 Task: Slide 10 - Estimated Delivey.
Action: Mouse moved to (45, 110)
Screenshot: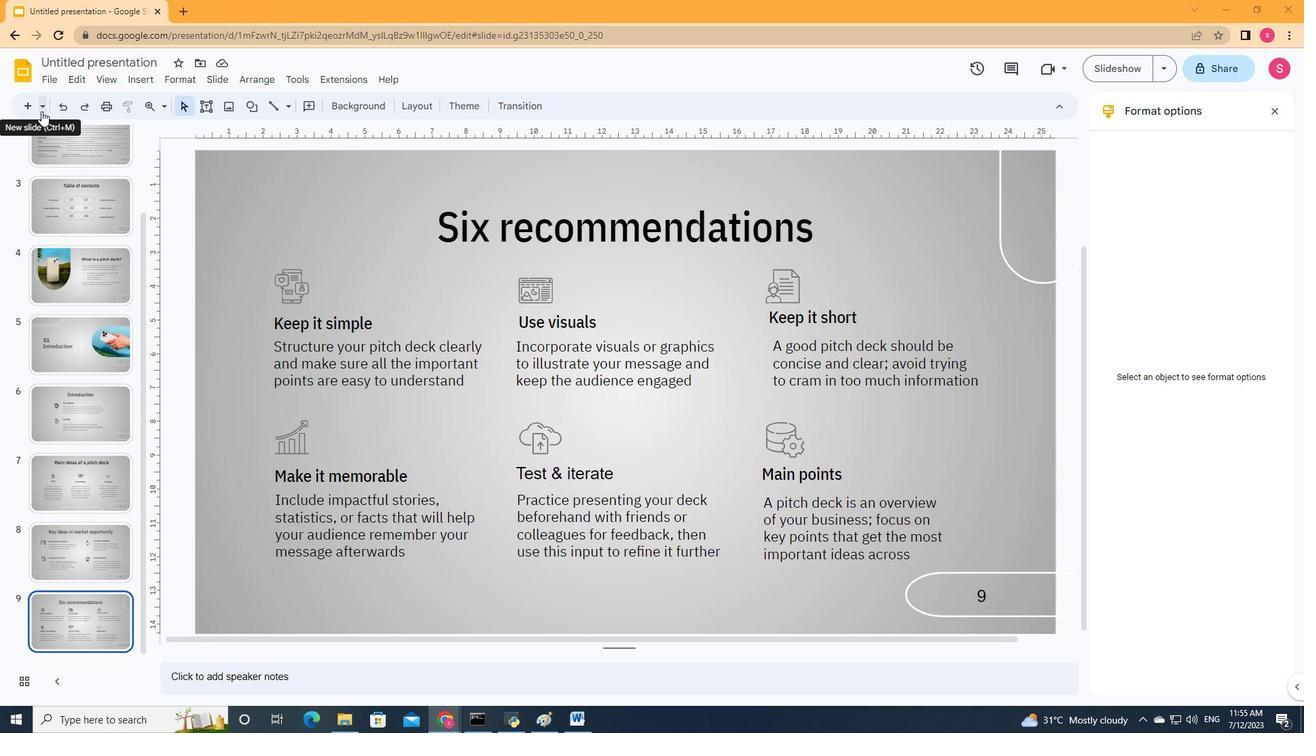 
Action: Mouse pressed left at (45, 110)
Screenshot: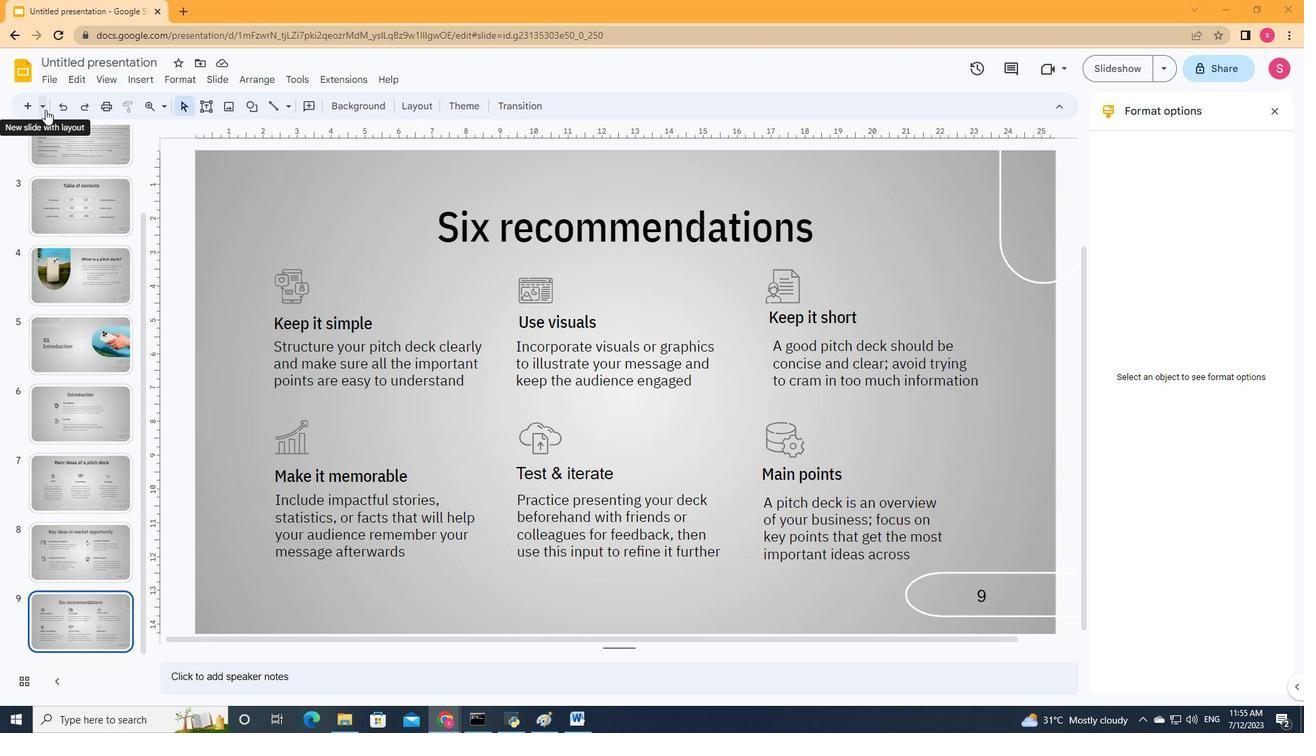 
Action: Mouse moved to (155, 375)
Screenshot: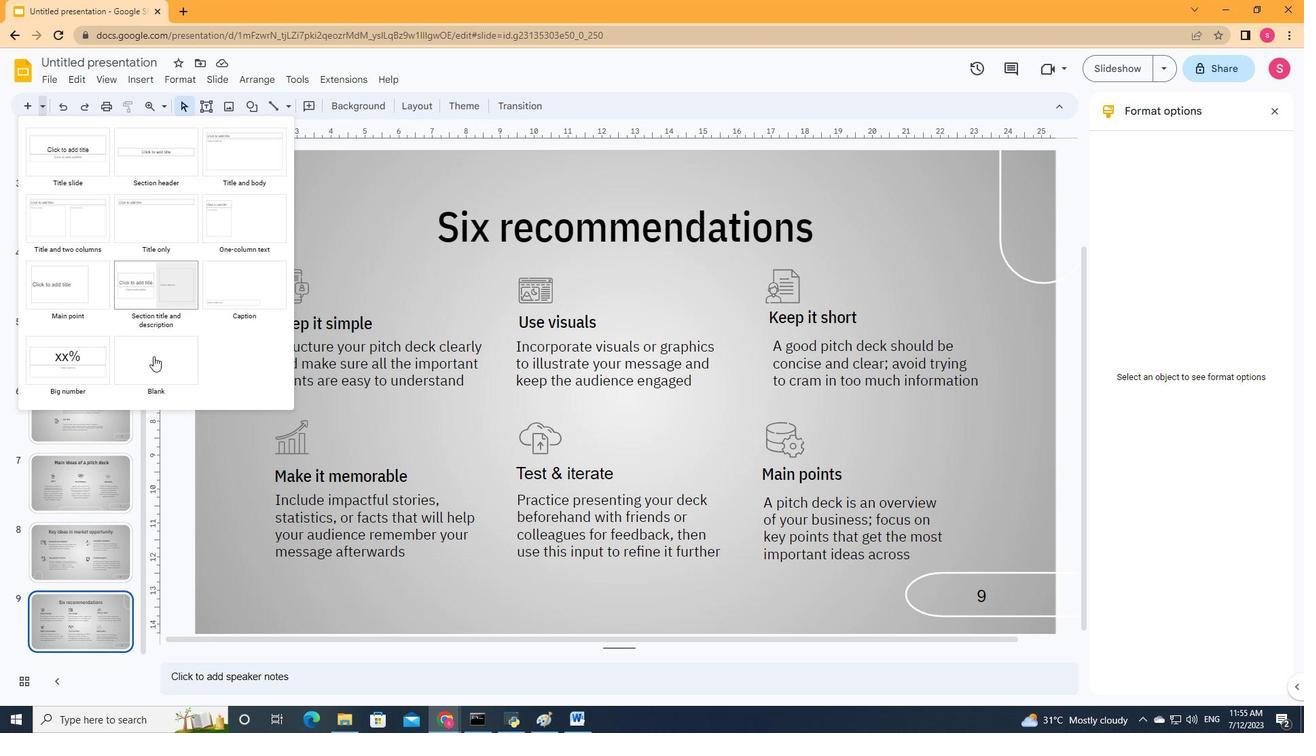 
Action: Mouse pressed left at (155, 375)
Screenshot: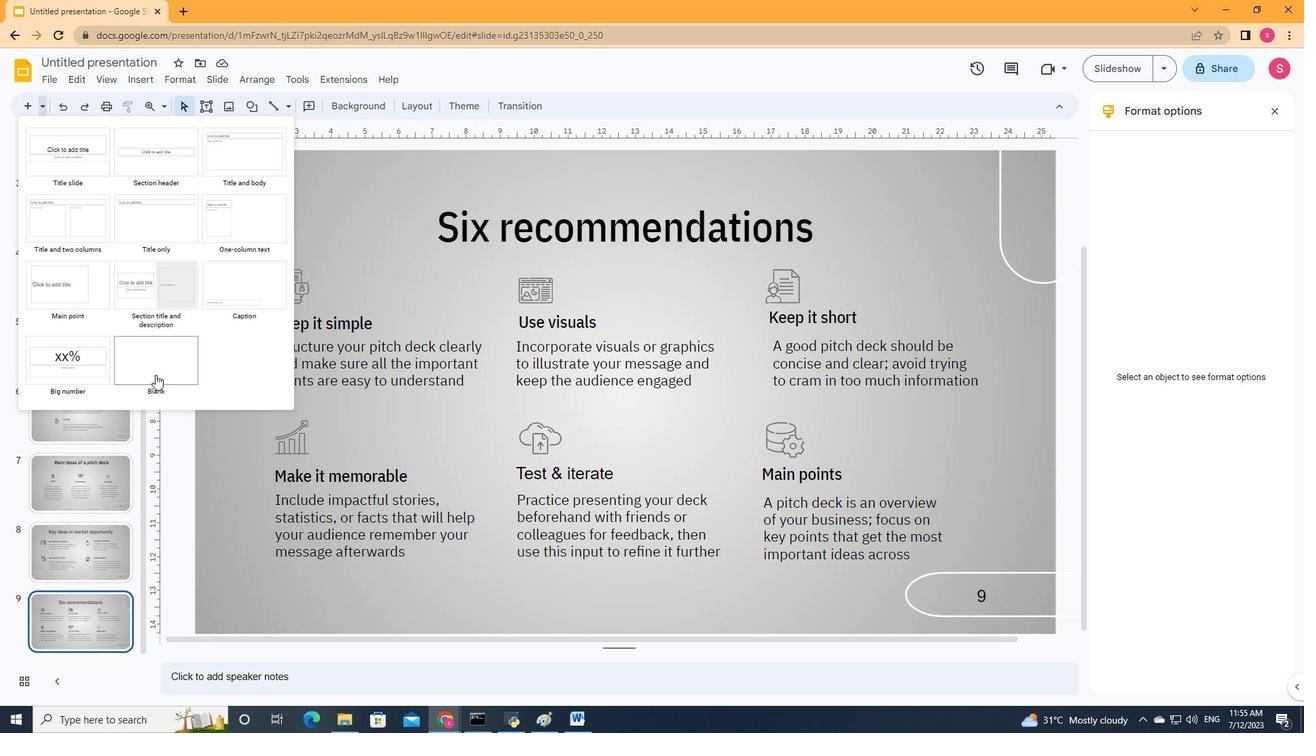 
Action: Mouse moved to (207, 108)
Screenshot: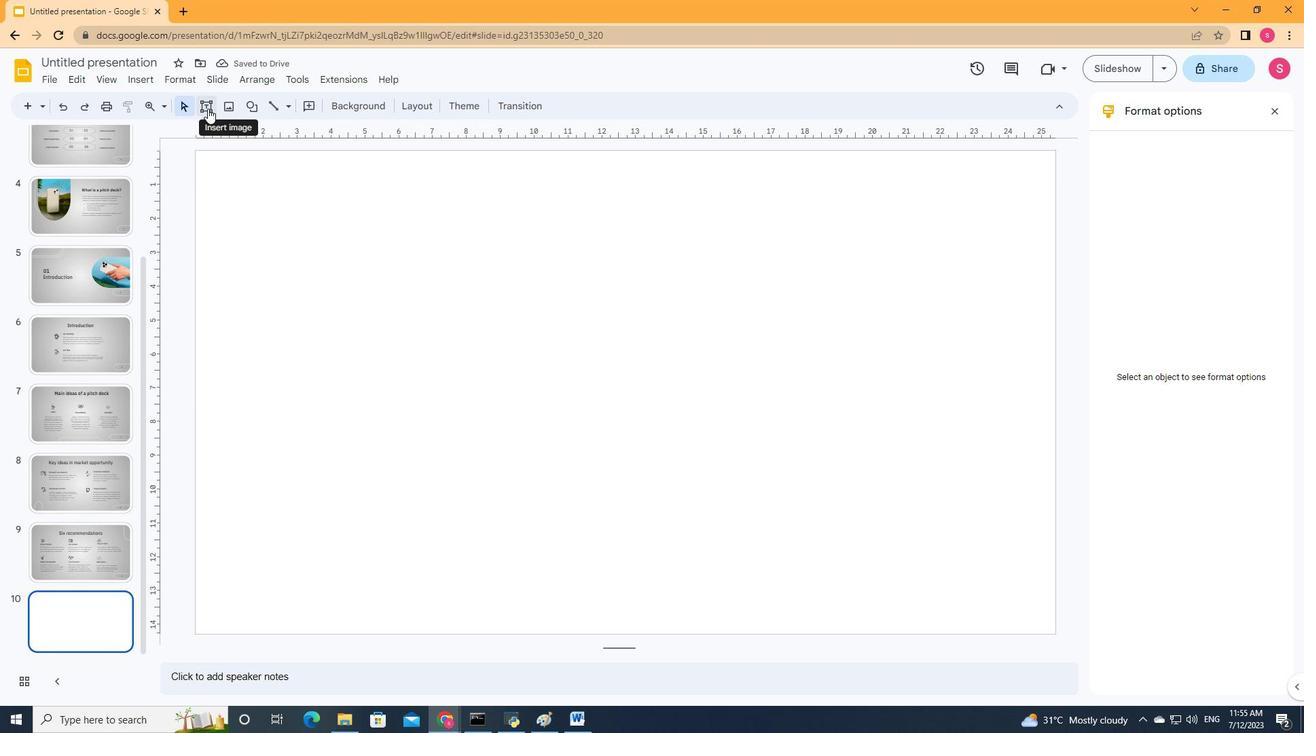 
Action: Mouse pressed left at (207, 108)
Screenshot: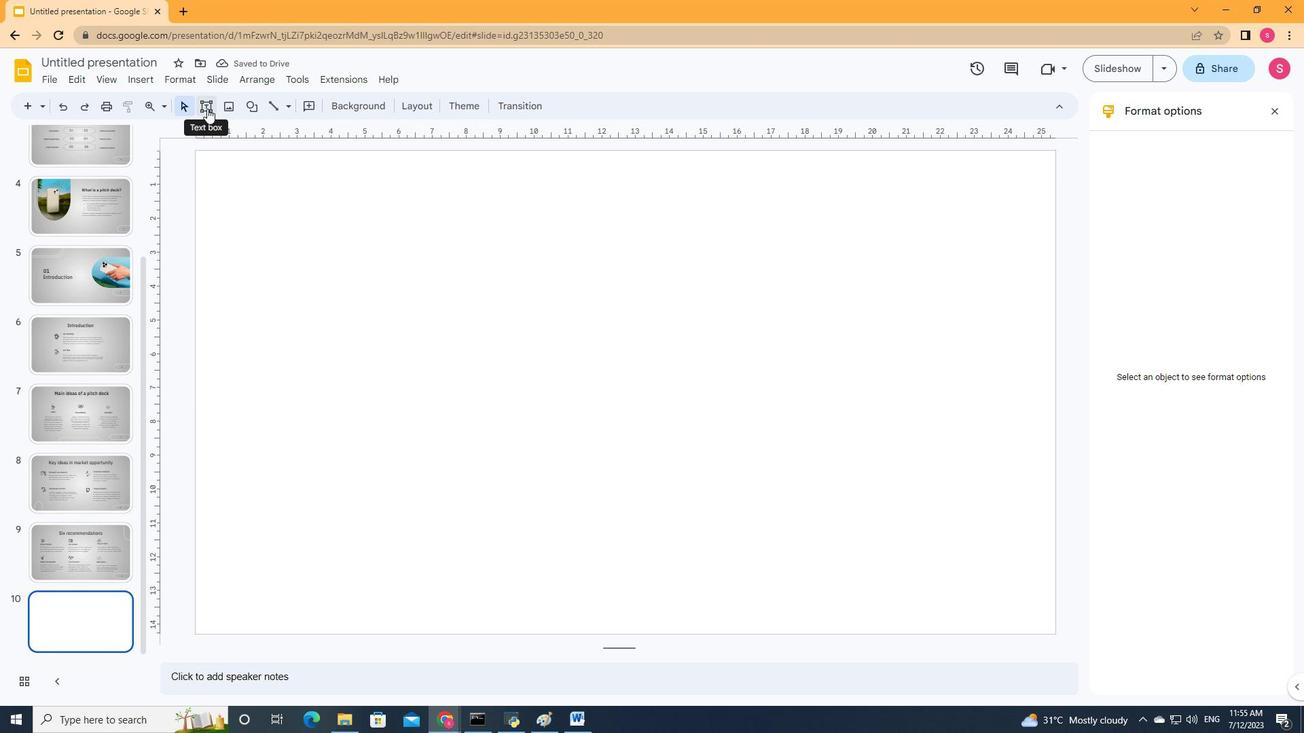 
Action: Mouse moved to (306, 262)
Screenshot: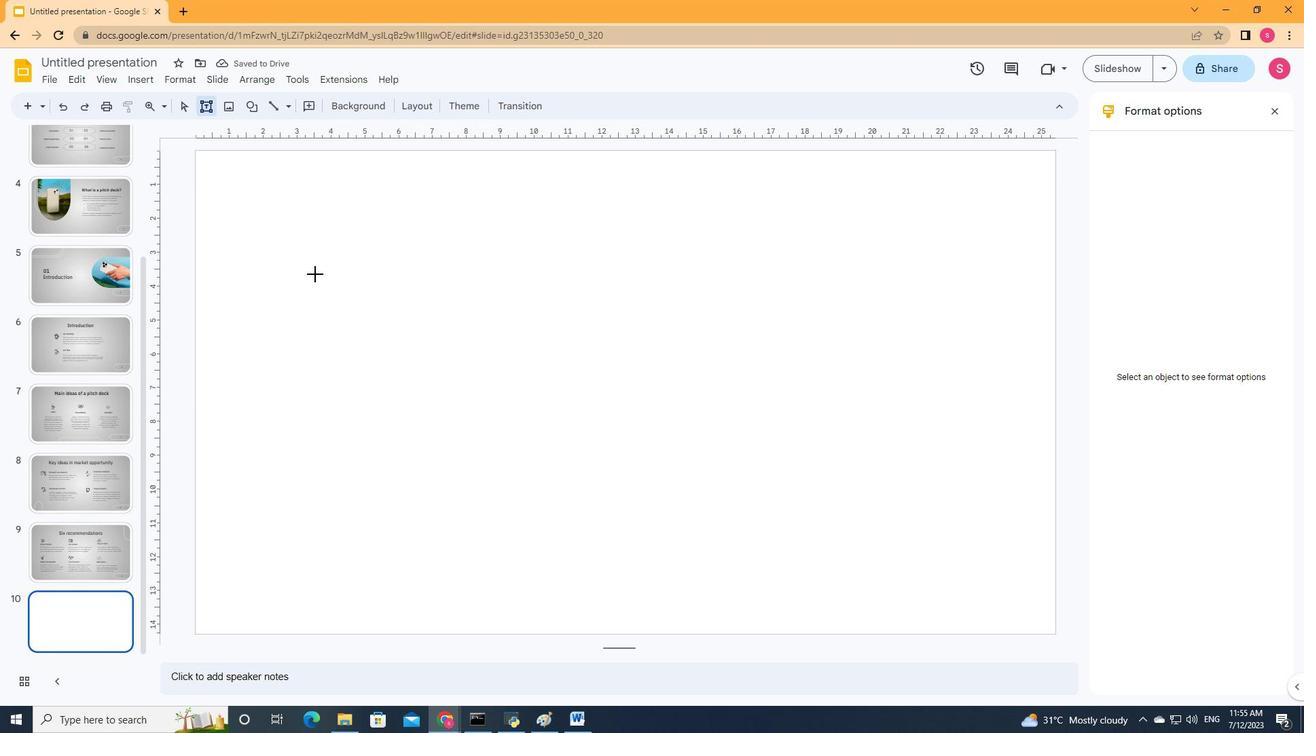 
Action: Mouse pressed left at (306, 262)
Screenshot: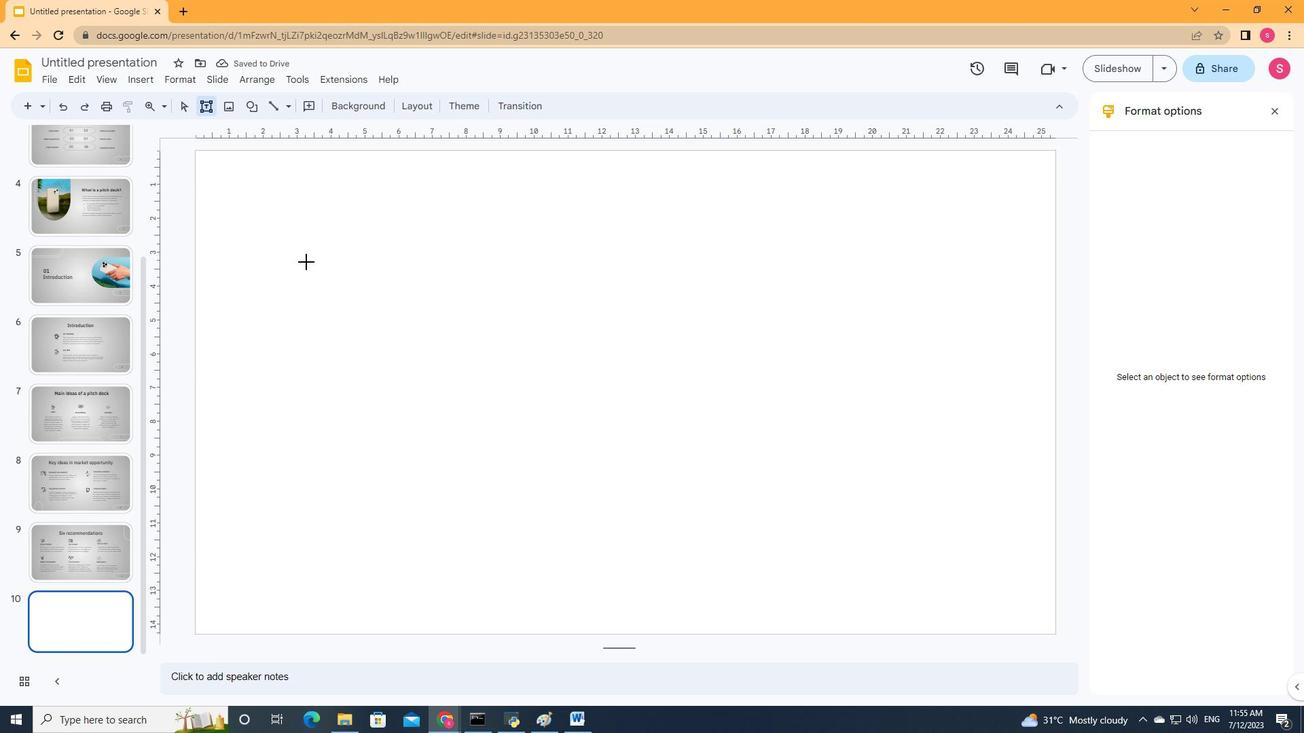 
Action: Mouse moved to (528, 327)
Screenshot: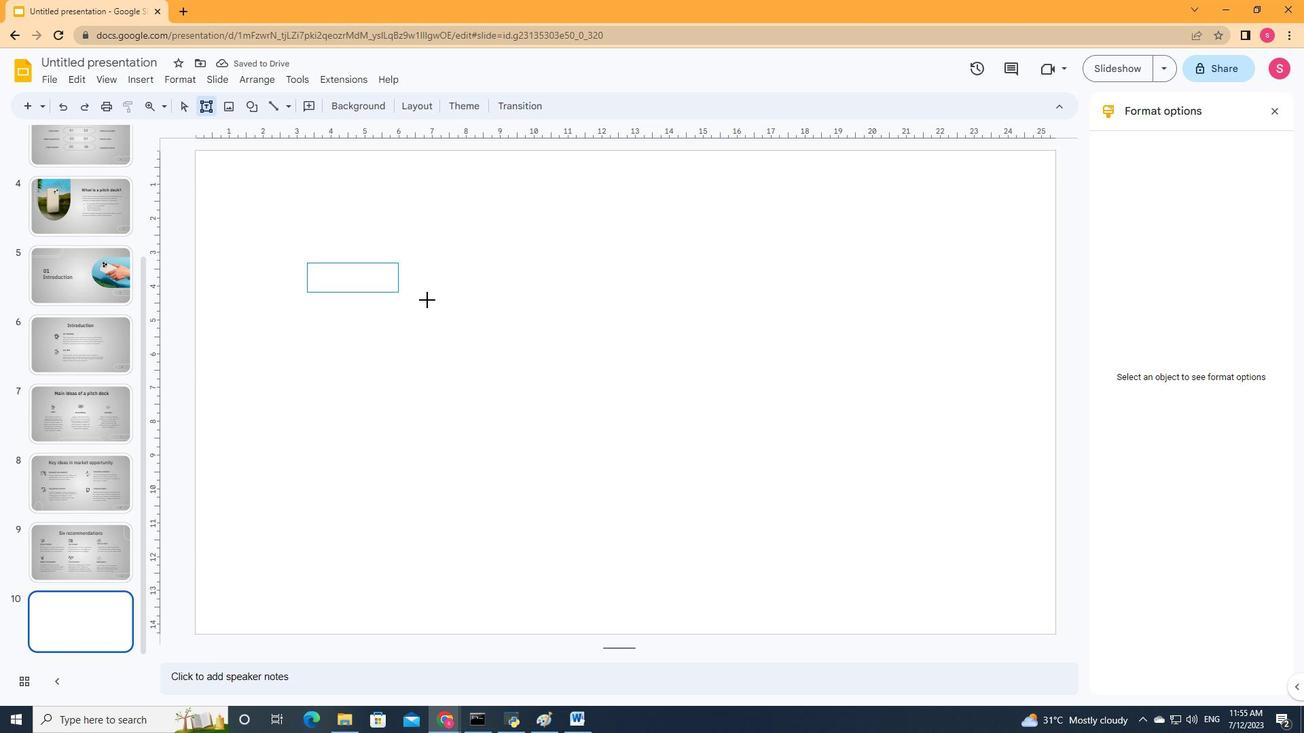 
Action: Key pressed 9h<Key.space>55m<Key.space>23sctrl+A
Screenshot: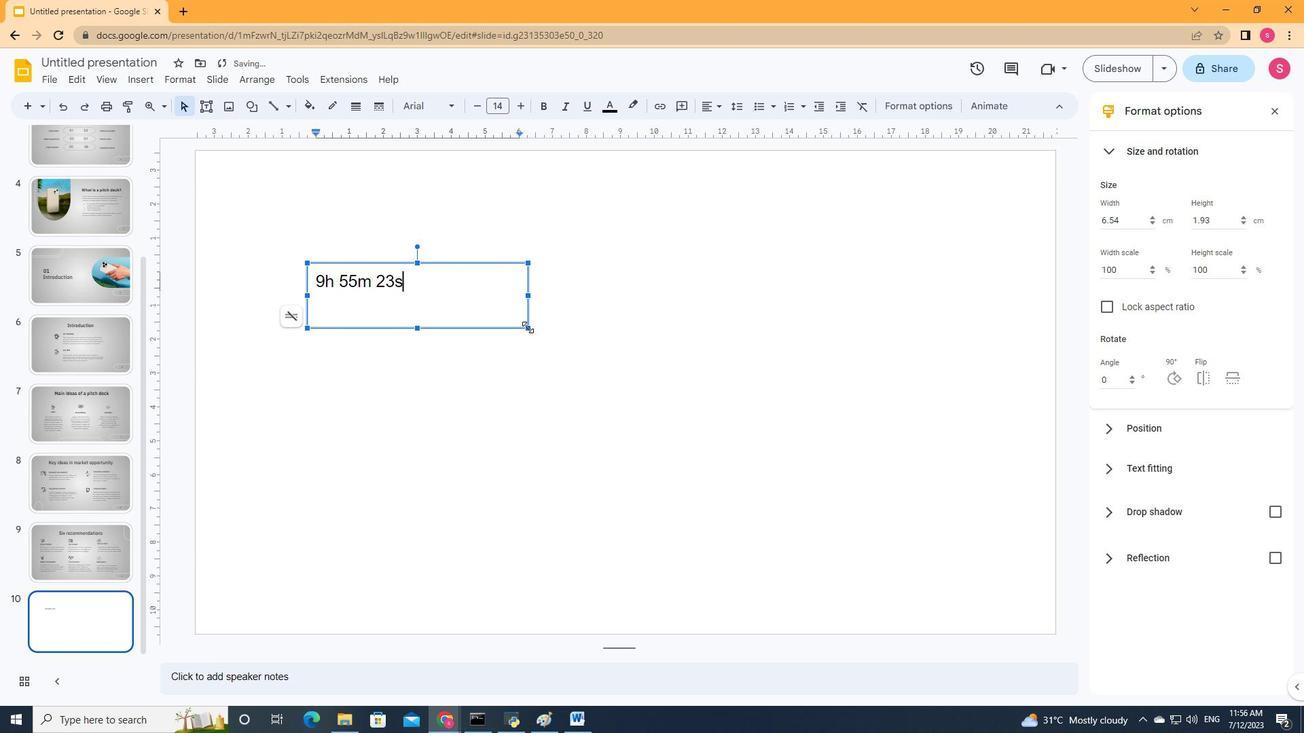 
Action: Mouse moved to (520, 103)
Screenshot: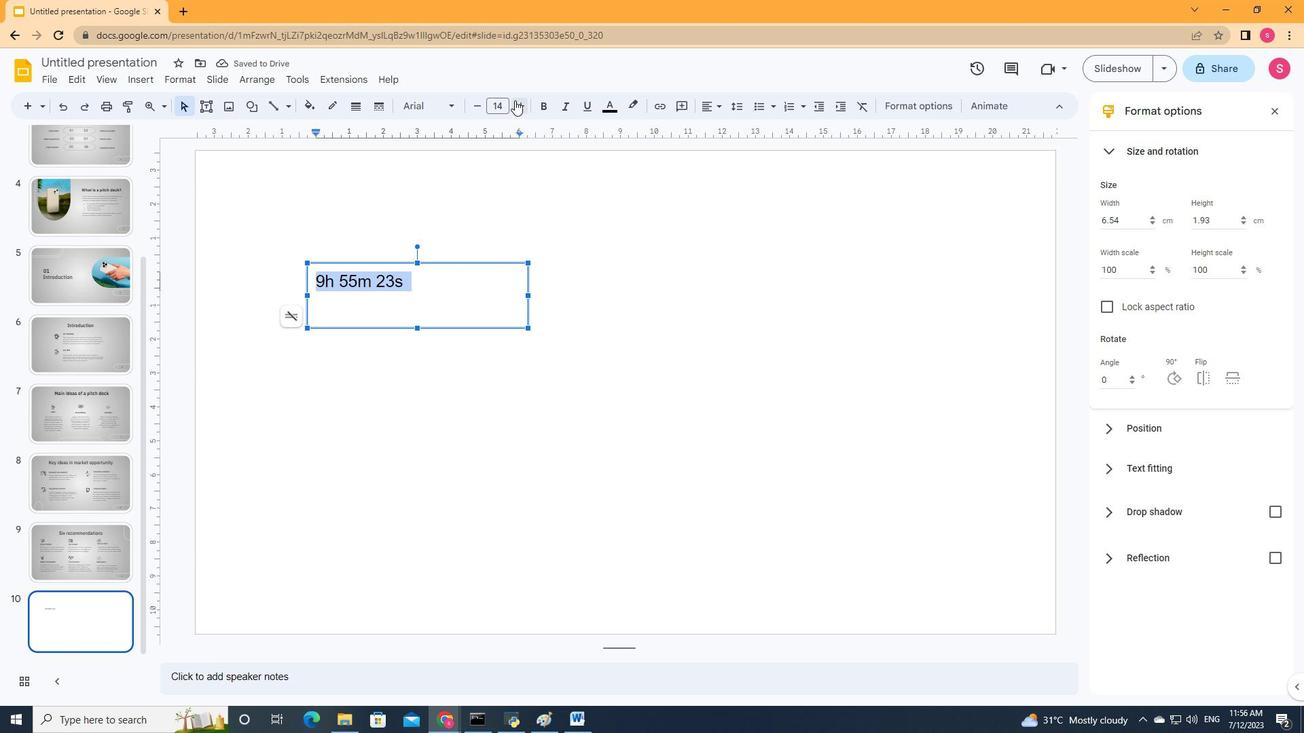 
Action: Mouse pressed left at (520, 103)
Screenshot: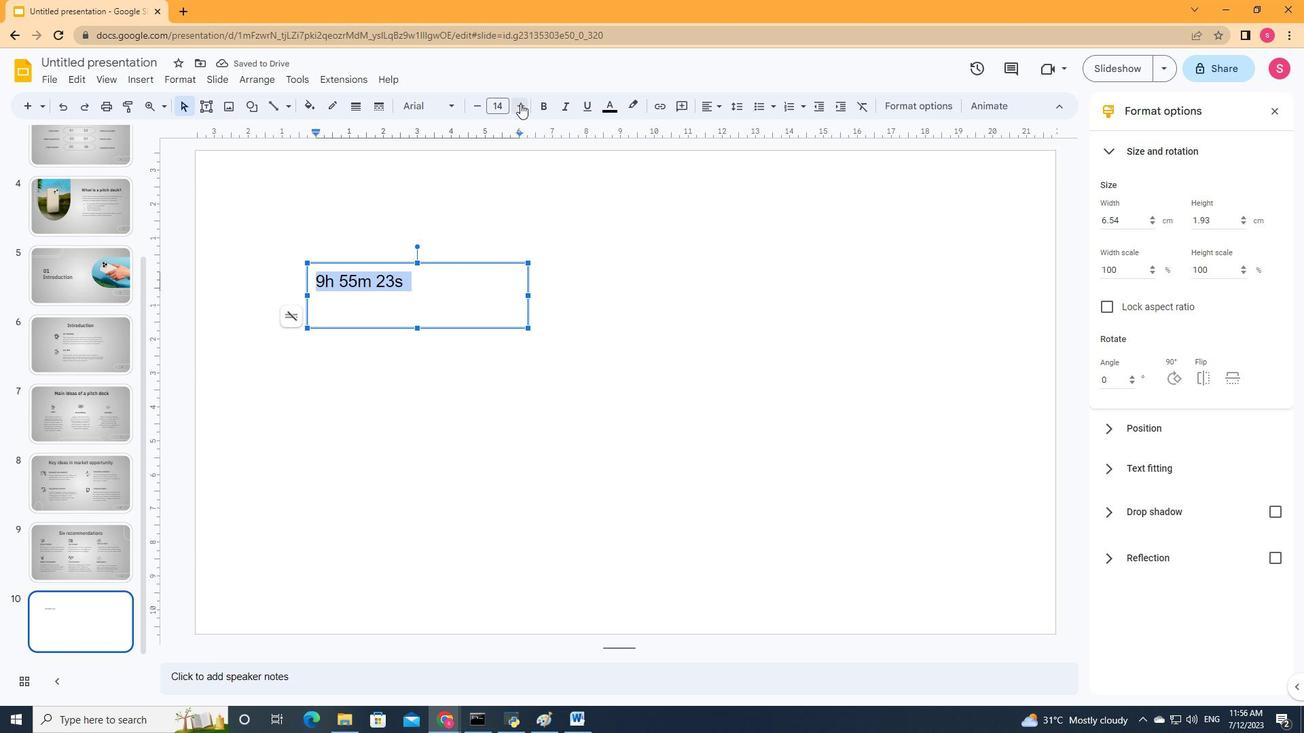 
Action: Mouse pressed left at (520, 103)
Screenshot: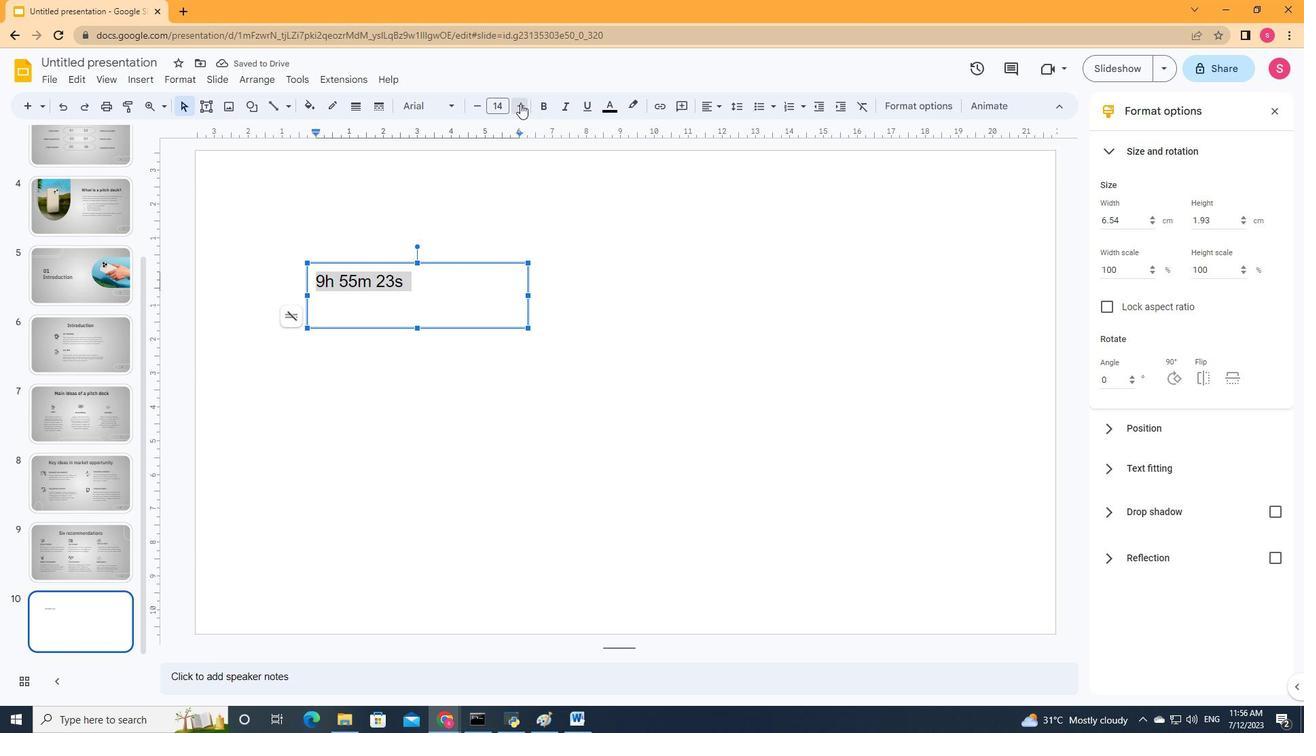 
Action: Mouse pressed left at (520, 103)
Screenshot: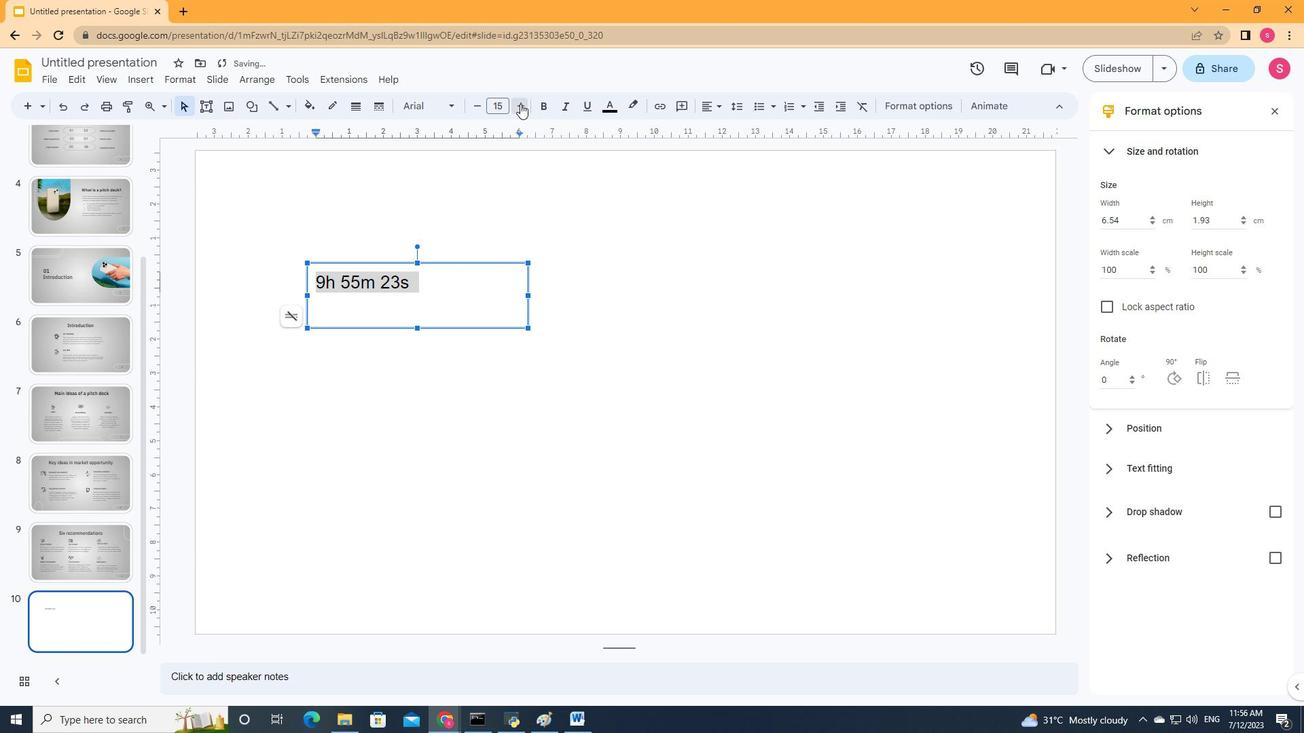 
Action: Mouse pressed left at (520, 103)
Screenshot: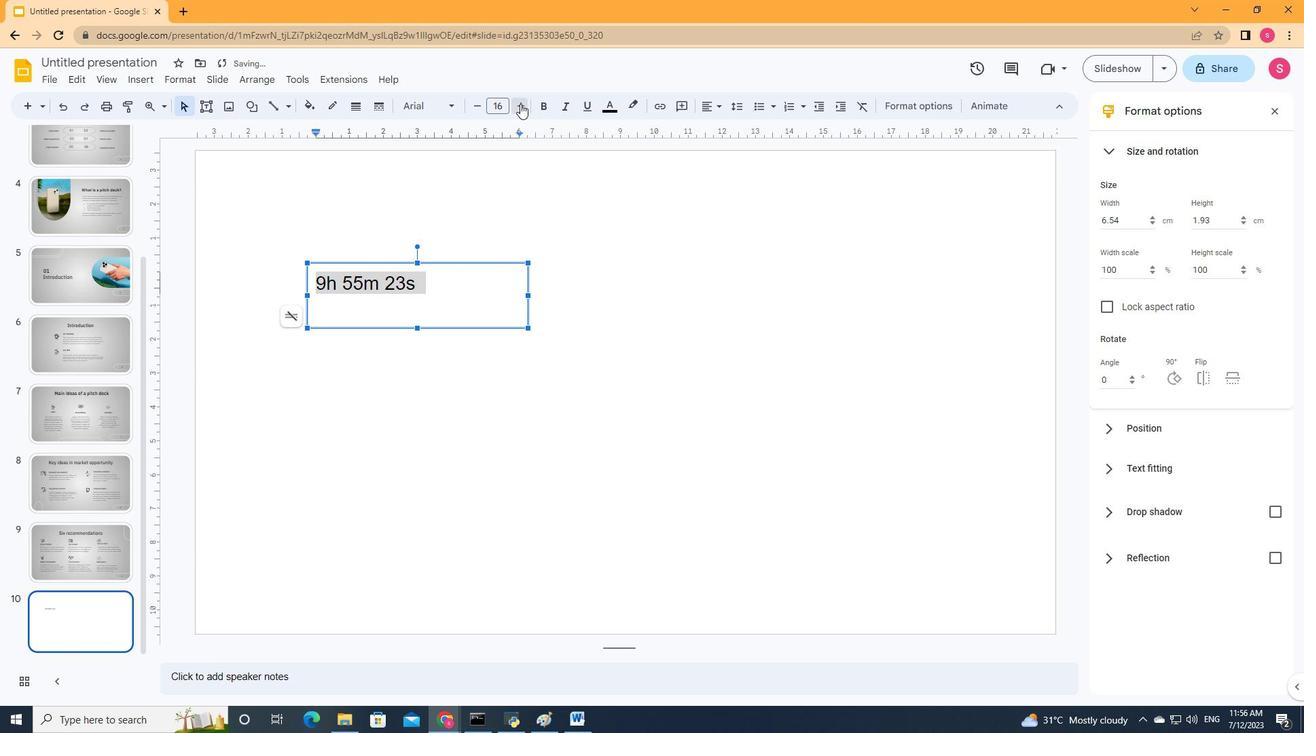 
Action: Mouse pressed left at (520, 103)
Screenshot: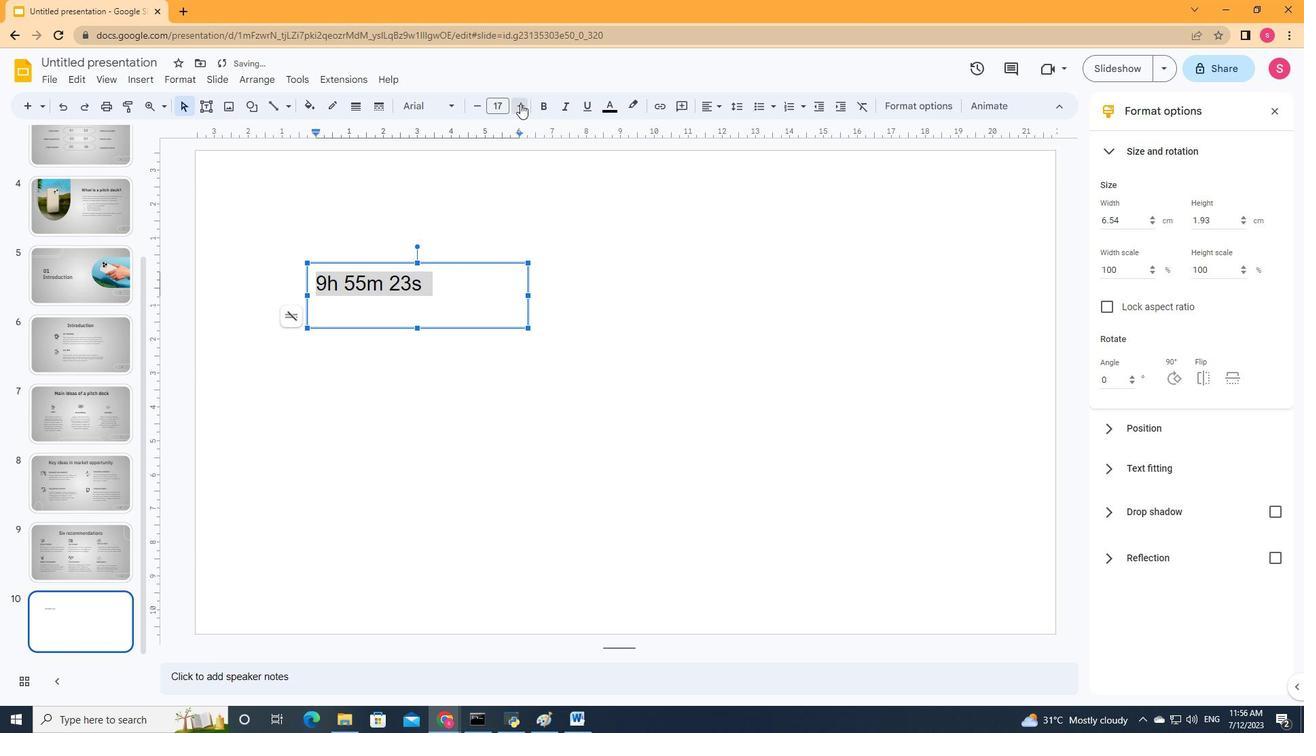 
Action: Mouse pressed left at (520, 103)
Screenshot: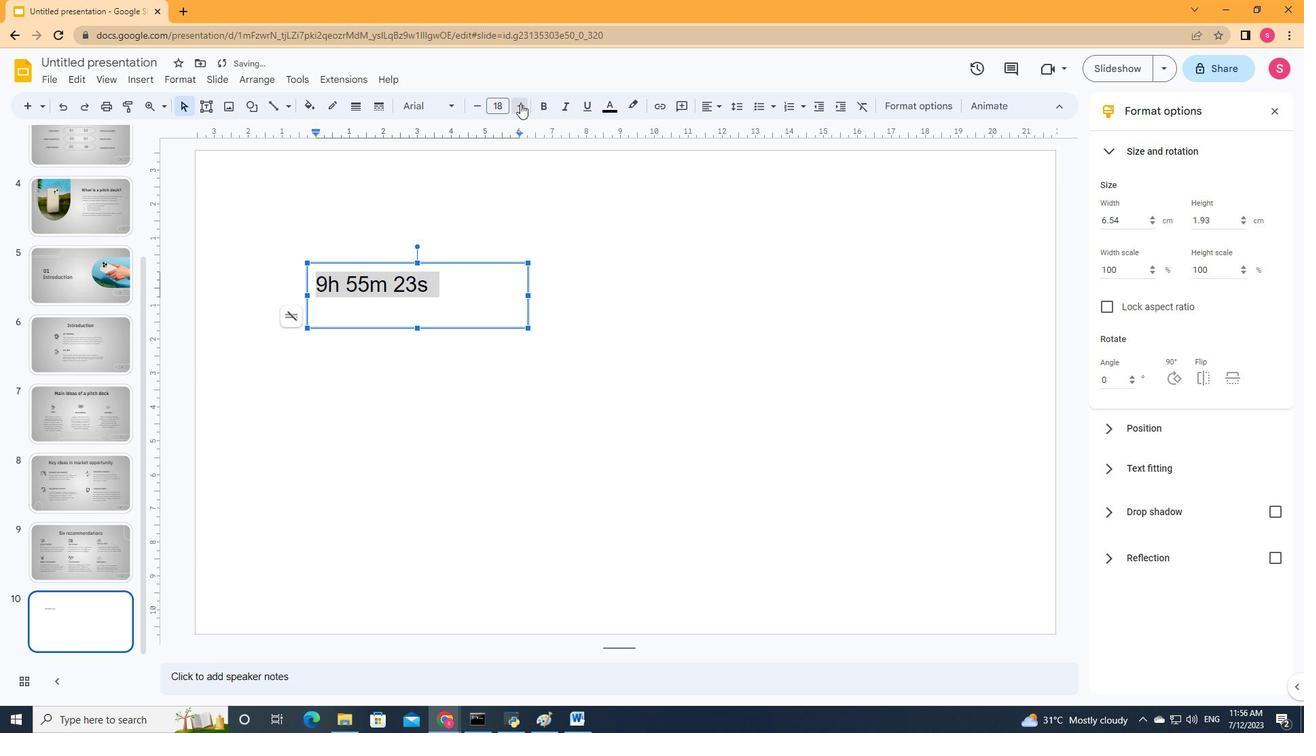 
Action: Mouse pressed left at (520, 103)
Screenshot: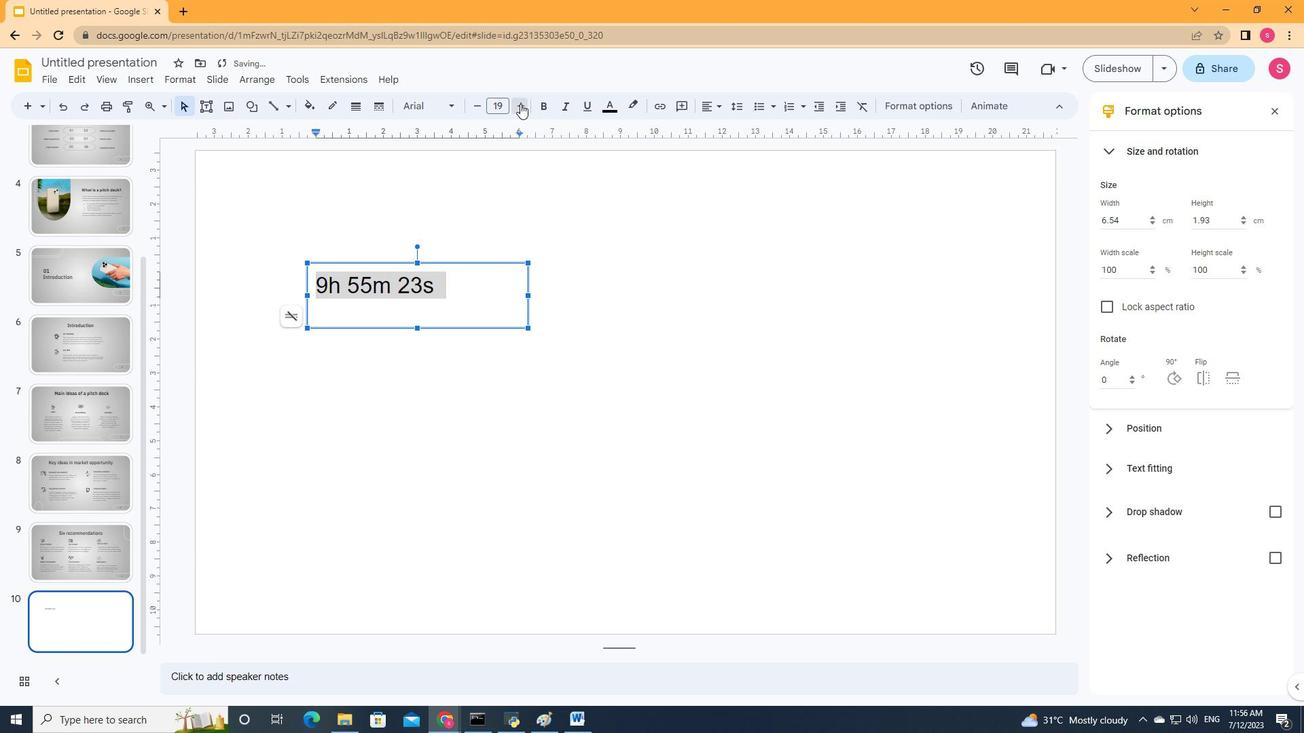 
Action: Mouse moved to (521, 104)
Screenshot: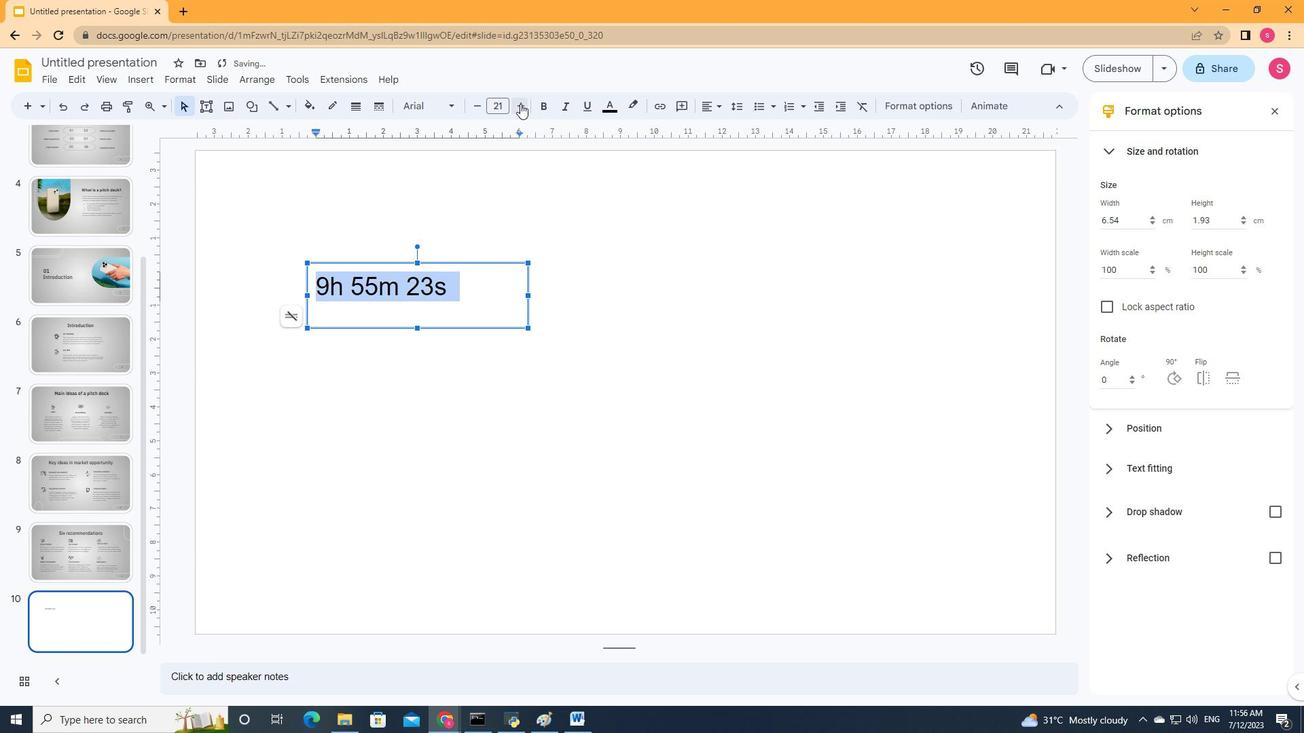 
Action: Mouse pressed left at (521, 104)
Screenshot: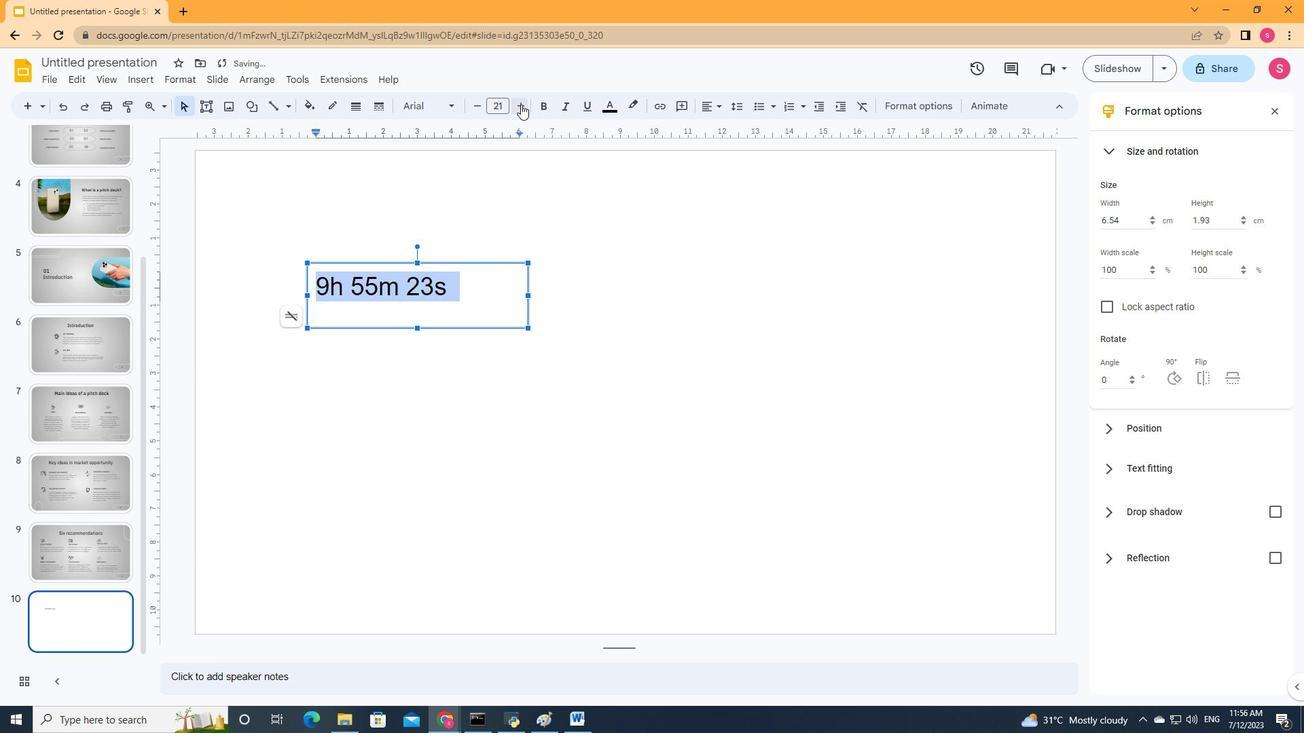 
Action: Mouse pressed left at (521, 104)
Screenshot: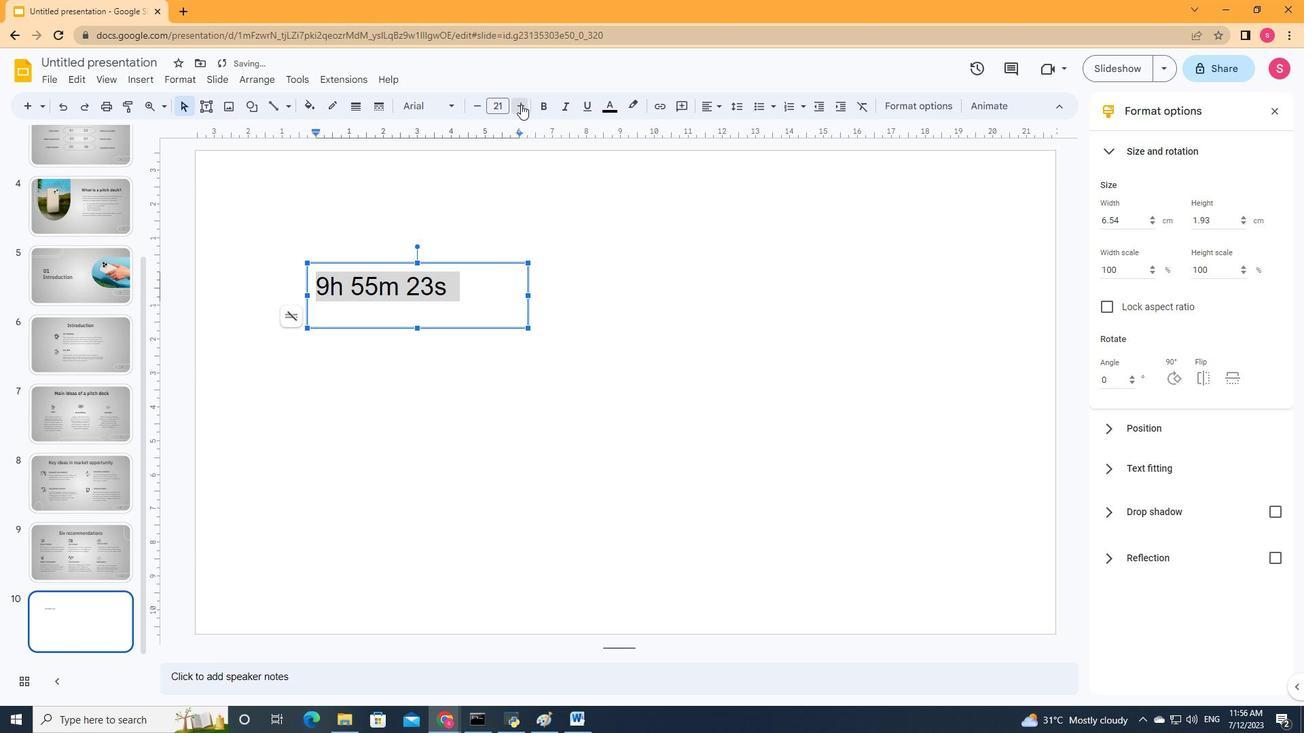 
Action: Mouse pressed left at (521, 104)
Screenshot: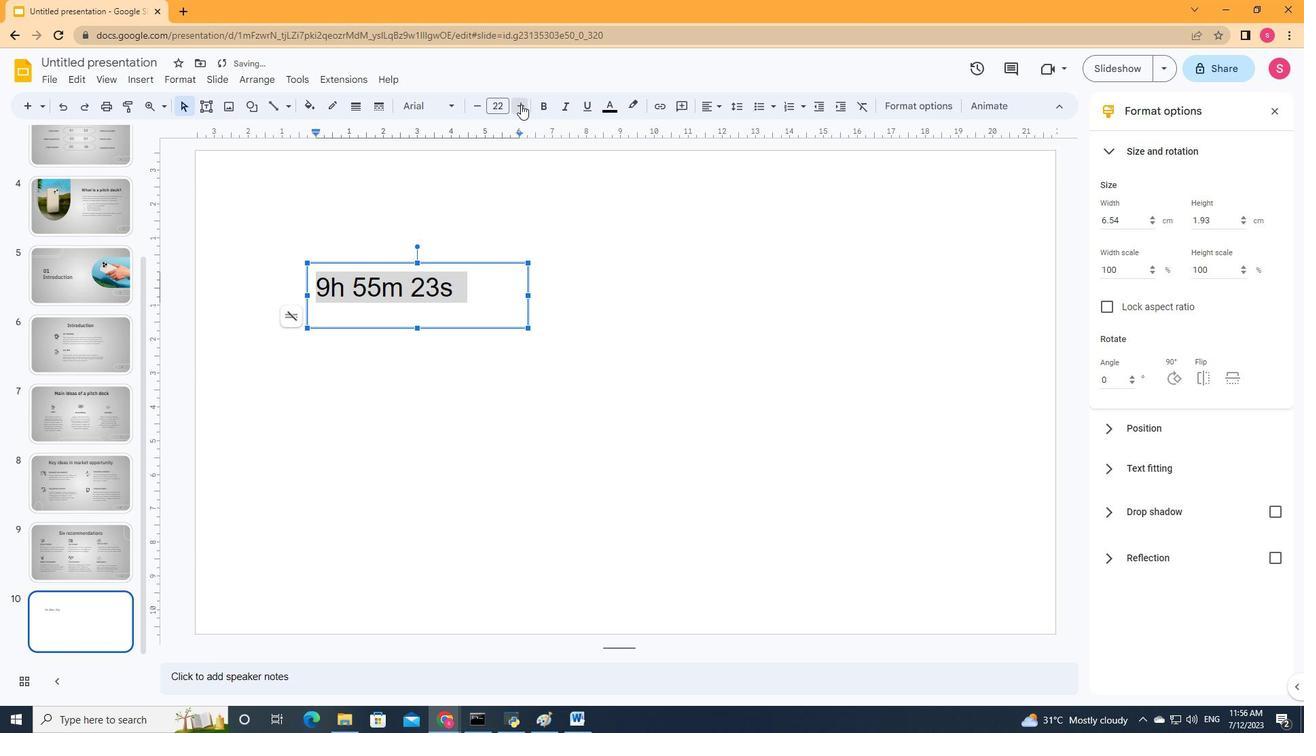 
Action: Mouse moved to (455, 108)
Screenshot: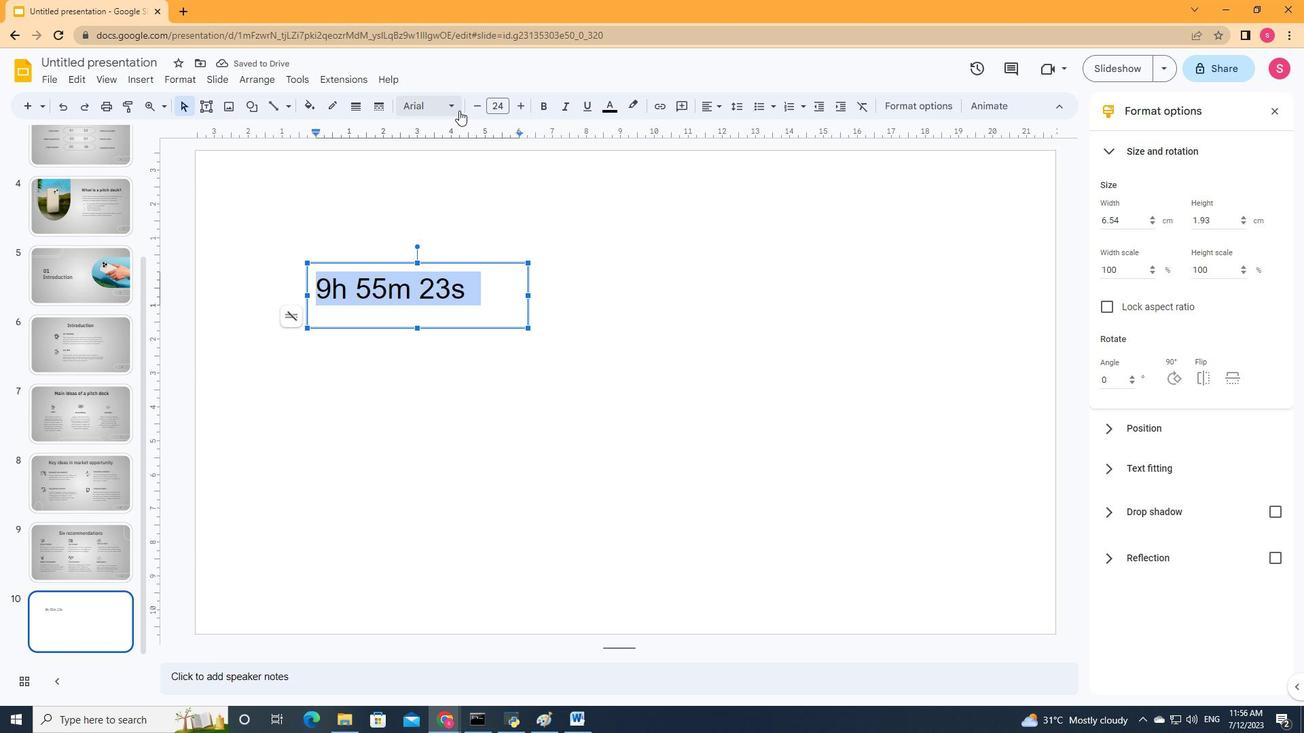 
Action: Mouse pressed left at (455, 108)
Screenshot: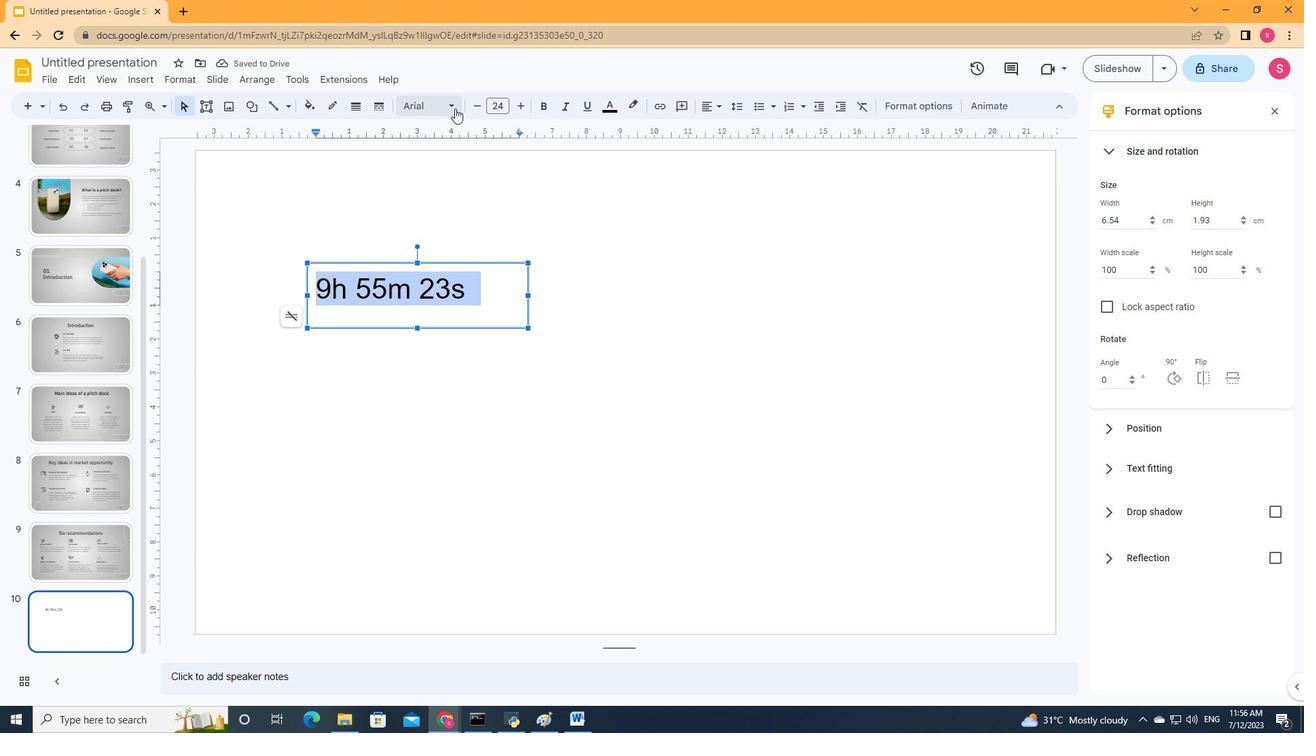
Action: Mouse moved to (627, 356)
Screenshot: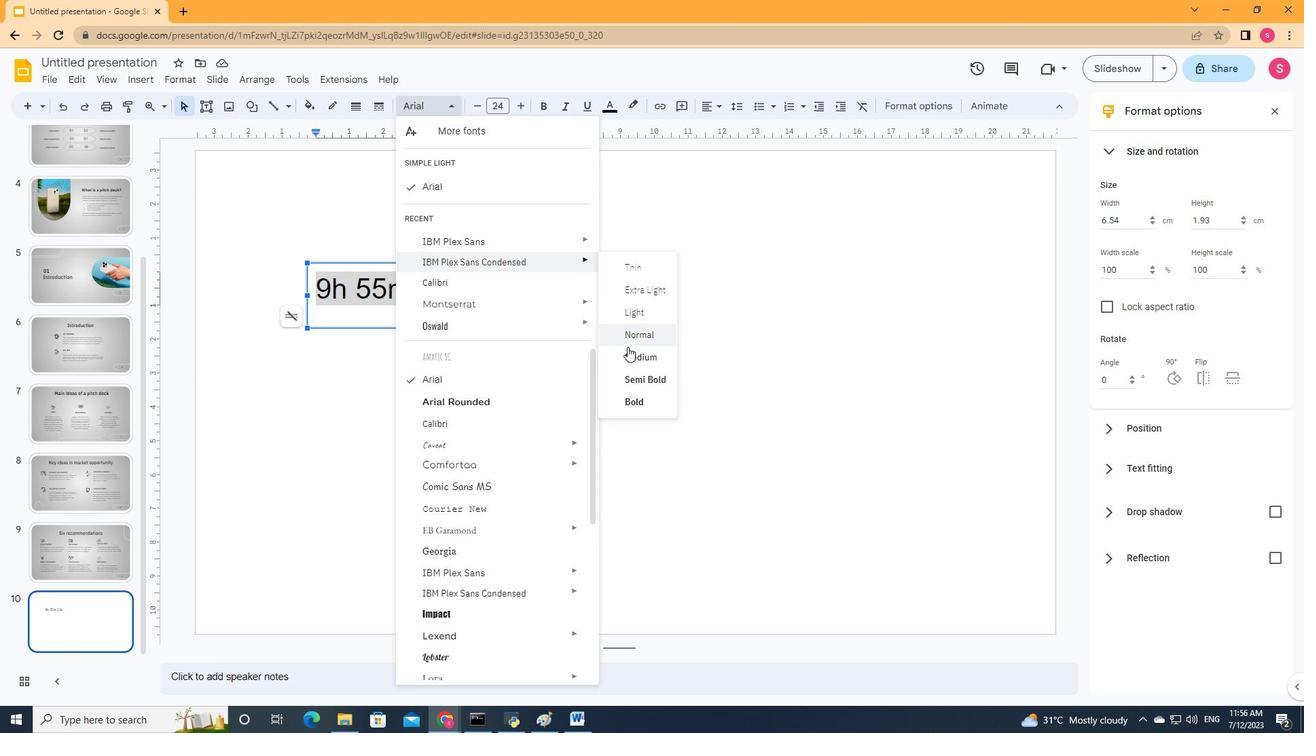 
Action: Mouse pressed left at (627, 356)
Screenshot: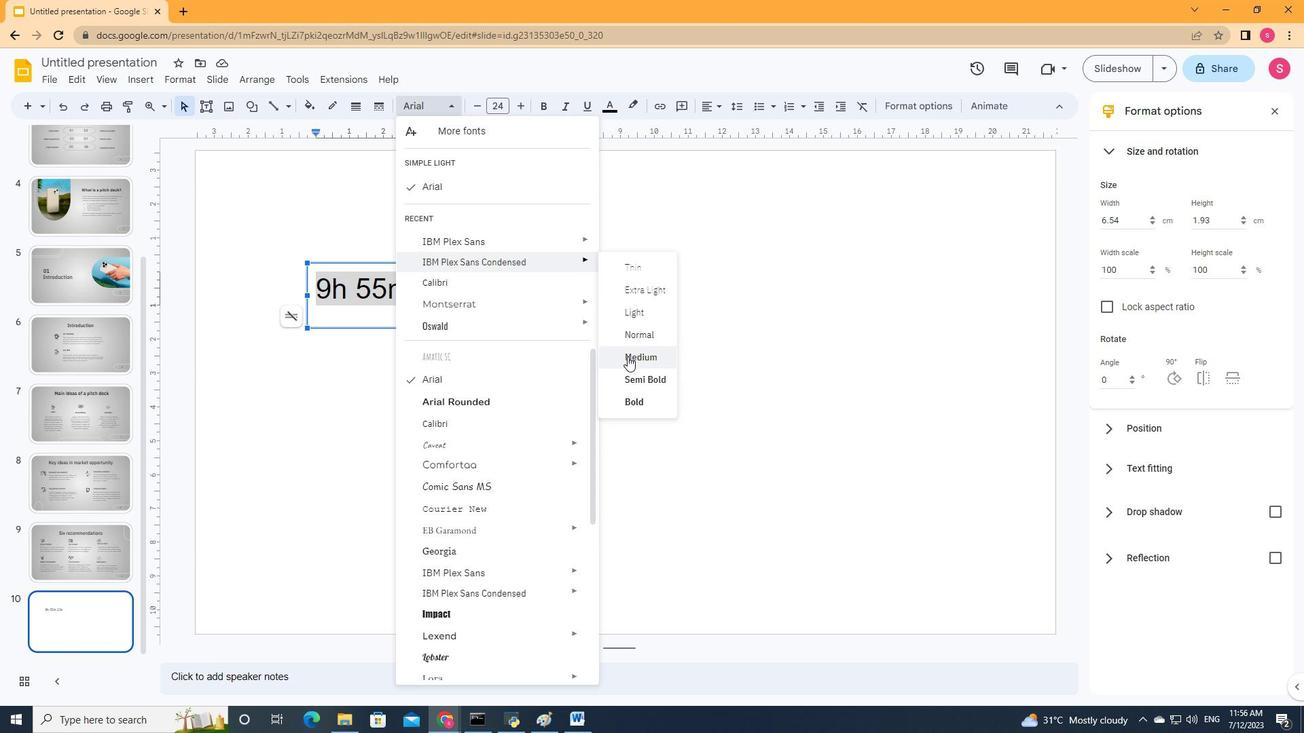 
Action: Mouse moved to (583, 328)
Screenshot: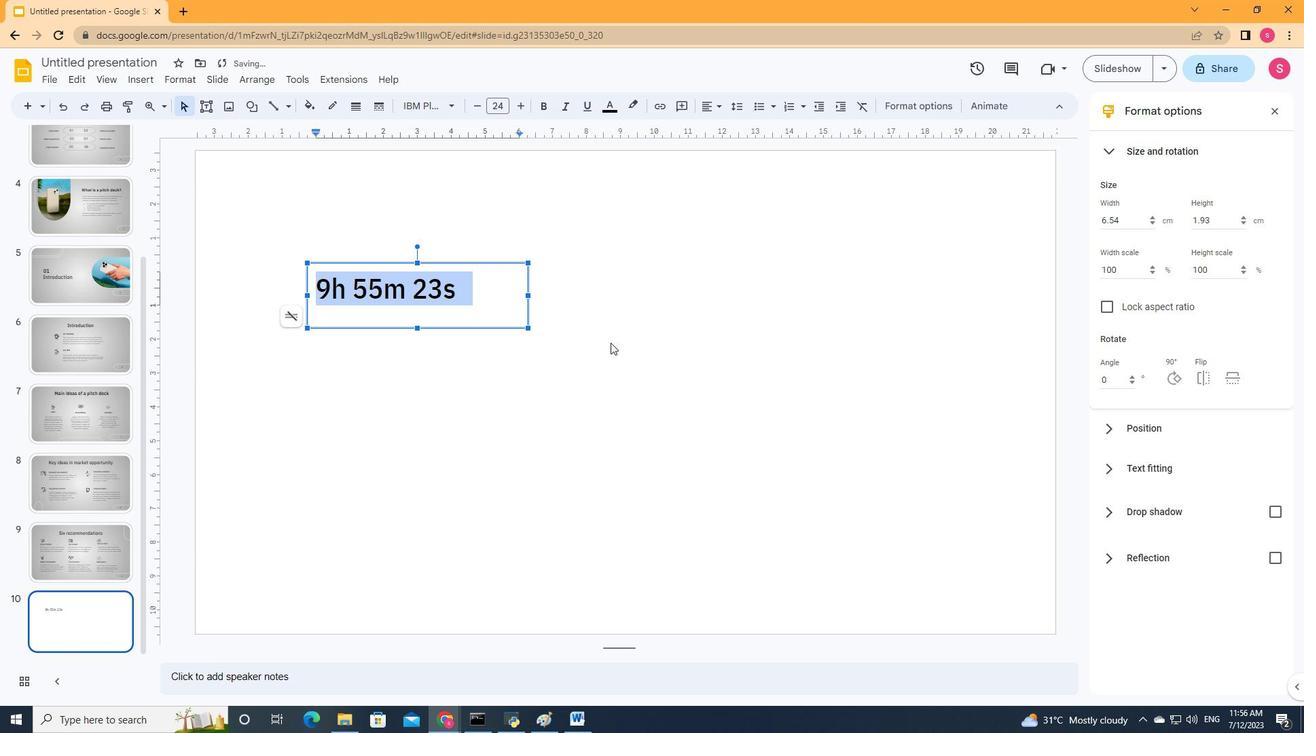 
Action: Mouse pressed left at (583, 328)
Screenshot: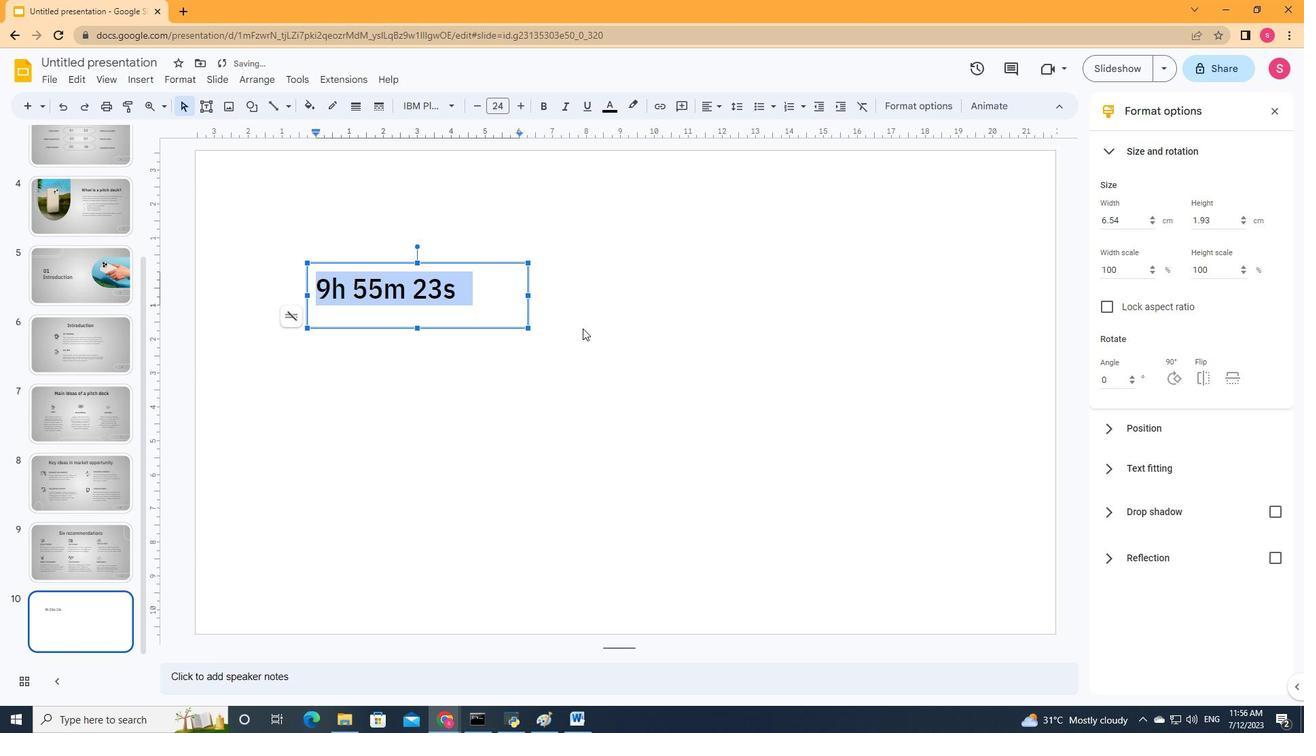 
Action: Mouse moved to (210, 105)
Screenshot: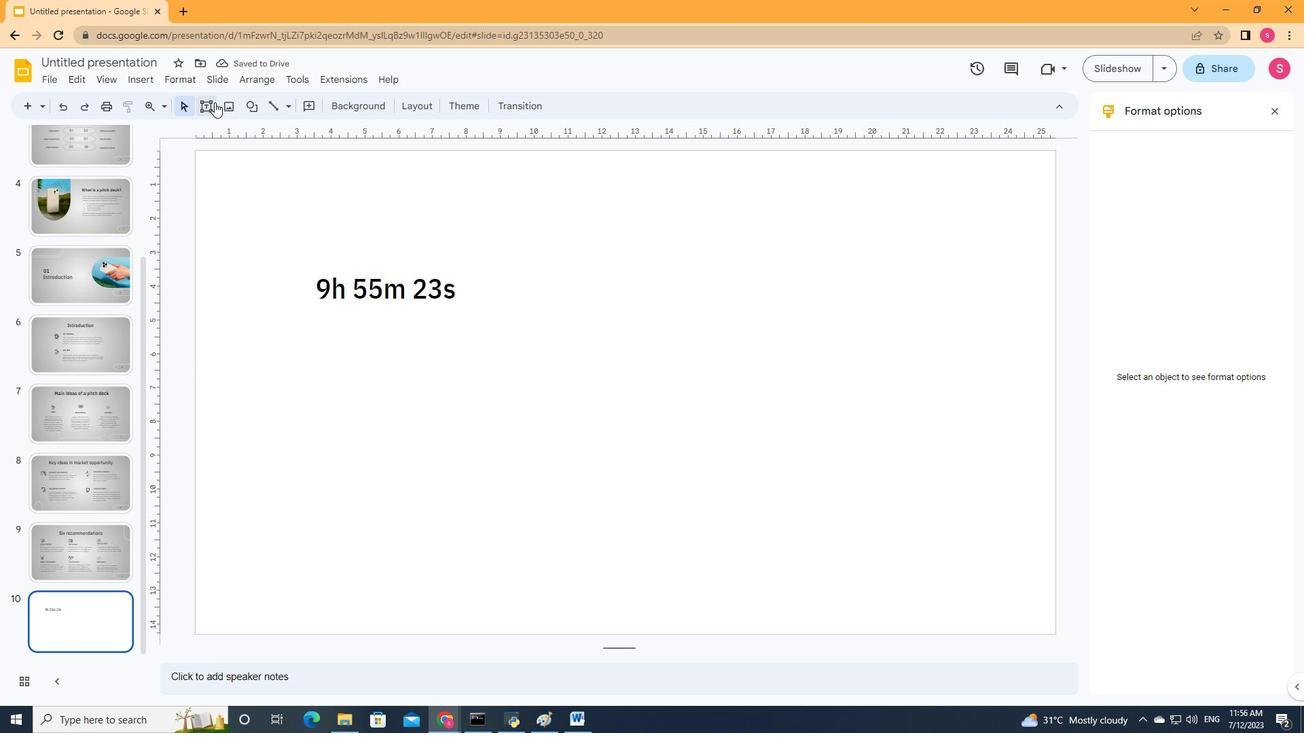 
Action: Mouse pressed left at (210, 105)
Screenshot: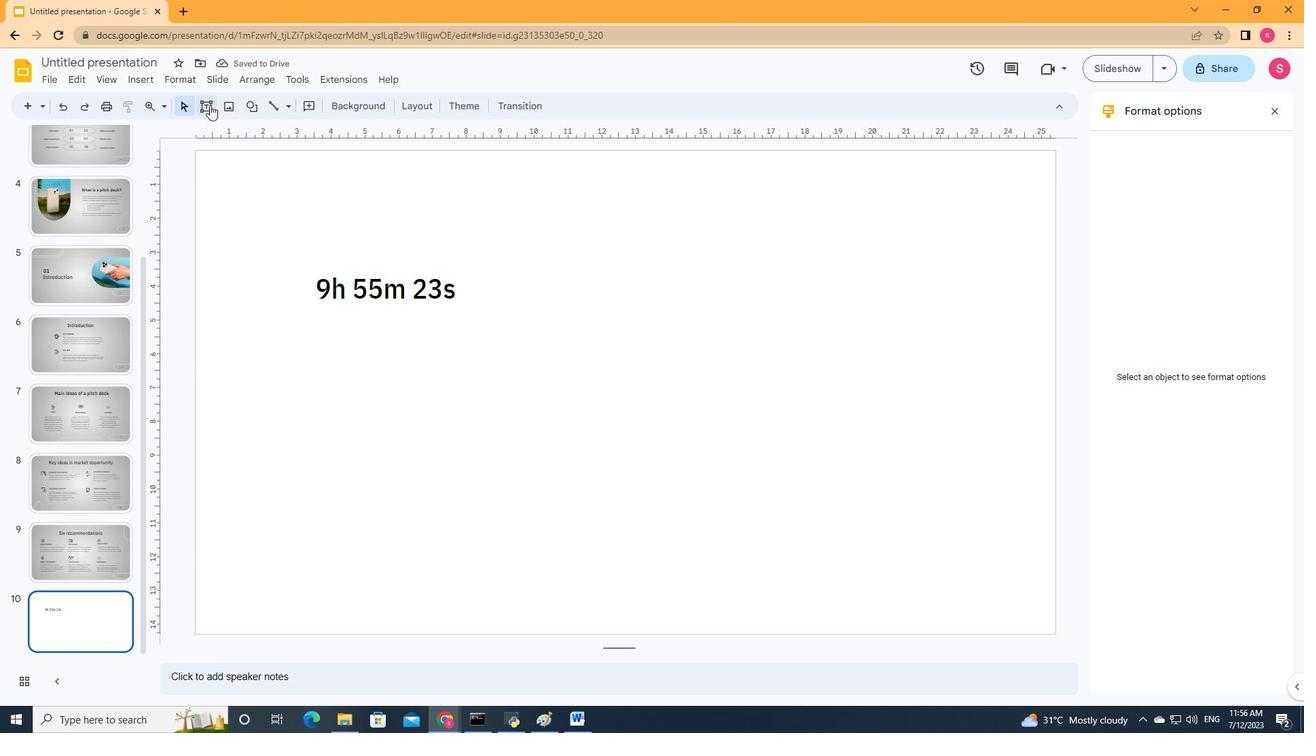 
Action: Mouse moved to (294, 316)
Screenshot: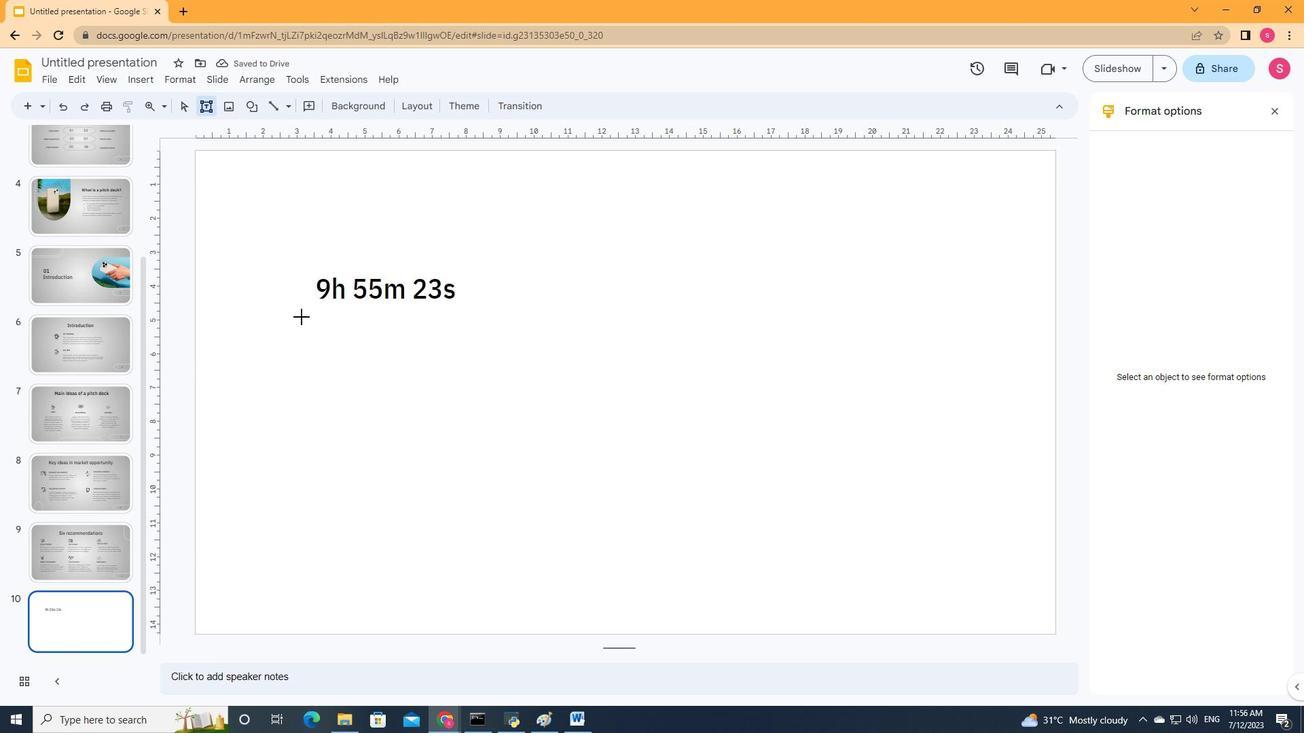 
Action: Mouse pressed left at (294, 316)
Screenshot: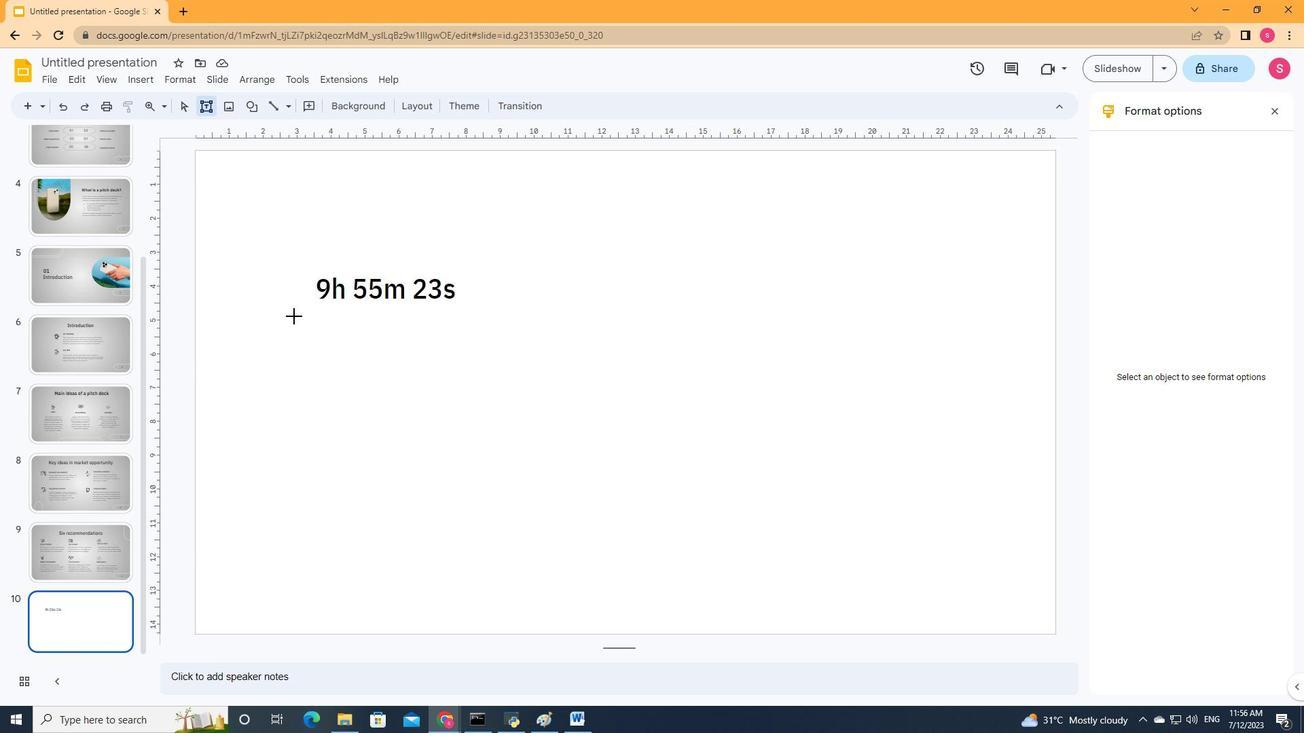 
Action: Mouse moved to (551, 352)
Screenshot: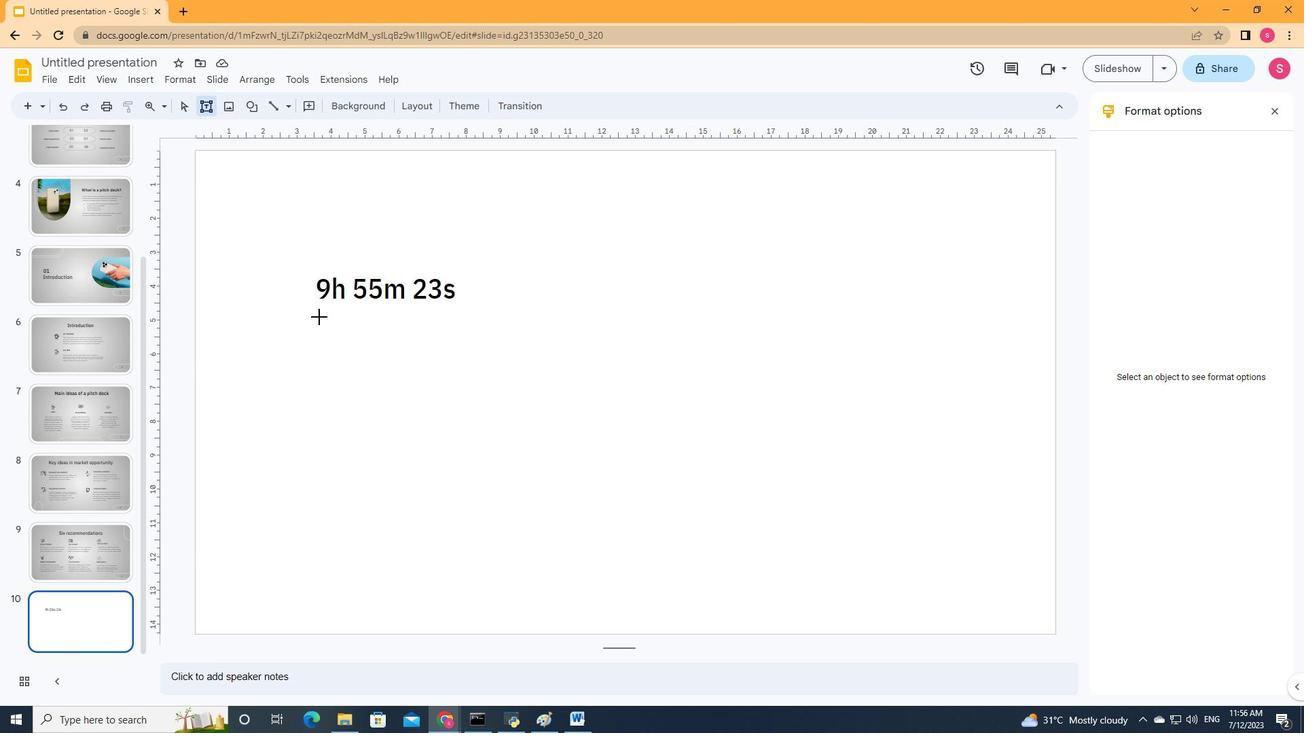 
Action: Key pressed <Key.shift>estimated<Key.space>delivery<Key.space>time<Key.space>per<Key.space>unitctrl+A
Screenshot: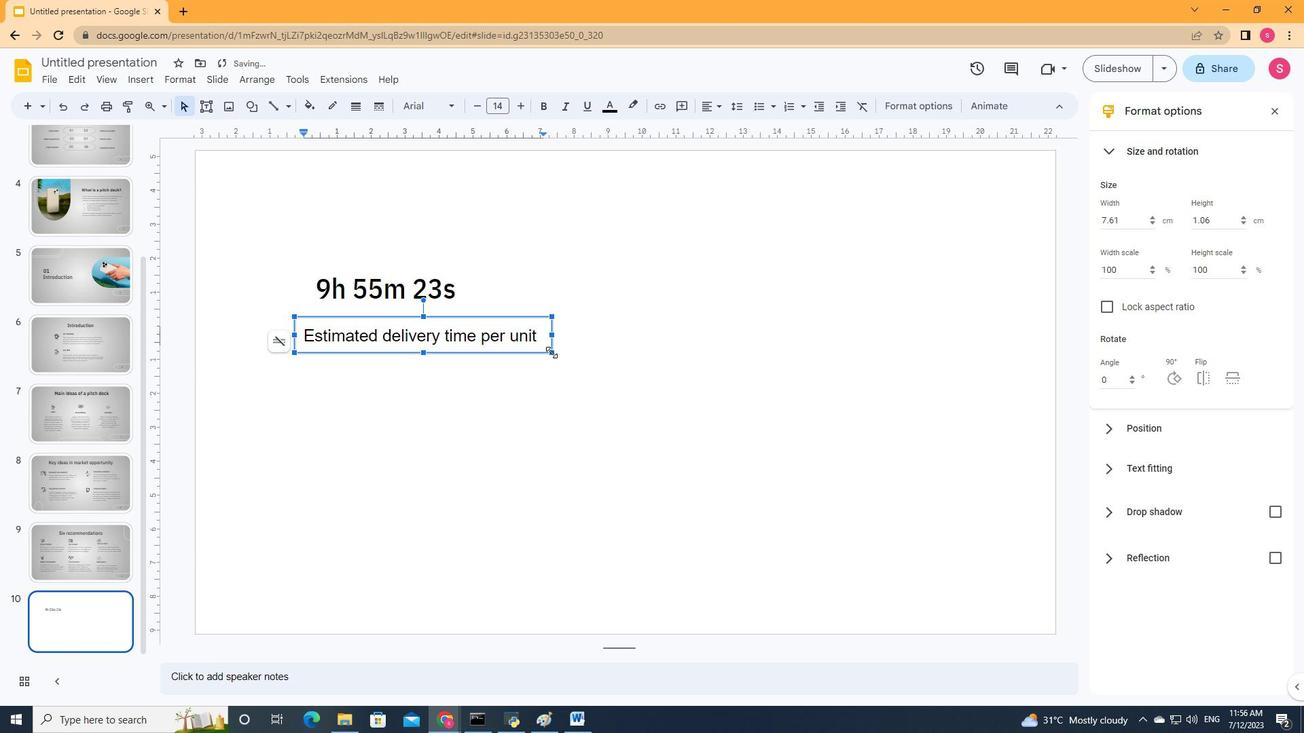 
Action: Mouse moved to (470, 108)
Screenshot: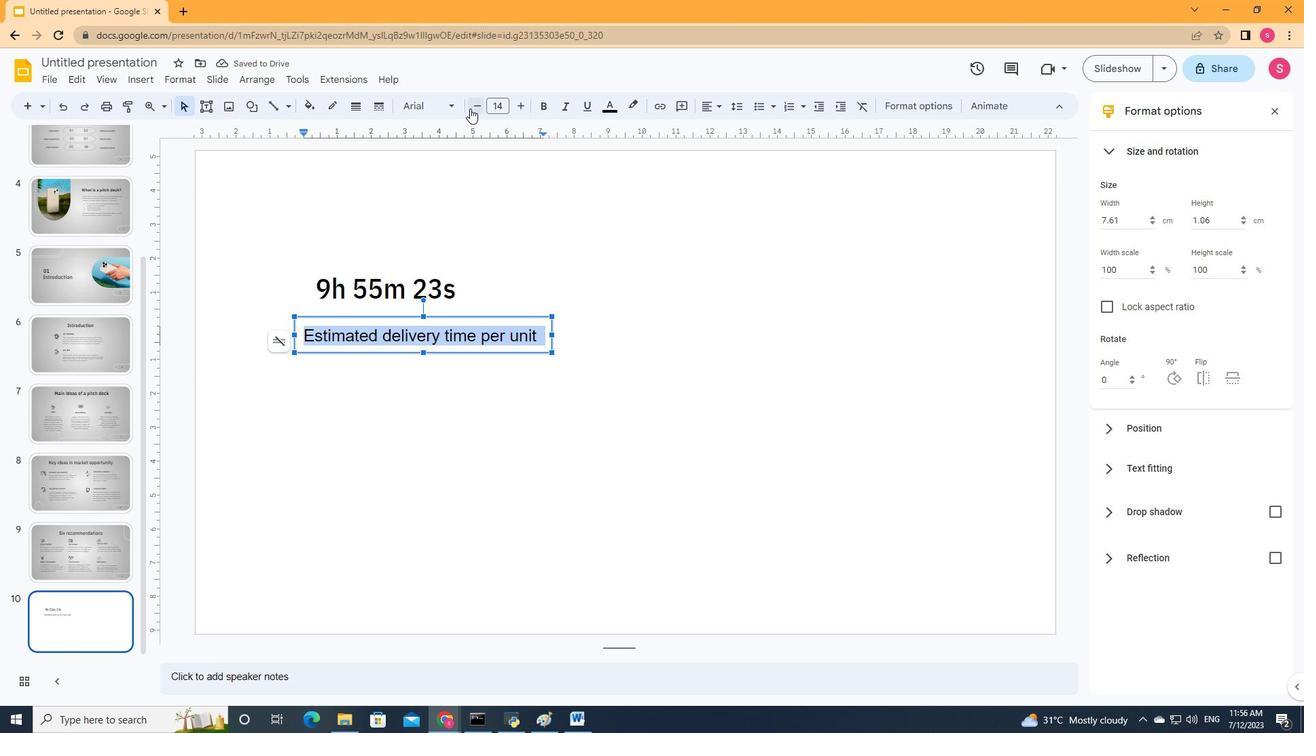 
Action: Mouse pressed left at (470, 108)
Screenshot: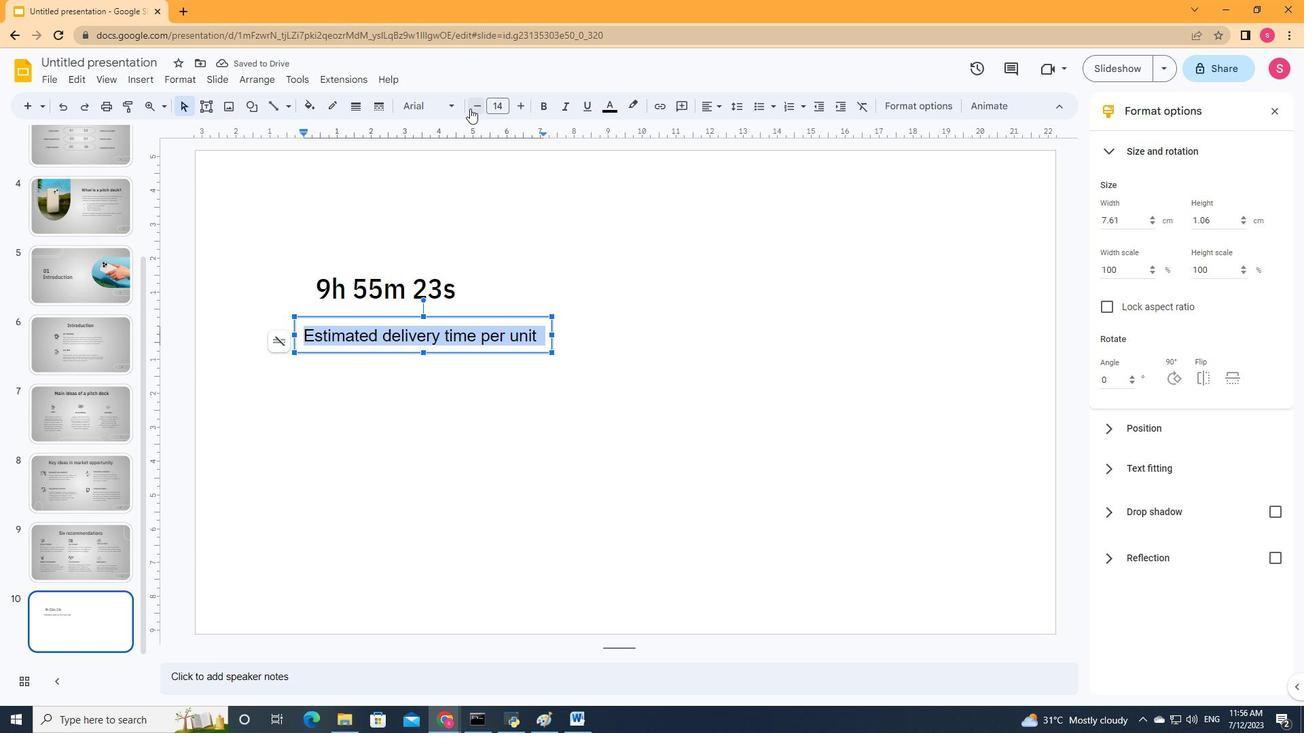 
Action: Mouse pressed left at (470, 108)
Screenshot: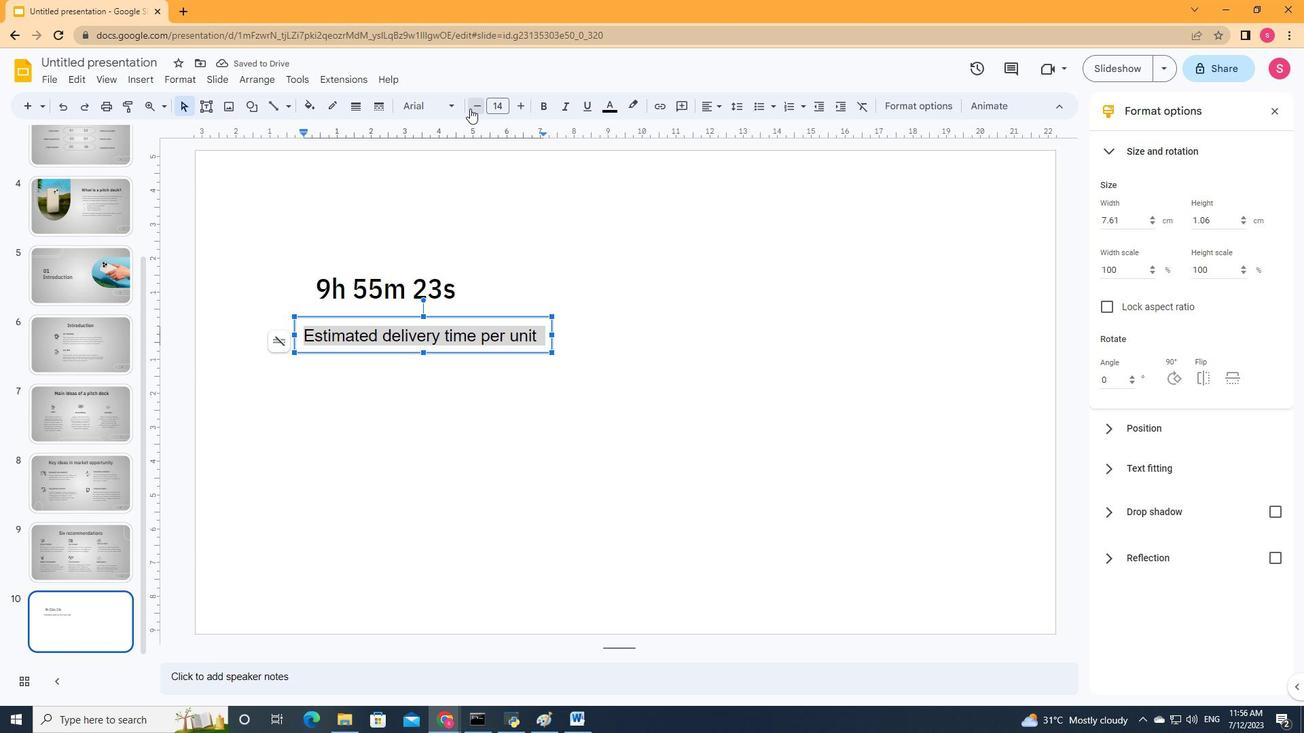 
Action: Mouse moved to (445, 108)
Screenshot: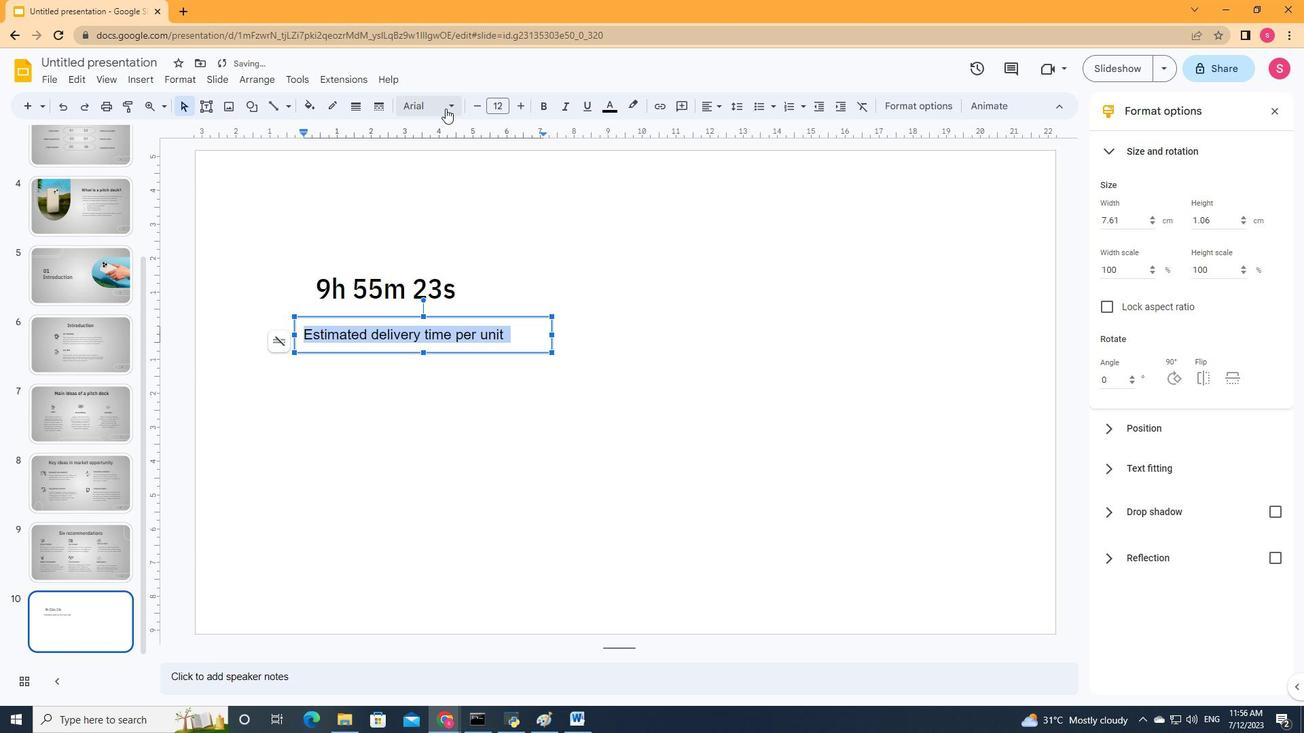 
Action: Mouse pressed left at (445, 108)
Screenshot: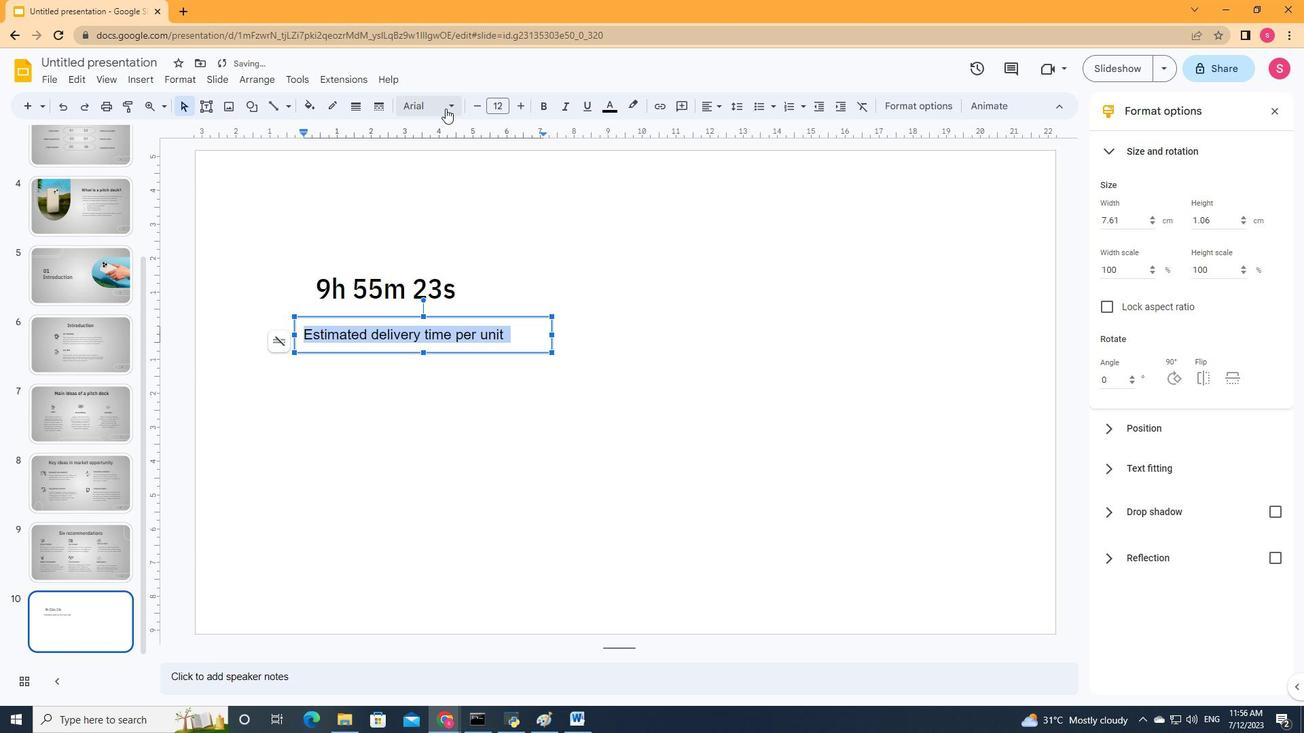 
Action: Mouse moved to (443, 258)
Screenshot: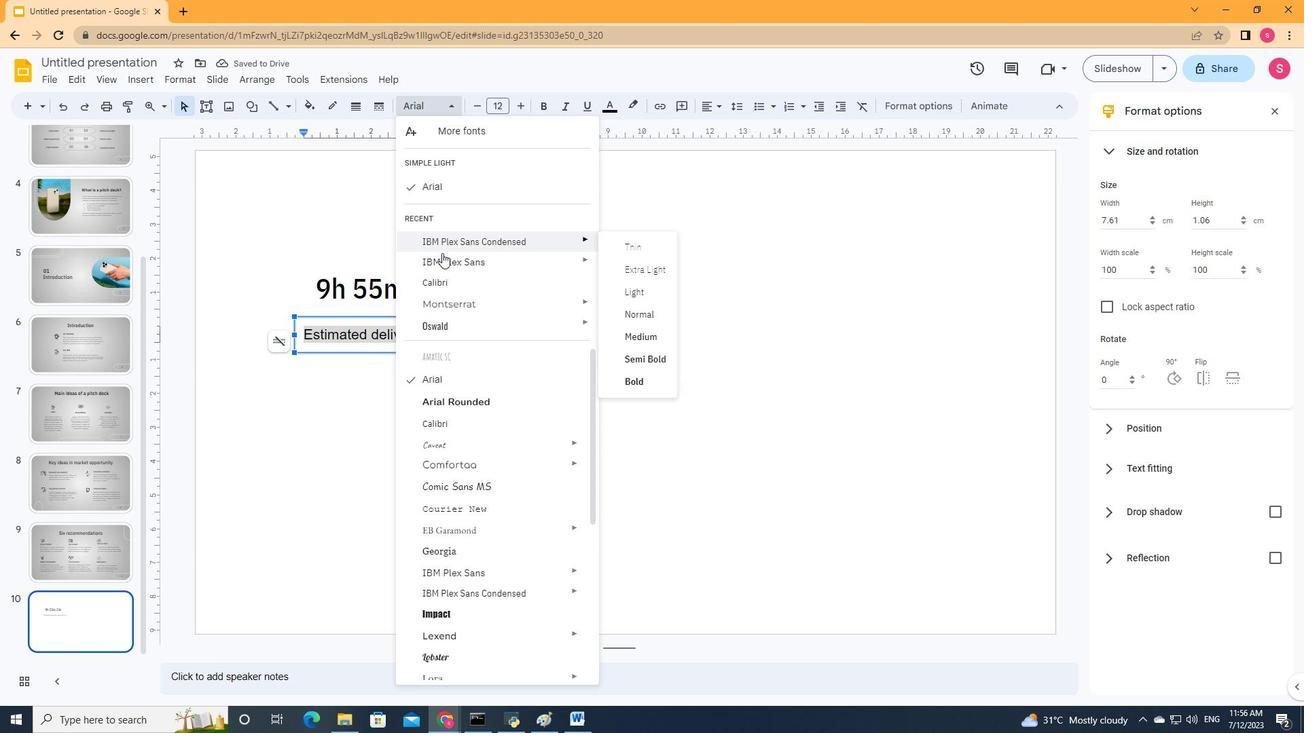 
Action: Mouse pressed left at (443, 258)
Screenshot: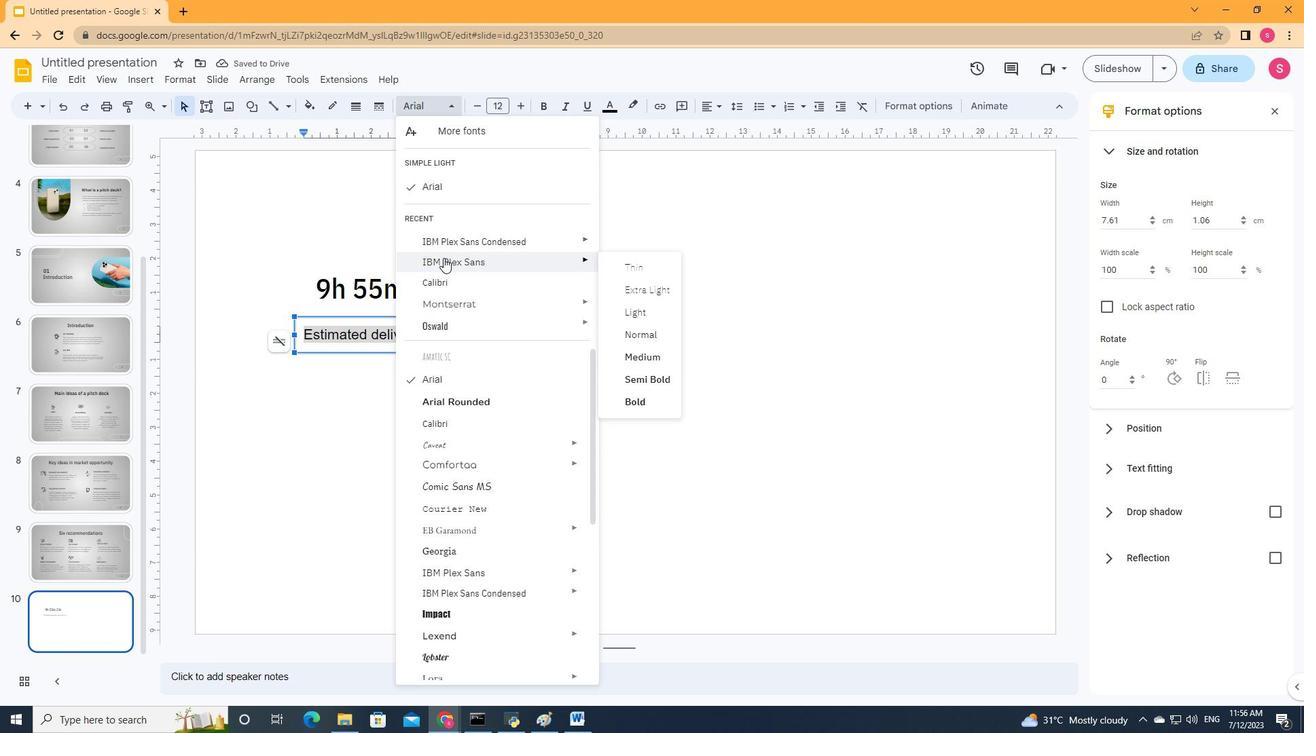 
Action: Mouse moved to (453, 317)
Screenshot: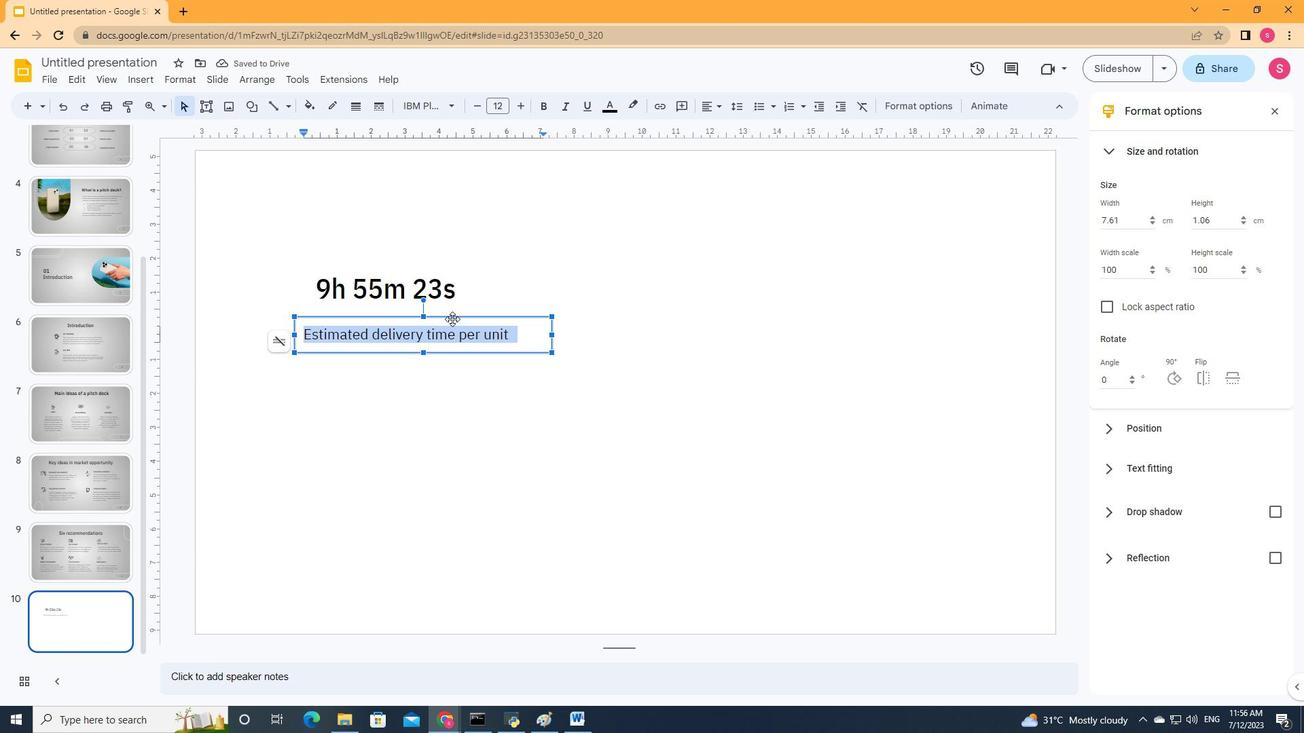
Action: Mouse pressed left at (453, 317)
Screenshot: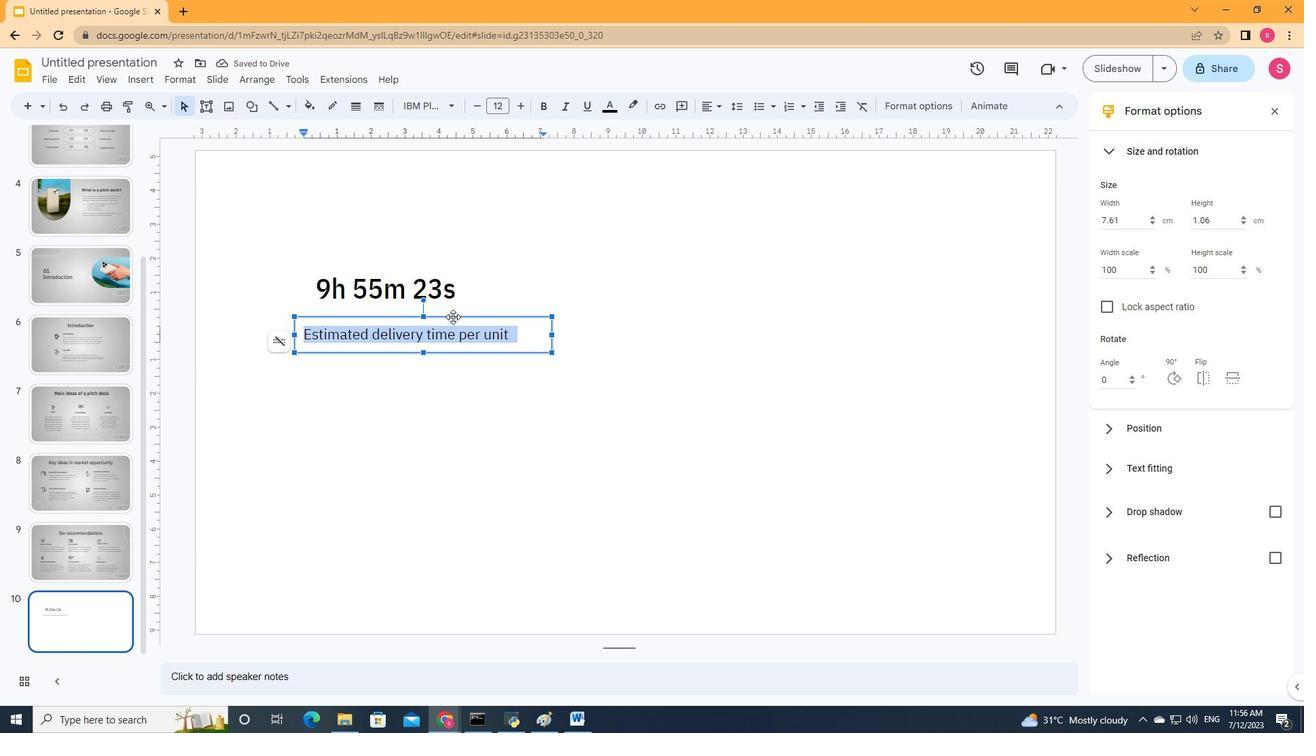 
Action: Key pressed <Key.up><Key.up><Key.left><Key.left>
Screenshot: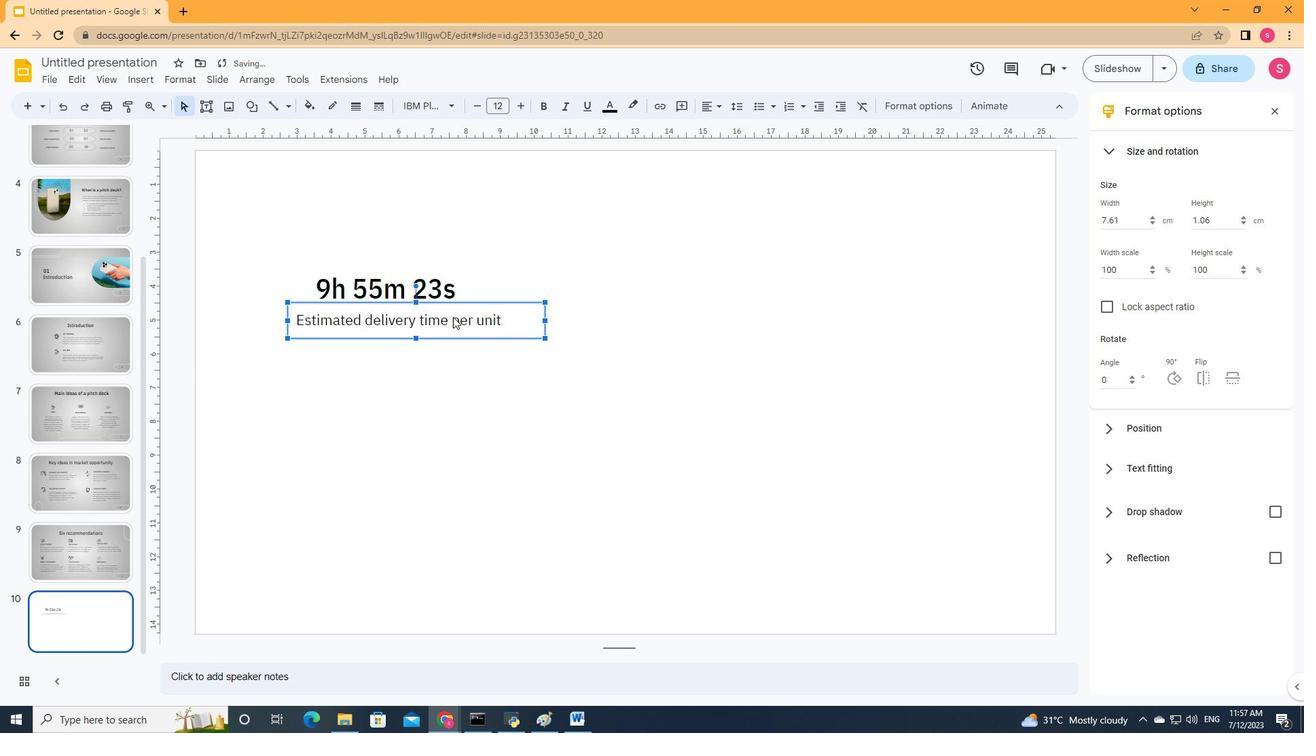 
Action: Mouse moved to (152, 79)
Screenshot: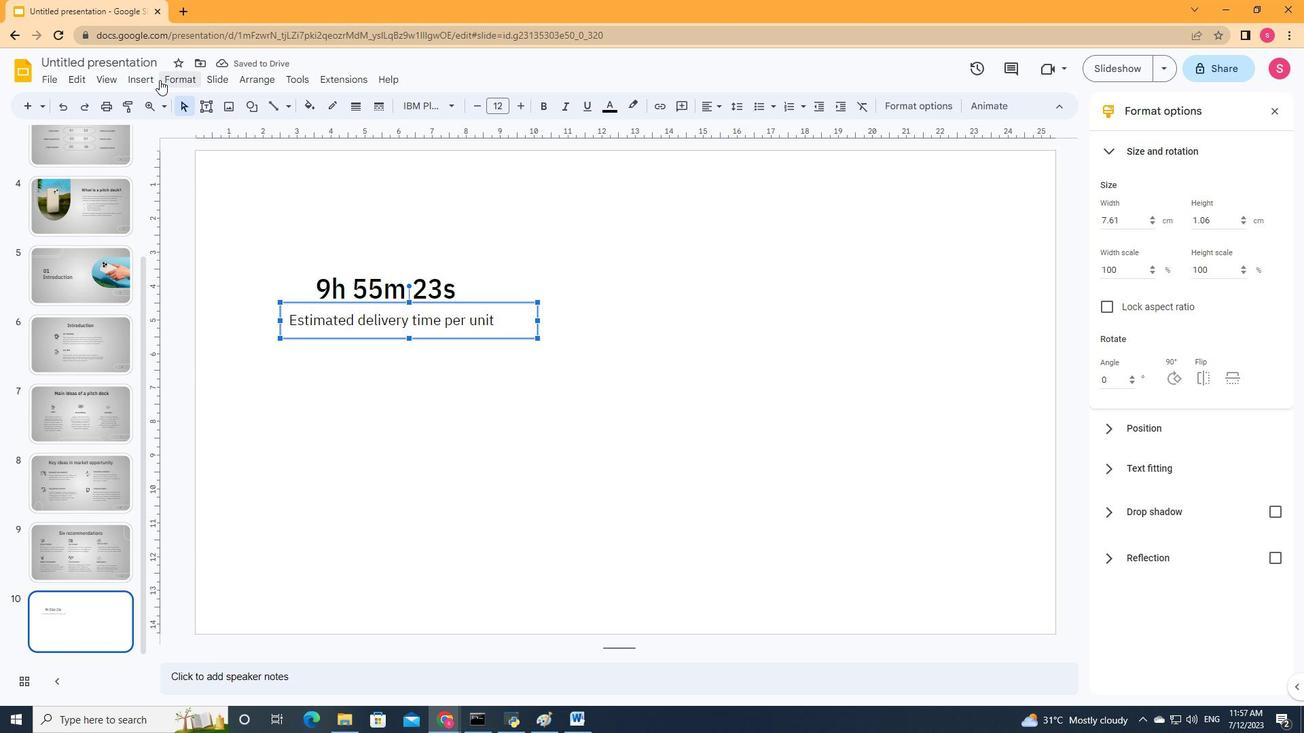 
Action: Mouse pressed left at (152, 79)
Screenshot: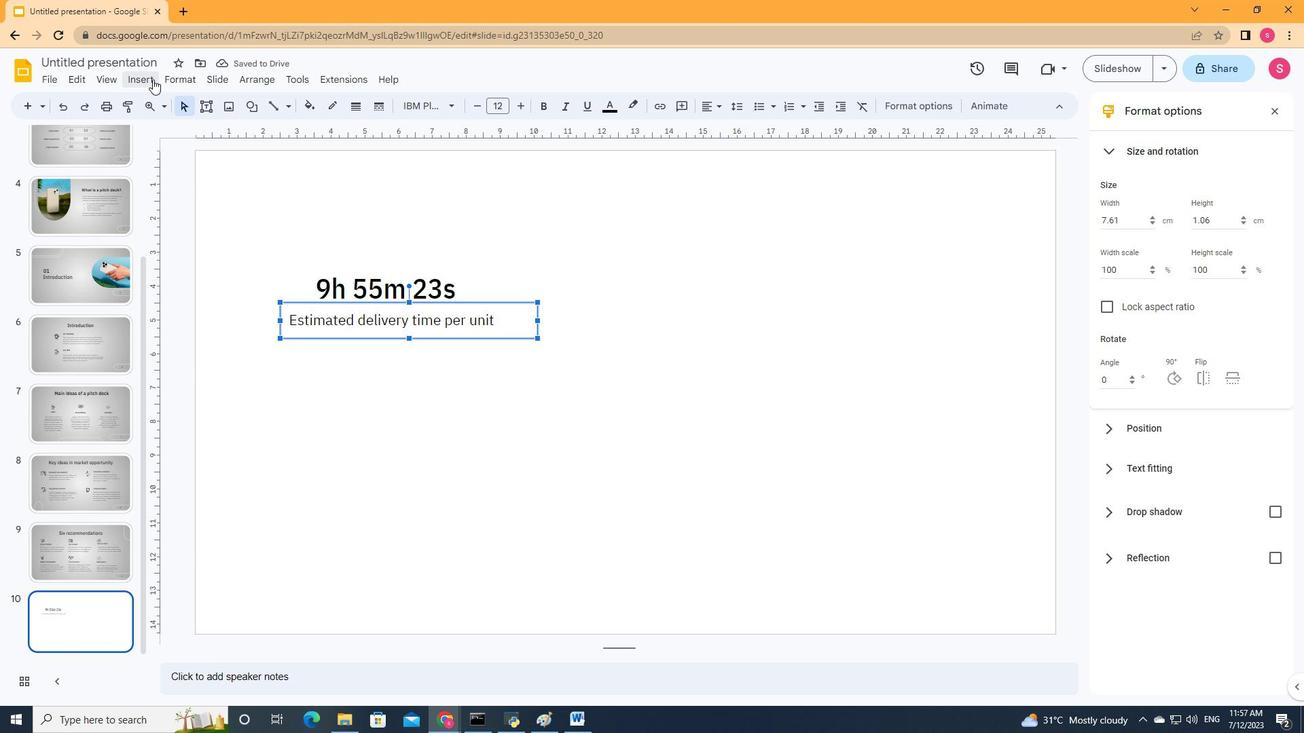 
Action: Mouse moved to (149, 101)
Screenshot: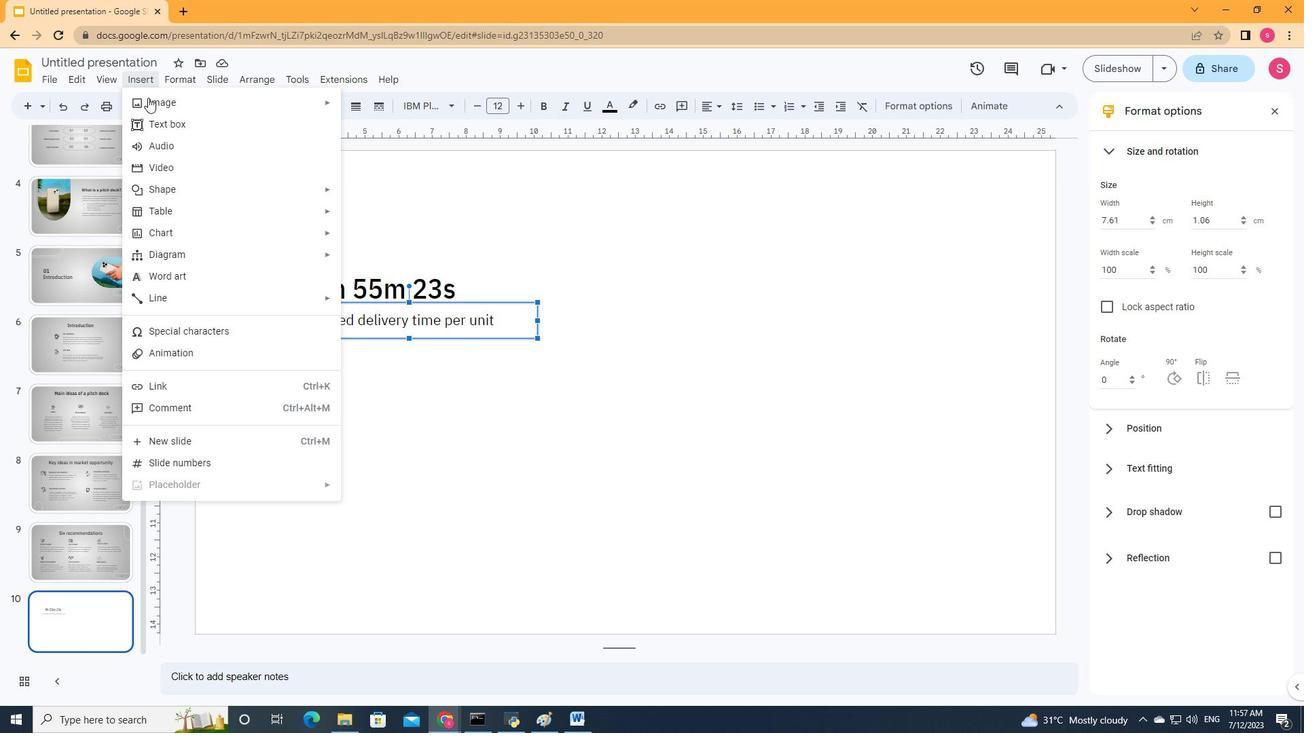 
Action: Mouse pressed left at (149, 101)
Screenshot: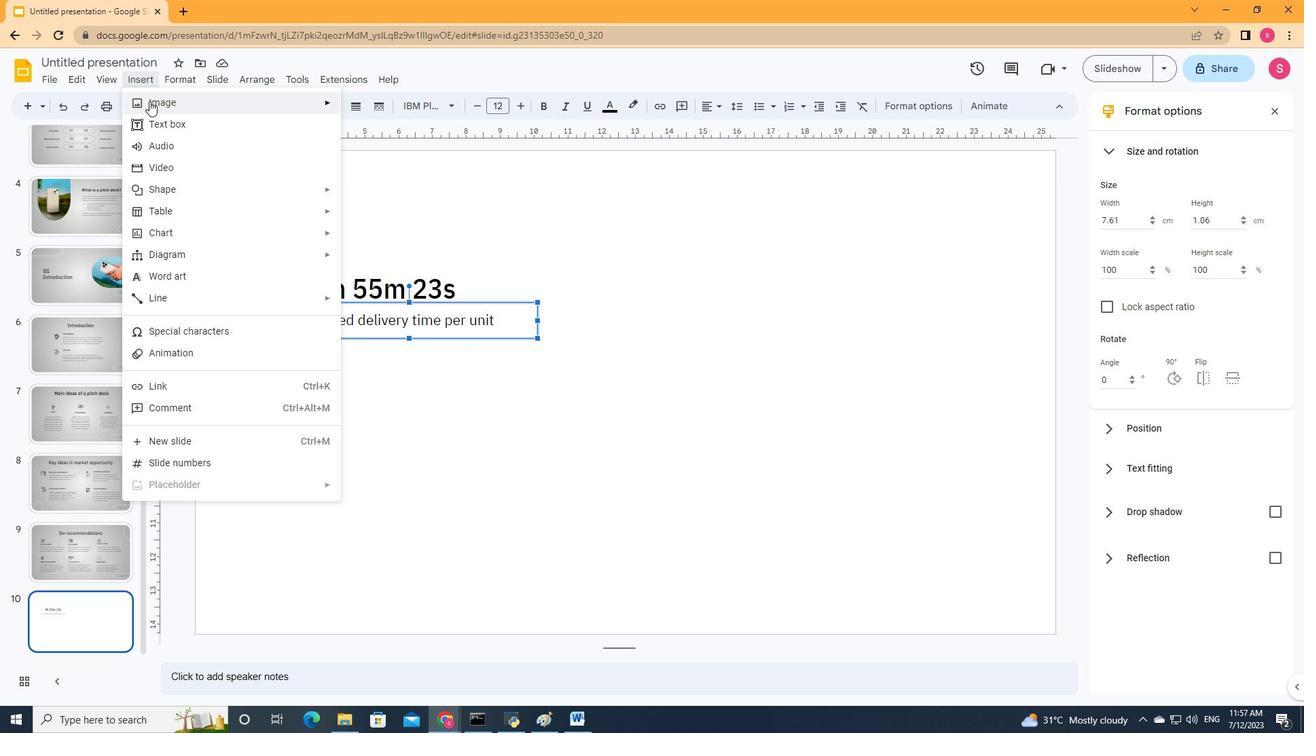 
Action: Mouse moved to (423, 111)
Screenshot: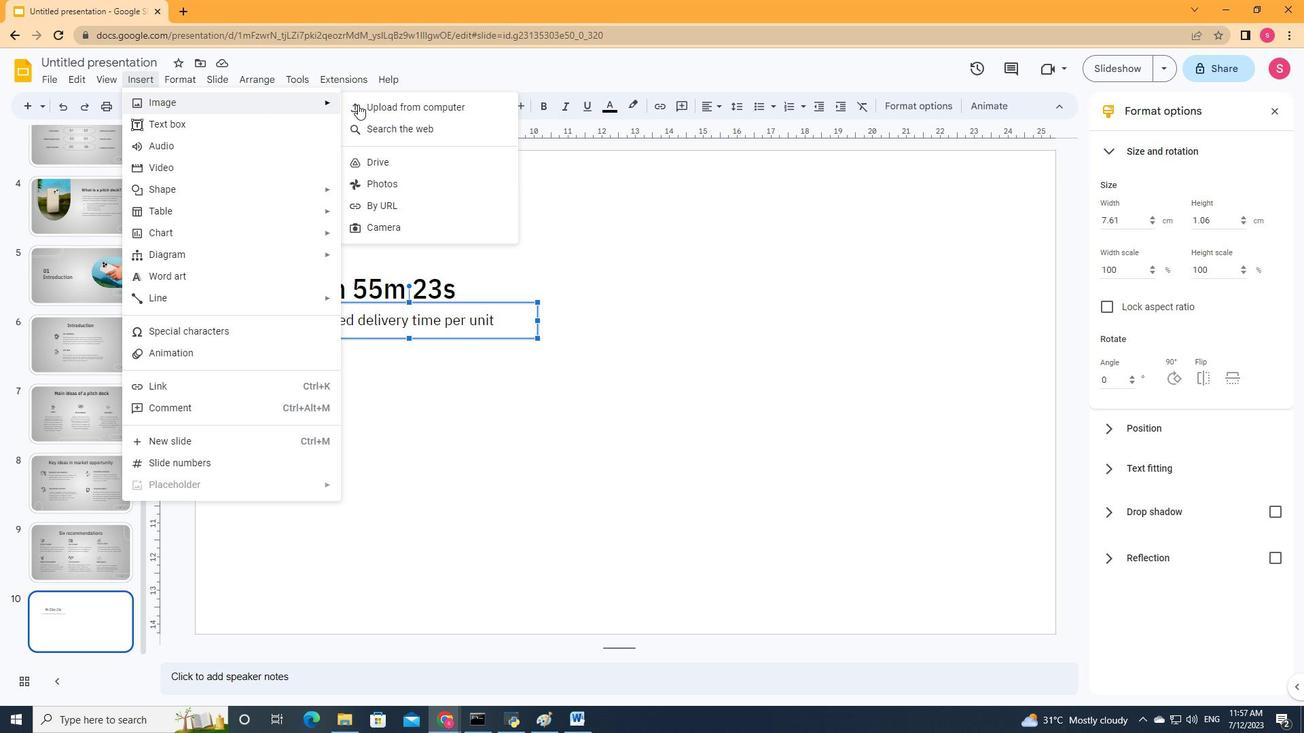 
Action: Mouse pressed left at (423, 111)
Screenshot: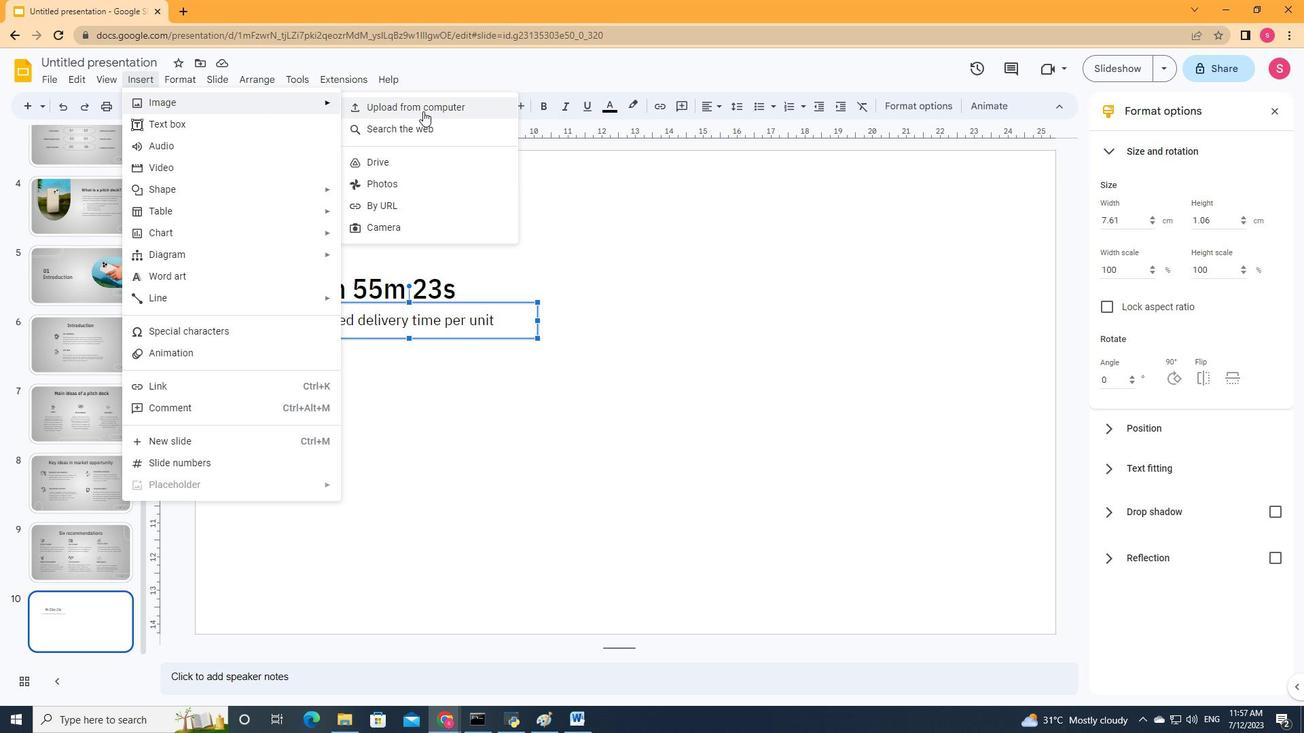 
Action: Mouse moved to (530, 258)
Screenshot: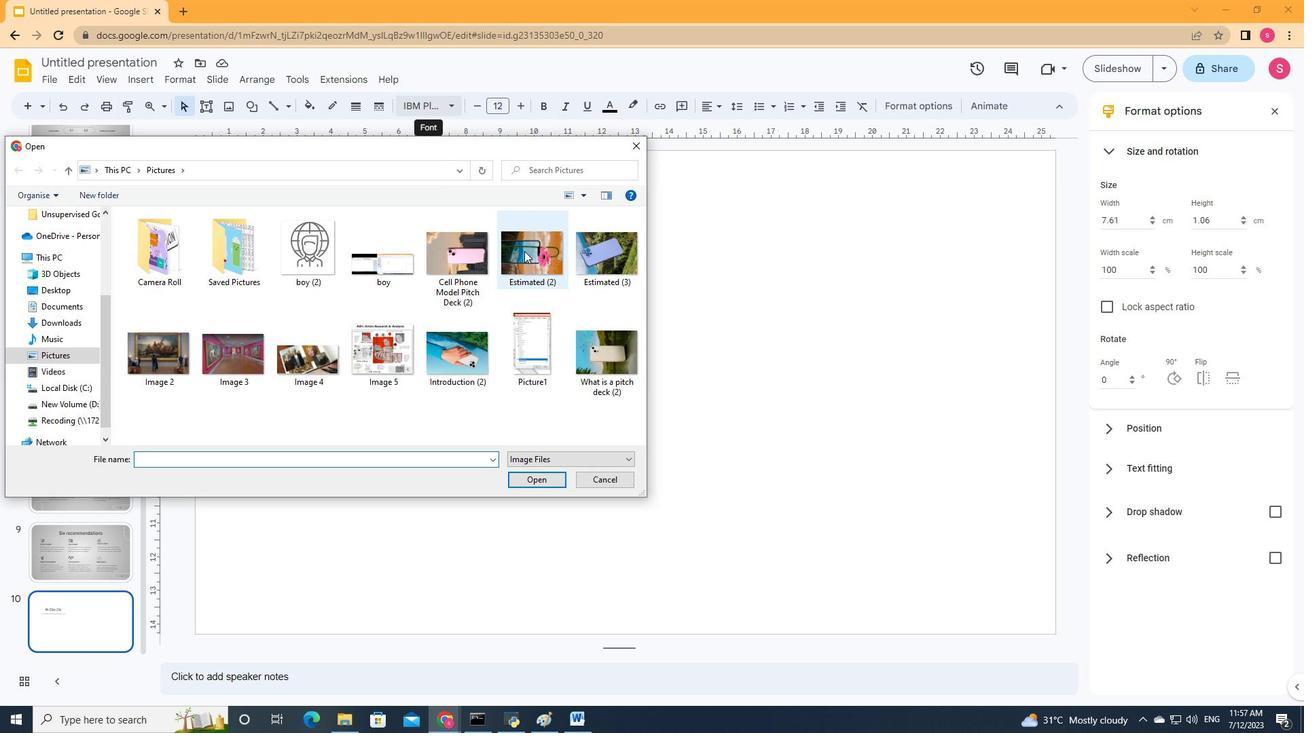 
Action: Mouse pressed left at (530, 258)
Screenshot: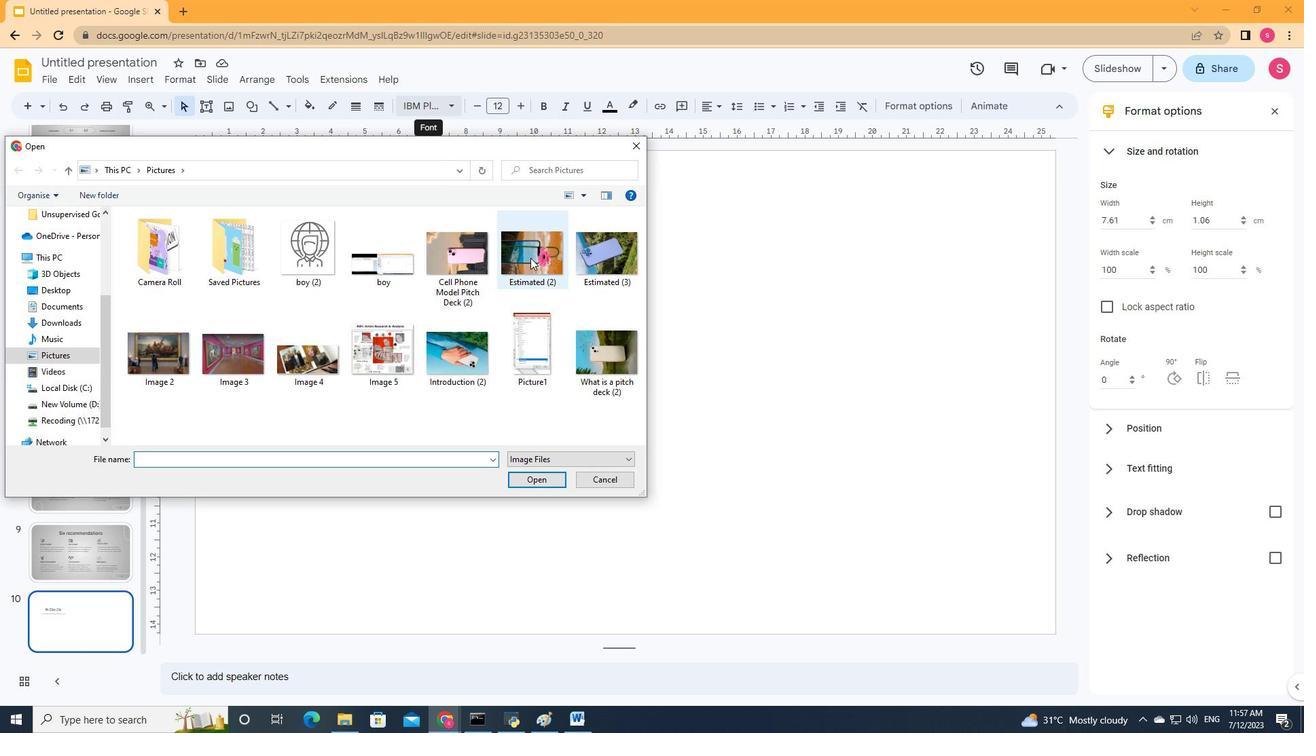 
Action: Mouse moved to (538, 486)
Screenshot: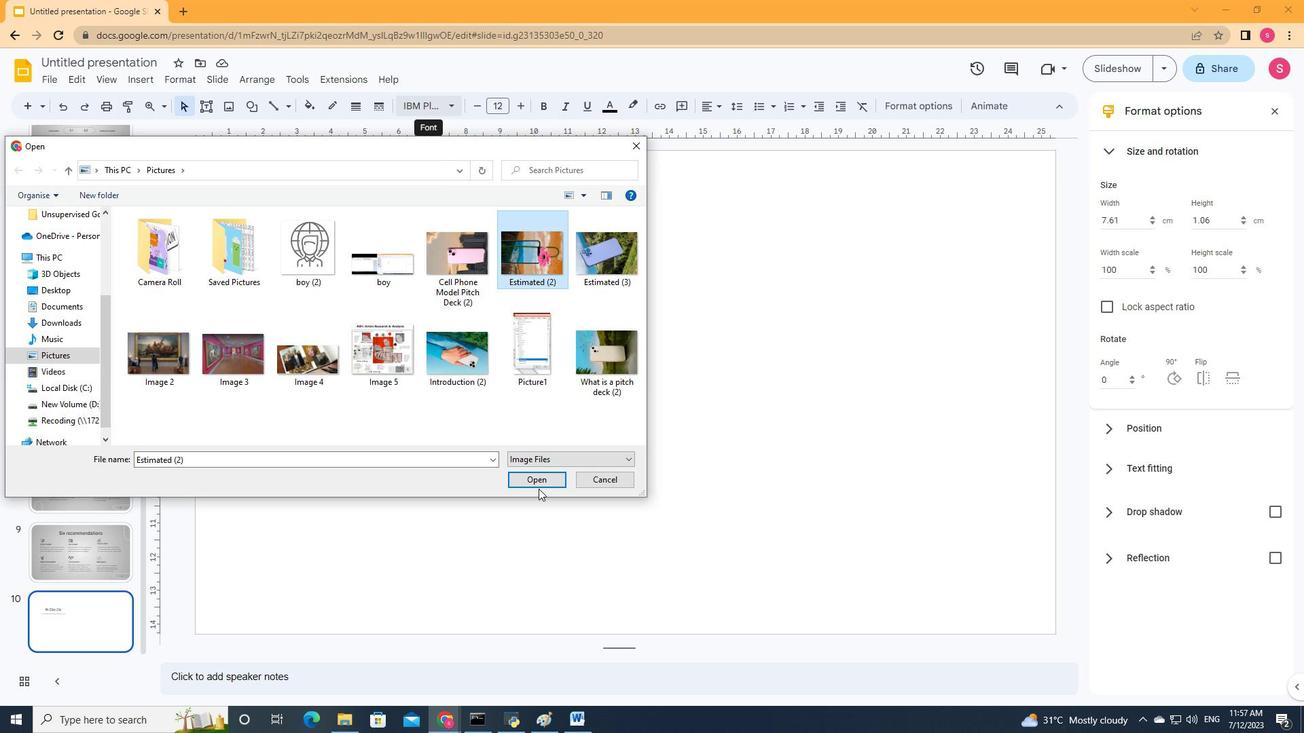 
Action: Mouse pressed left at (538, 486)
Screenshot: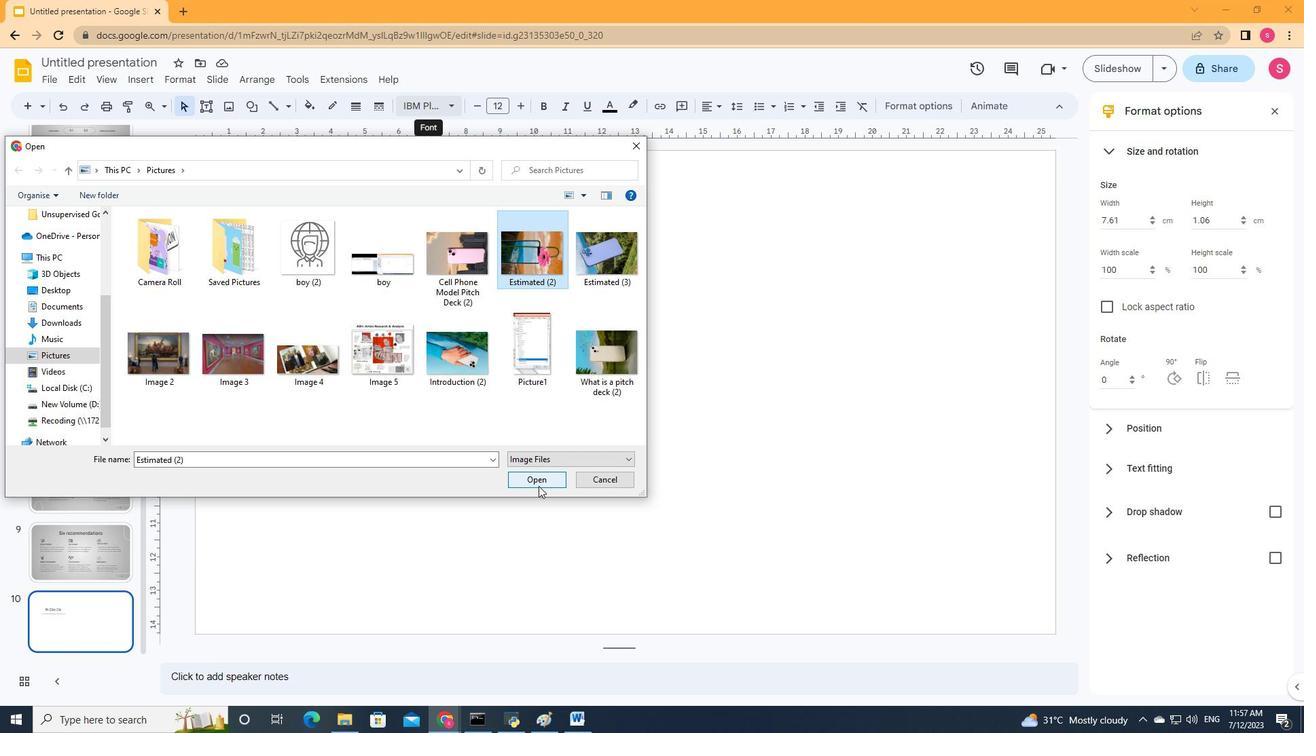 
Action: Mouse moved to (441, 107)
Screenshot: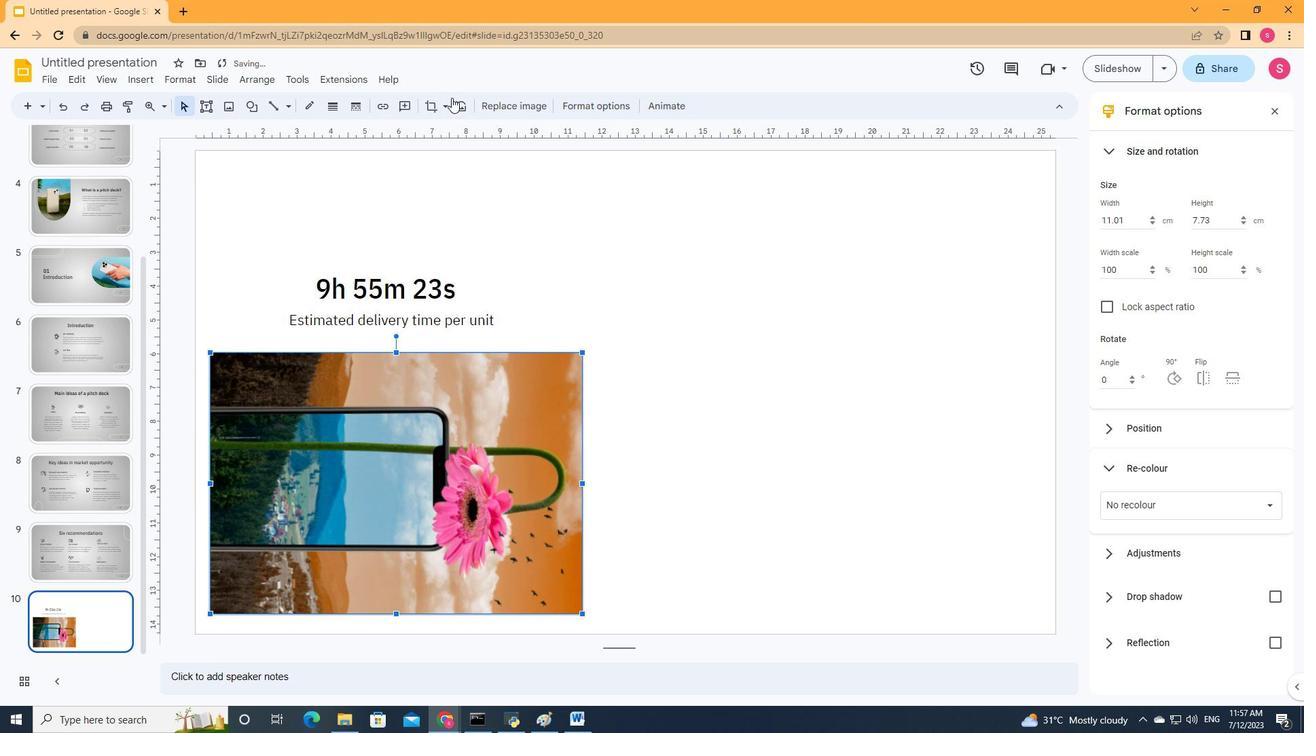 
Action: Mouse pressed left at (441, 107)
Screenshot: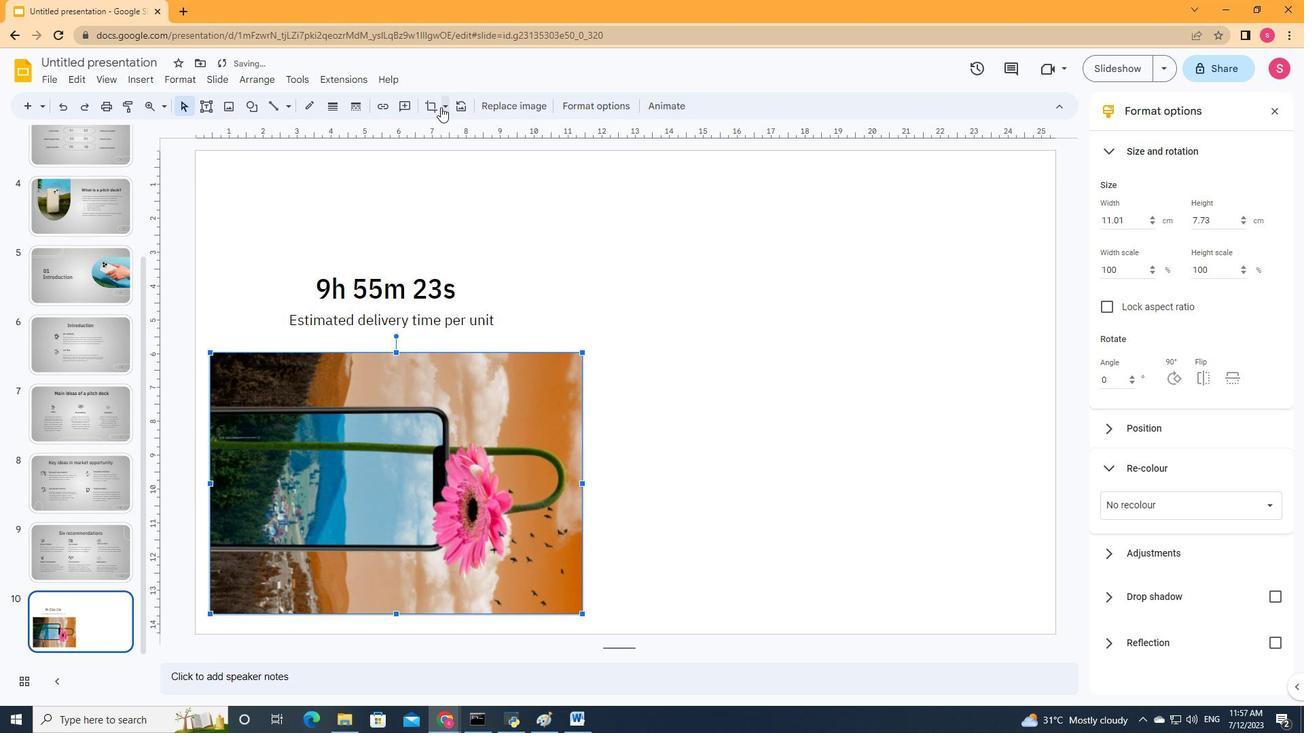 
Action: Mouse moved to (705, 239)
Screenshot: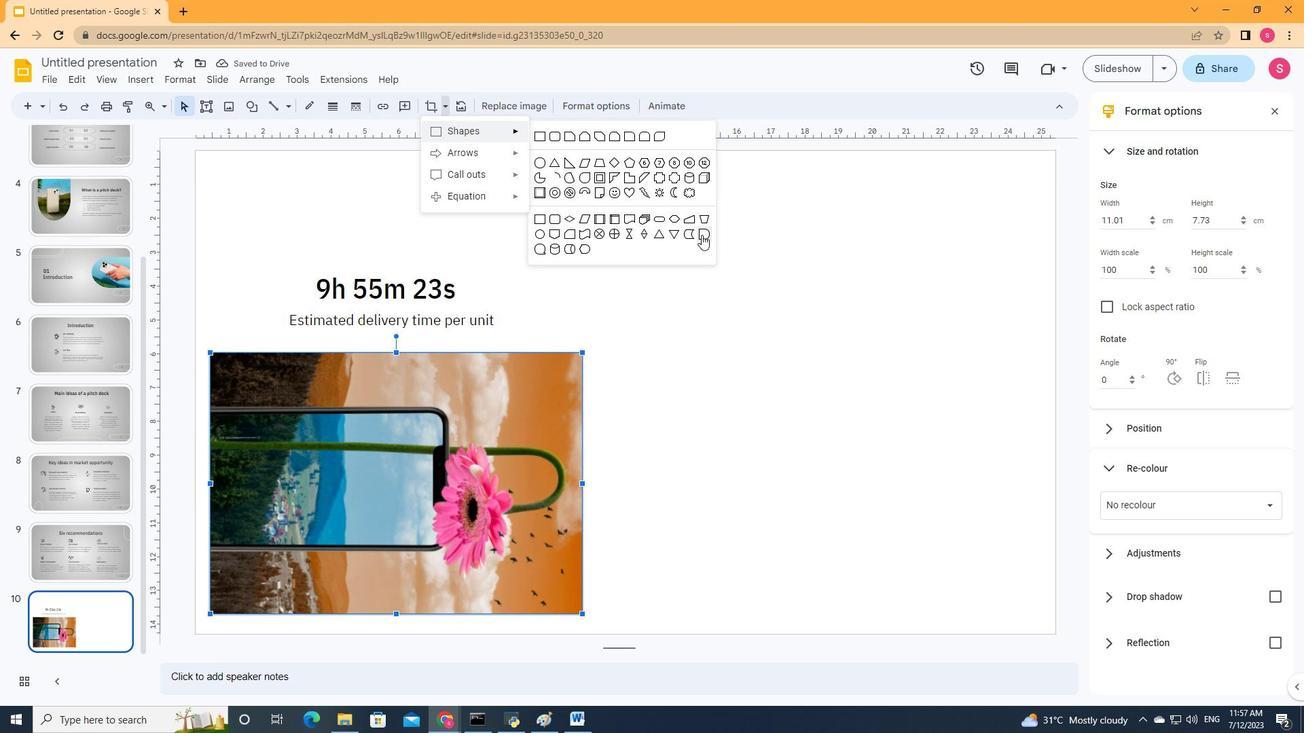
Action: Mouse pressed left at (705, 239)
Screenshot: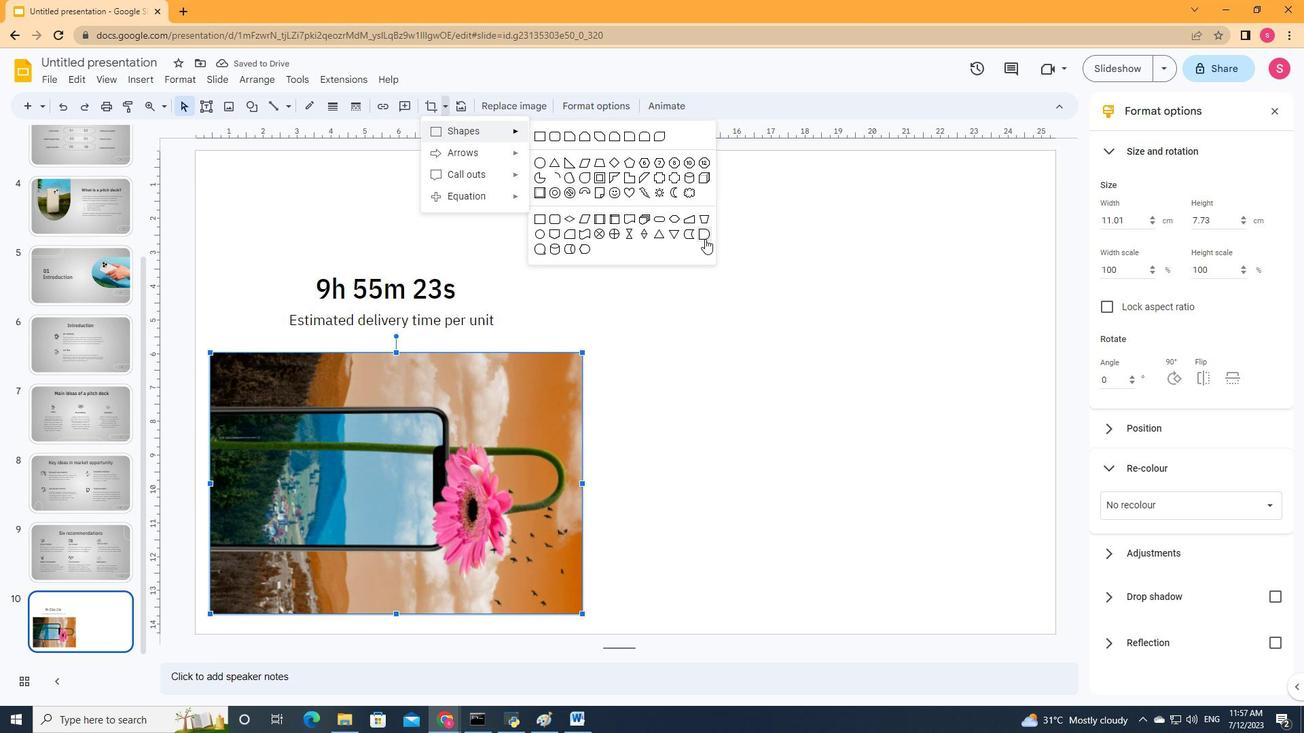
Action: Mouse moved to (1183, 377)
Screenshot: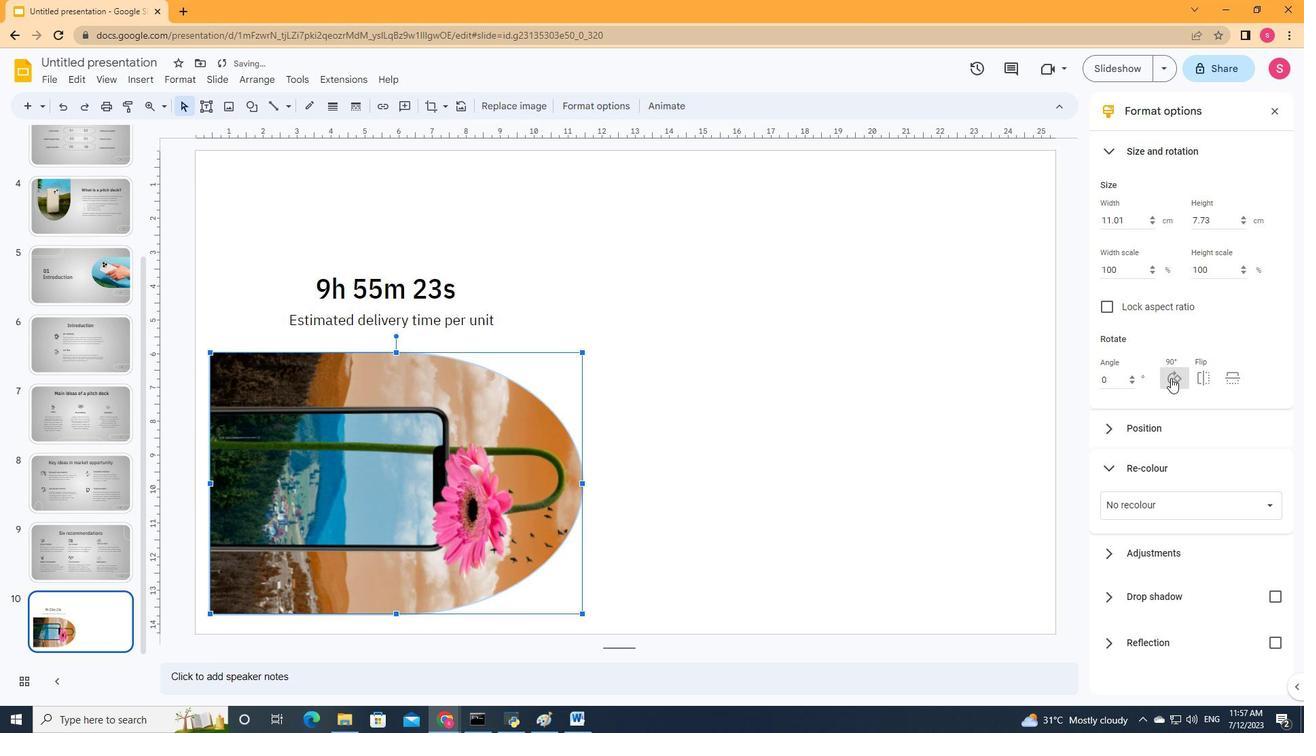 
Action: Mouse pressed left at (1183, 377)
Screenshot: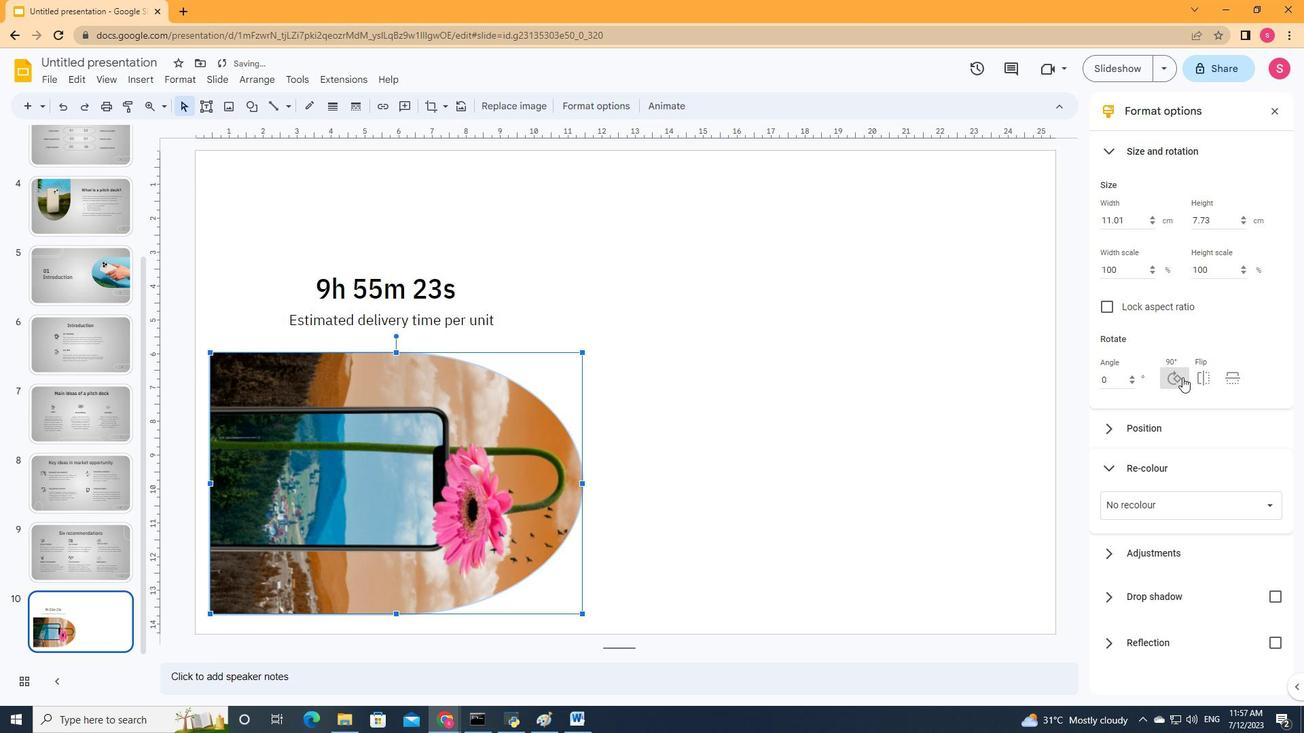 
Action: Mouse pressed left at (1183, 377)
Screenshot: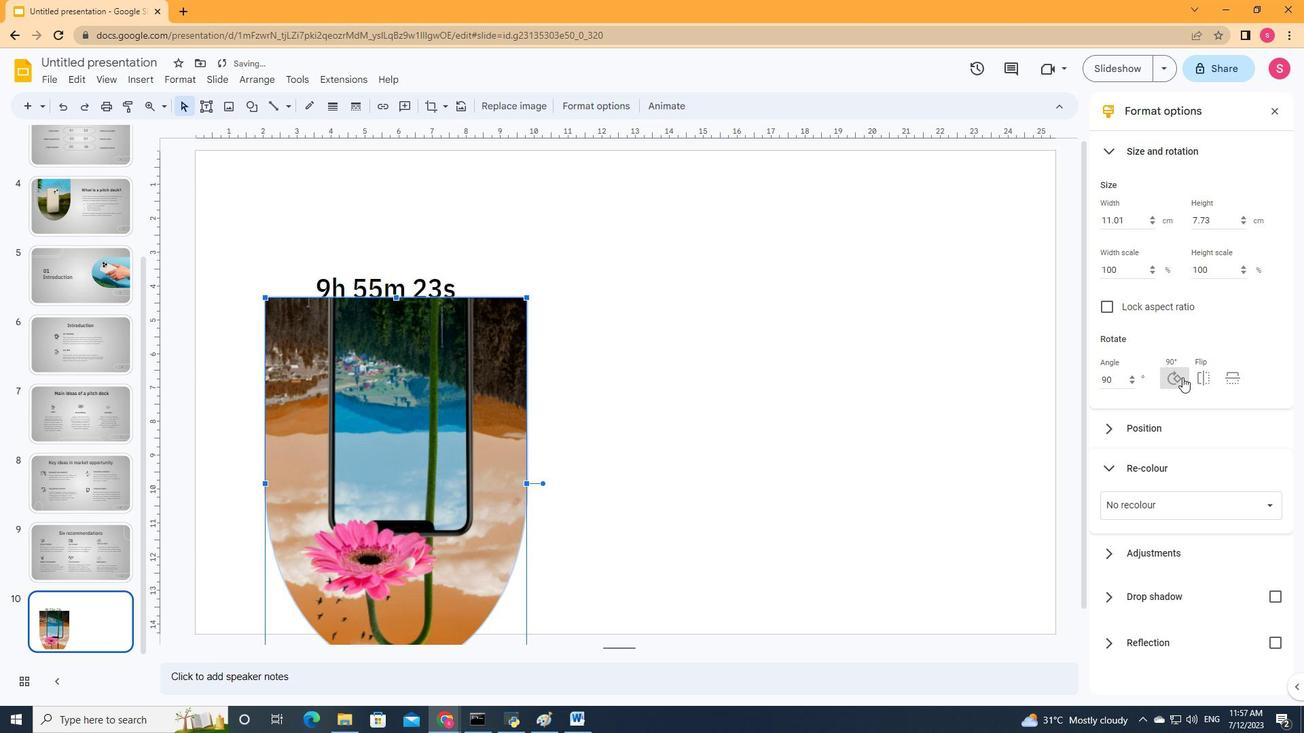 
Action: Mouse pressed left at (1183, 377)
Screenshot: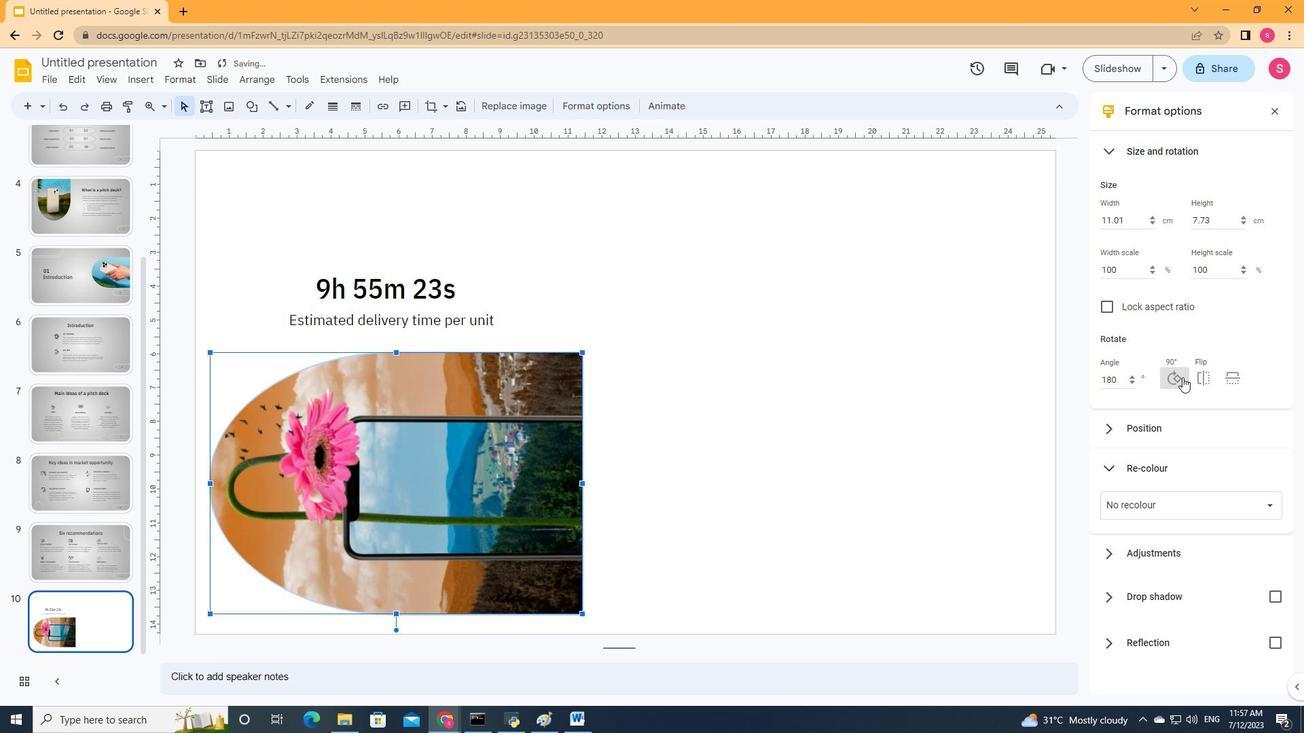
Action: Mouse moved to (264, 483)
Screenshot: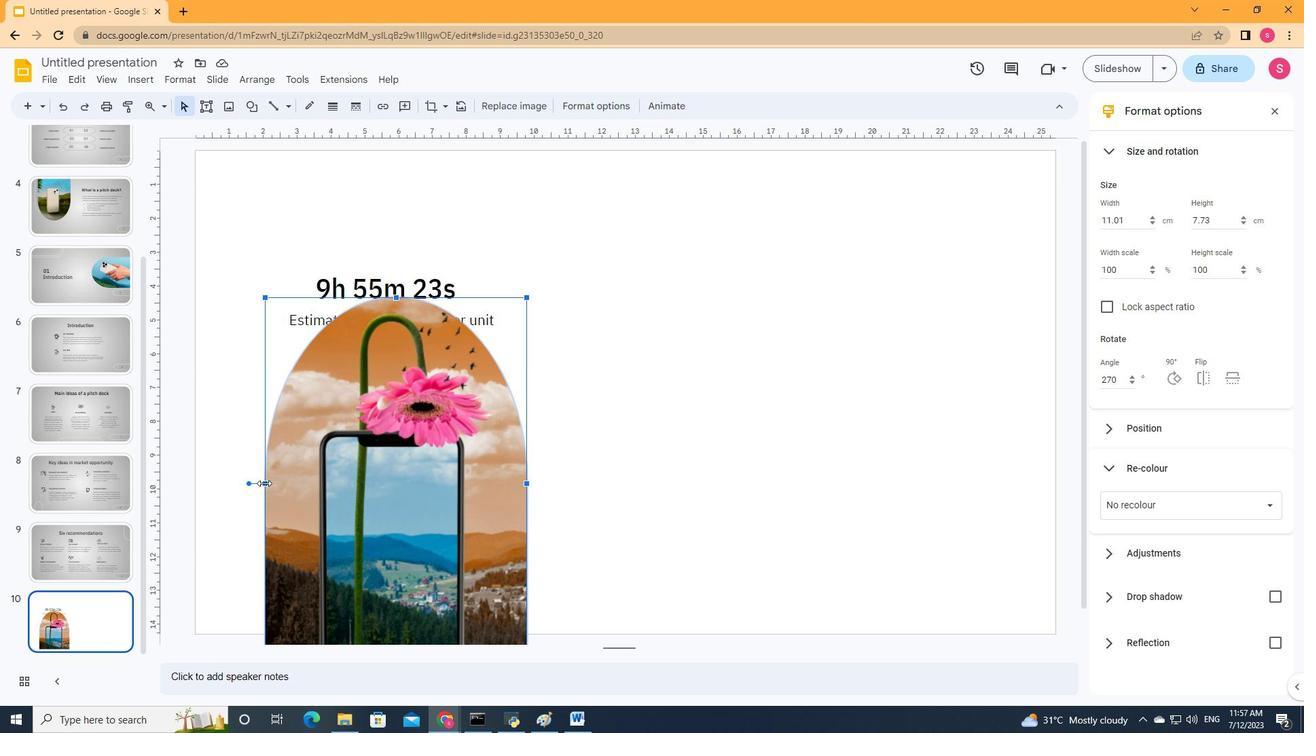 
Action: Mouse pressed left at (264, 483)
Screenshot: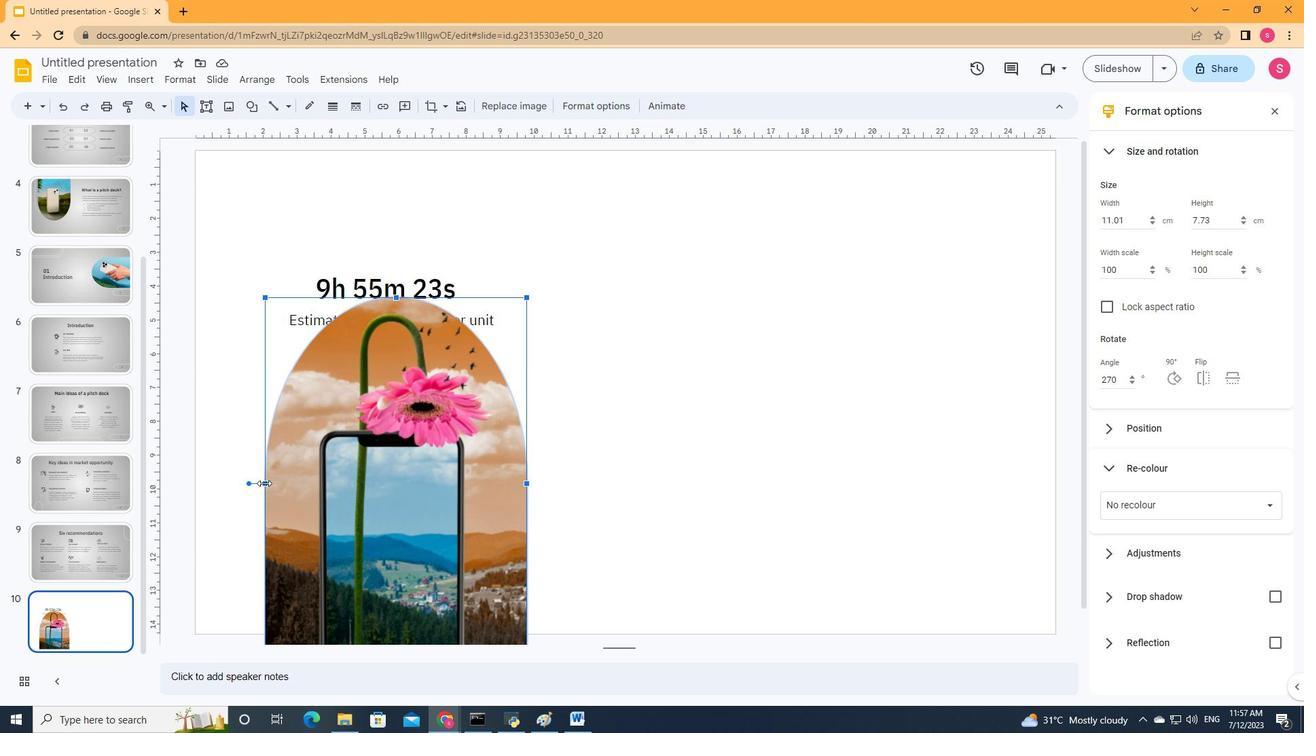 
Action: Mouse moved to (307, 485)
Screenshot: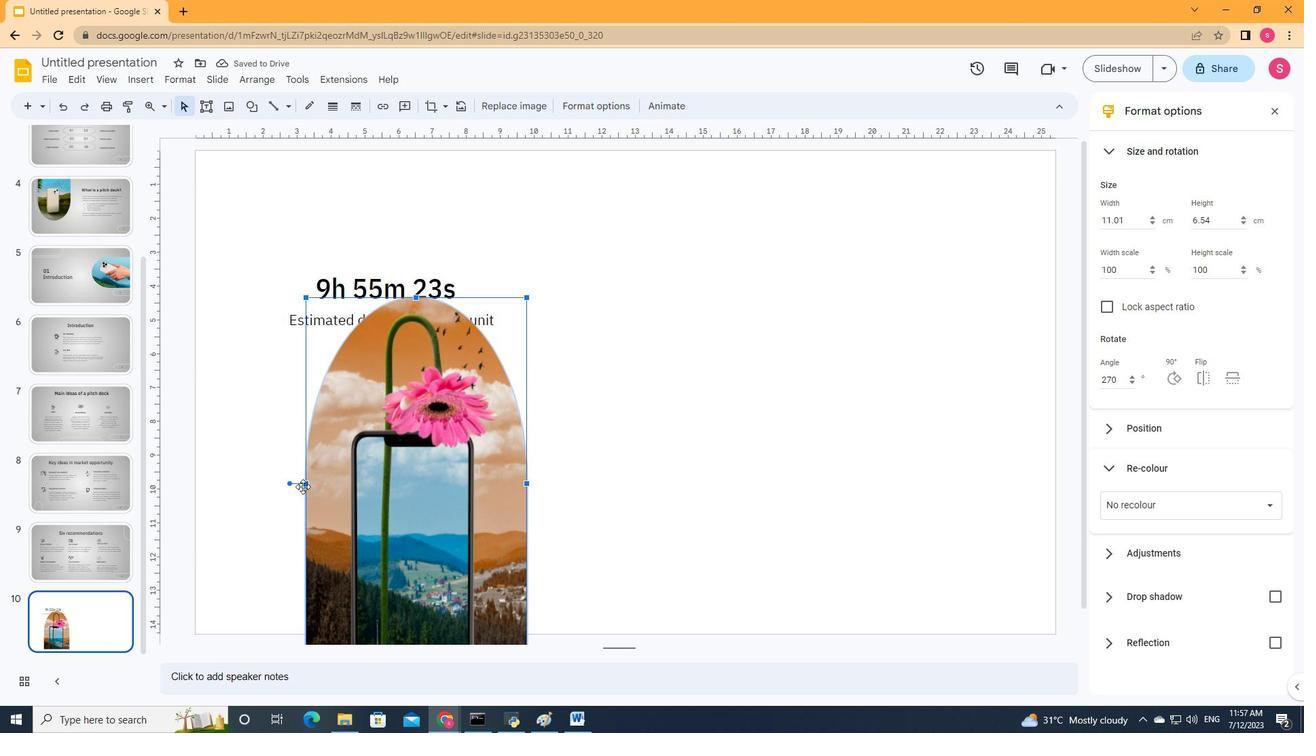 
Action: Mouse pressed left at (307, 485)
Screenshot: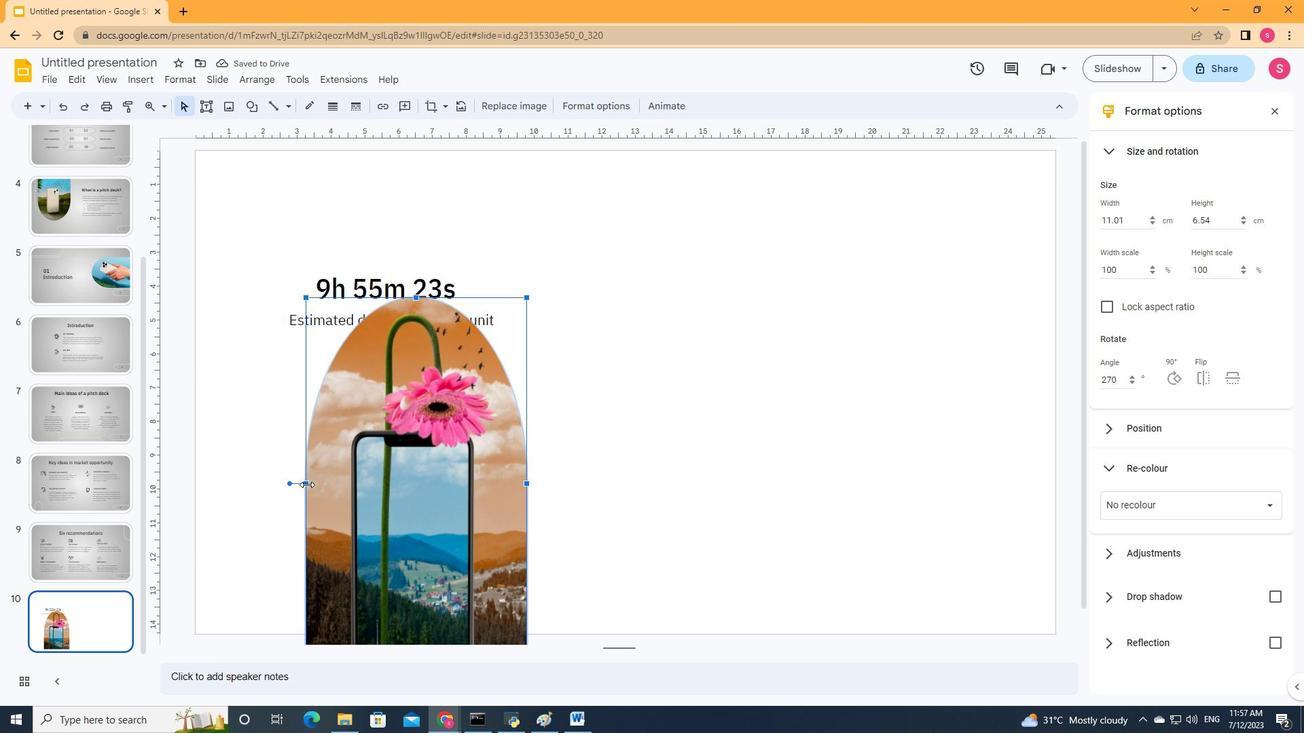 
Action: Mouse moved to (528, 481)
Screenshot: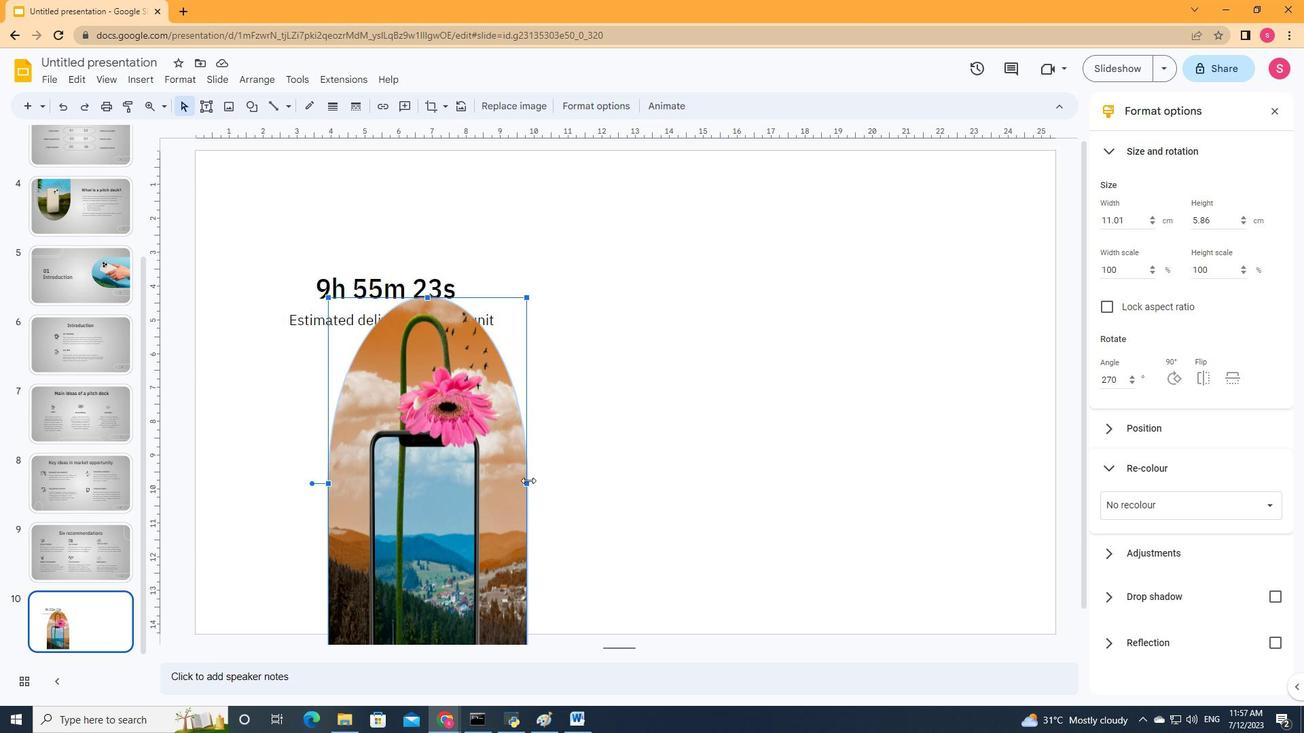 
Action: Mouse pressed left at (528, 481)
Screenshot: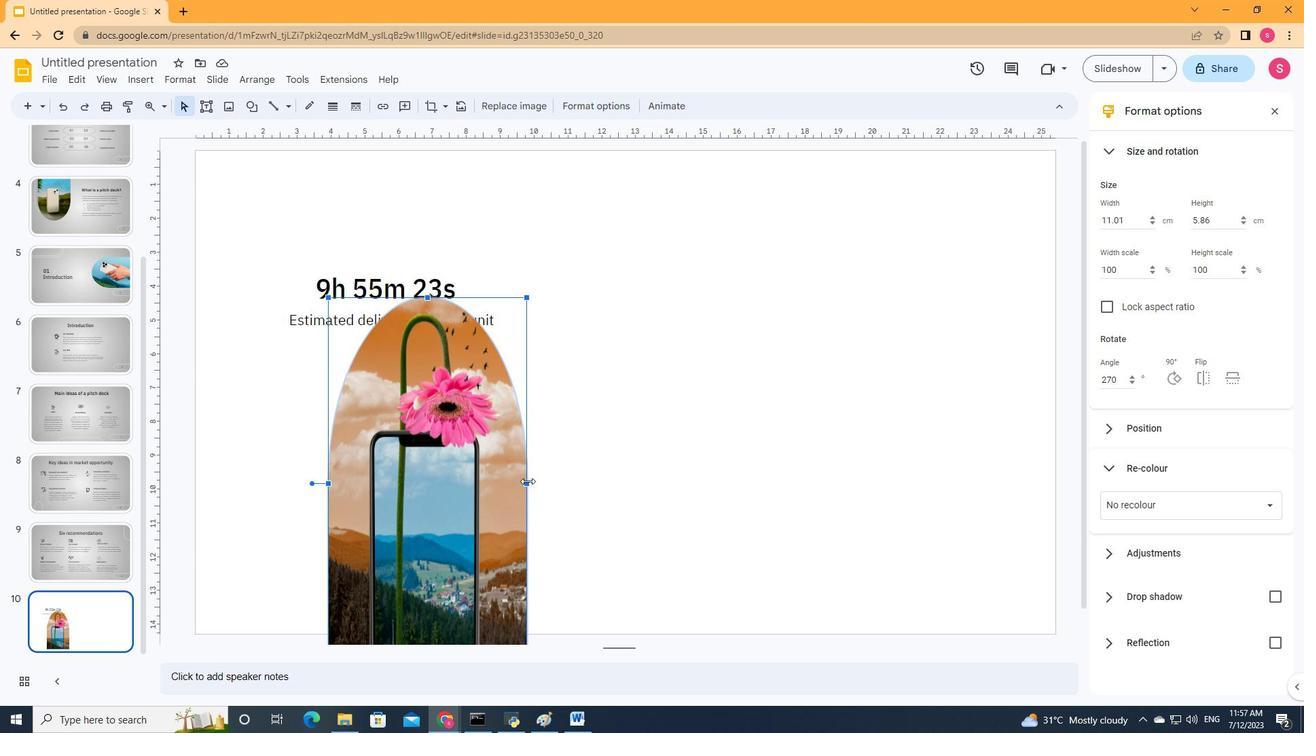 
Action: Mouse moved to (579, 485)
Screenshot: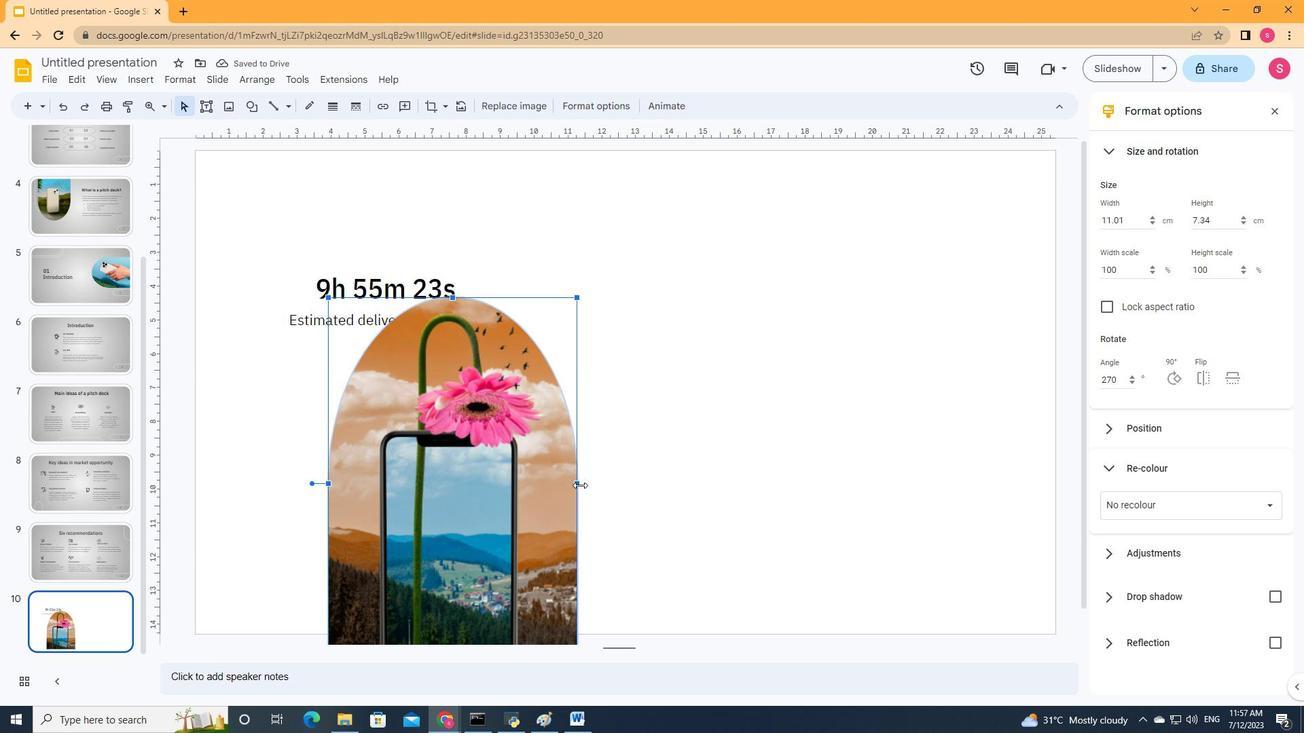 
Action: Mouse pressed left at (579, 485)
Screenshot: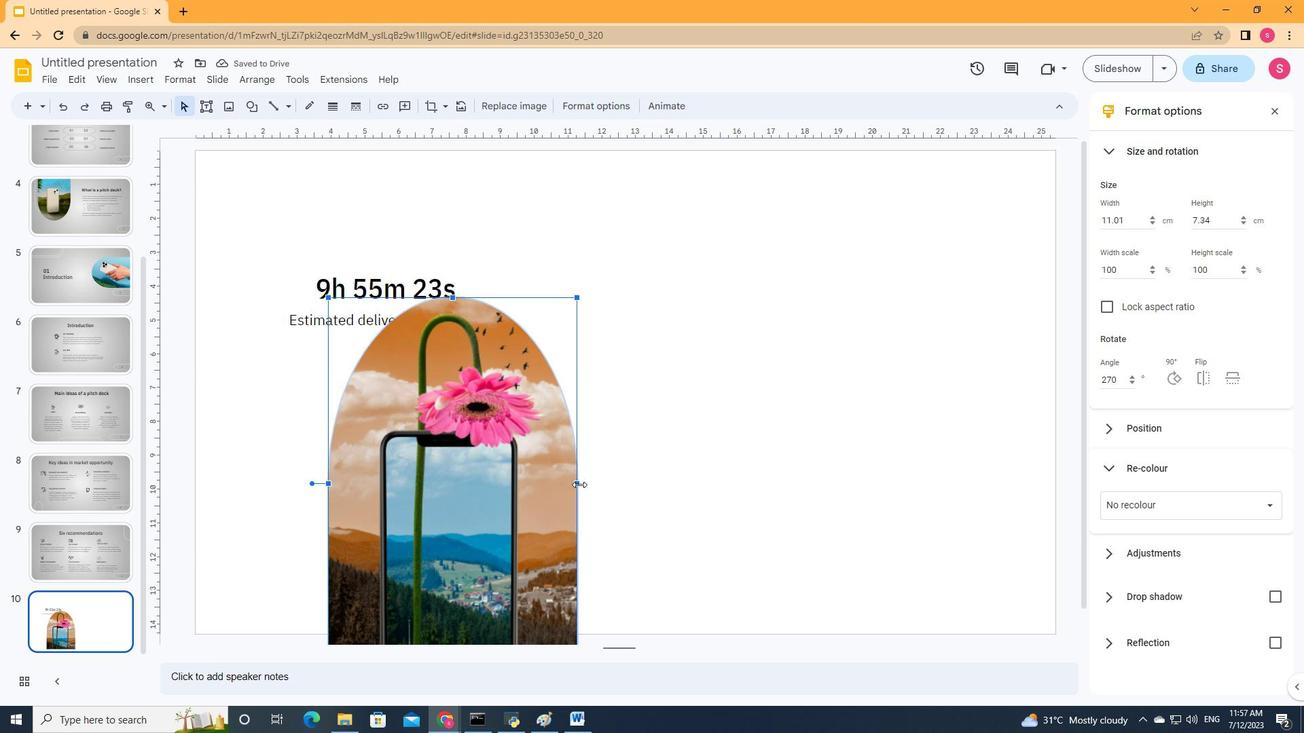 
Action: Mouse moved to (322, 283)
Screenshot: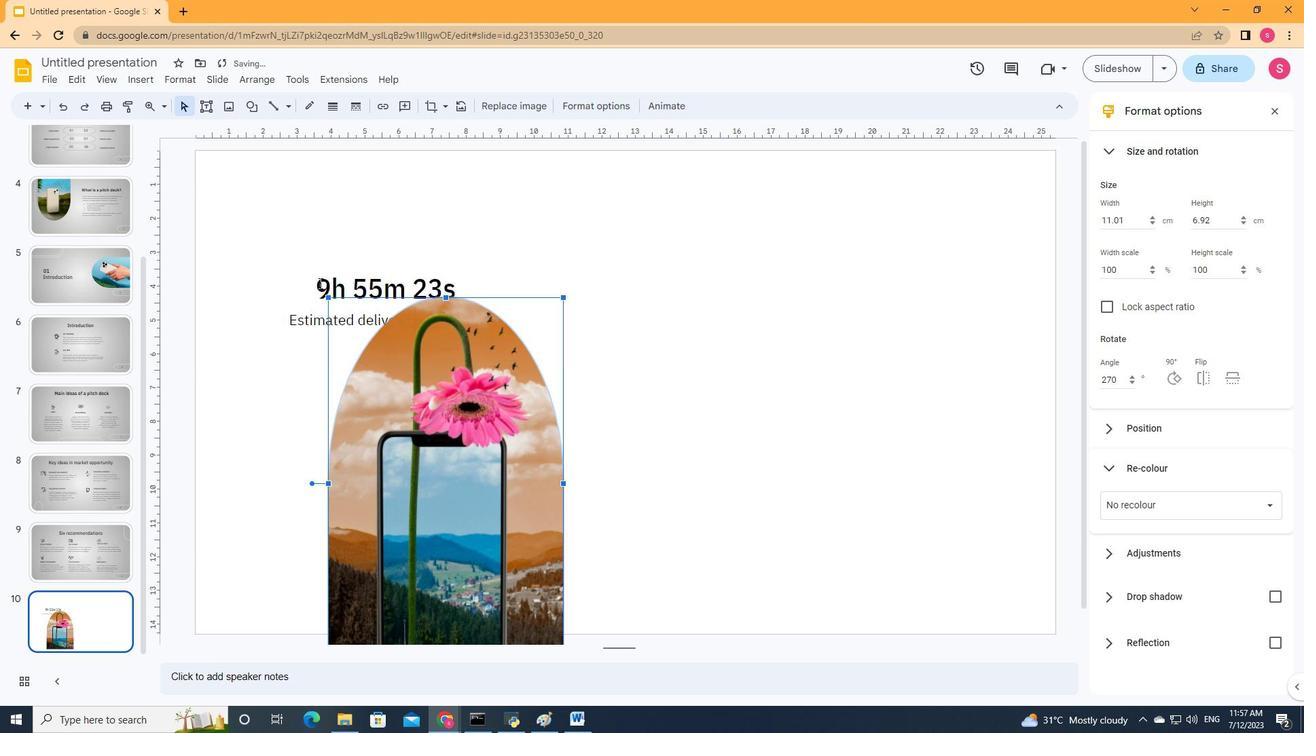 
Action: Mouse pressed left at (322, 283)
Screenshot: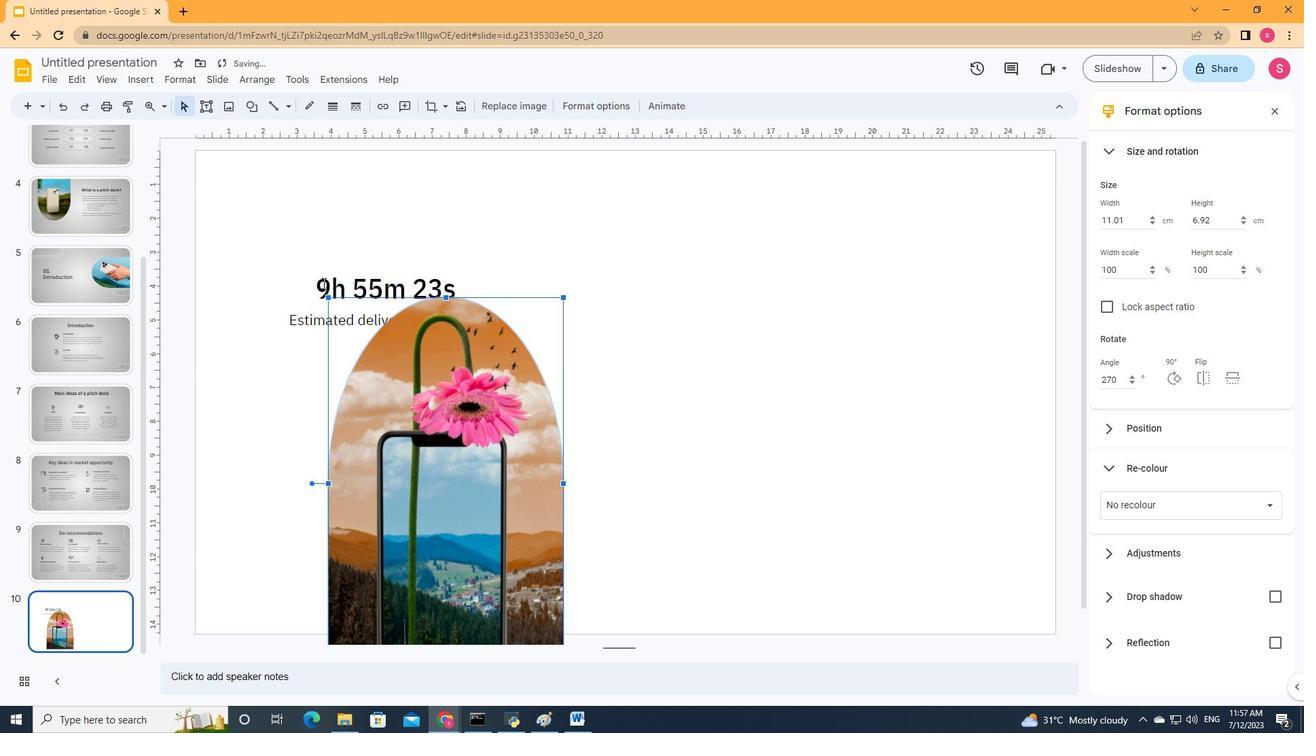
Action: Mouse moved to (333, 292)
Screenshot: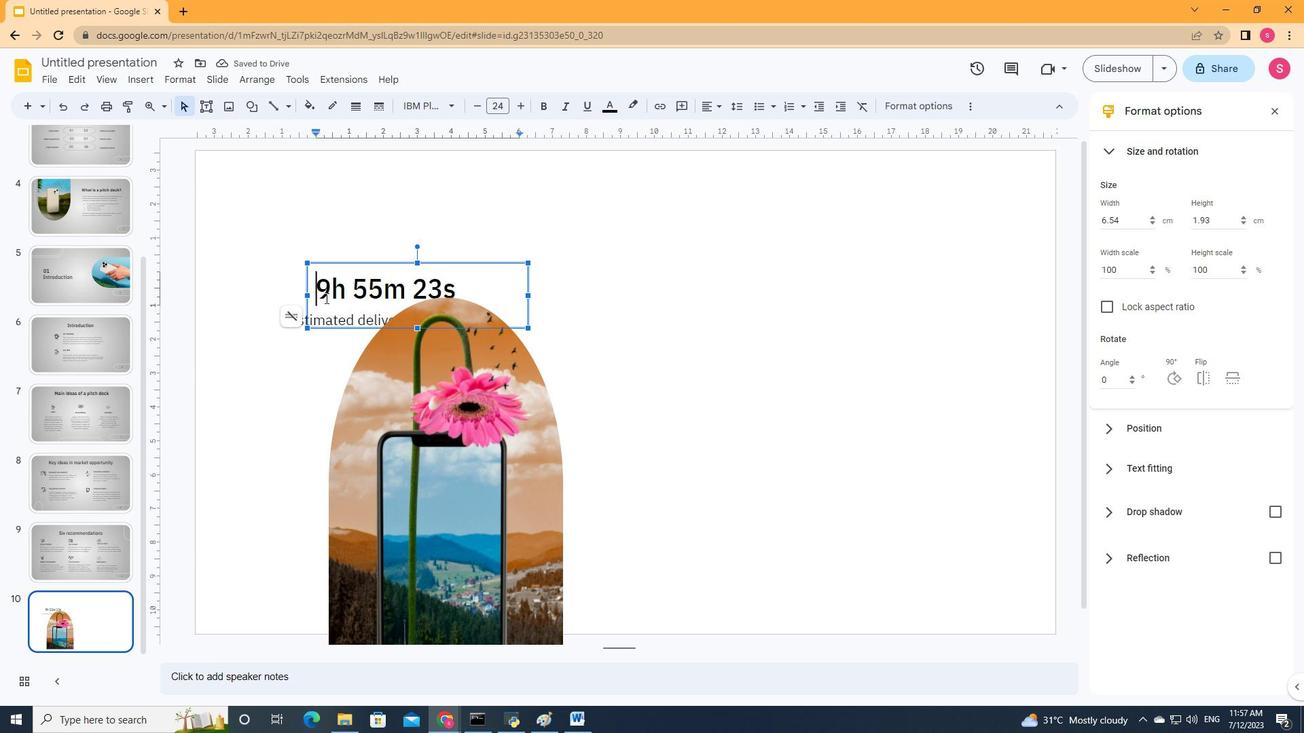 
Action: Mouse pressed left at (333, 292)
Screenshot: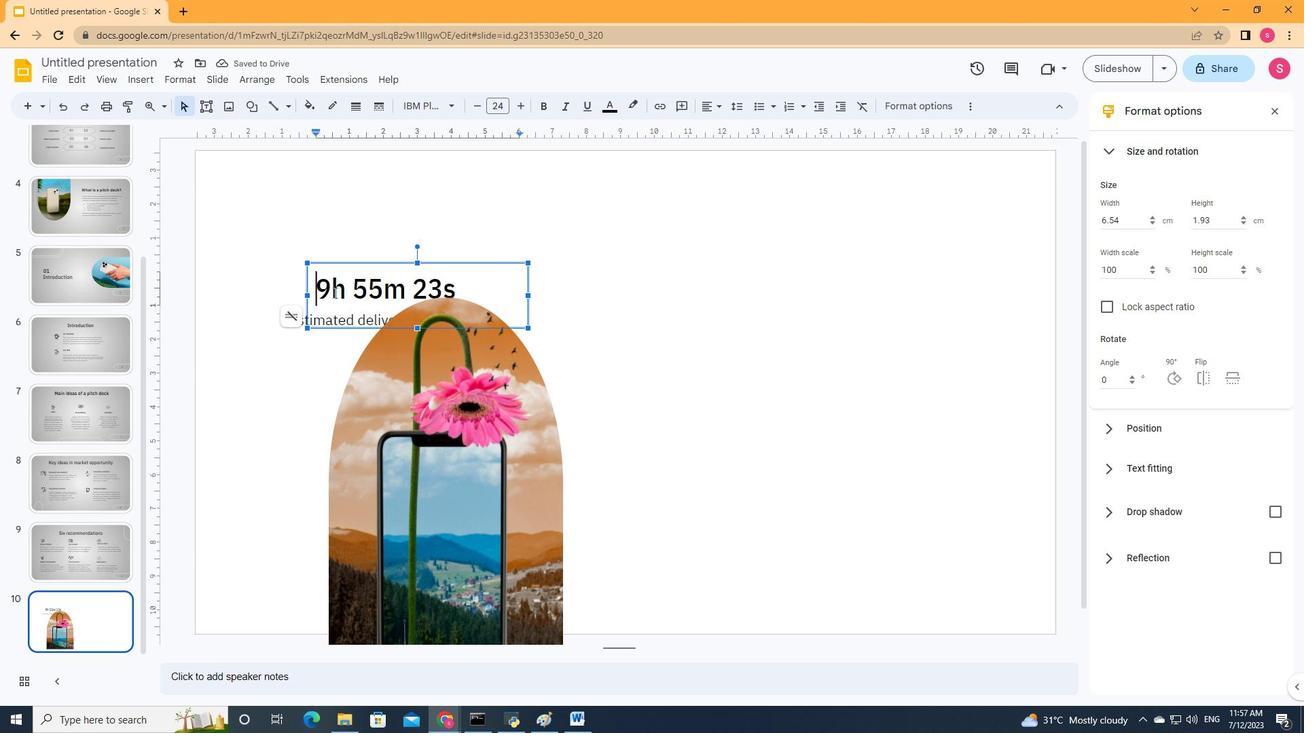 
Action: Mouse moved to (335, 320)
Screenshot: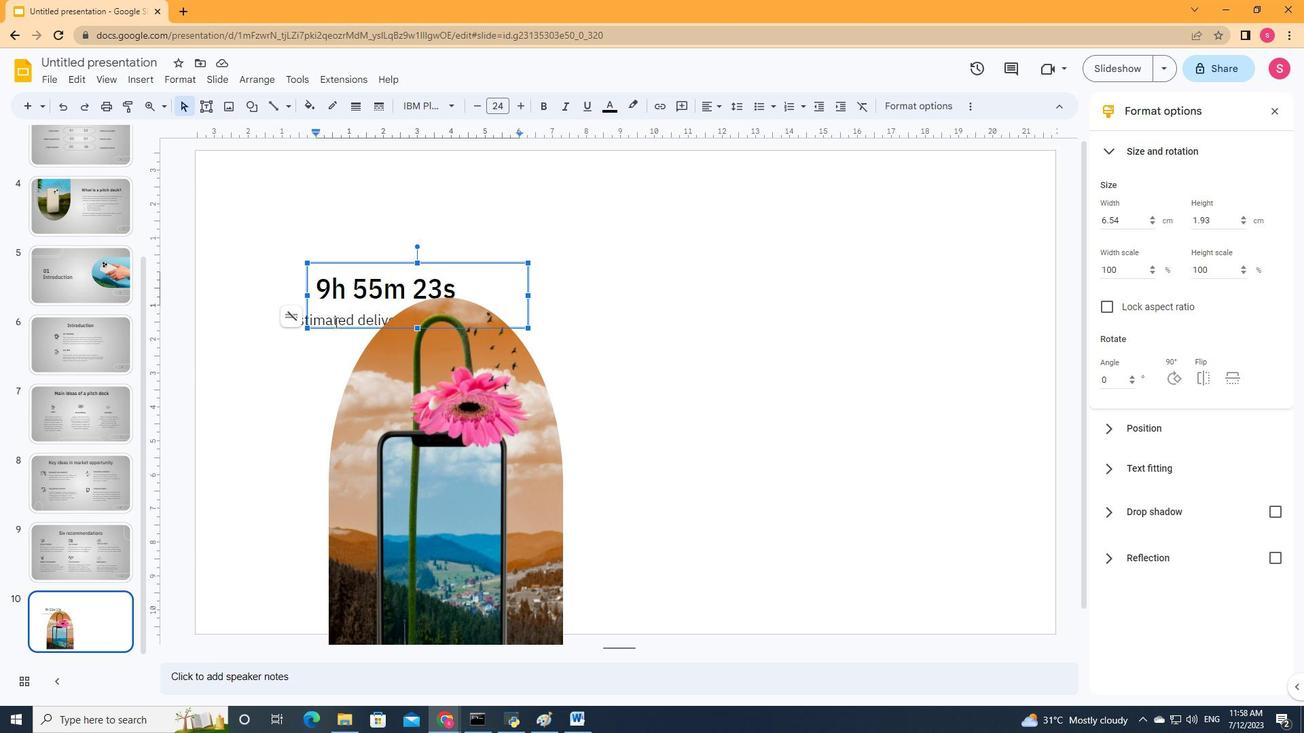 
Action: Mouse pressed left at (335, 320)
Screenshot: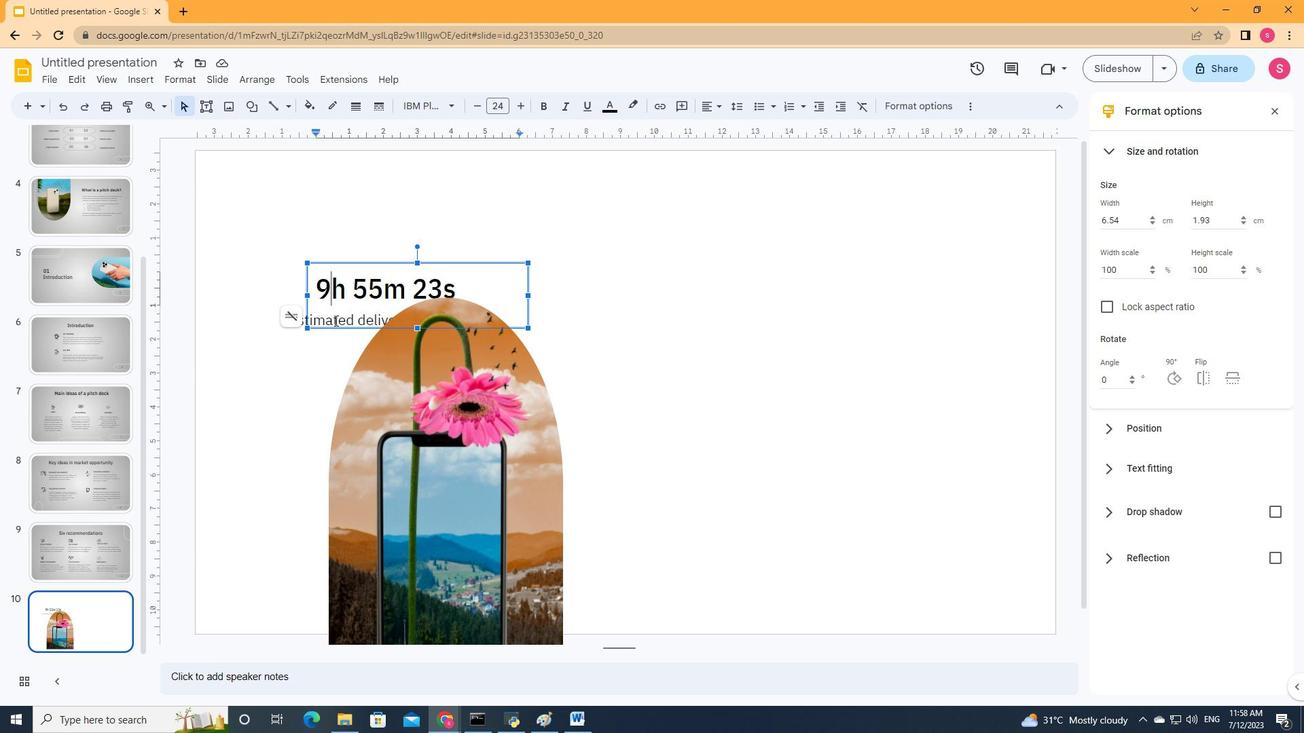 
Action: Mouse moved to (332, 283)
Screenshot: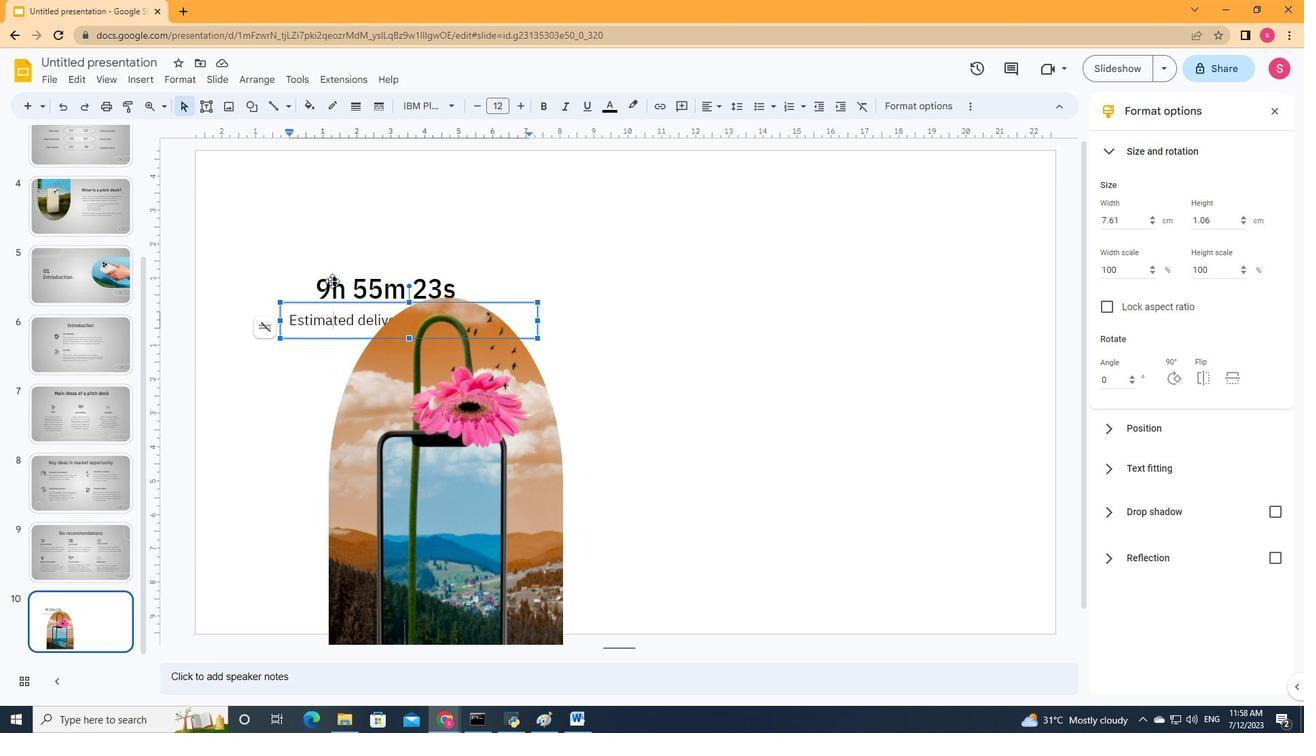 
Action: Mouse pressed left at (332, 283)
Screenshot: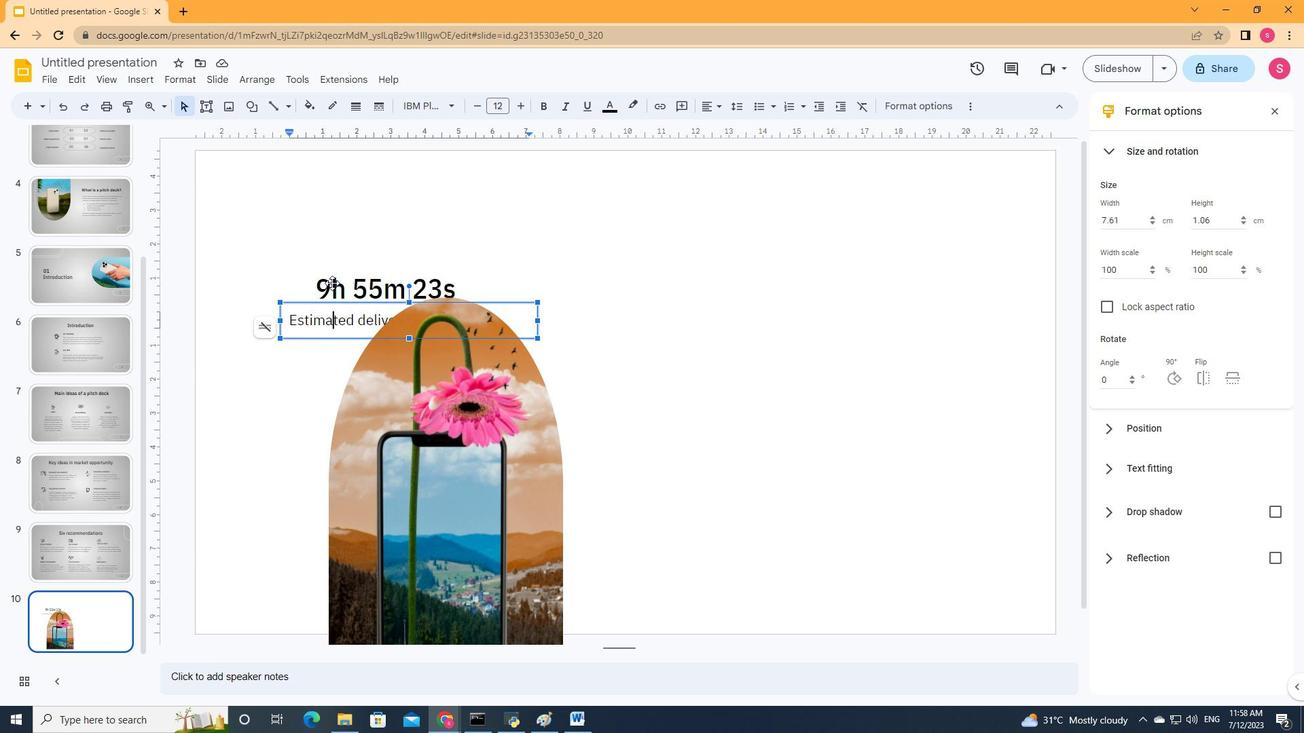 
Action: Mouse moved to (329, 282)
Screenshot: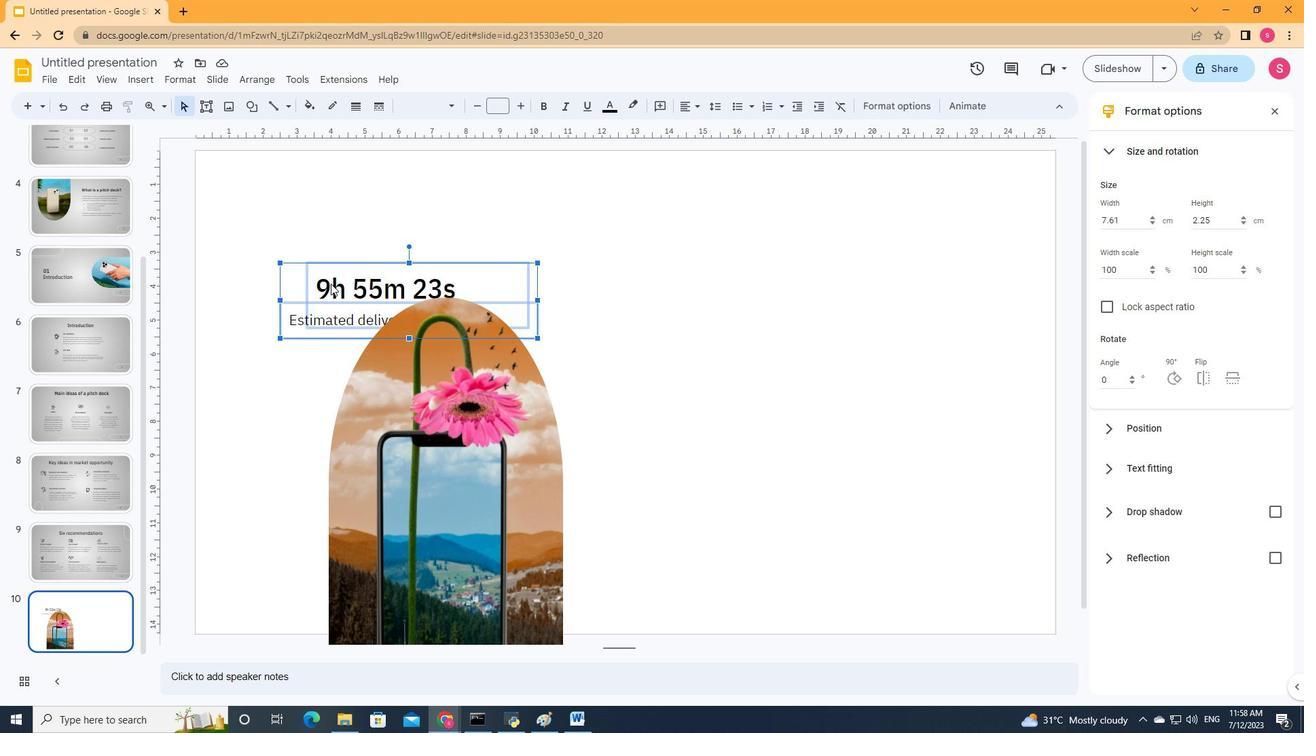 
Action: Key pressed <Key.up><Key.up><Key.up><Key.up><Key.up><Key.up><Key.up><Key.up><Key.up><Key.right><Key.right><Key.right><Key.right><Key.right><Key.right><Key.down><Key.left>
Screenshot: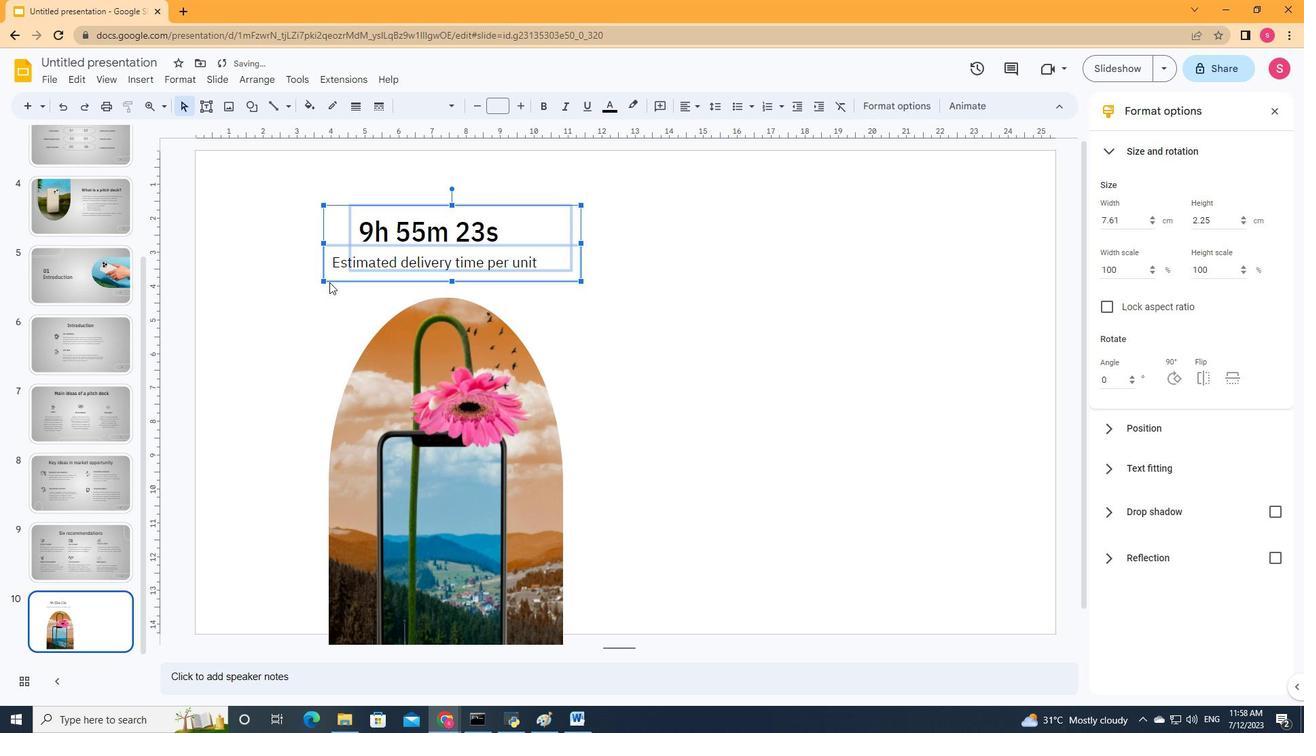 
Action: Mouse moved to (650, 371)
Screenshot: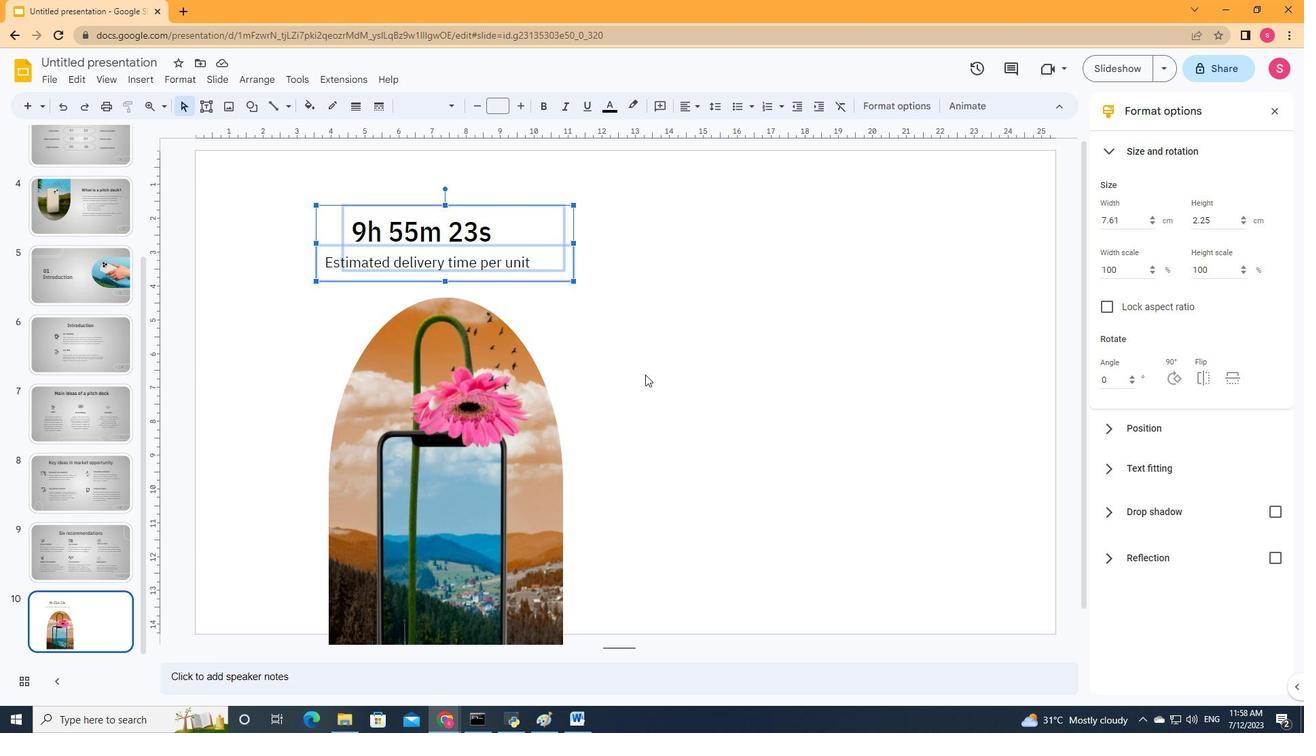 
Action: Mouse pressed left at (650, 371)
Screenshot: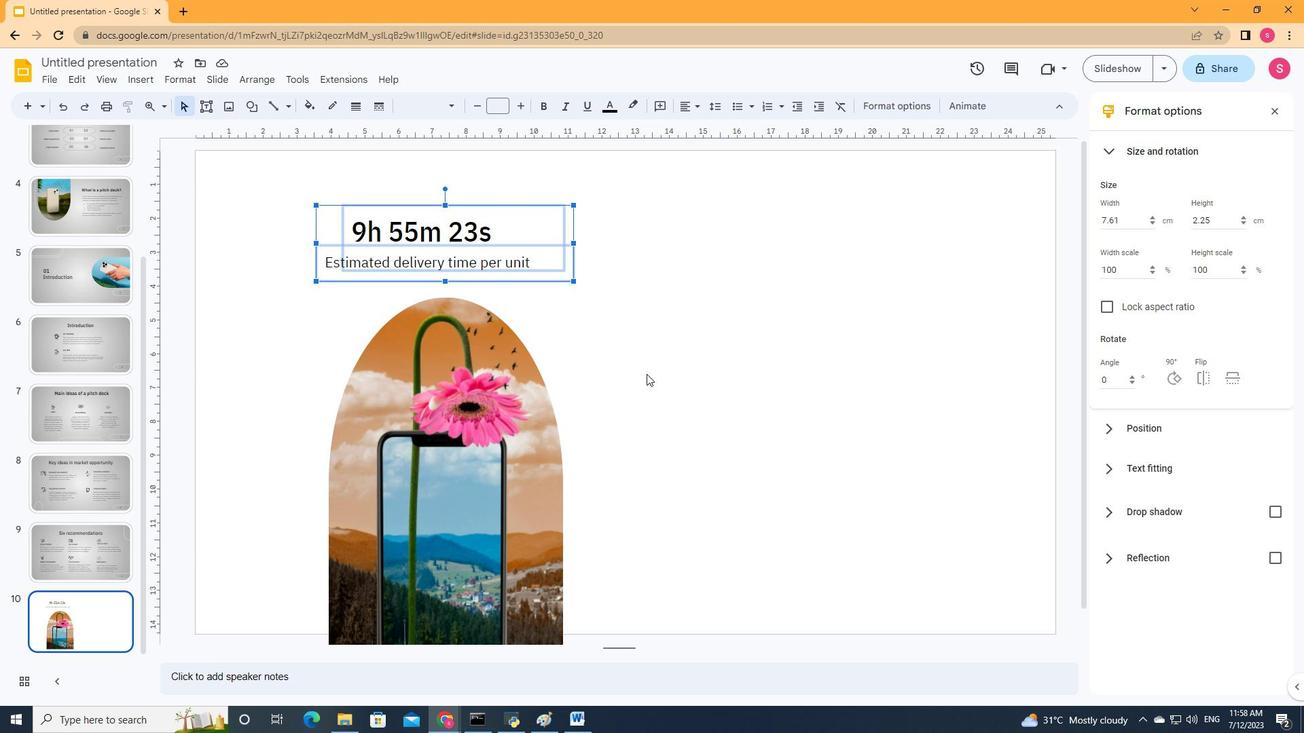 
Action: Mouse moved to (207, 106)
Screenshot: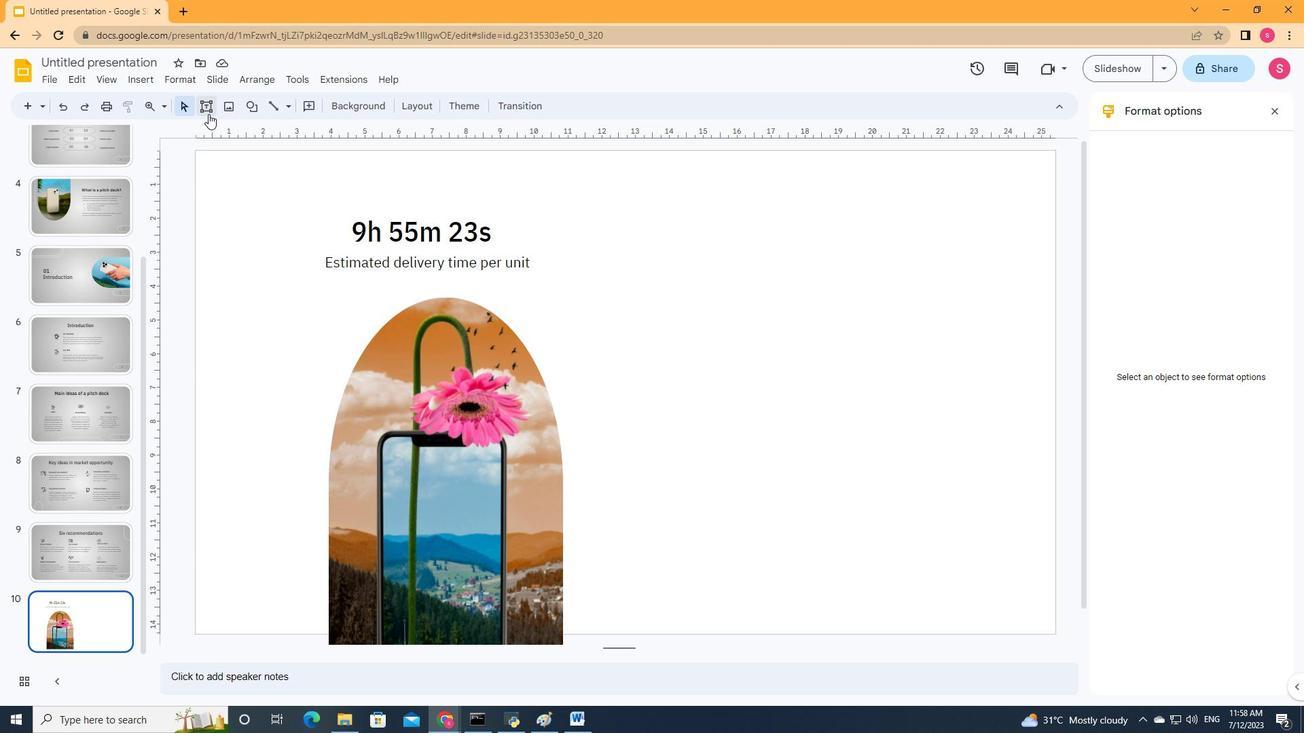 
Action: Mouse pressed left at (207, 106)
Screenshot: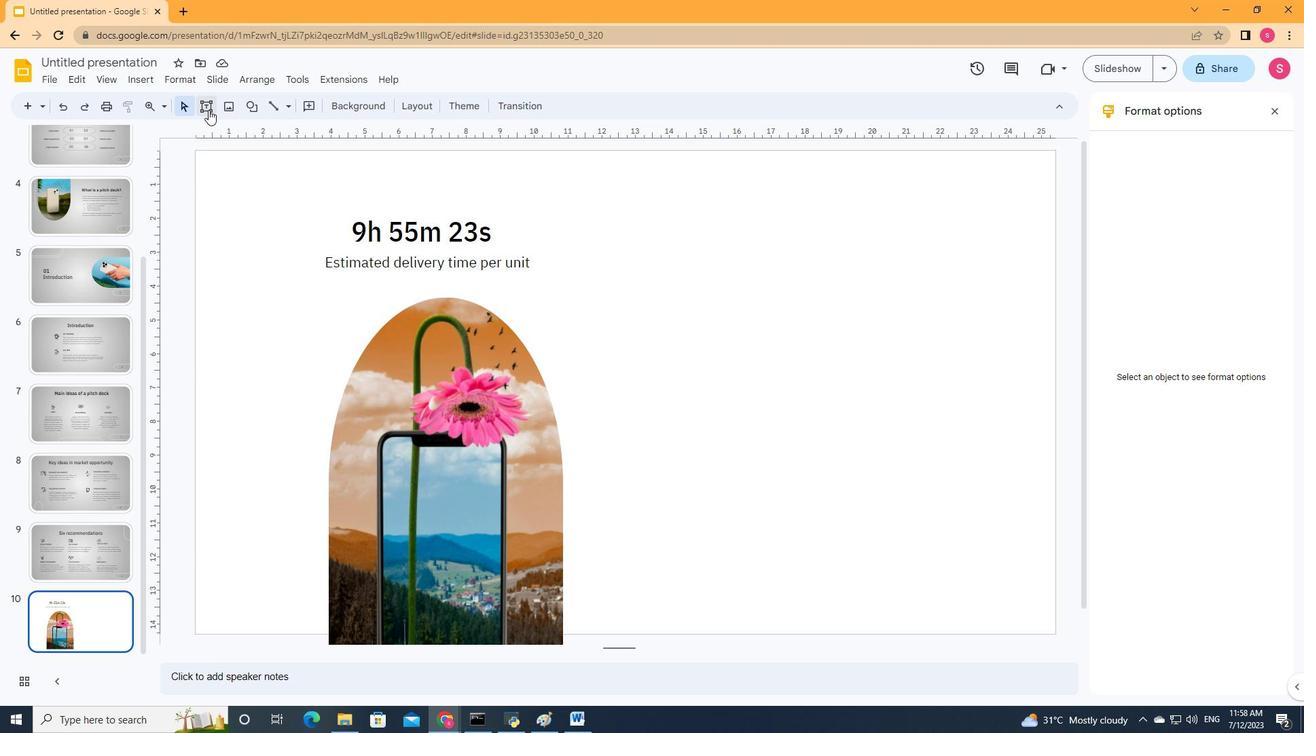
Action: Mouse moved to (763, 518)
Screenshot: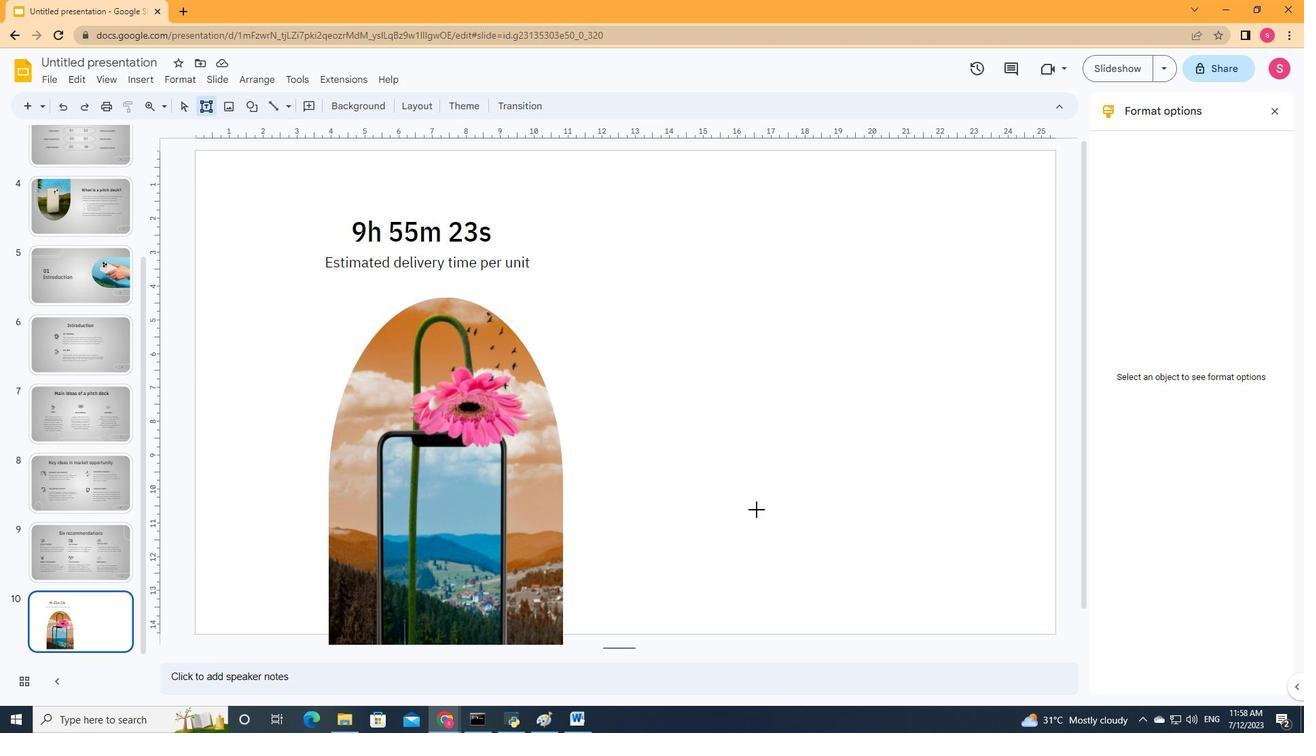 
Action: Mouse pressed left at (763, 518)
Screenshot: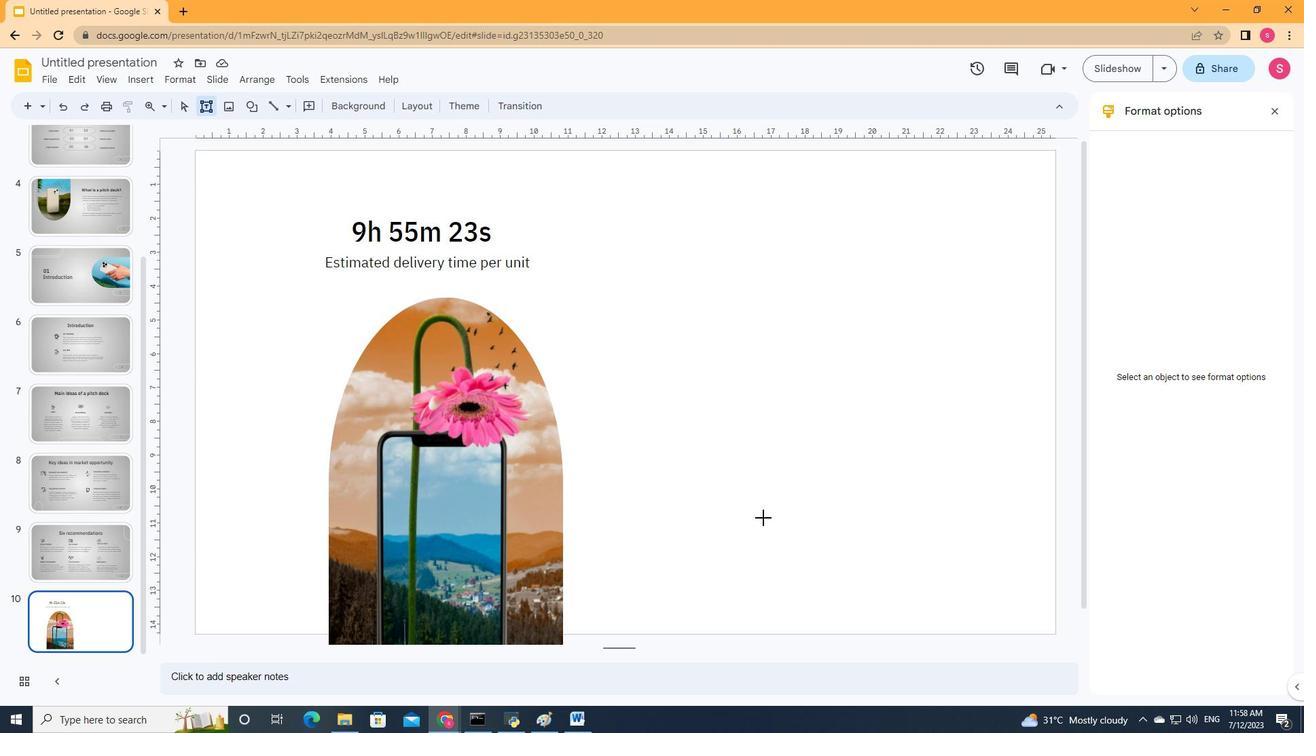 
Action: Mouse moved to (1037, 553)
Screenshot: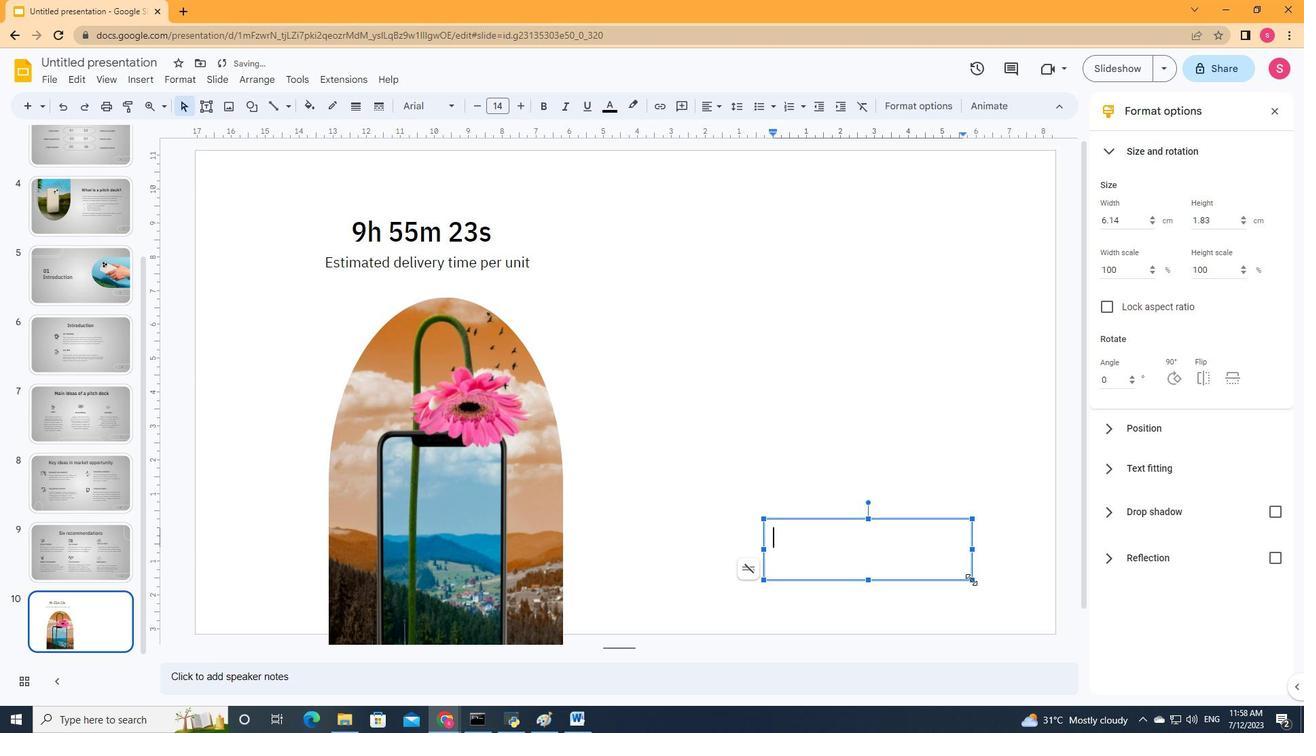 
Action: Key pressed 386,000<Key.space>kmctrl+A
Screenshot: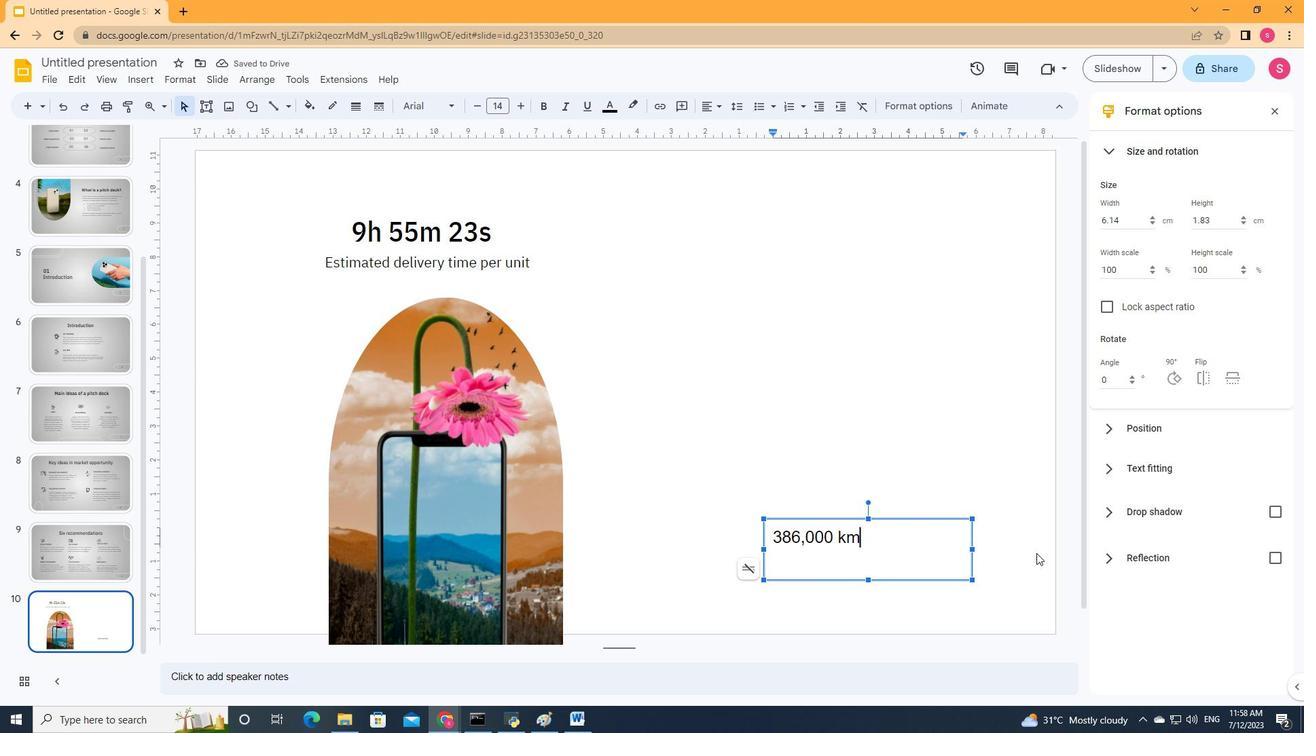 
Action: Mouse moved to (517, 108)
Screenshot: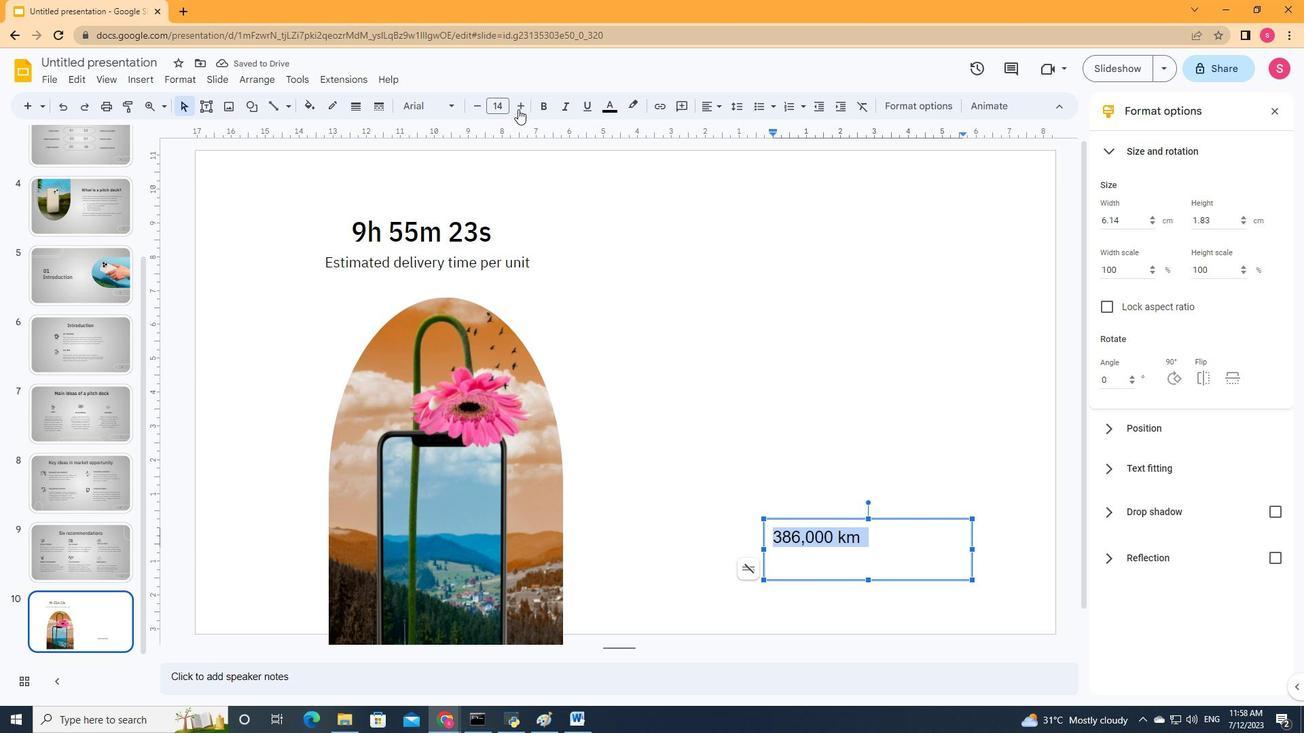 
Action: Mouse pressed left at (517, 108)
Screenshot: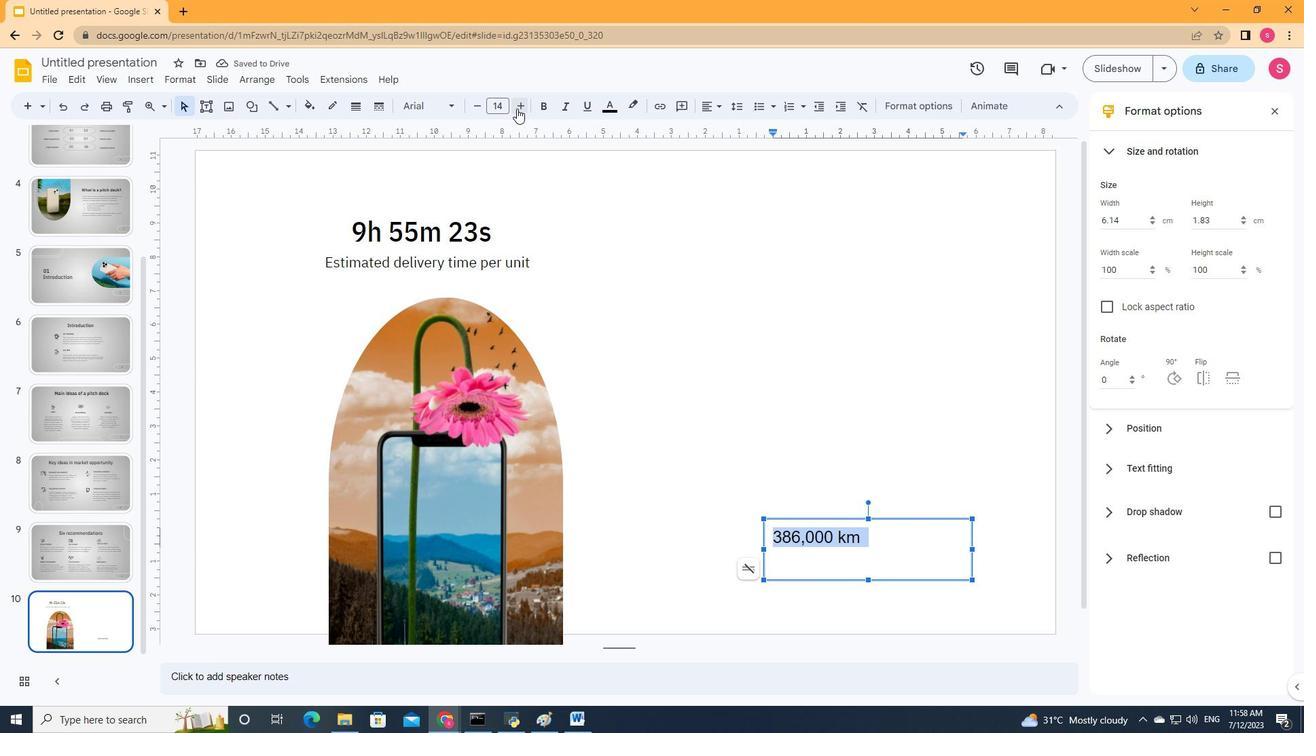 
Action: Mouse pressed left at (517, 108)
Screenshot: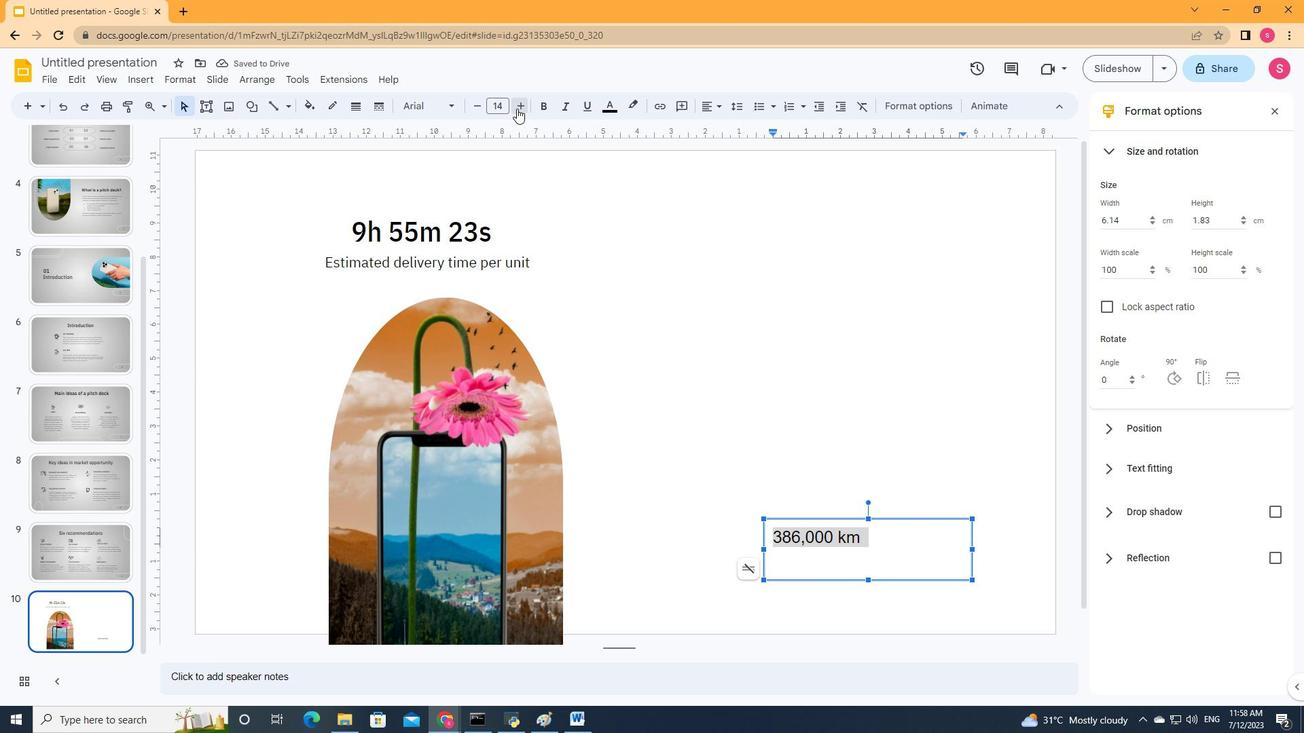 
Action: Mouse pressed left at (517, 108)
Screenshot: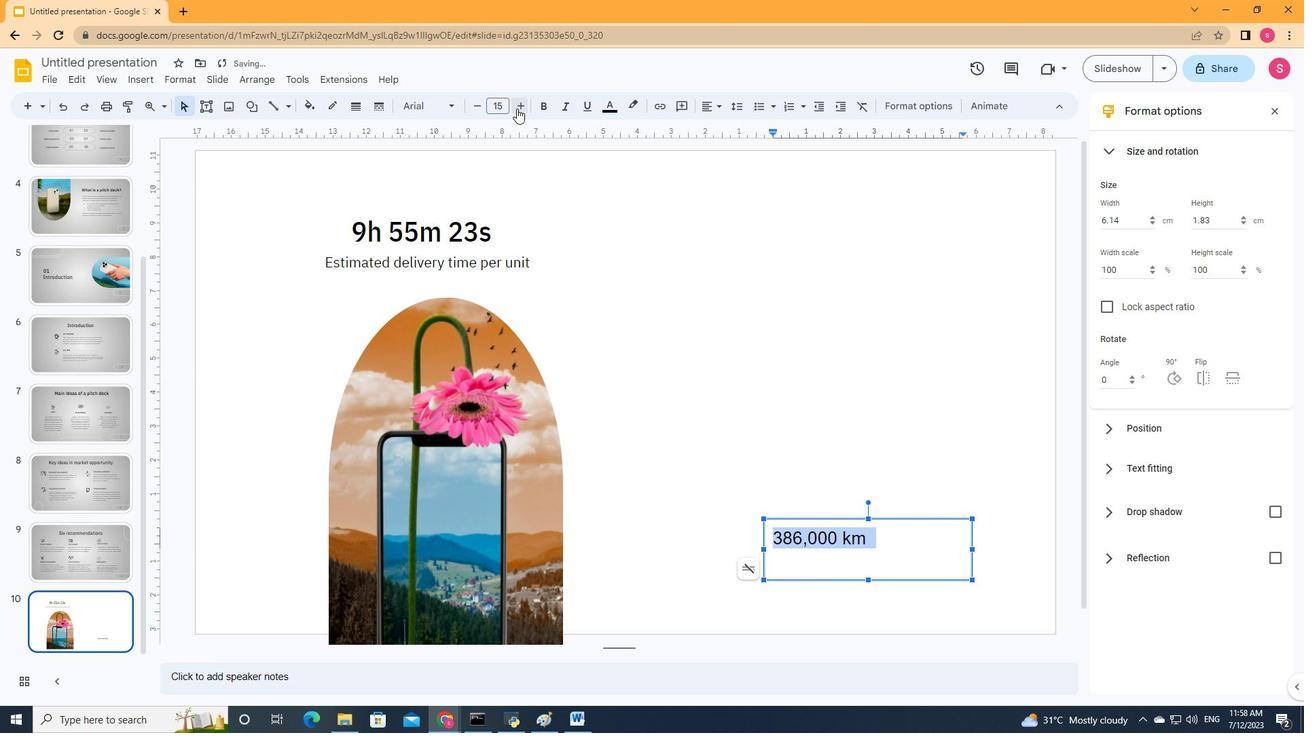 
Action: Mouse pressed left at (517, 108)
Screenshot: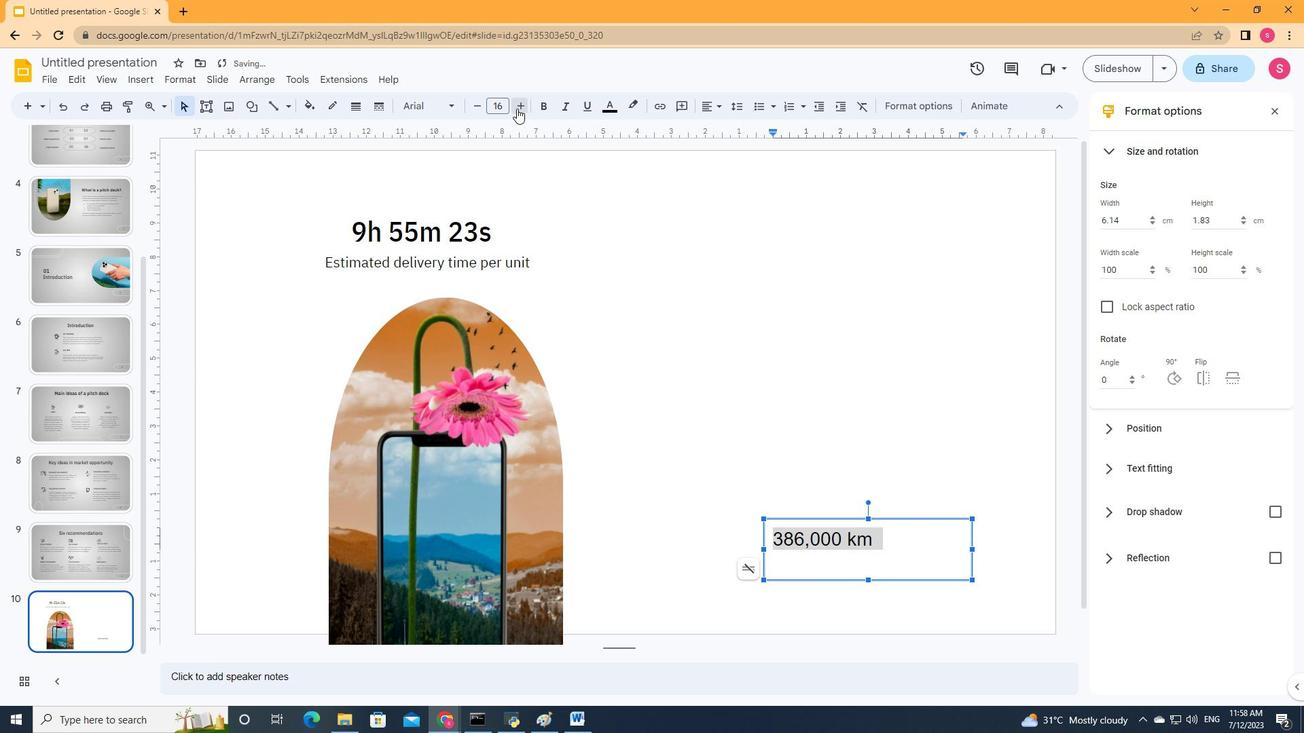 
Action: Mouse pressed left at (517, 108)
Screenshot: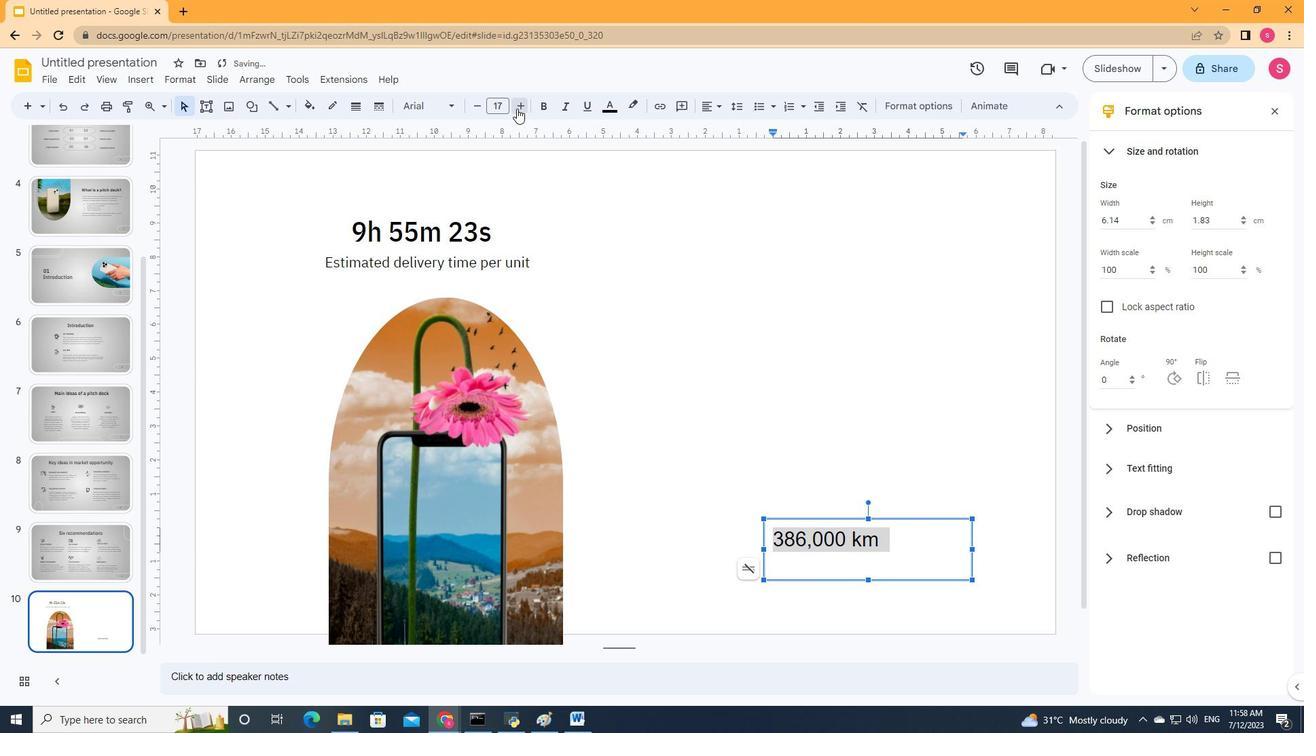 
Action: Mouse pressed left at (517, 108)
Screenshot: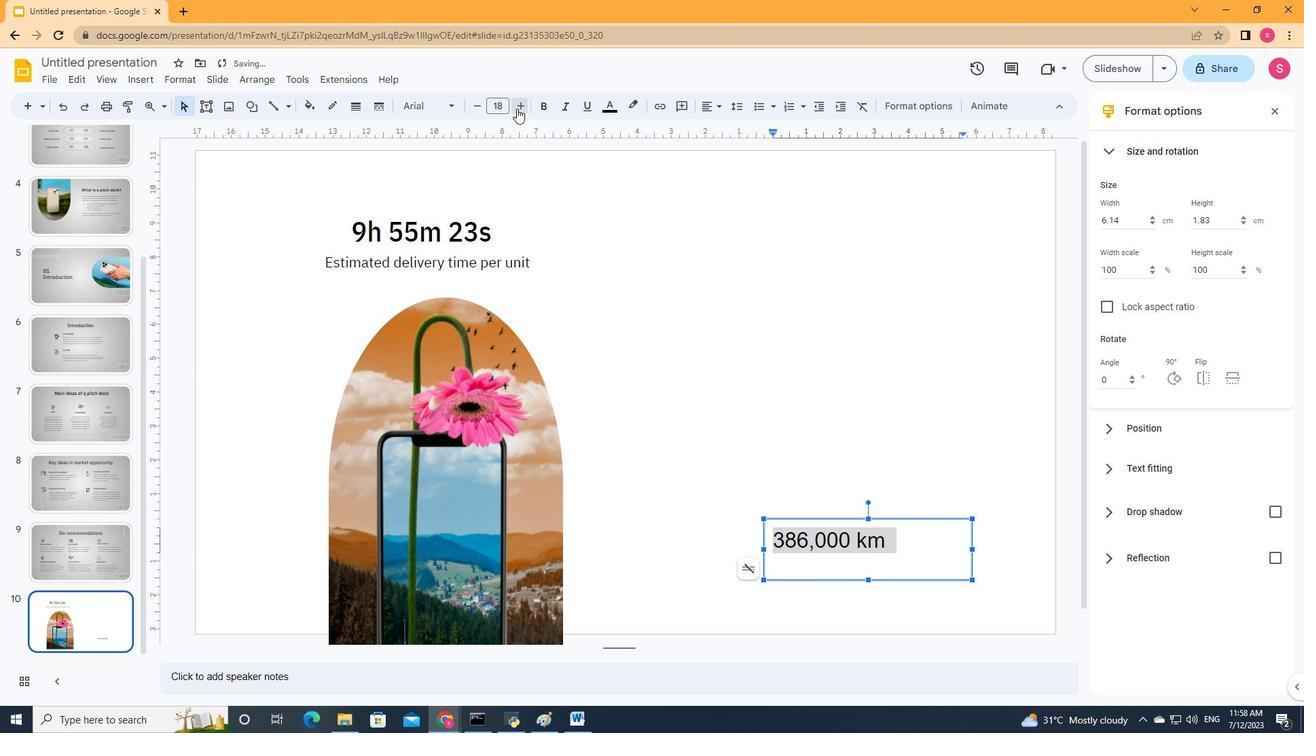 
Action: Mouse pressed left at (517, 108)
Screenshot: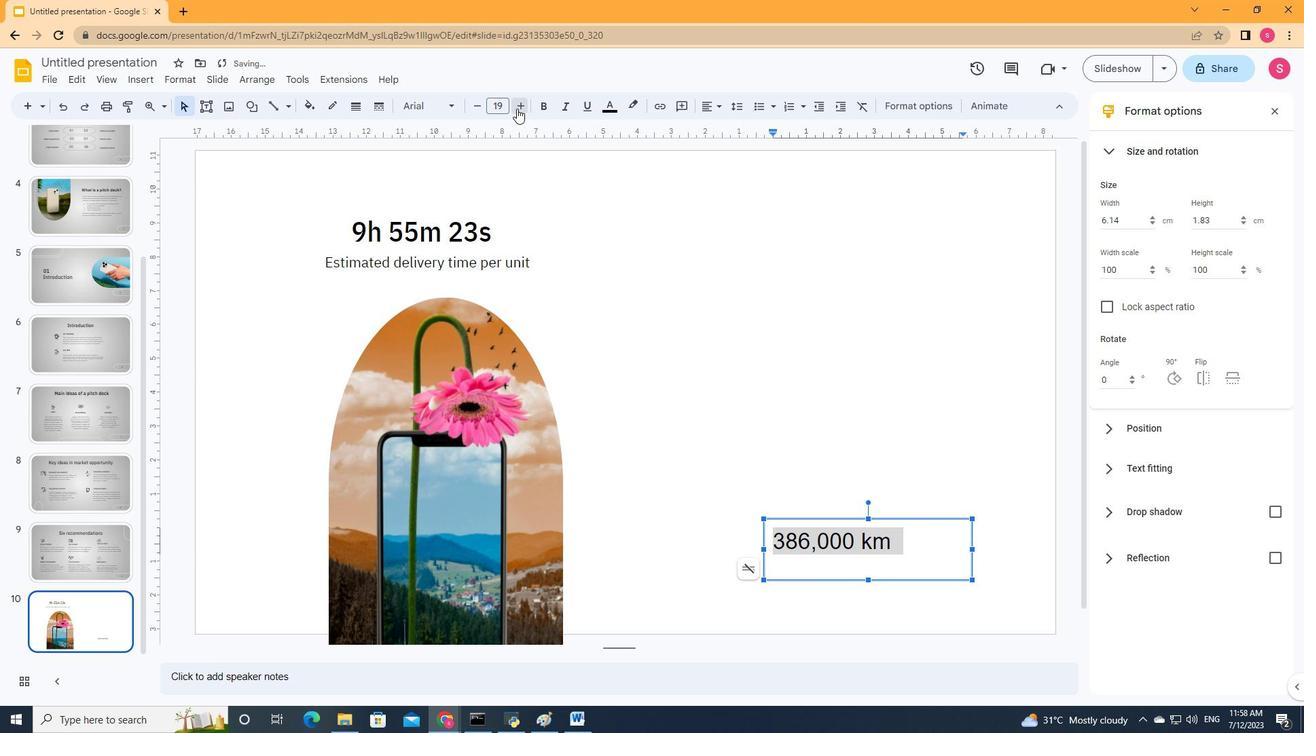 
Action: Mouse pressed left at (517, 108)
Screenshot: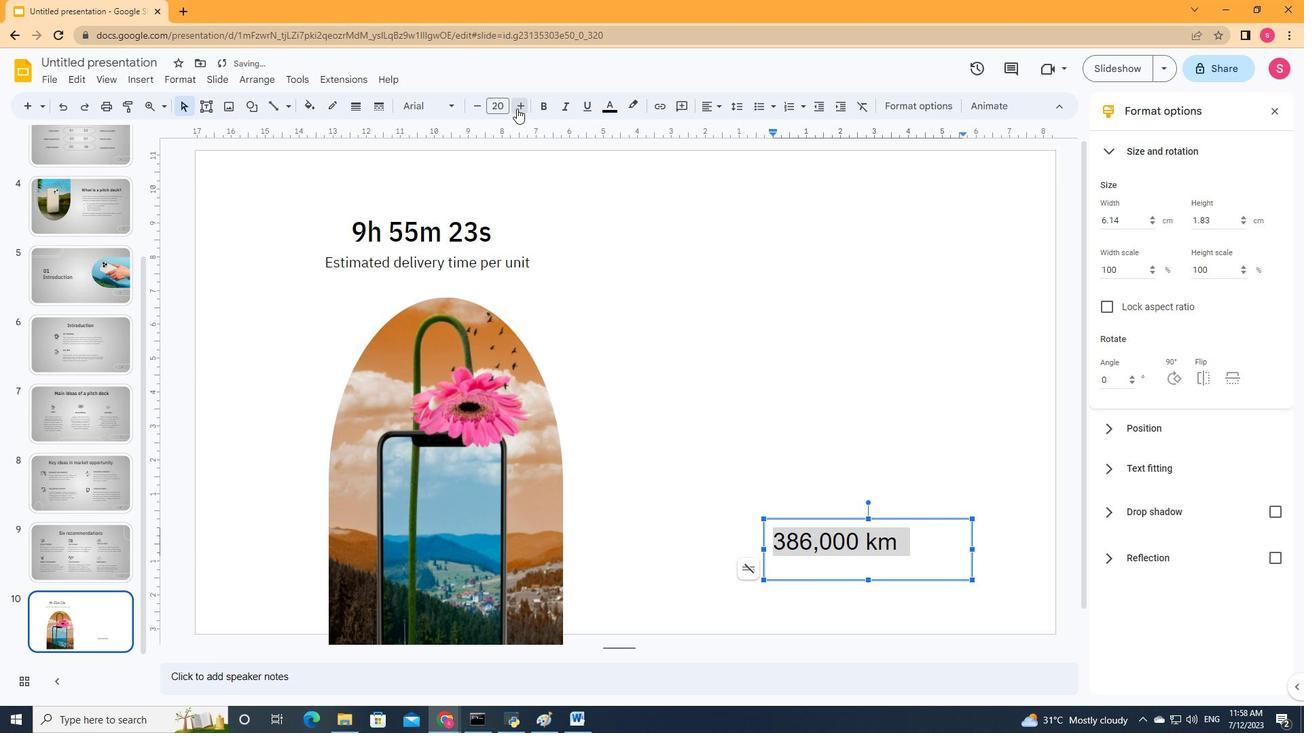 
Action: Mouse pressed left at (517, 108)
Screenshot: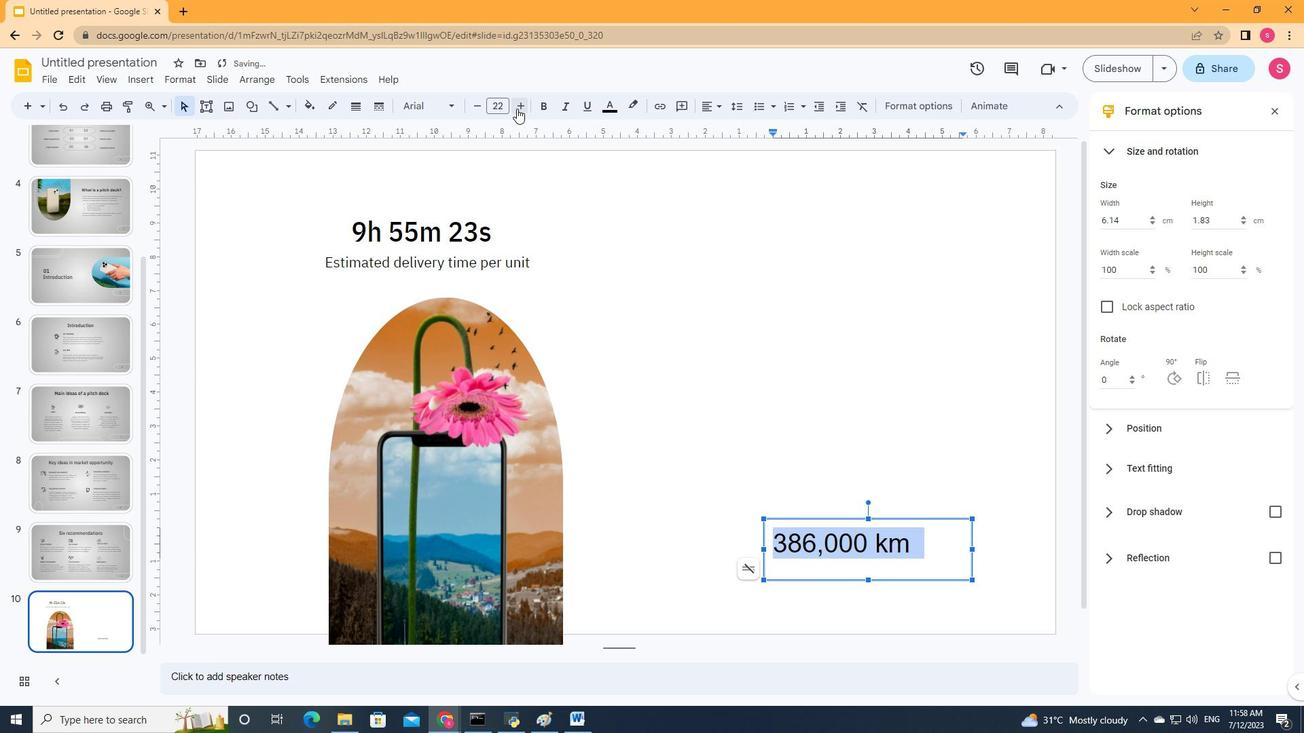 
Action: Mouse pressed left at (517, 108)
Screenshot: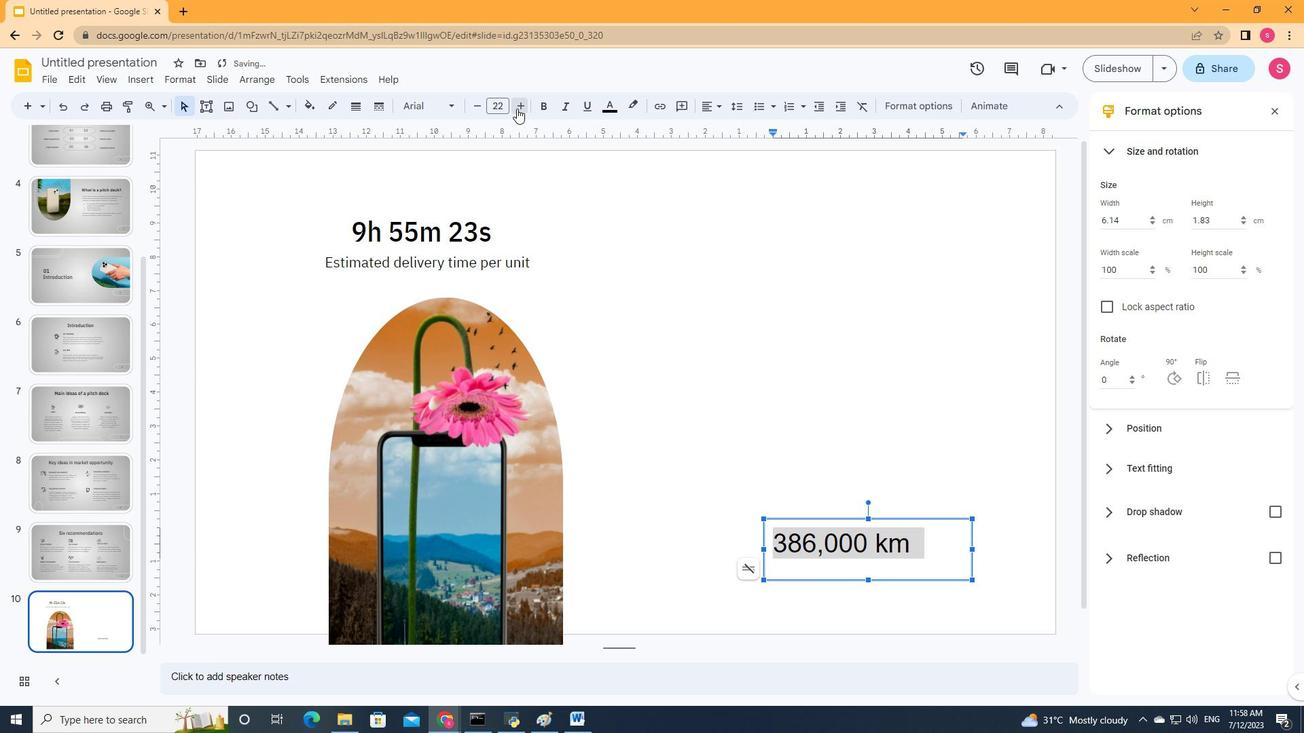 
Action: Mouse pressed left at (517, 108)
Screenshot: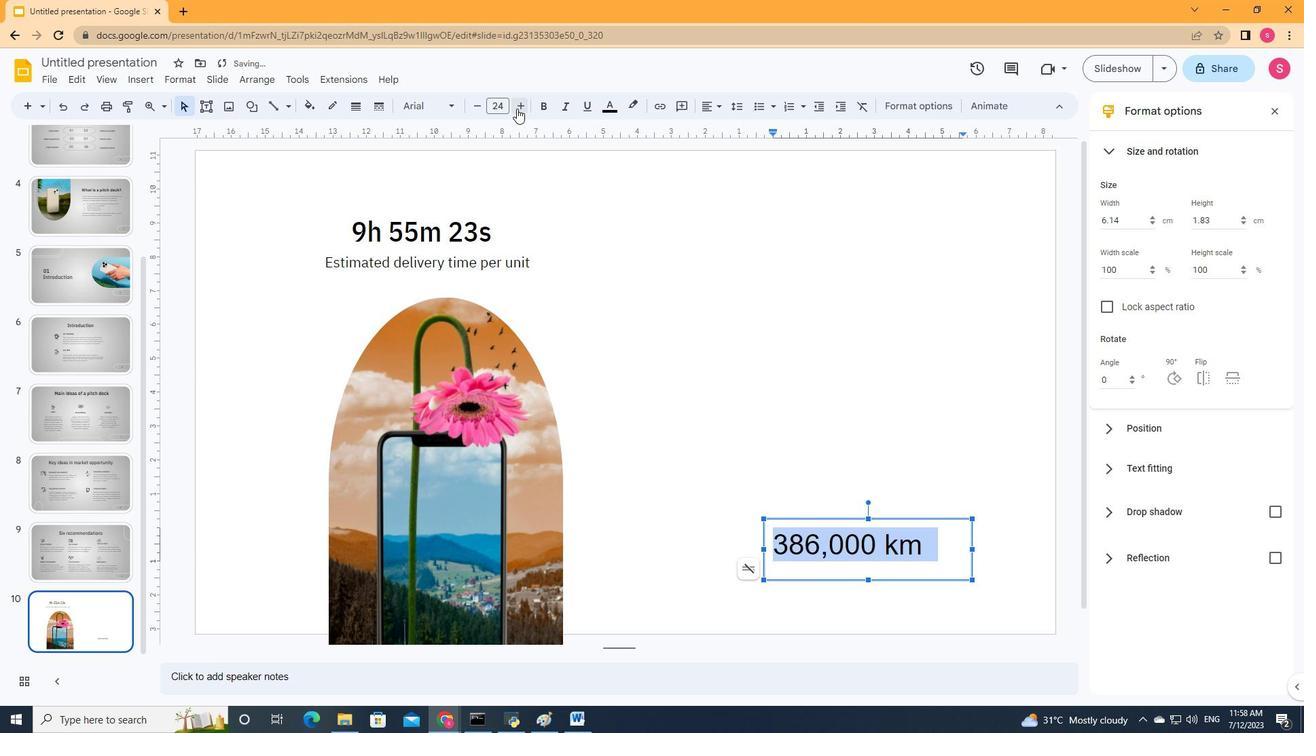 
Action: Mouse moved to (415, 221)
Screenshot: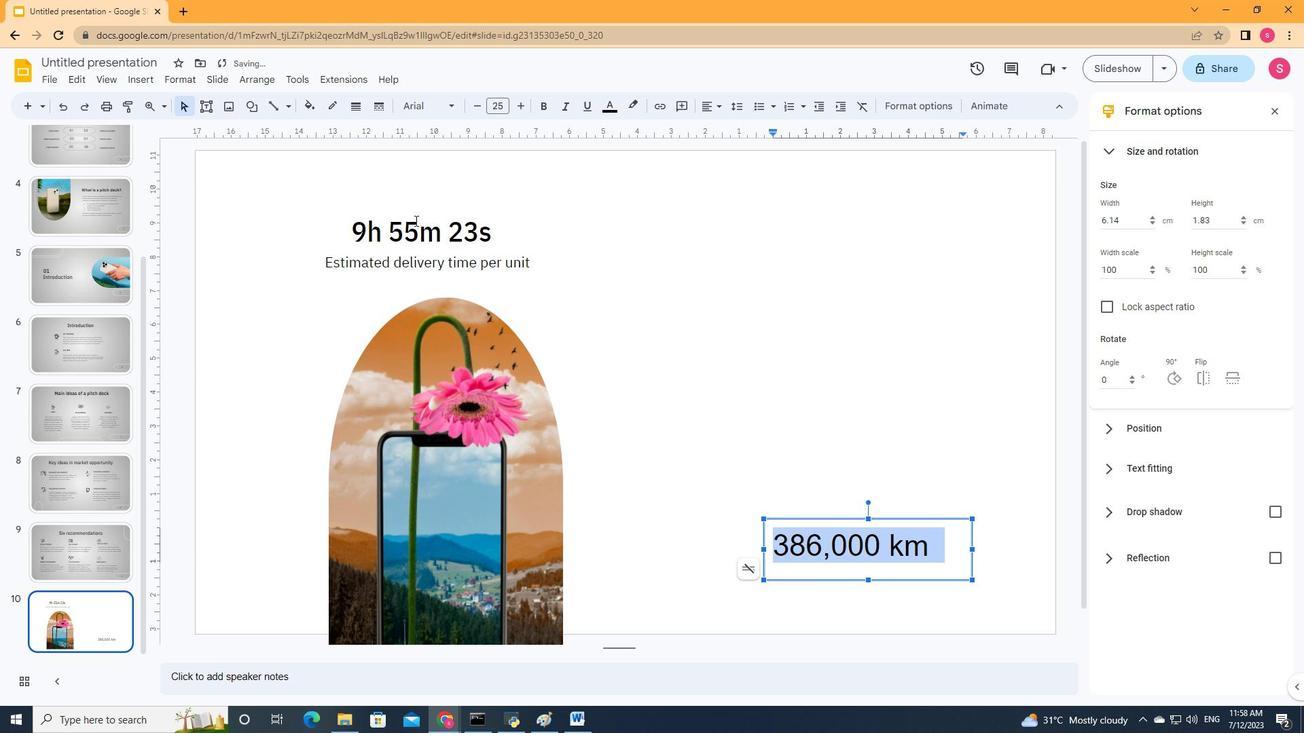 
Action: Mouse pressed left at (415, 221)
Screenshot: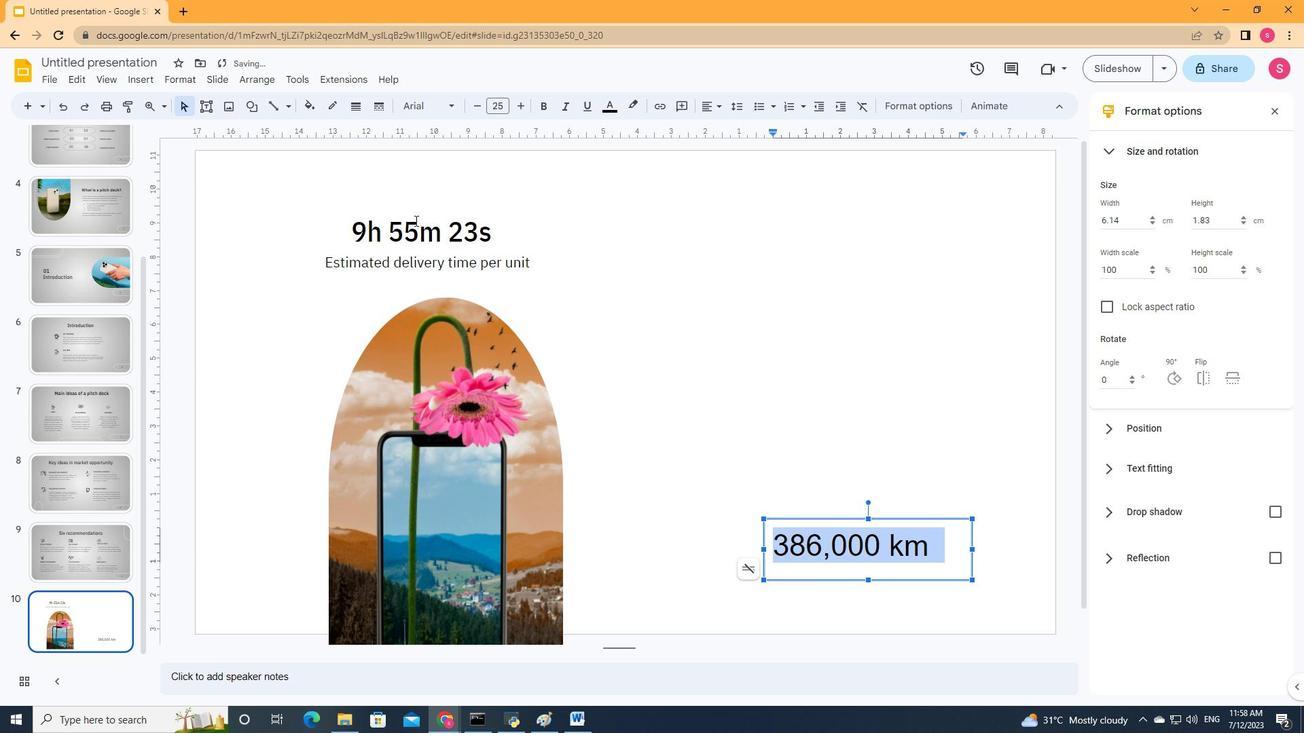 
Action: Mouse moved to (827, 545)
Screenshot: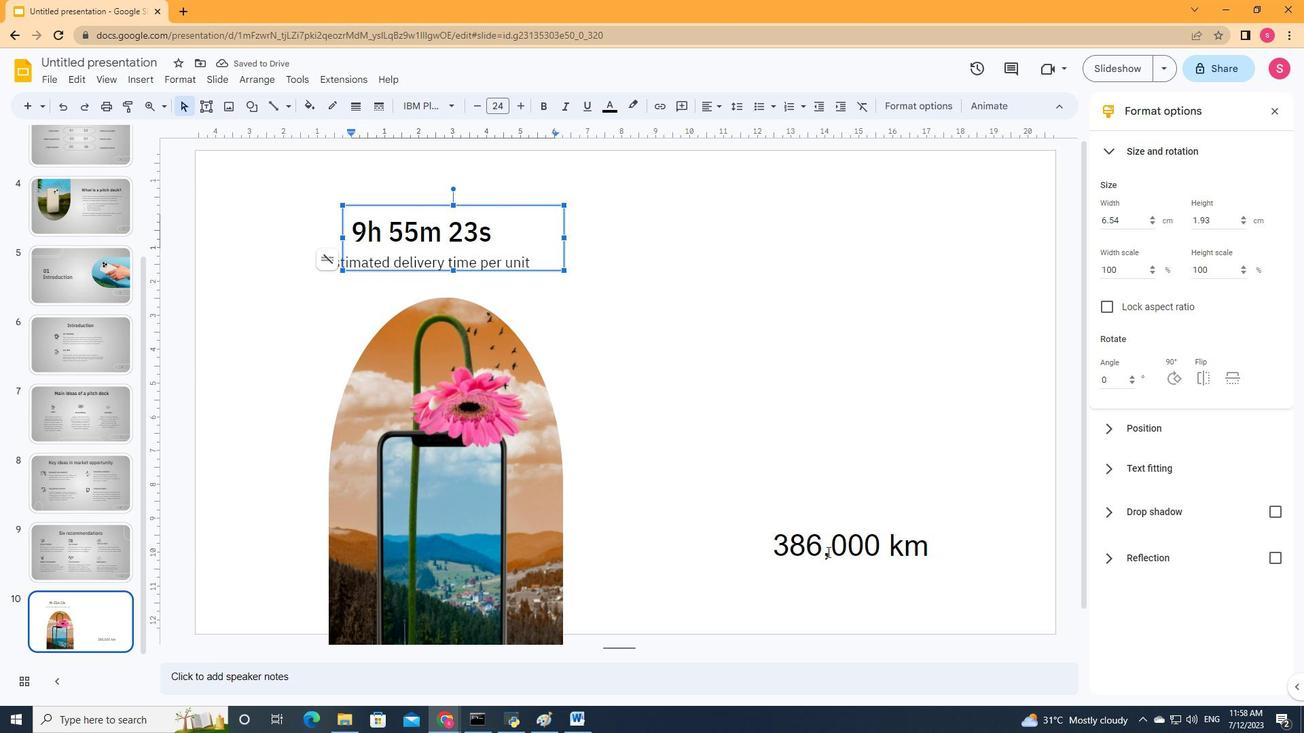 
Action: Mouse pressed left at (827, 545)
Screenshot: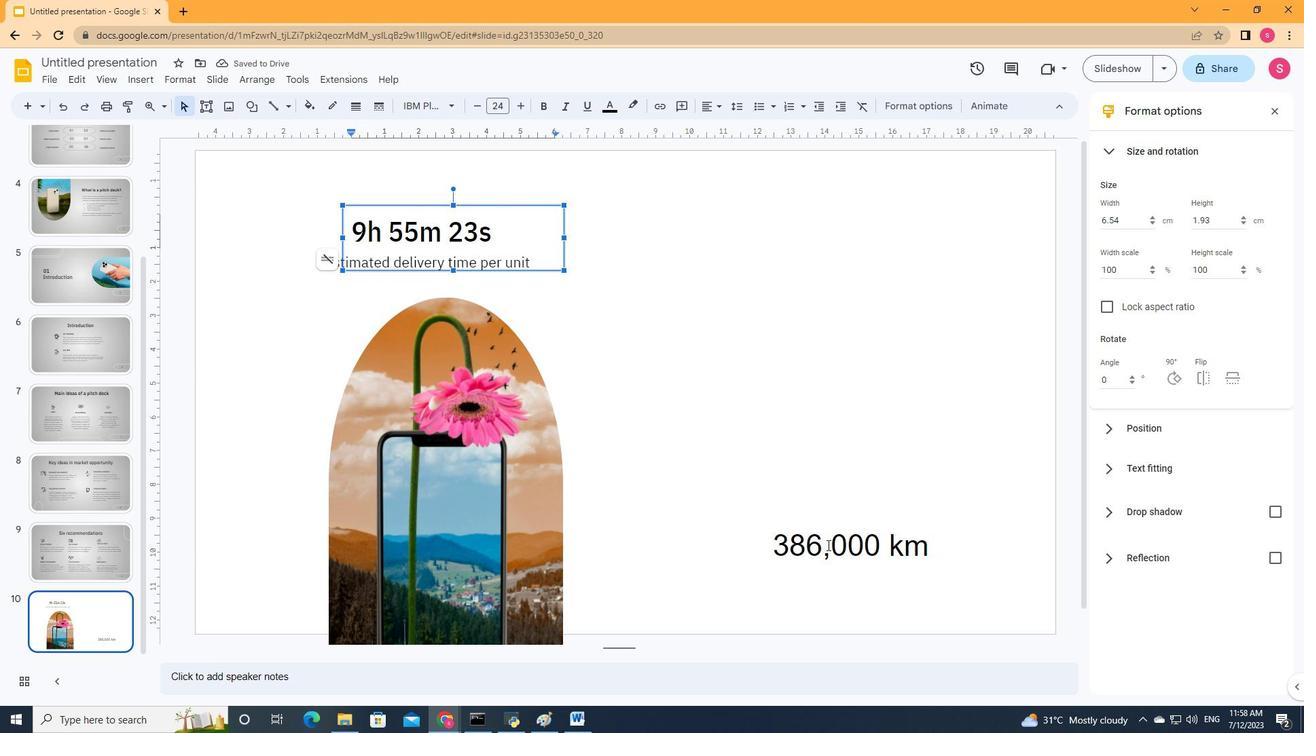 
Action: Mouse moved to (479, 103)
Screenshot: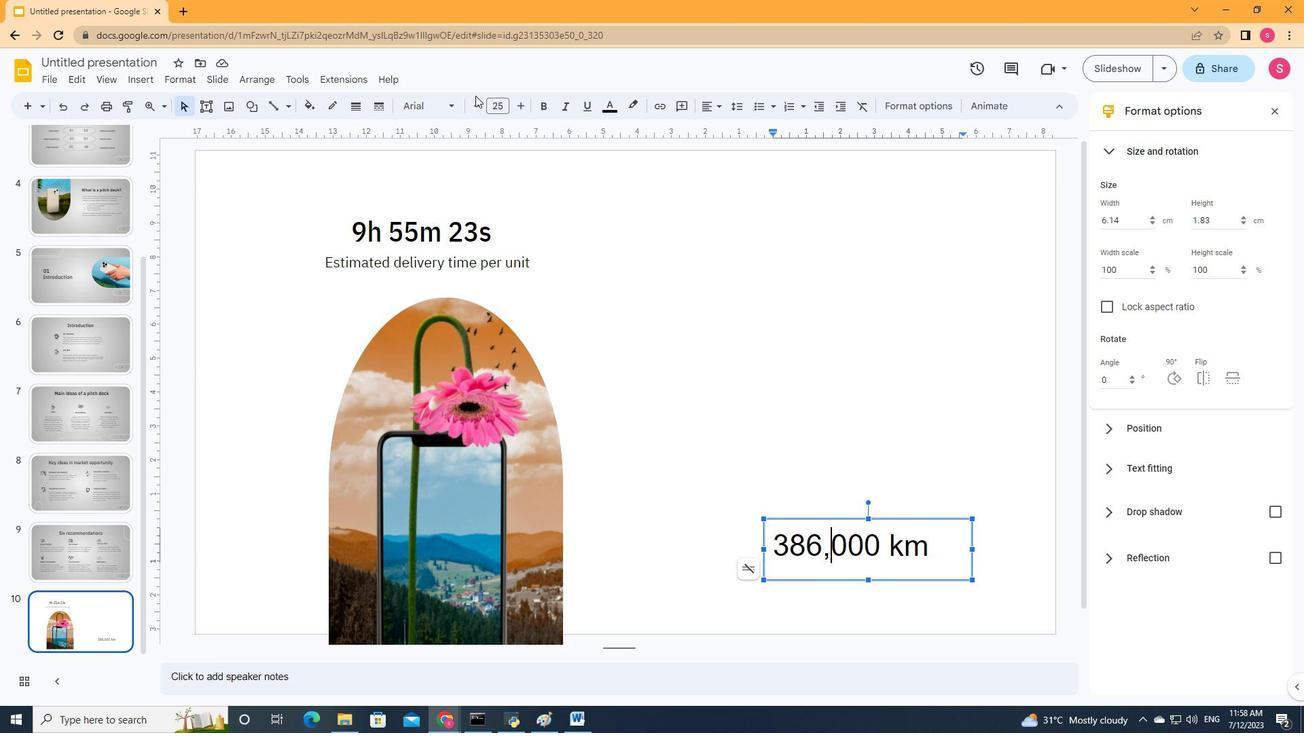 
Action: Mouse pressed left at (479, 103)
Screenshot: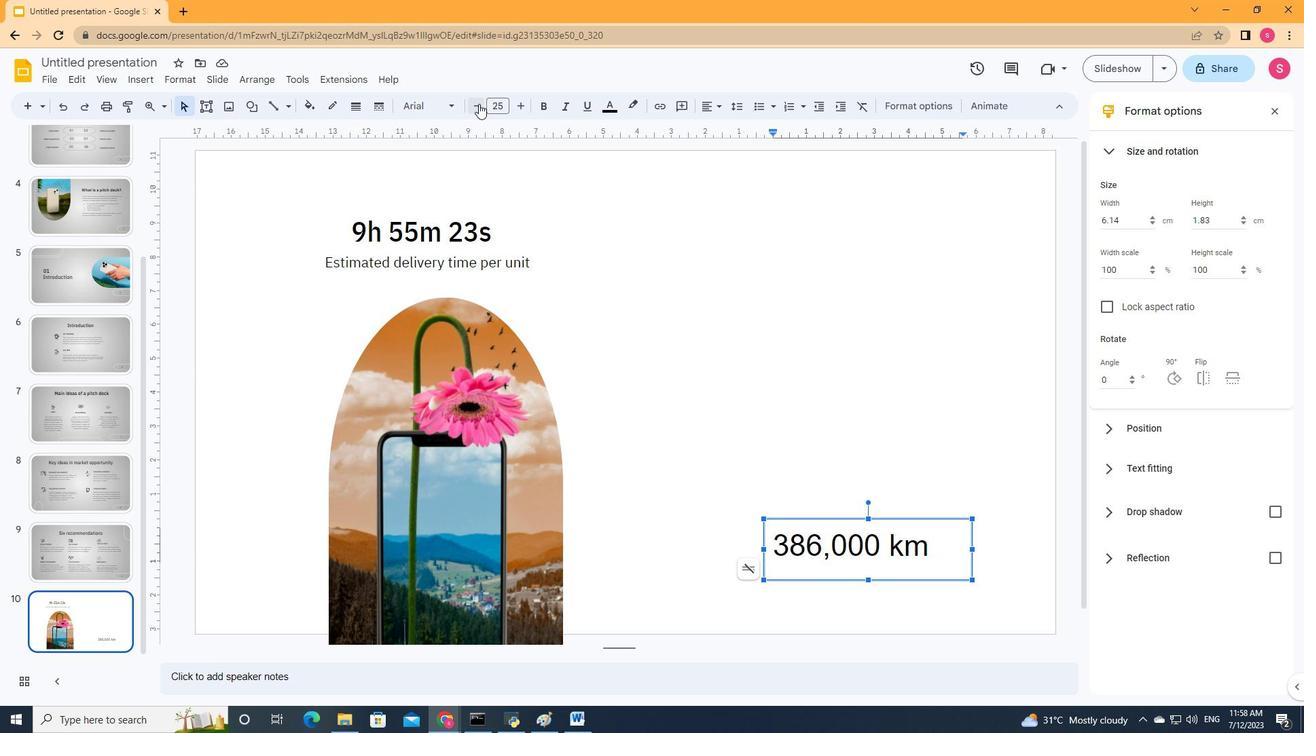 
Action: Mouse moved to (451, 103)
Screenshot: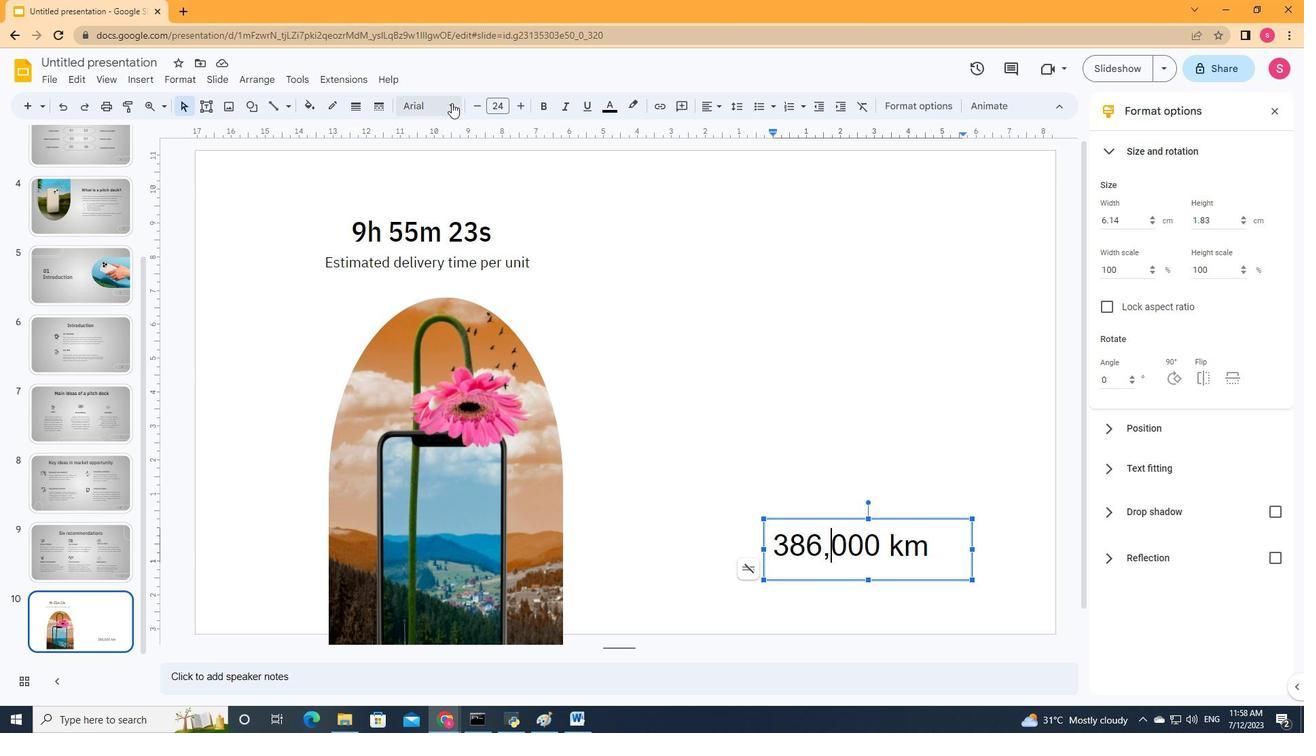 
Action: Mouse pressed left at (451, 103)
Screenshot: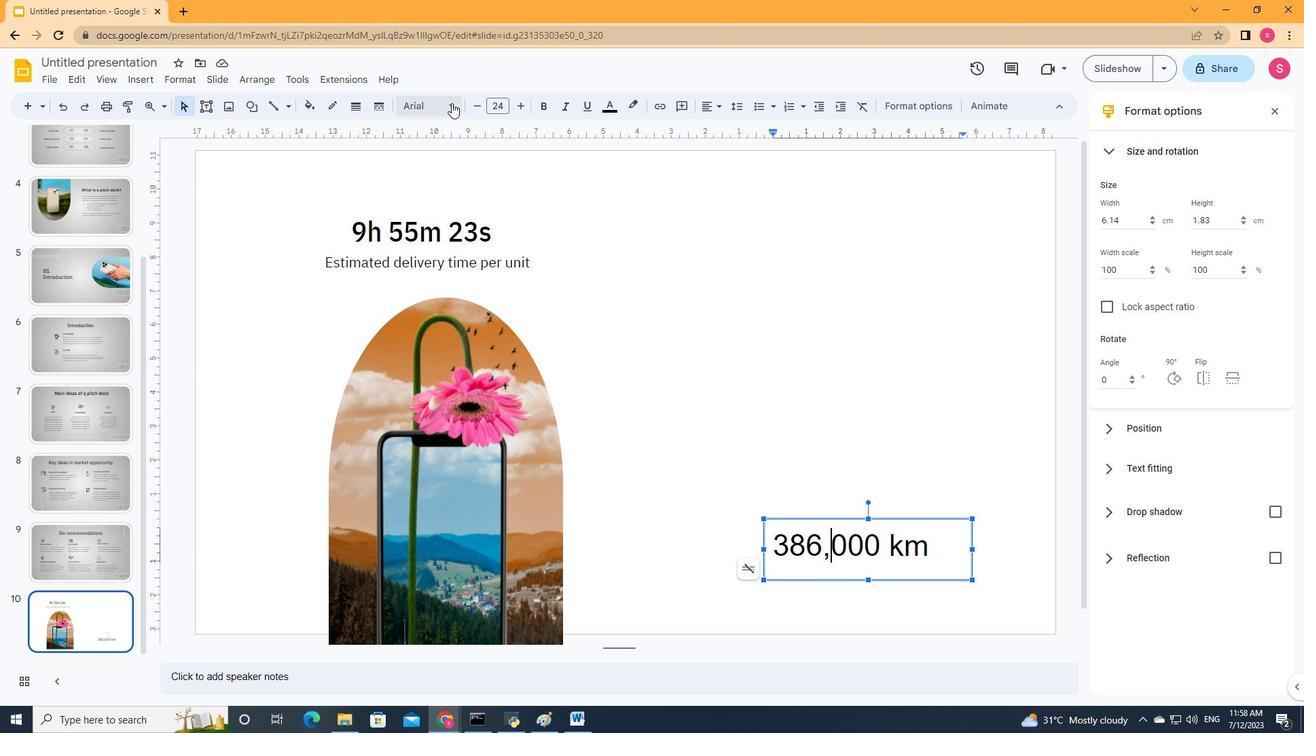 
Action: Mouse moved to (632, 354)
Screenshot: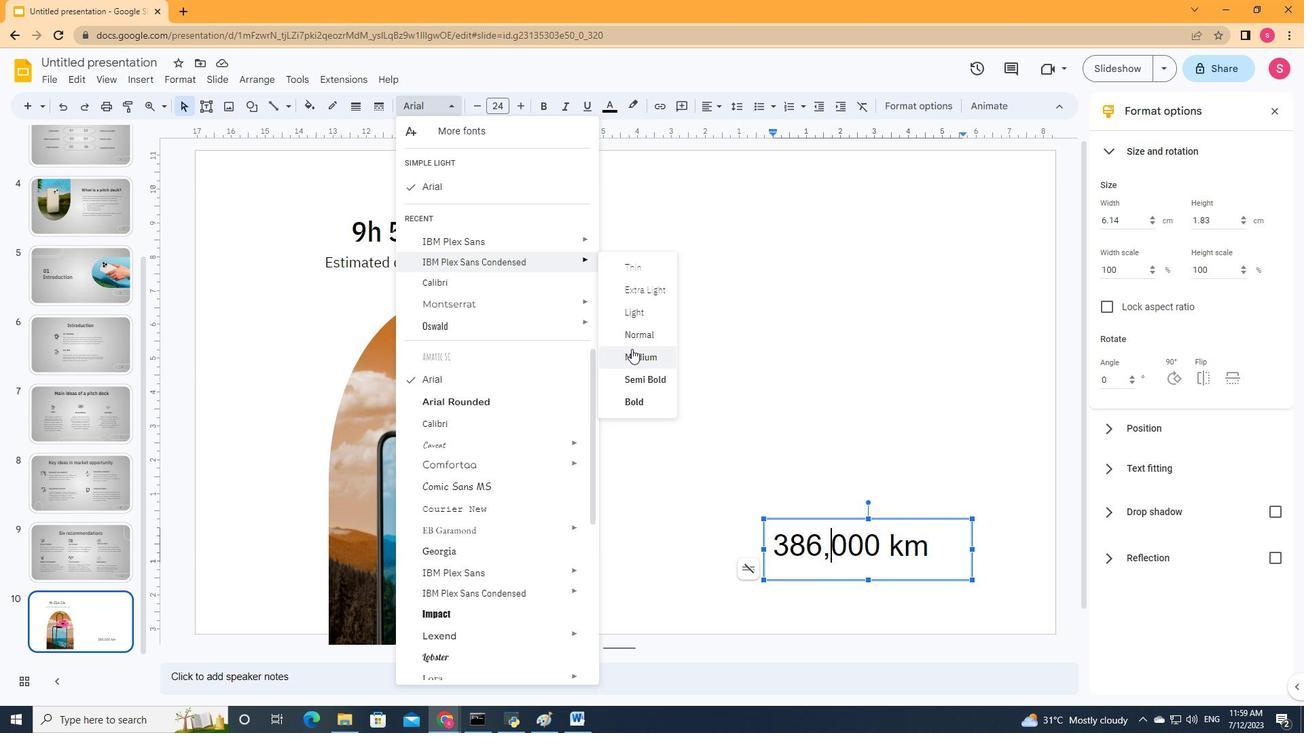 
Action: Mouse pressed left at (632, 354)
Screenshot: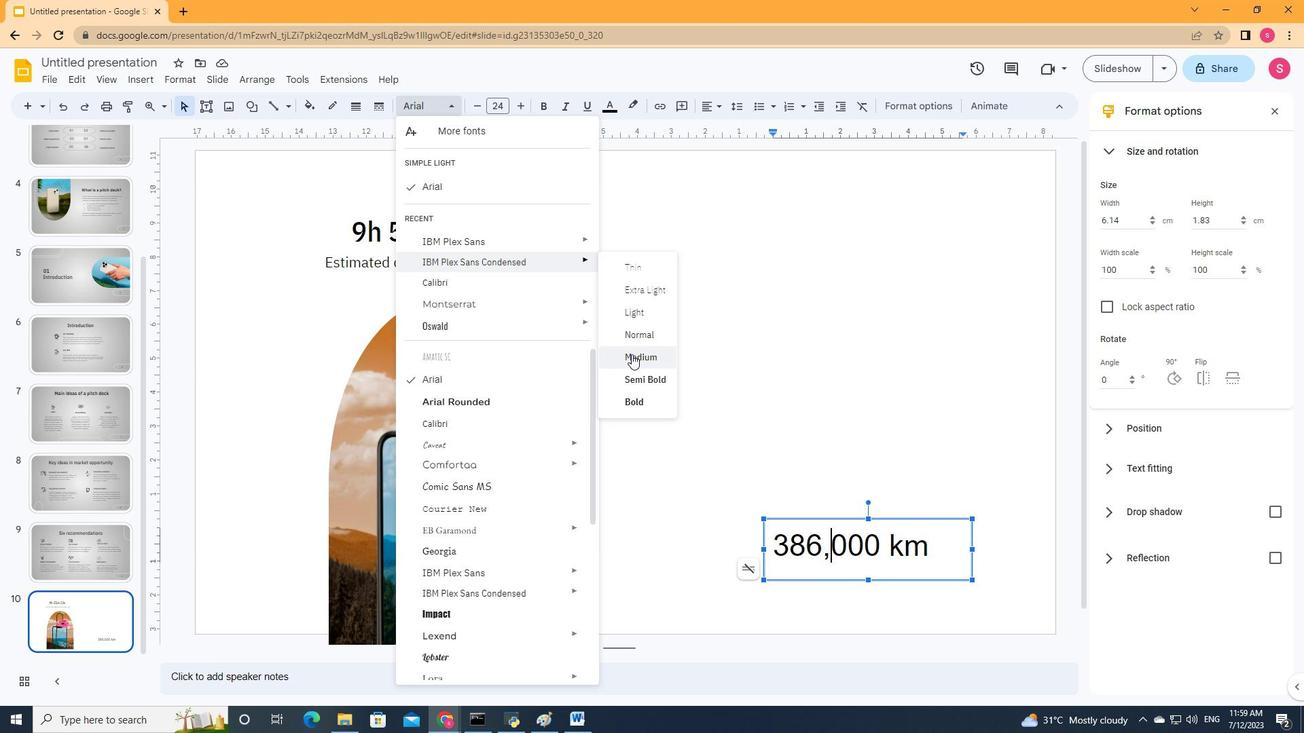 
Action: Mouse moved to (781, 522)
Screenshot: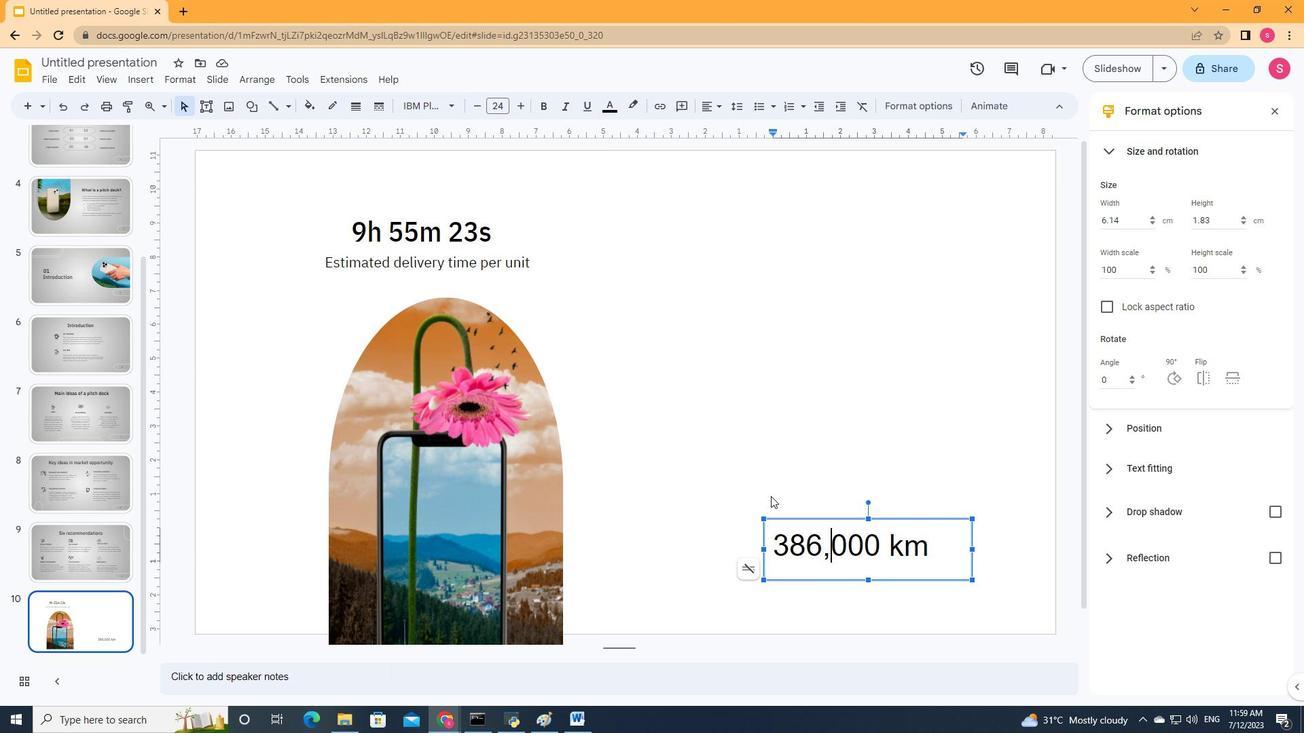 
Action: Mouse pressed left at (781, 522)
Screenshot: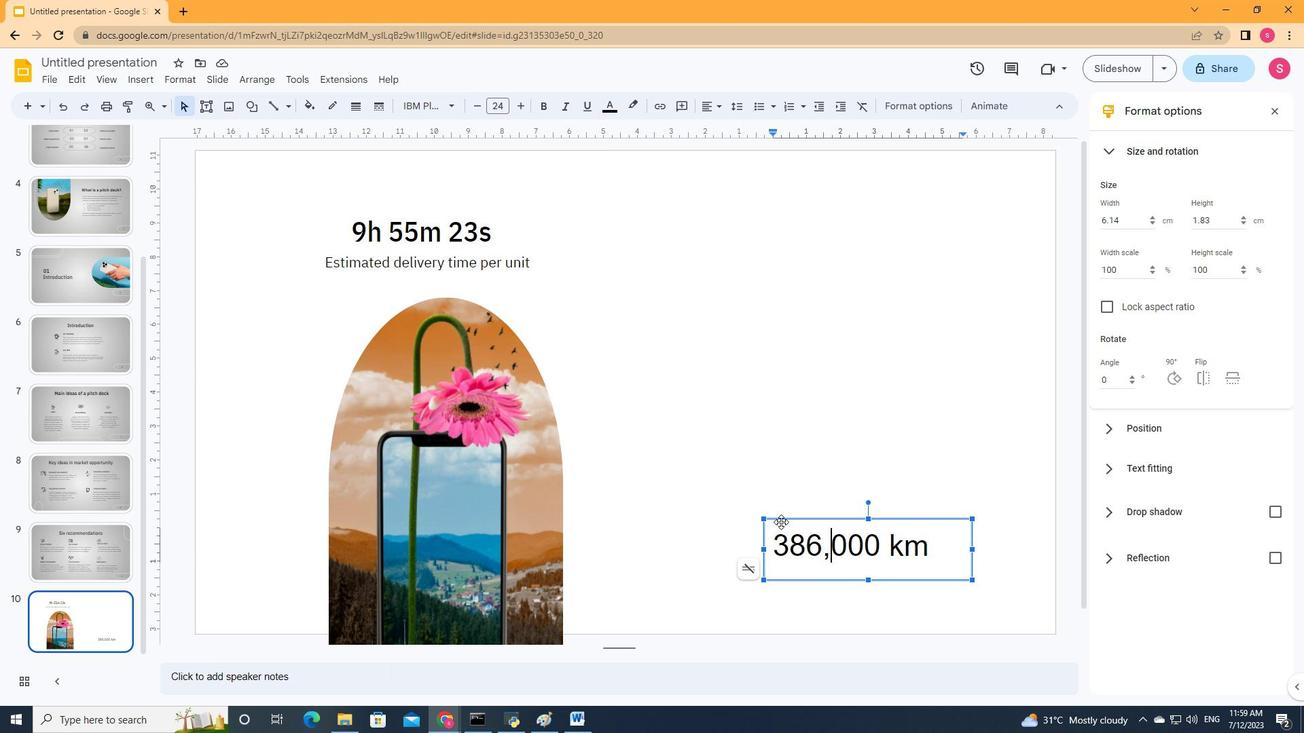 
Action: Mouse moved to (784, 519)
Screenshot: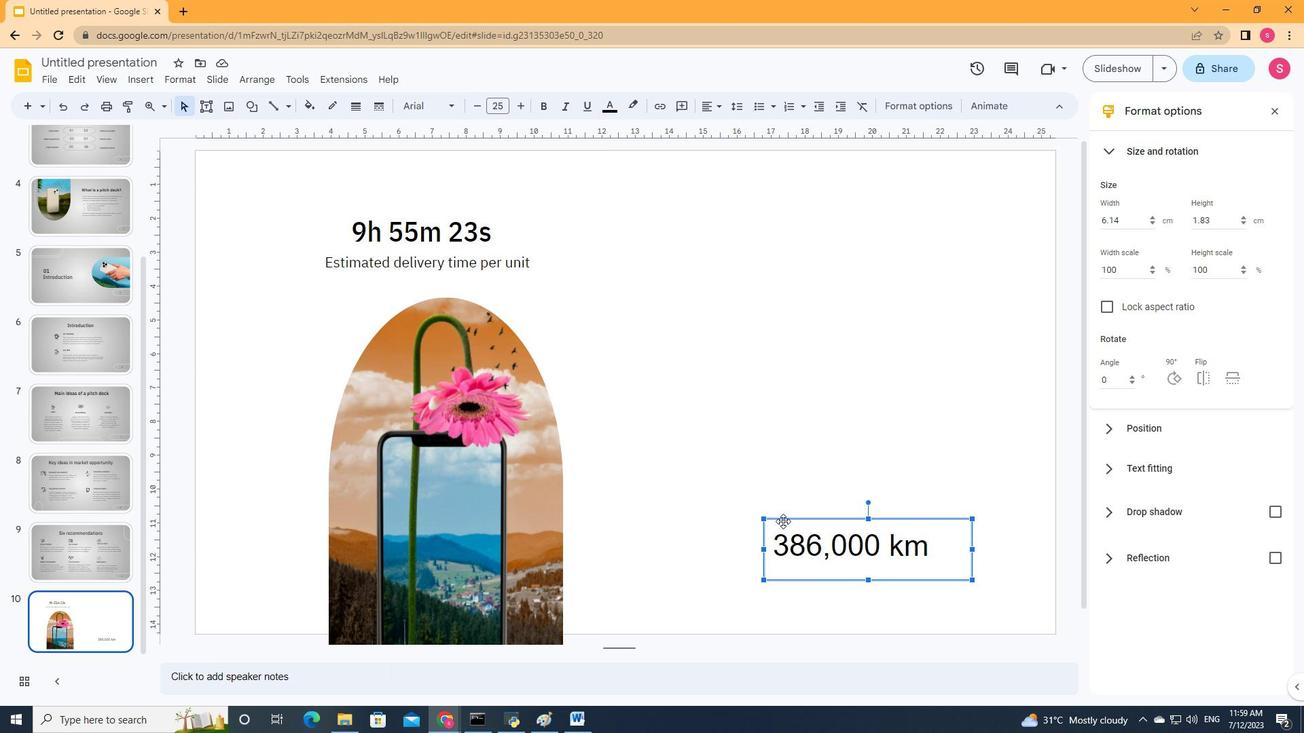 
Action: Mouse pressed left at (784, 519)
Screenshot: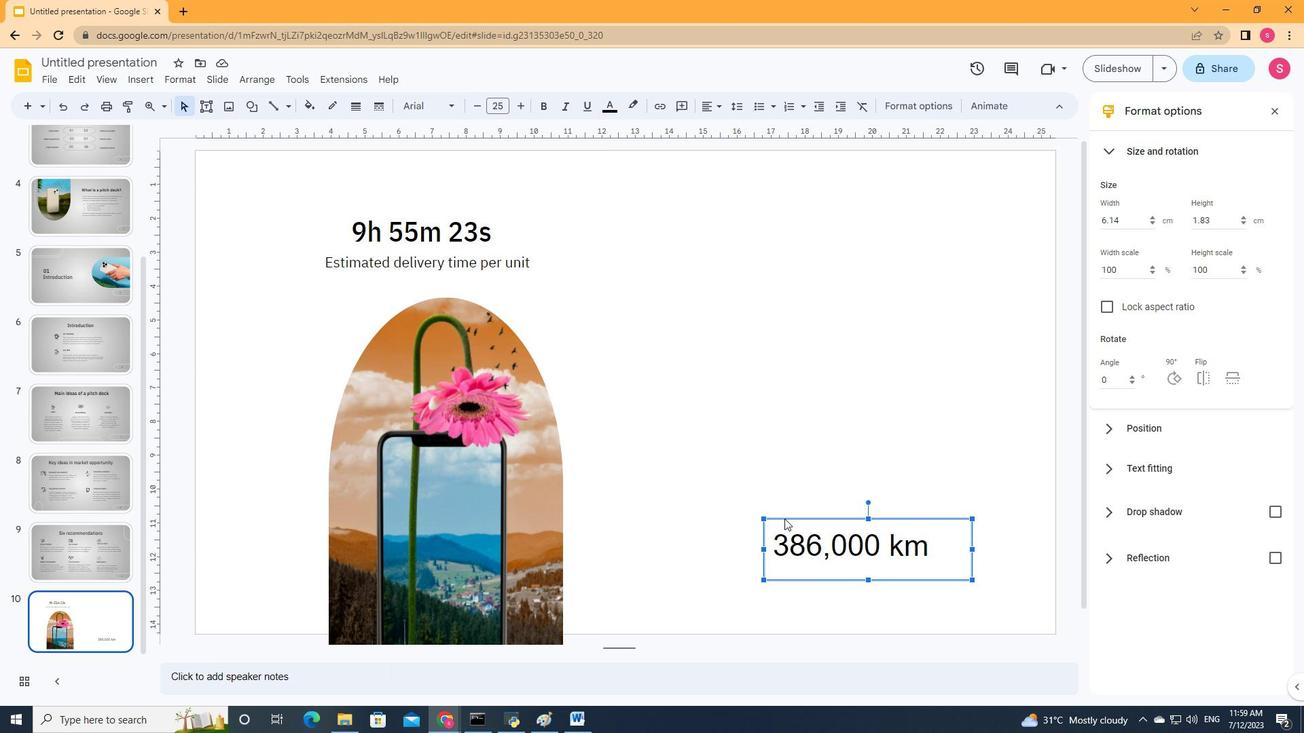 
Action: Mouse moved to (476, 107)
Screenshot: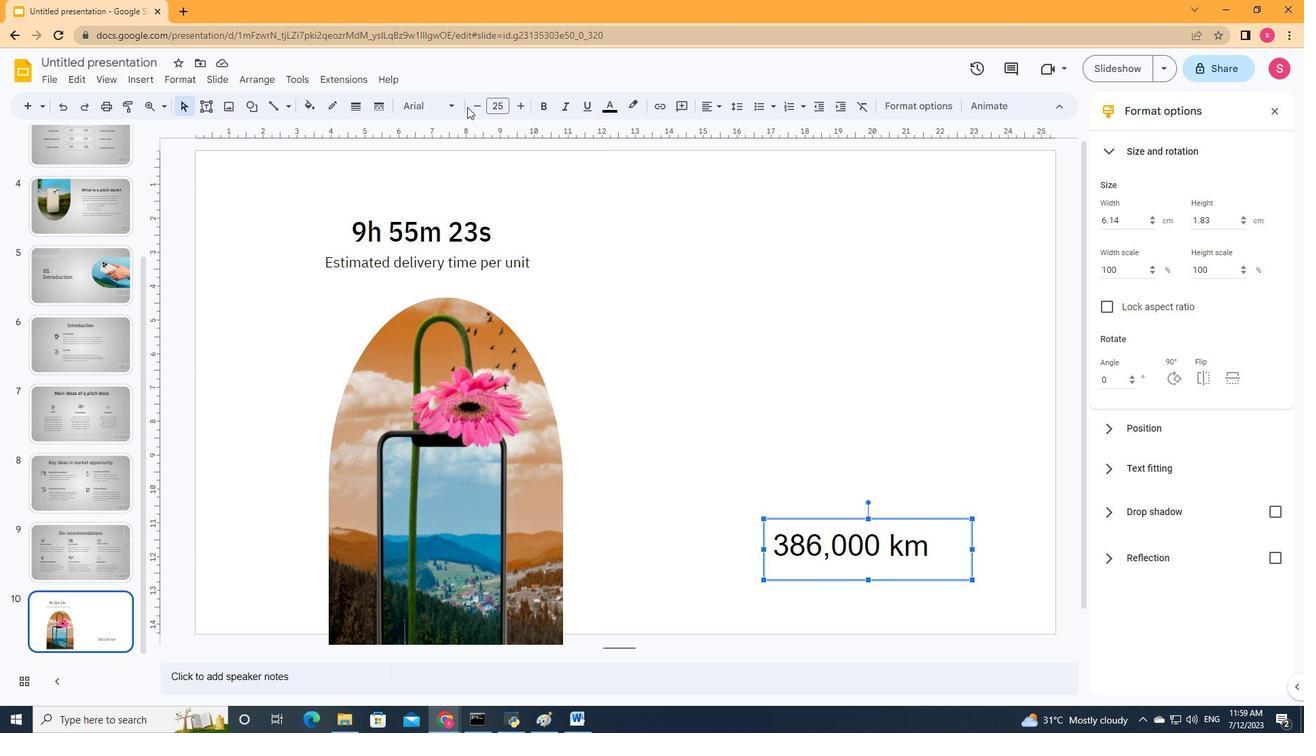 
Action: Mouse pressed left at (476, 107)
Screenshot: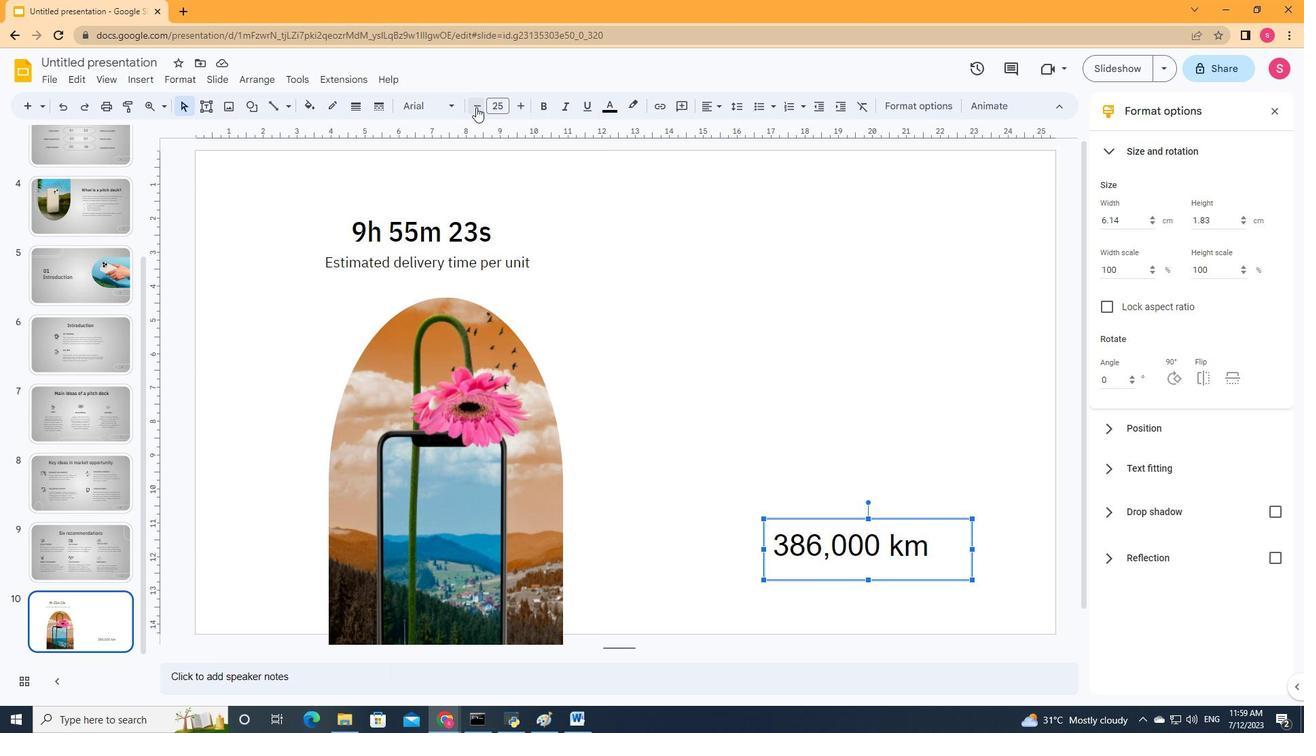 
Action: Mouse moved to (450, 106)
Screenshot: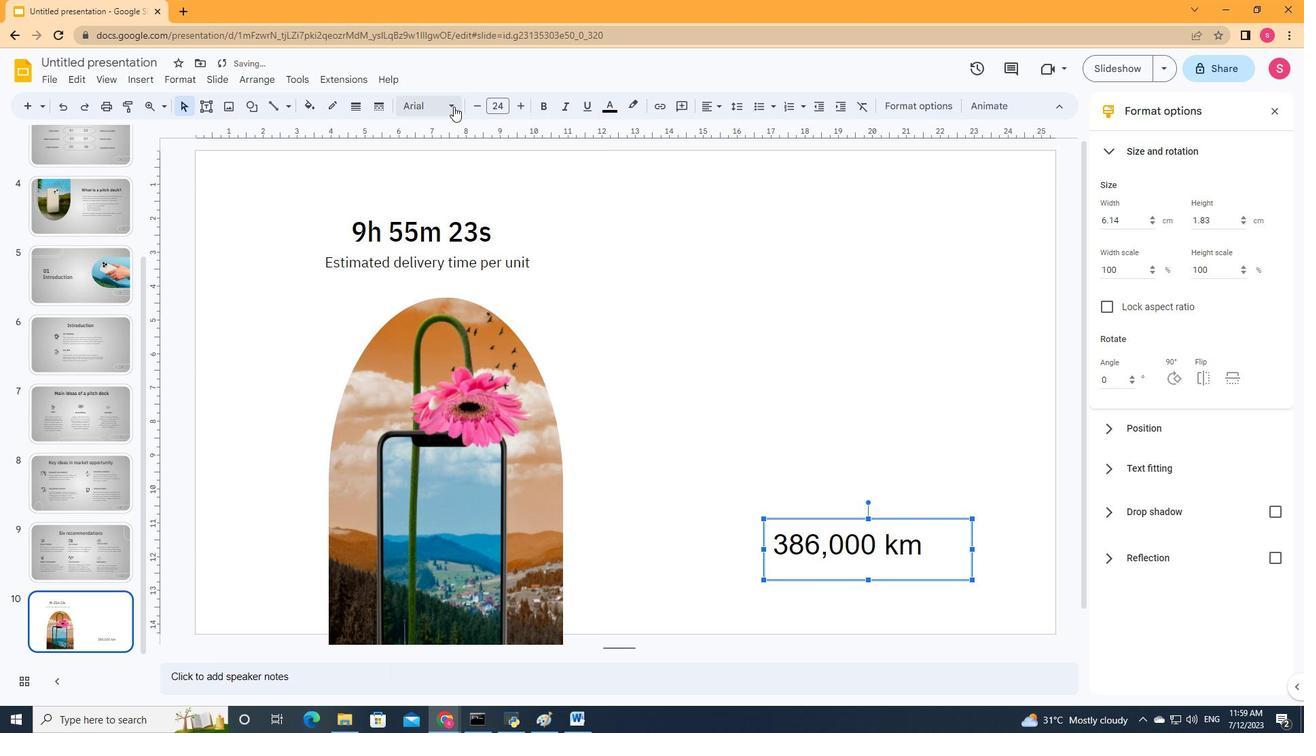 
Action: Mouse pressed left at (450, 106)
Screenshot: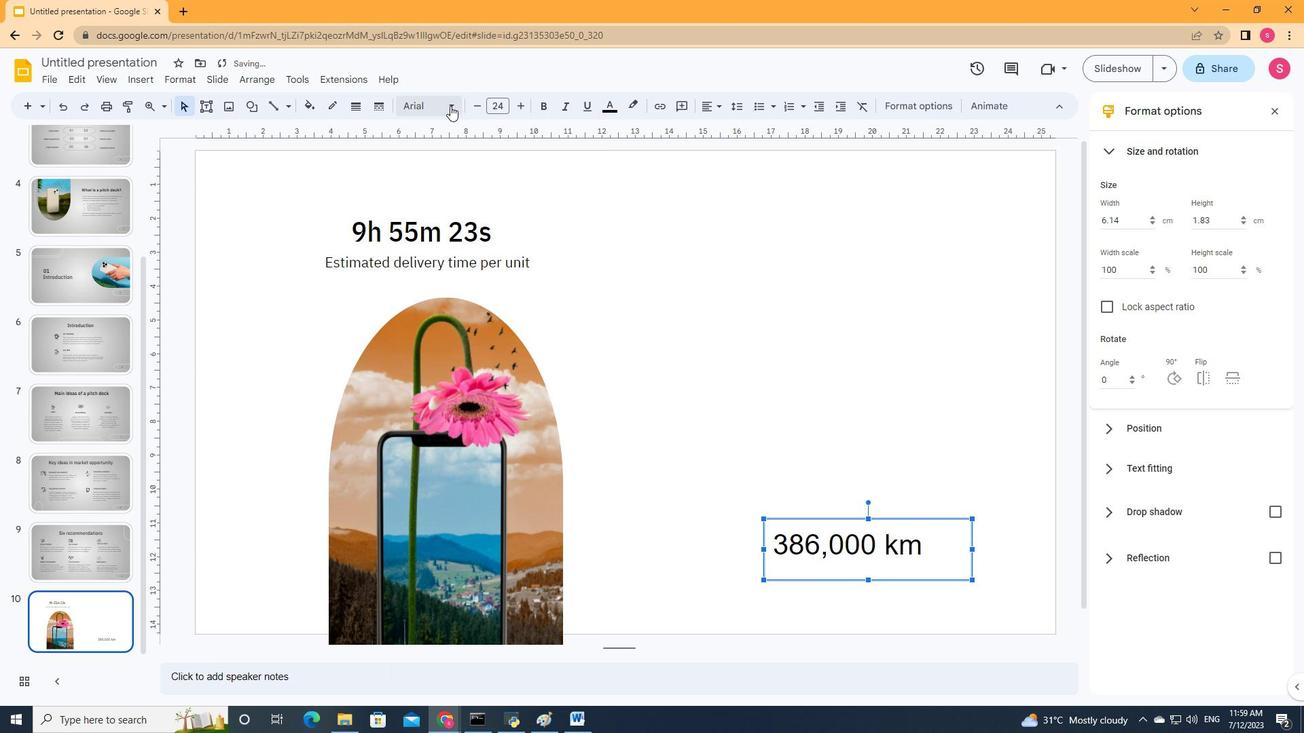 
Action: Mouse moved to (643, 332)
Screenshot: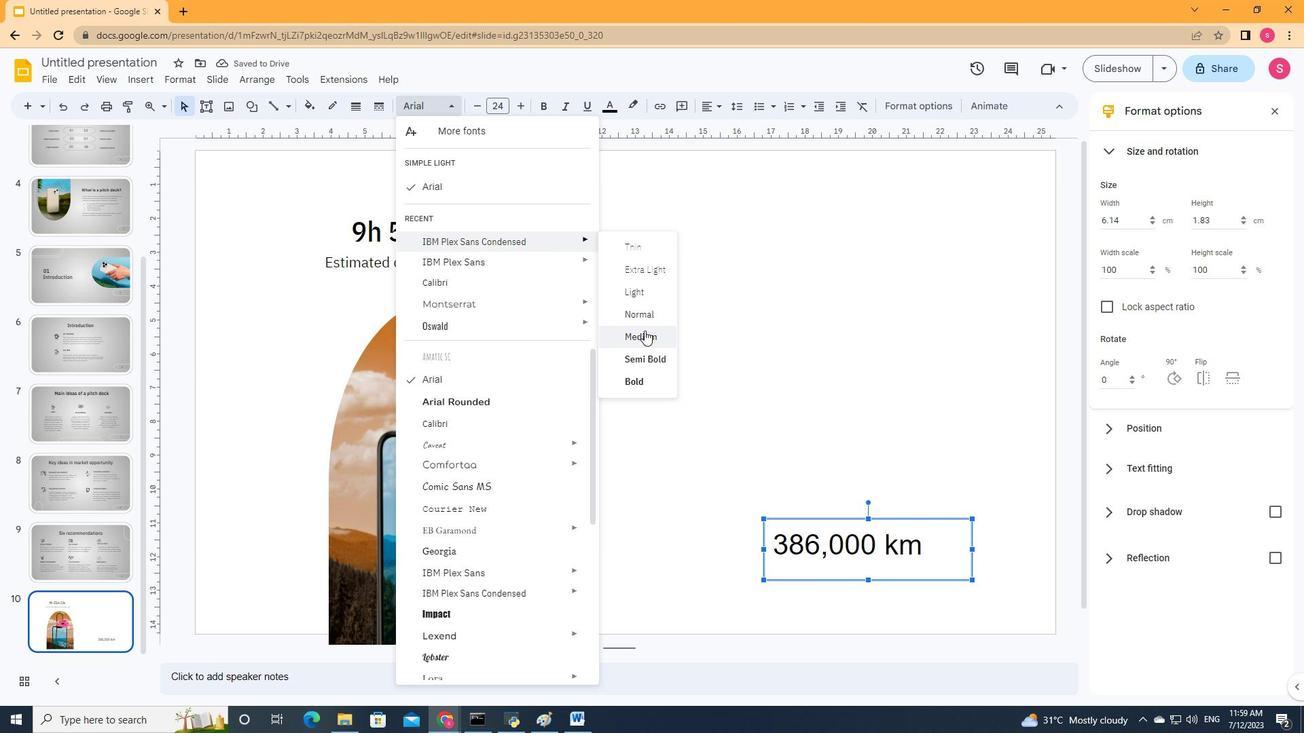
Action: Mouse pressed left at (643, 332)
Screenshot: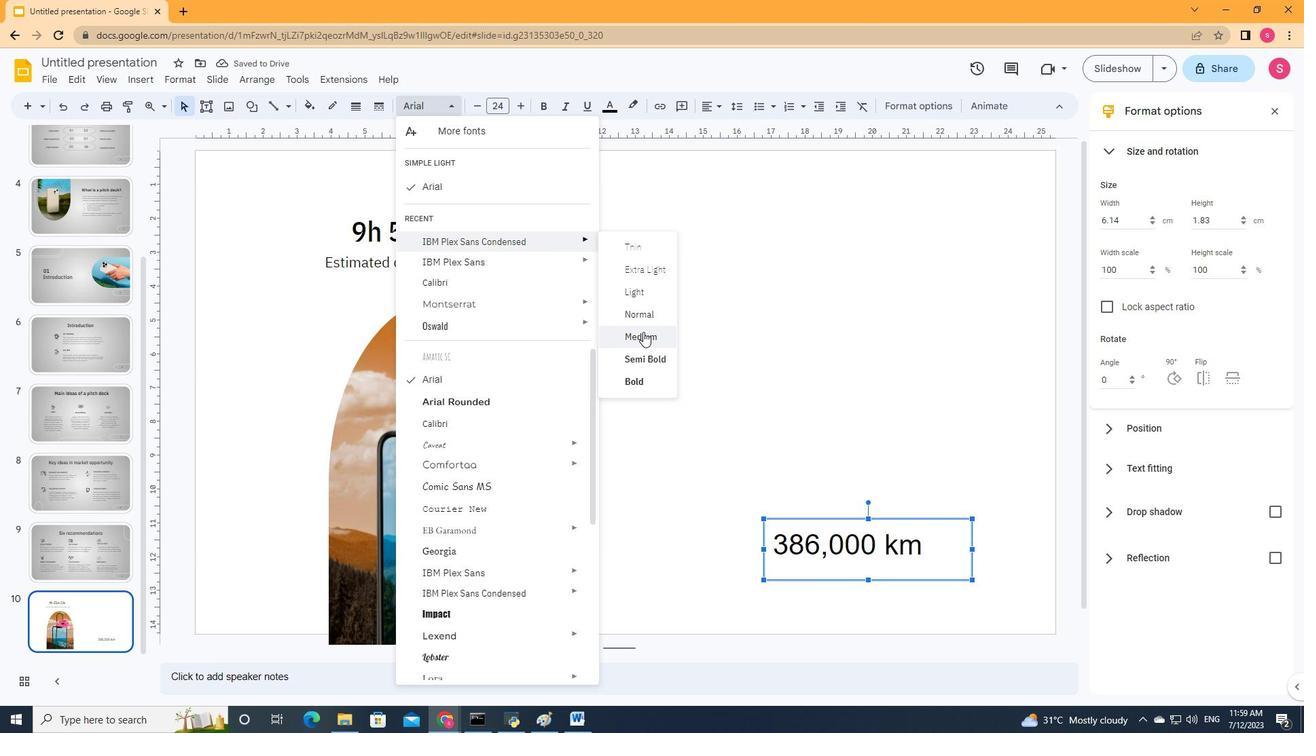 
Action: Mouse moved to (210, 112)
Screenshot: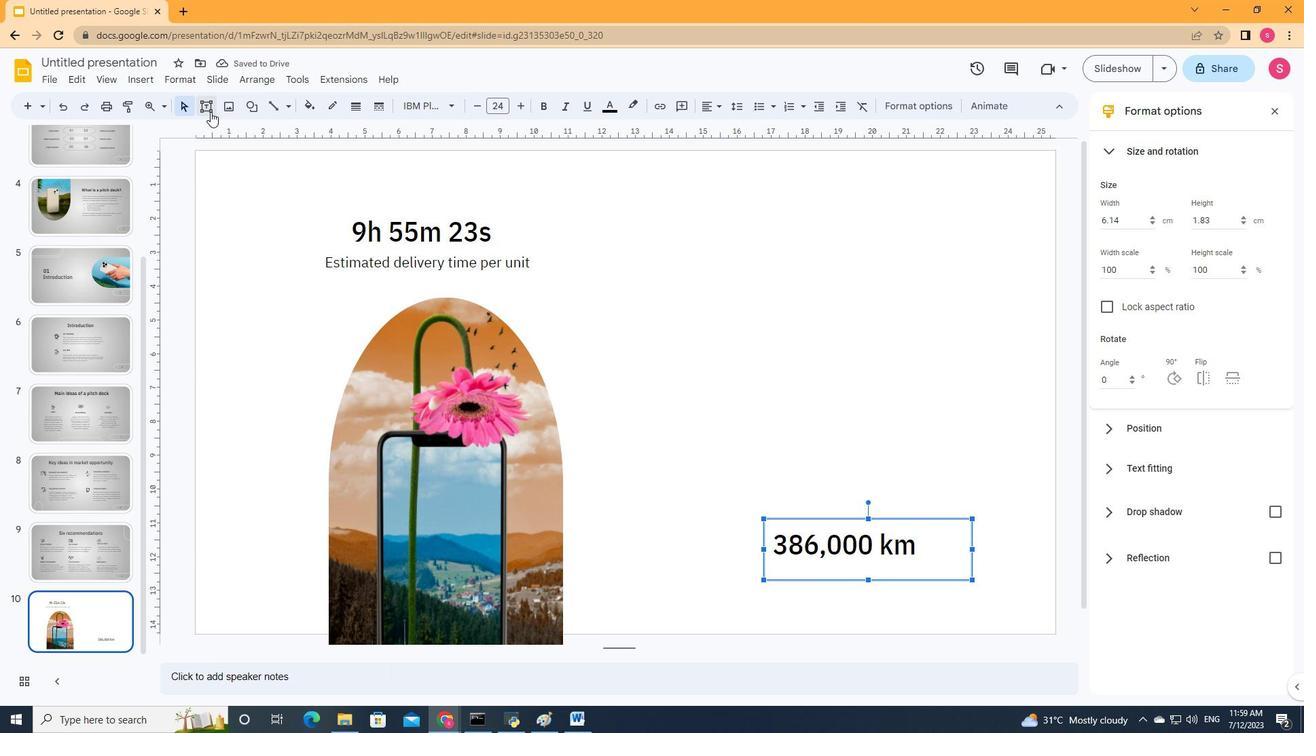 
Action: Mouse pressed left at (210, 112)
Screenshot: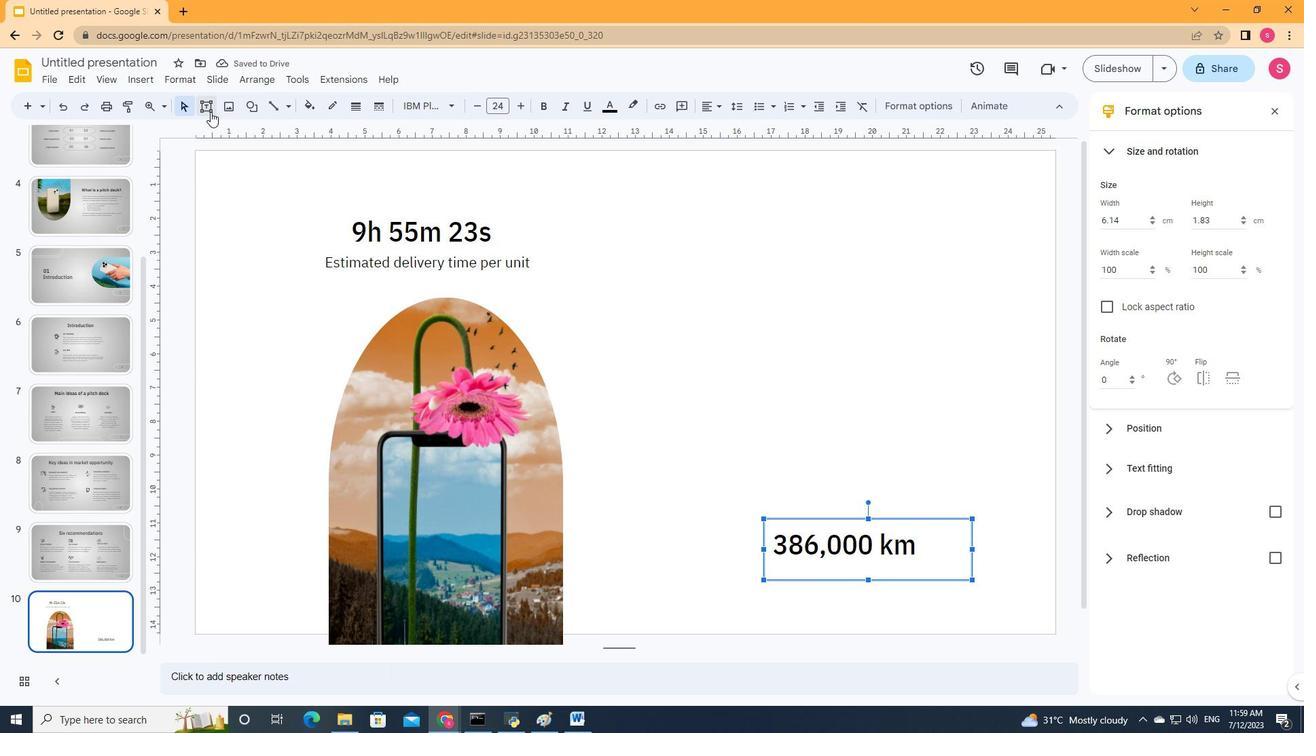 
Action: Mouse moved to (763, 587)
Screenshot: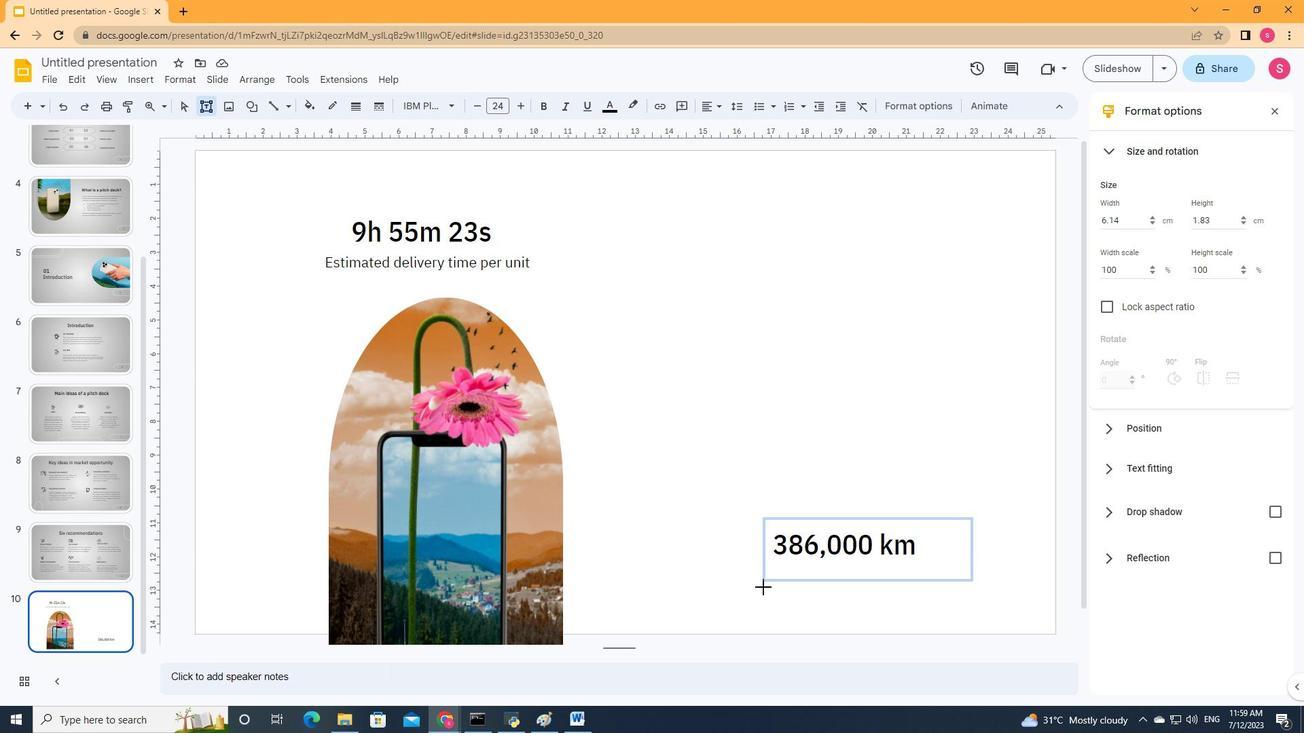 
Action: Mouse pressed left at (763, 587)
Screenshot: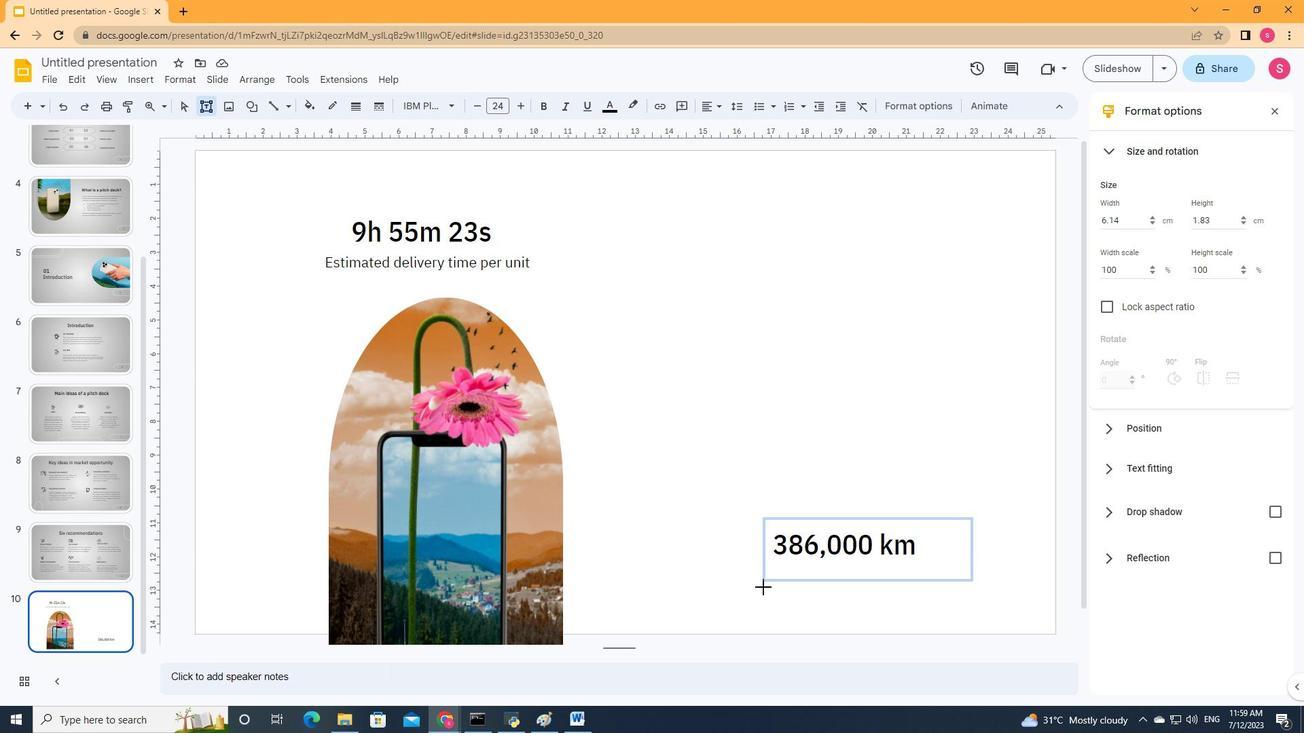 
Action: Mouse moved to (1008, 607)
Screenshot: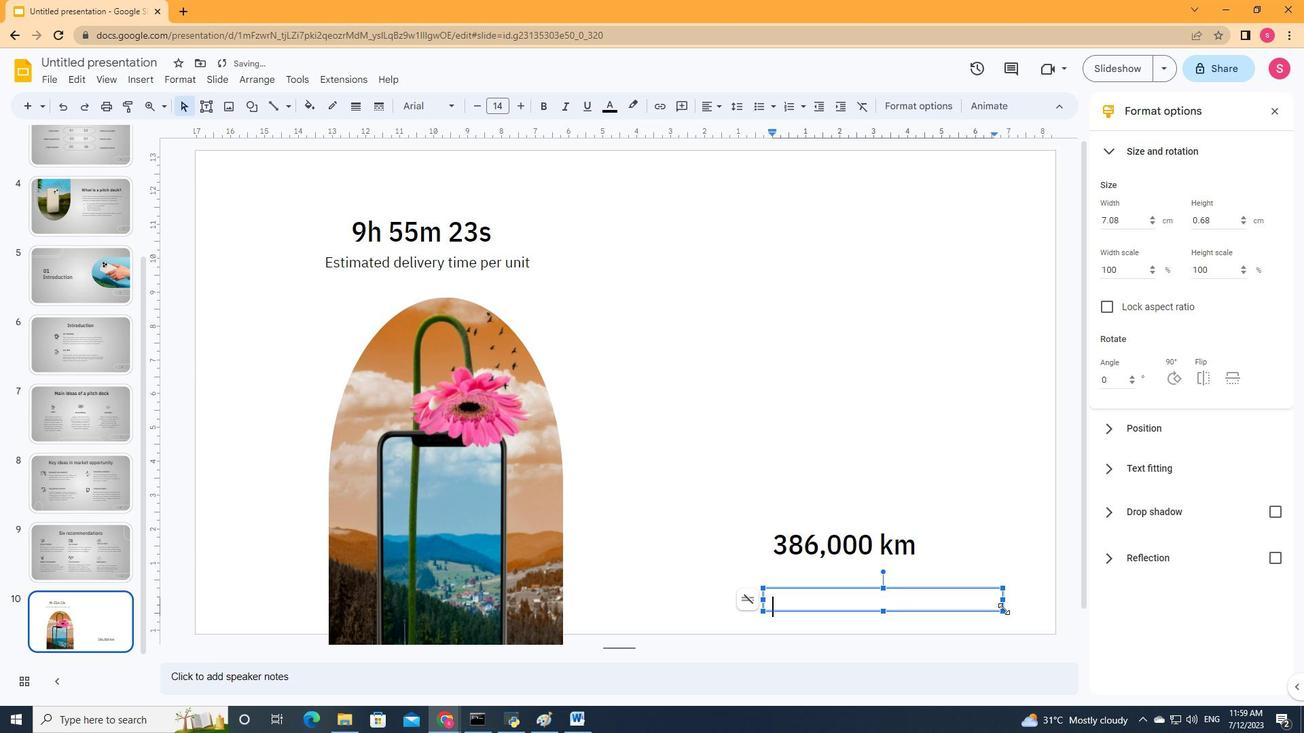 
Action: Key pressed <Key.shift>Avg.<Key.space>distance<Key.space>travelled<Key.space>by<Key.space>logistics<Key.space>team
Screenshot: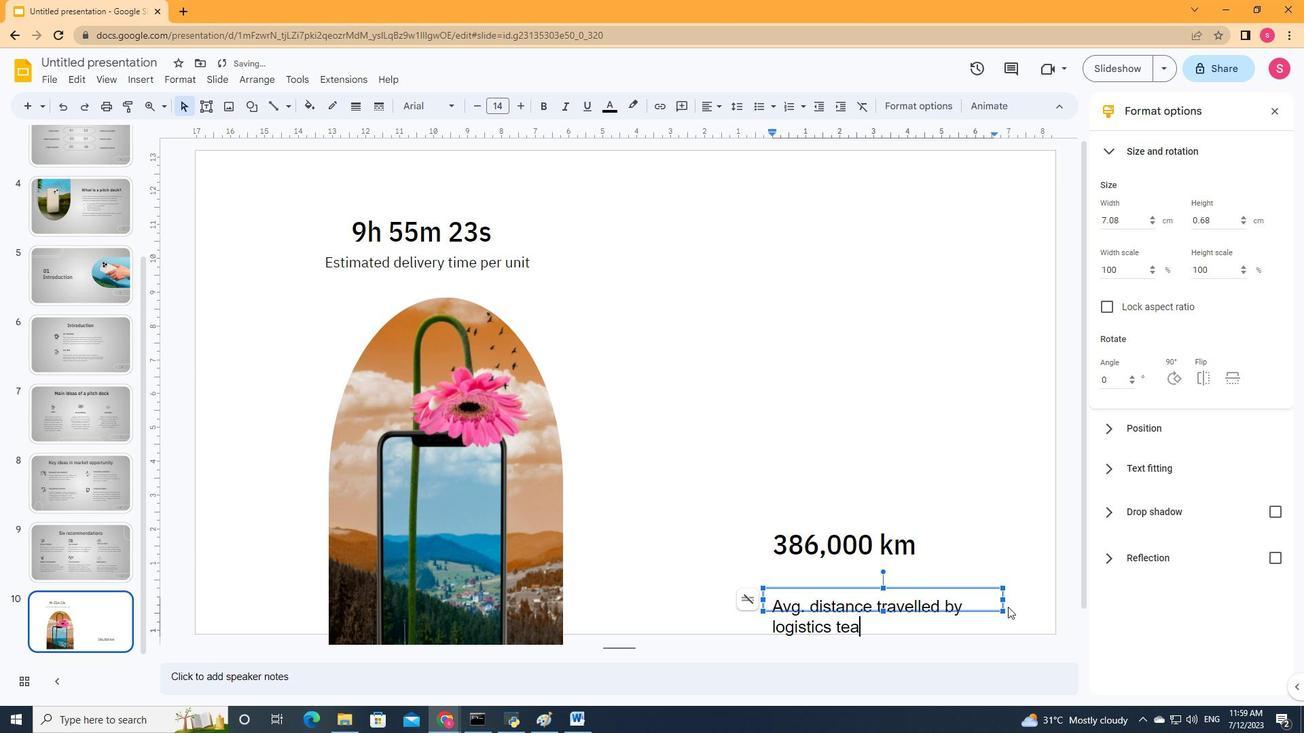 
Action: Mouse moved to (1001, 602)
Screenshot: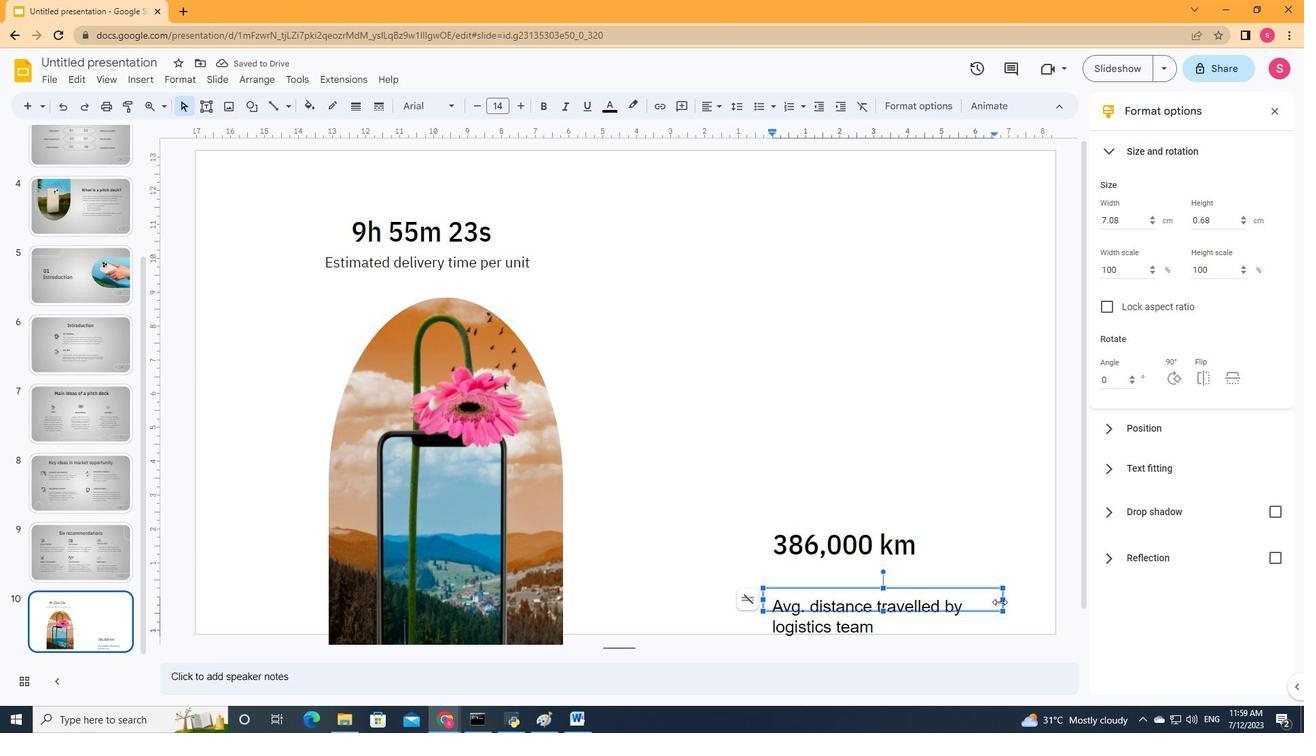 
Action: Key pressed ctrl+A
Screenshot: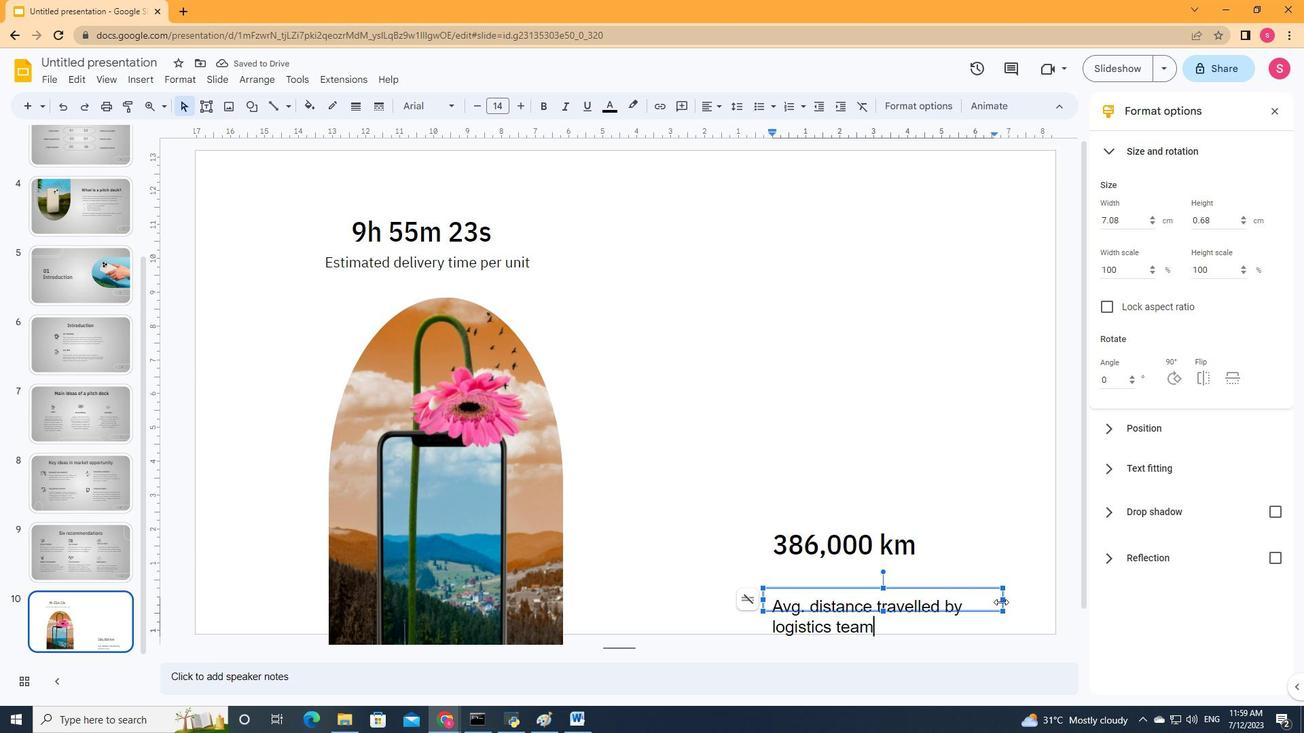 
Action: Mouse moved to (481, 104)
Screenshot: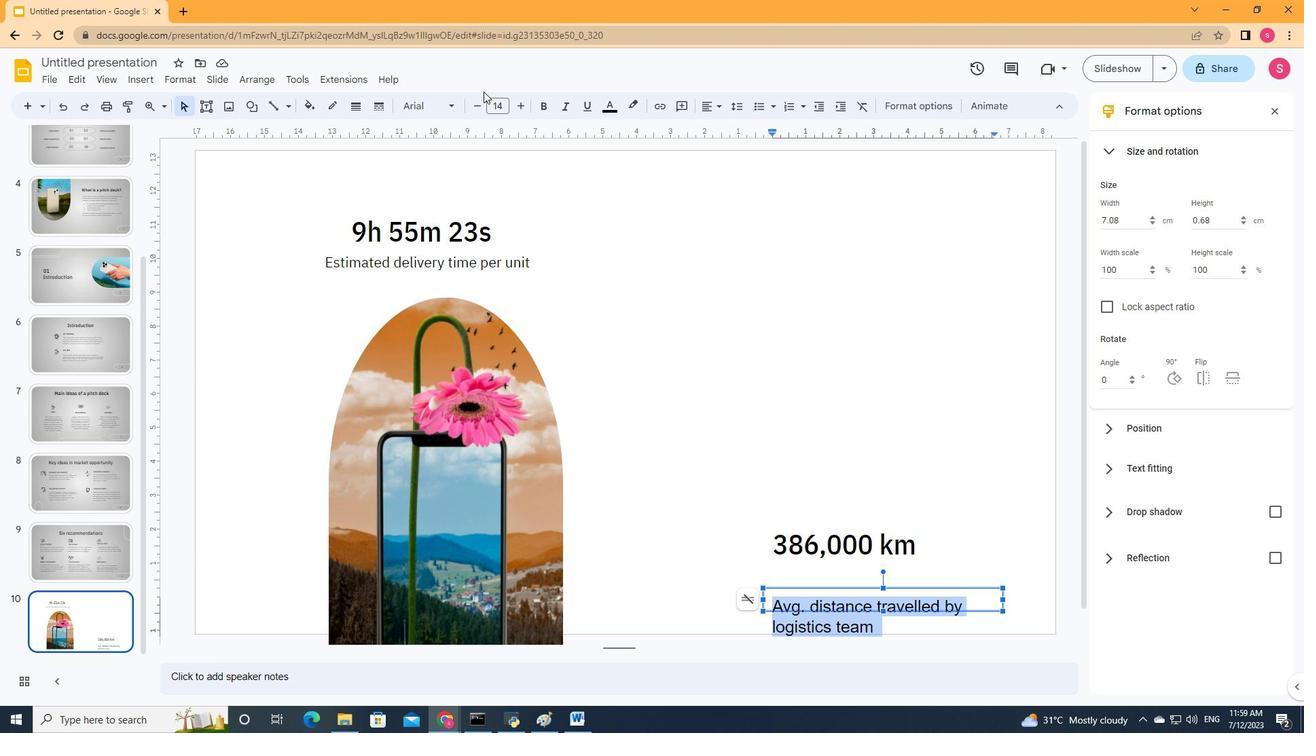 
Action: Mouse pressed left at (481, 104)
Screenshot: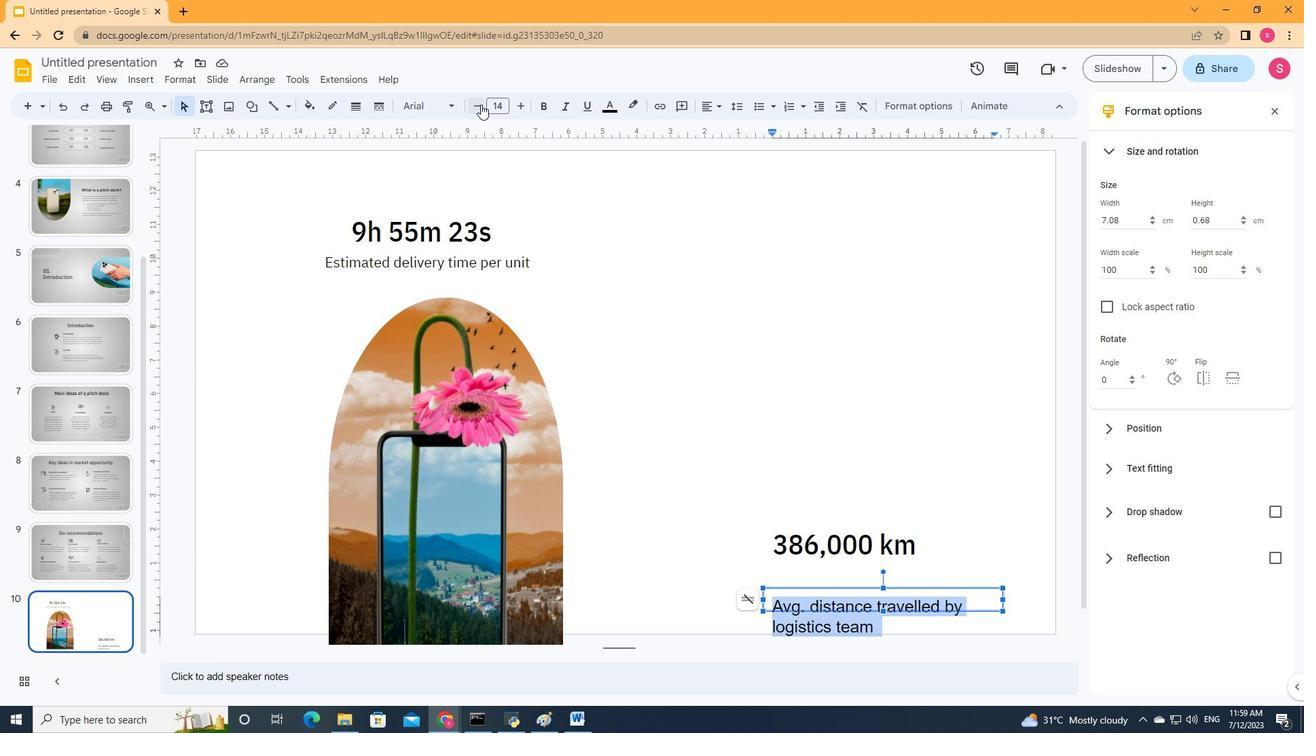 
Action: Mouse pressed left at (481, 104)
Screenshot: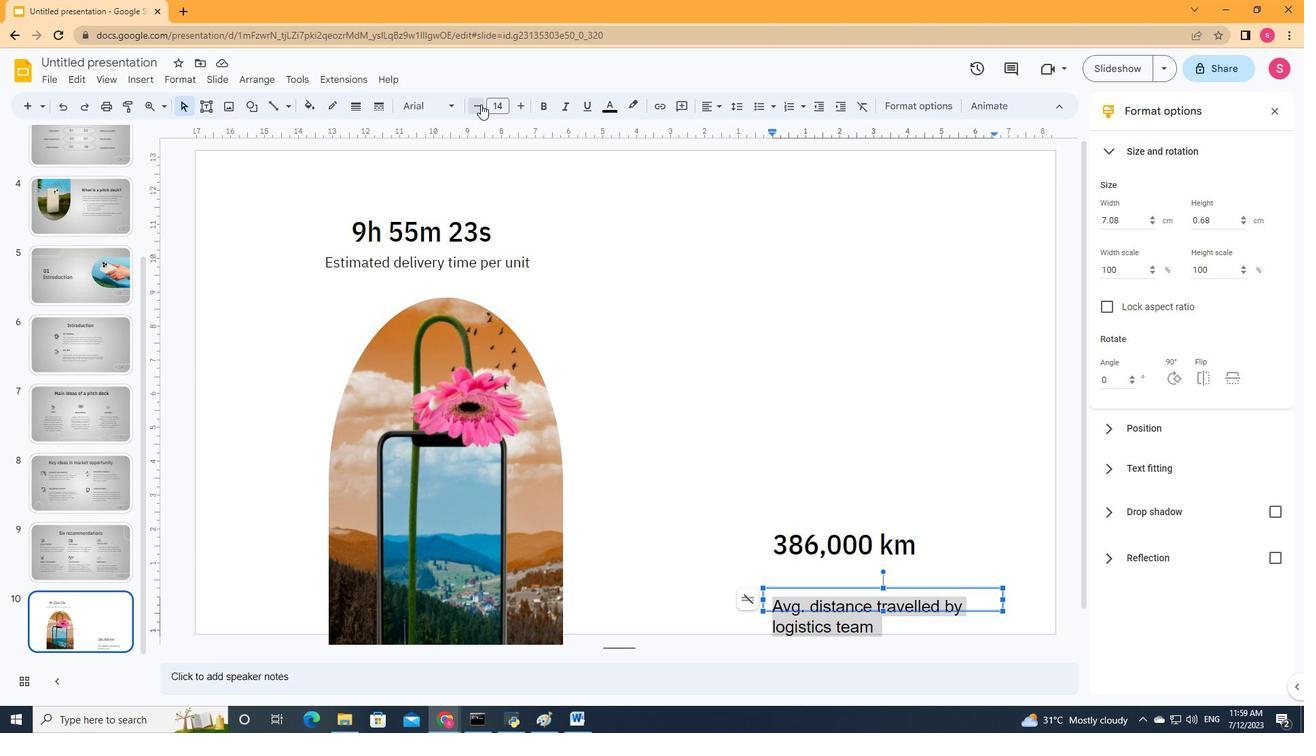 
Action: Mouse moved to (448, 104)
Screenshot: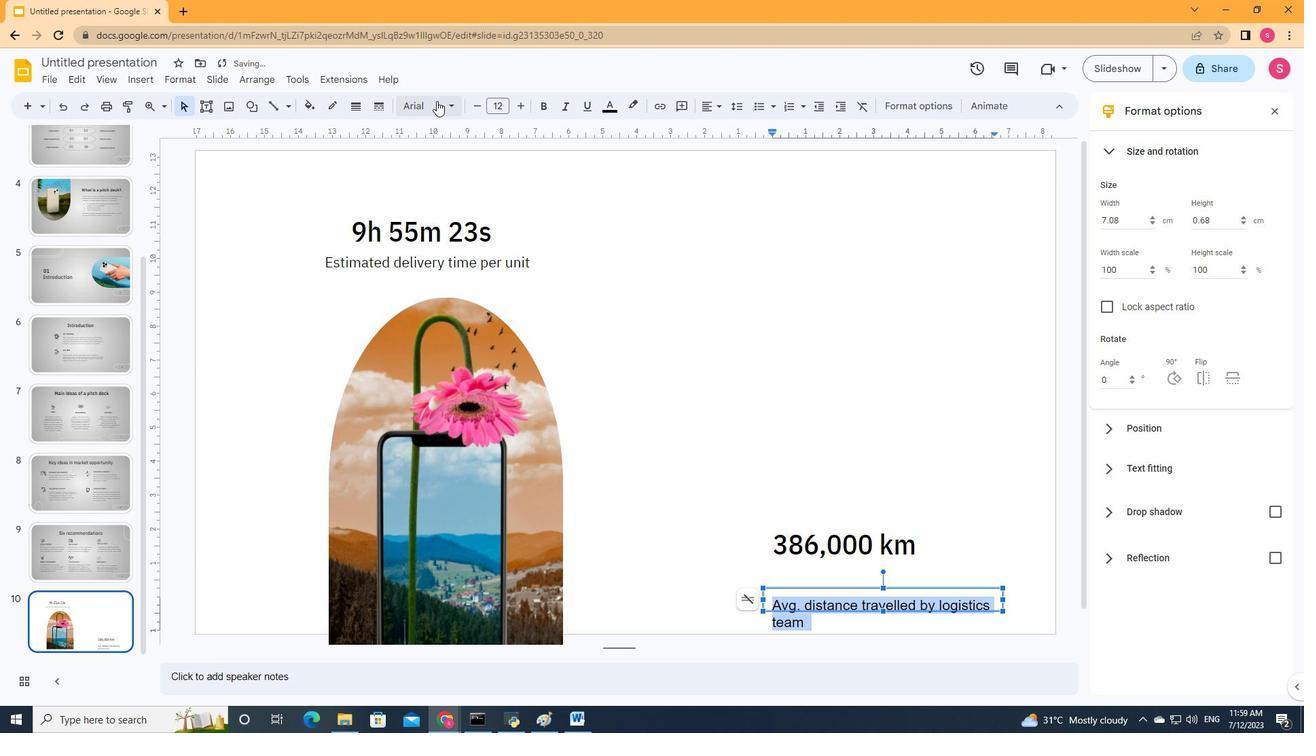 
Action: Mouse pressed left at (448, 104)
Screenshot: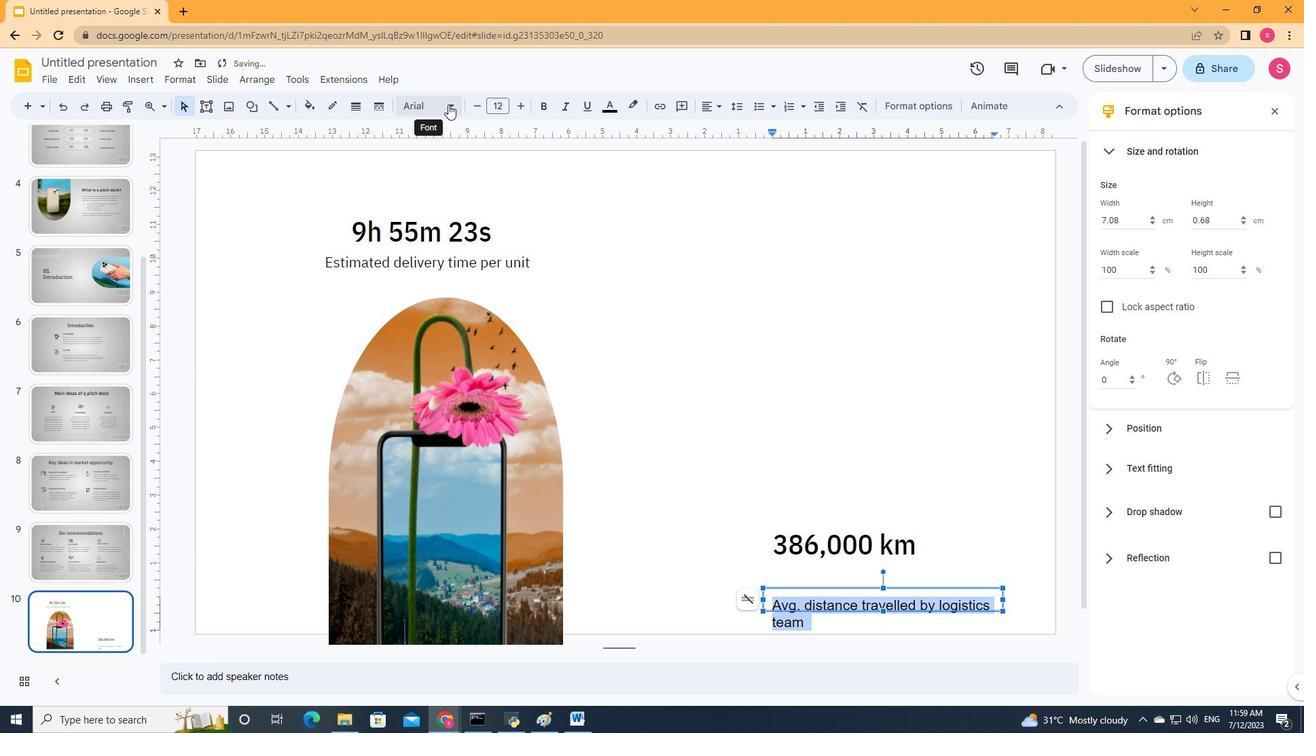 
Action: Mouse moved to (479, 261)
Screenshot: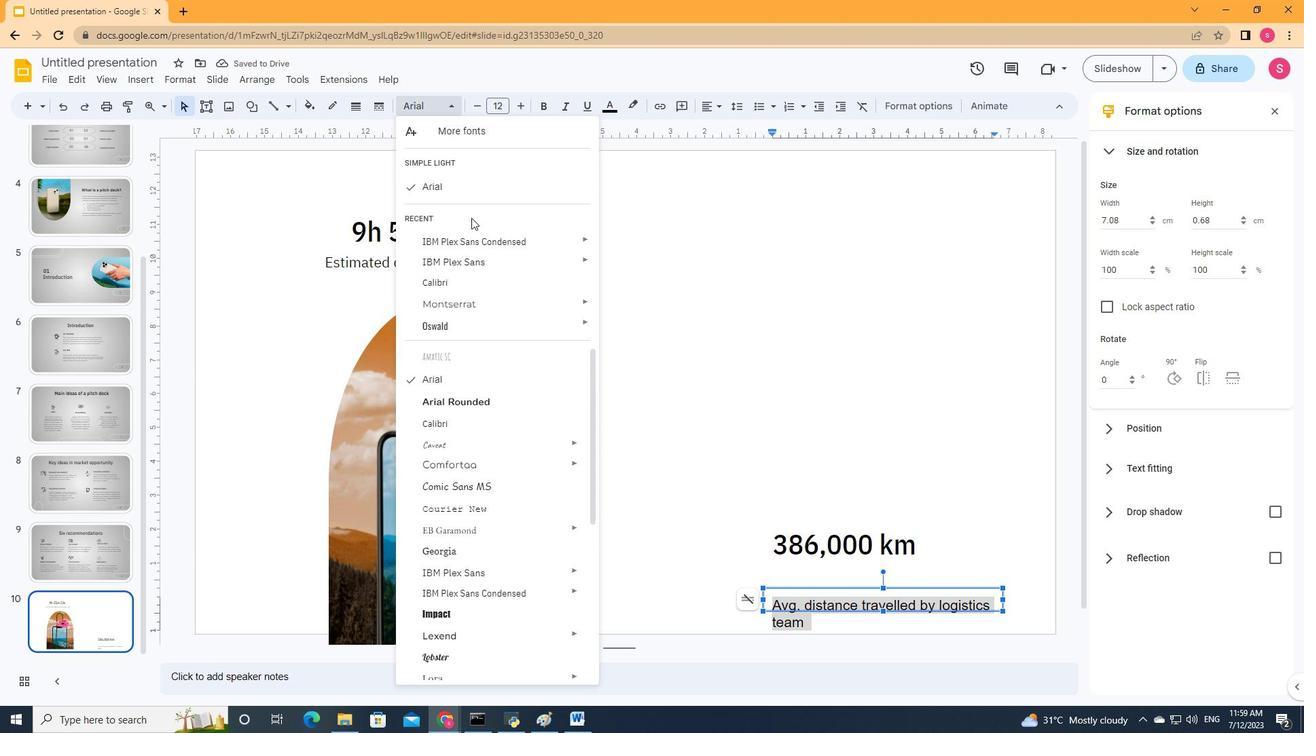 
Action: Mouse pressed left at (479, 261)
Screenshot: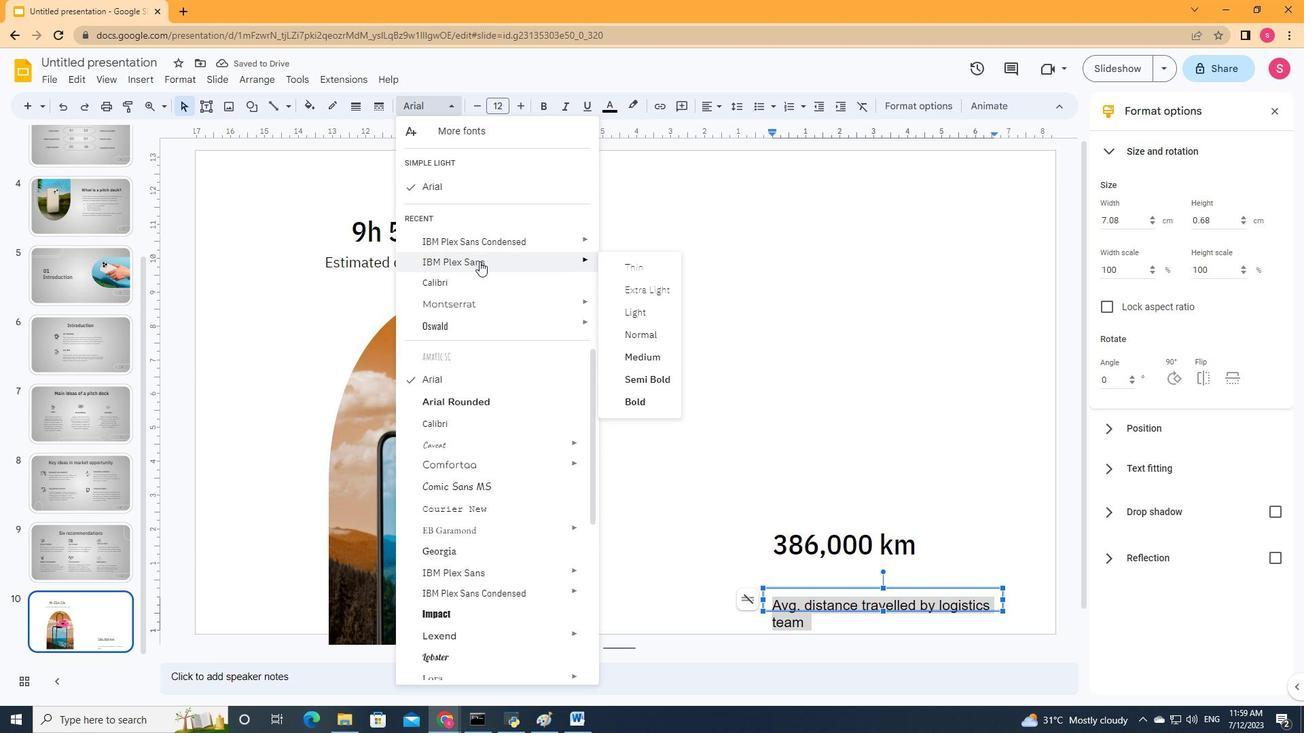 
Action: Mouse moved to (1005, 602)
Screenshot: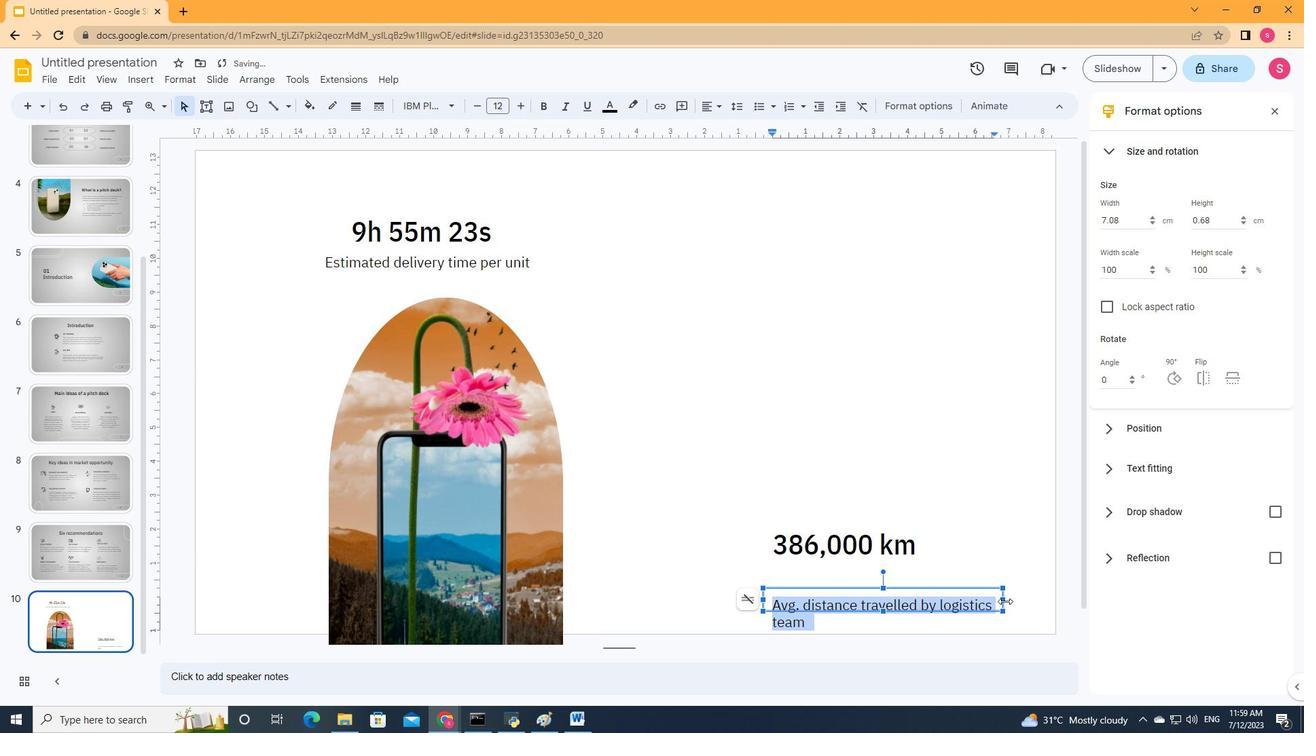 
Action: Mouse pressed left at (1005, 602)
Screenshot: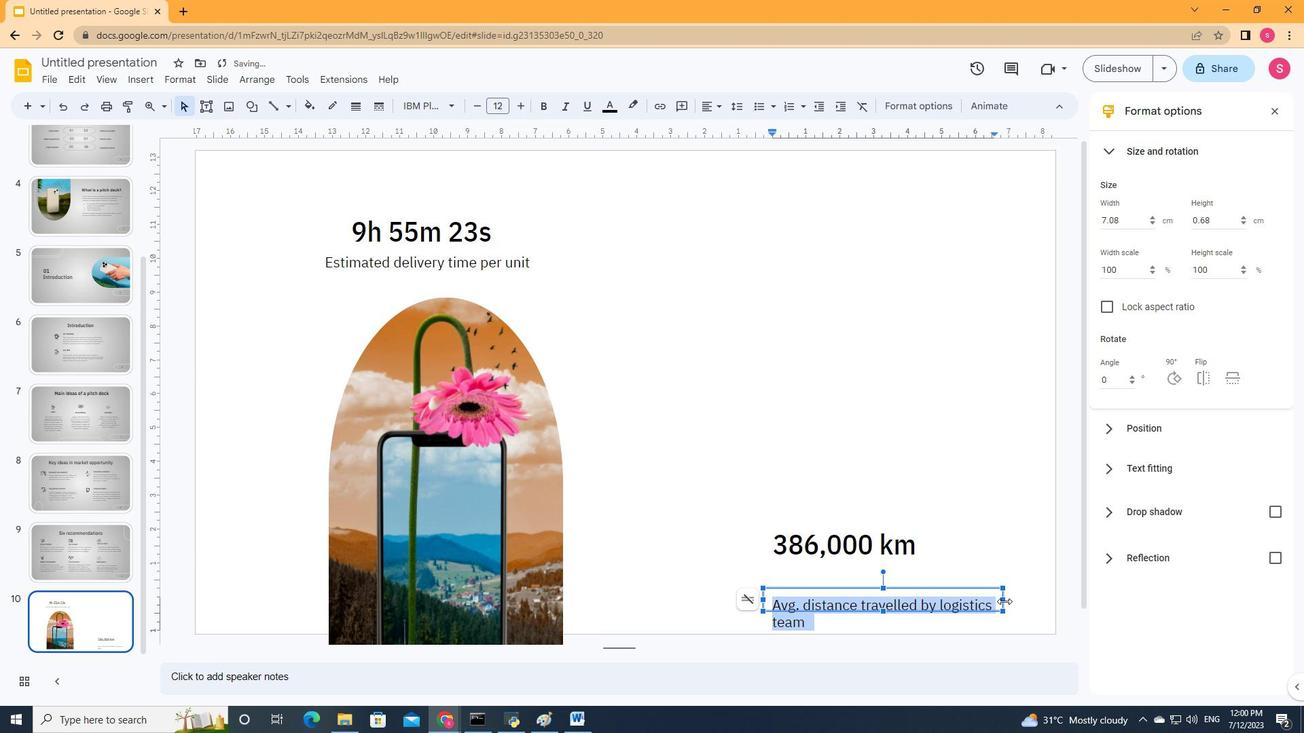 
Action: Mouse moved to (1026, 602)
Screenshot: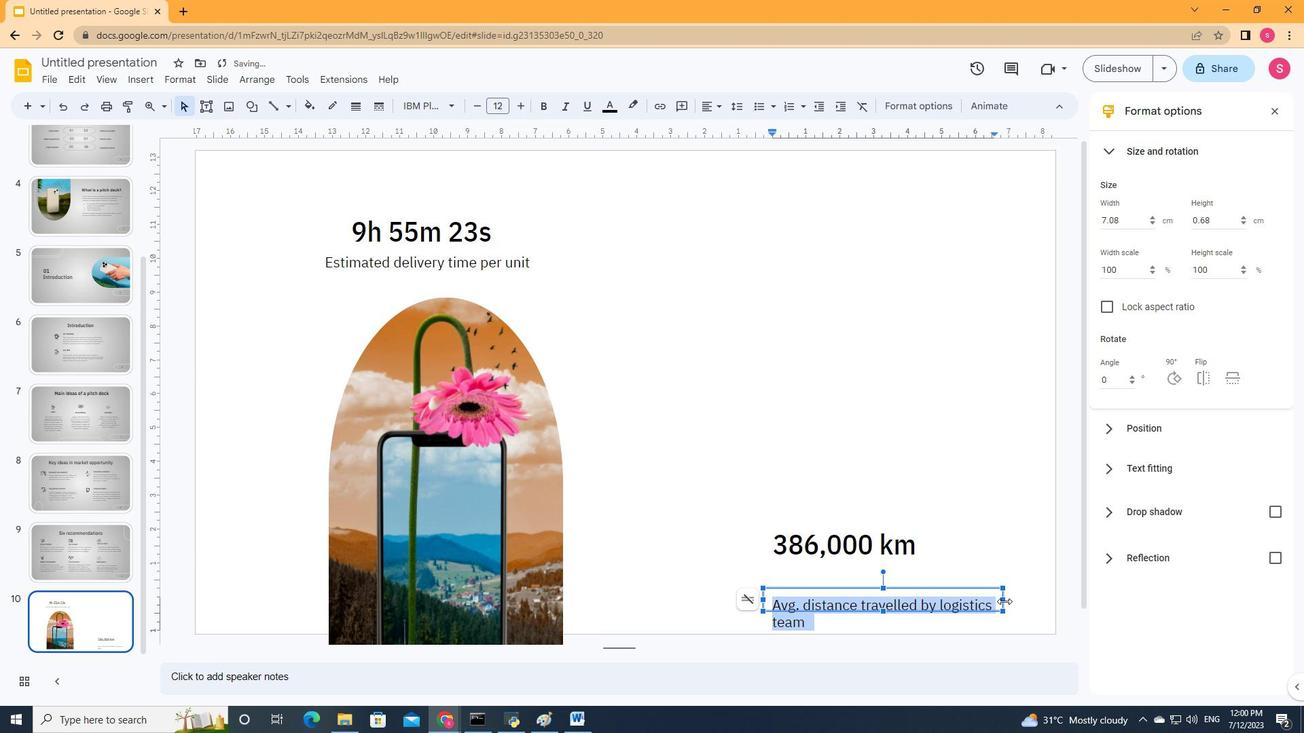 
Action: Mouse pressed left at (1026, 602)
Screenshot: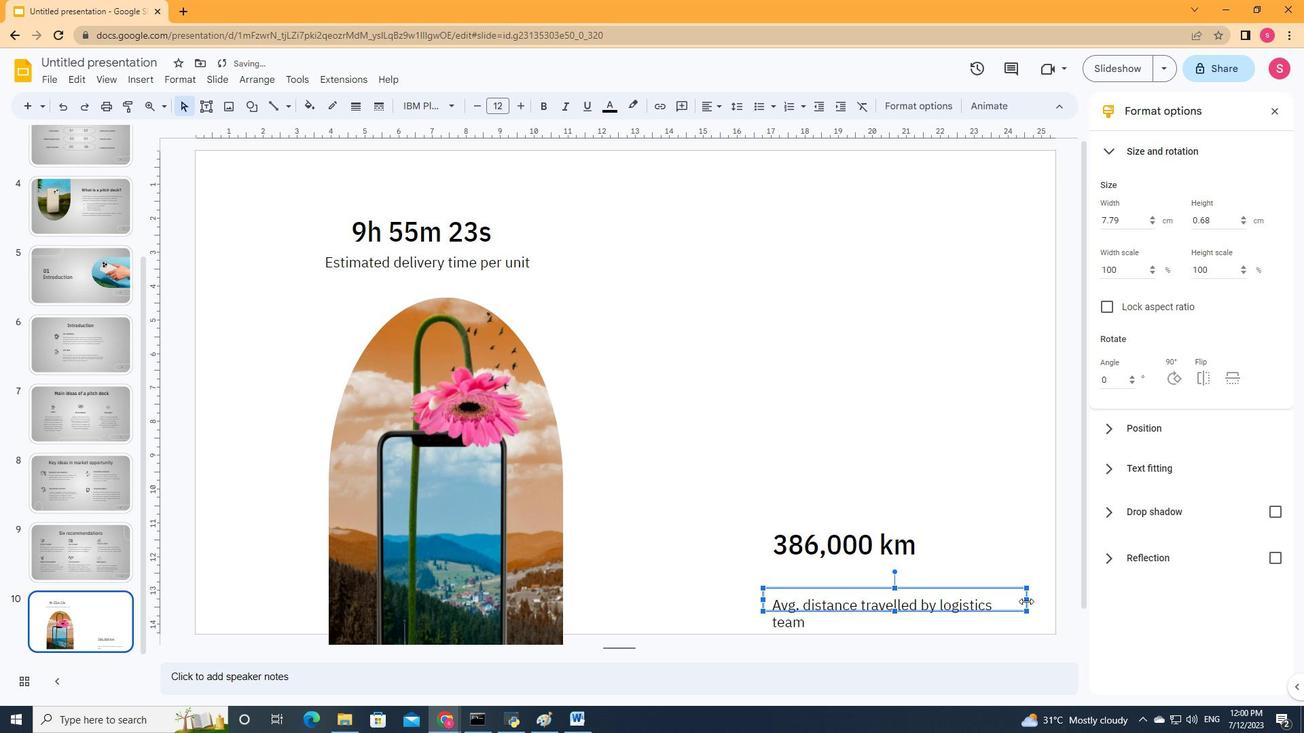 
Action: Mouse moved to (899, 593)
Screenshot: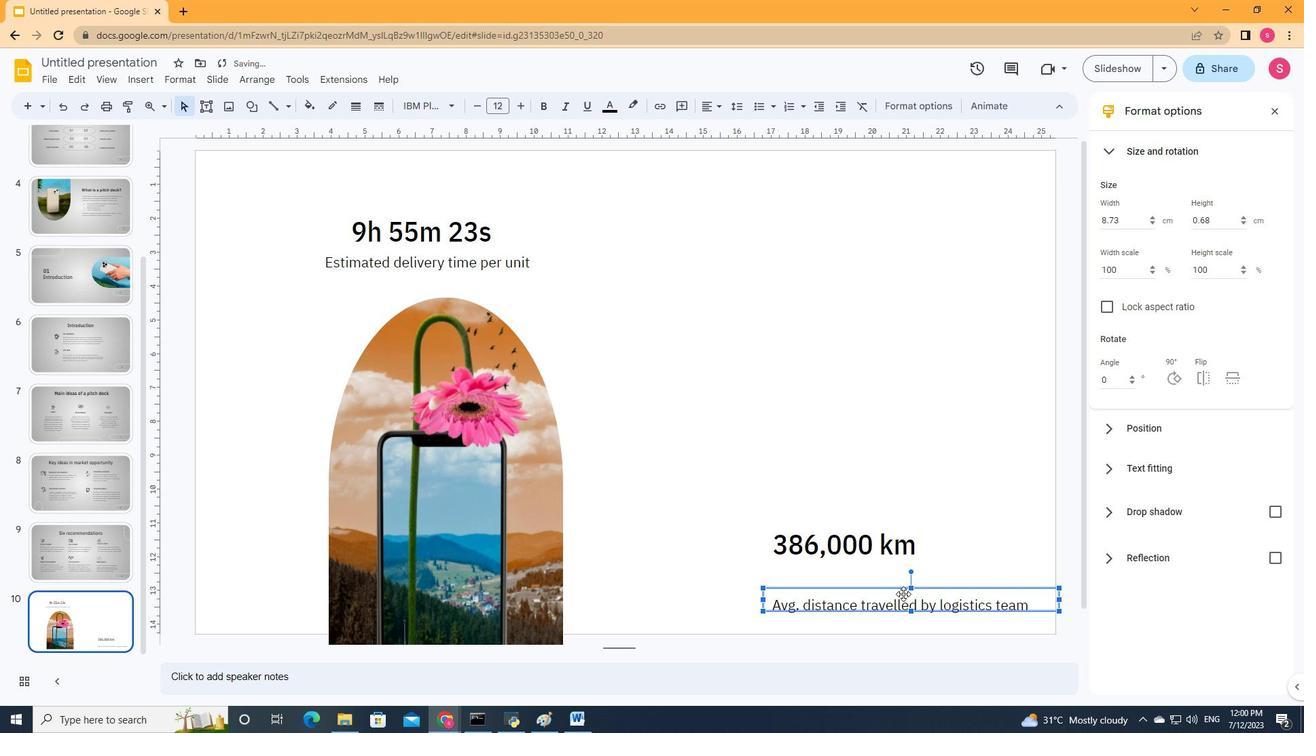 
Action: Key pressed <Key.up><Key.up><Key.up><Key.up><Key.up><Key.left><Key.left><Key.left><Key.left><Key.left><Key.left><Key.left><Key.left><Key.down>
Screenshot: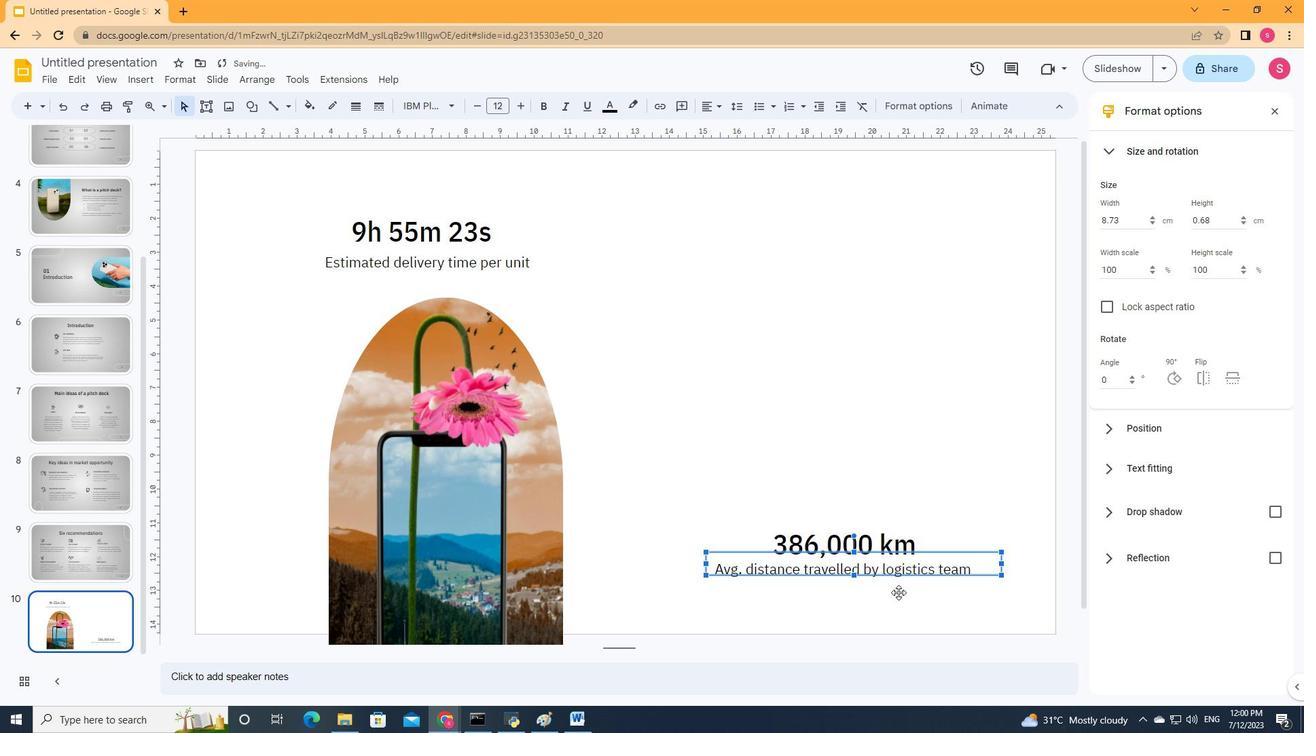 
Action: Mouse moved to (854, 386)
Screenshot: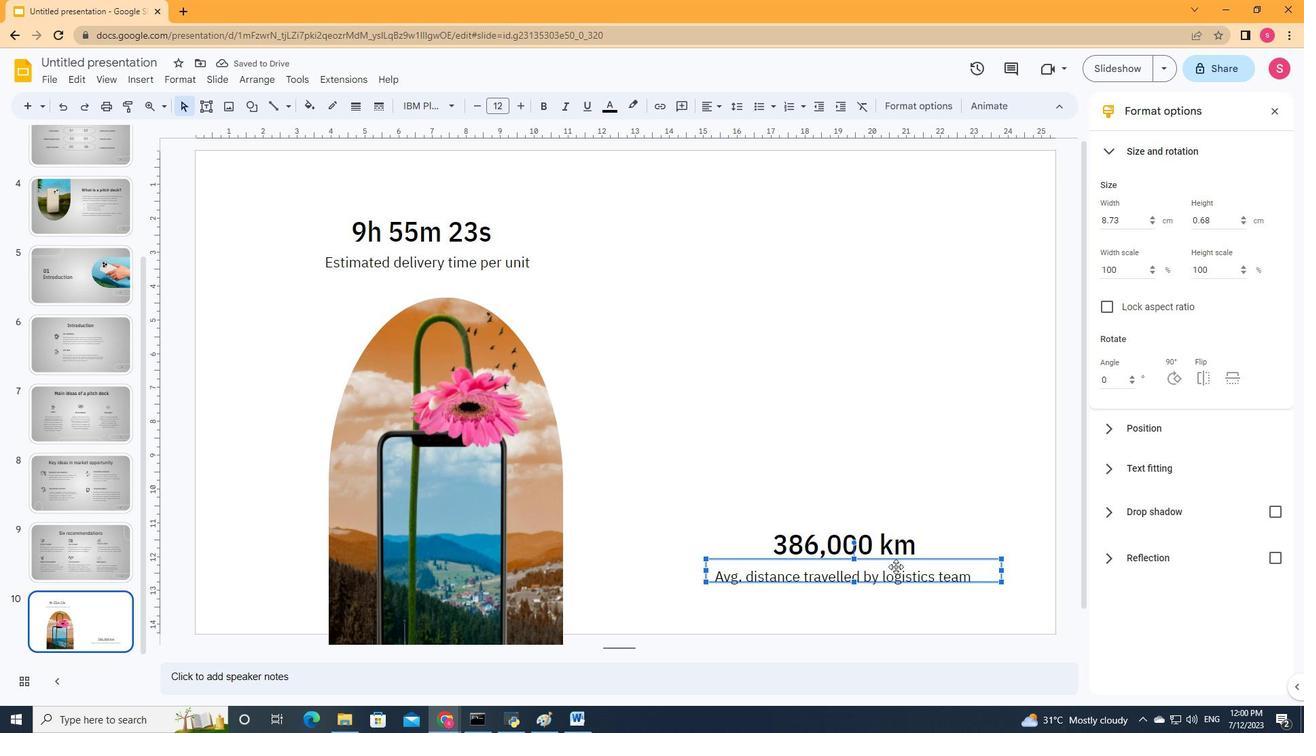
Action: Mouse pressed left at (854, 386)
Screenshot: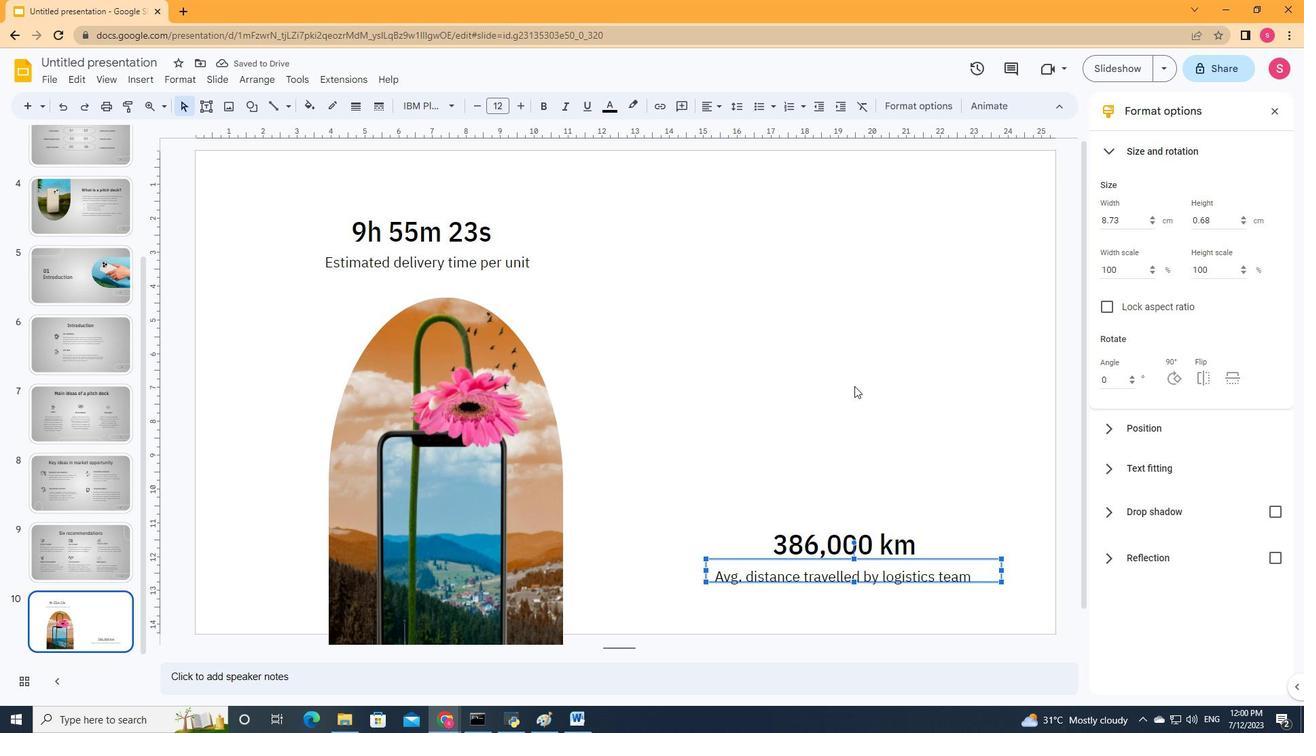 
Action: Mouse moved to (129, 78)
Screenshot: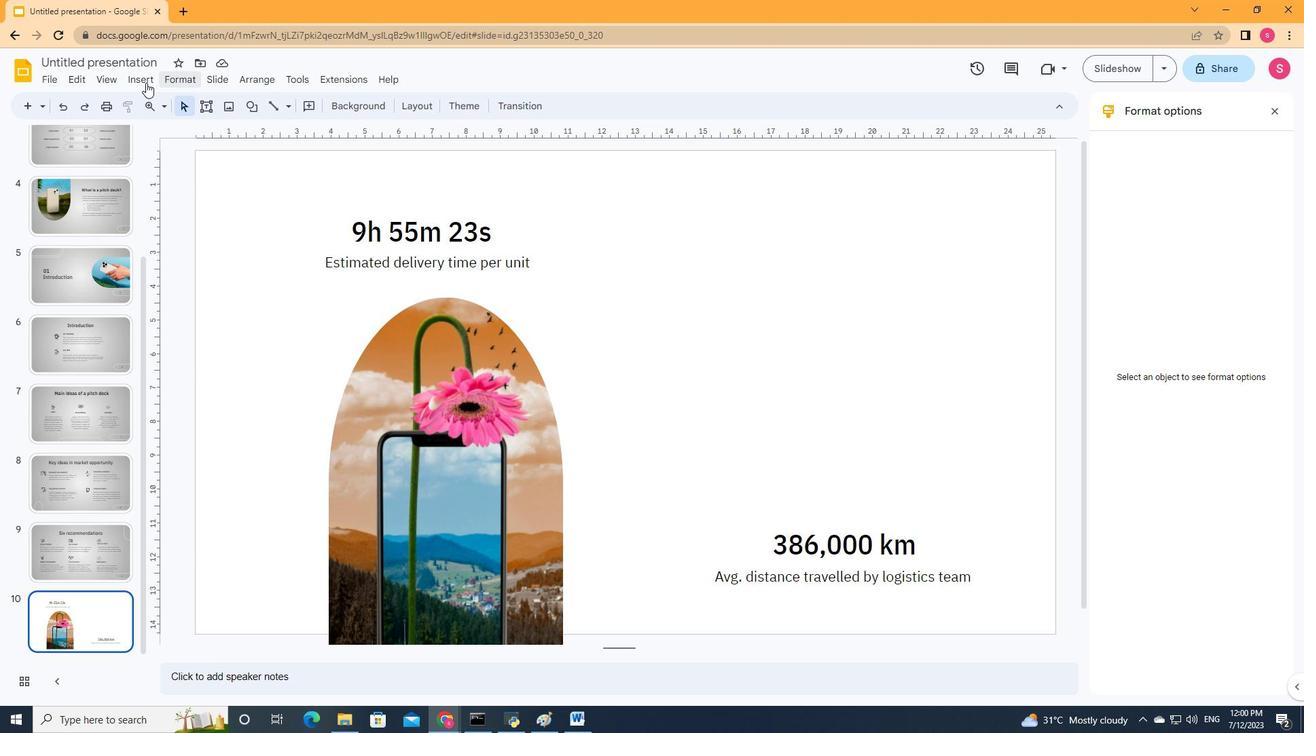 
Action: Mouse pressed left at (129, 78)
Screenshot: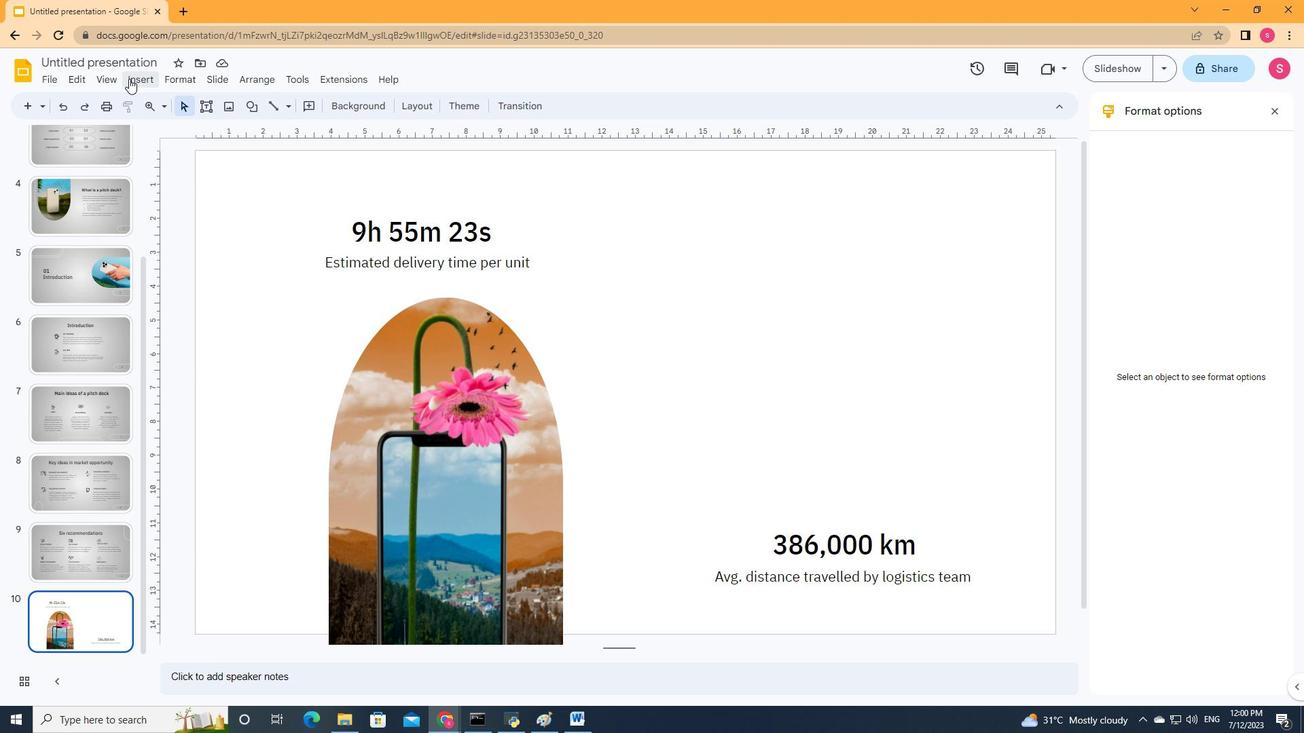 
Action: Mouse moved to (161, 99)
Screenshot: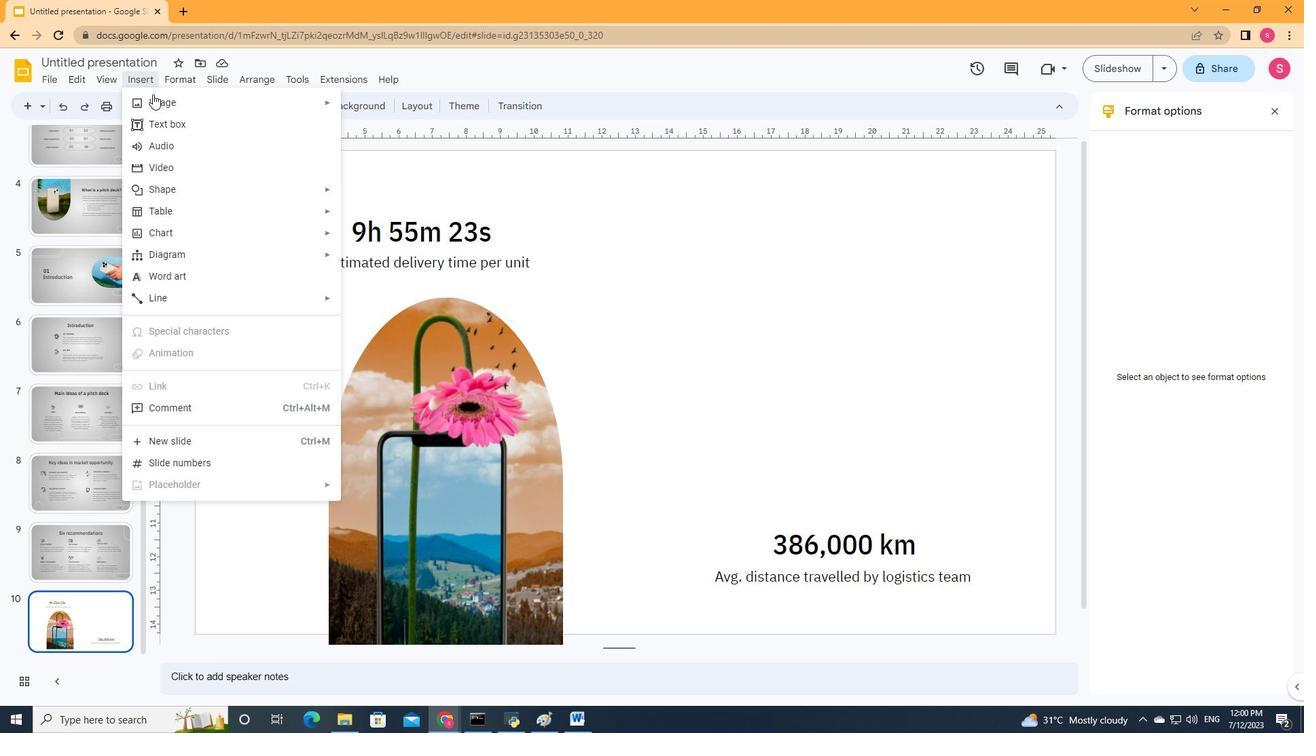 
Action: Mouse pressed left at (161, 99)
Screenshot: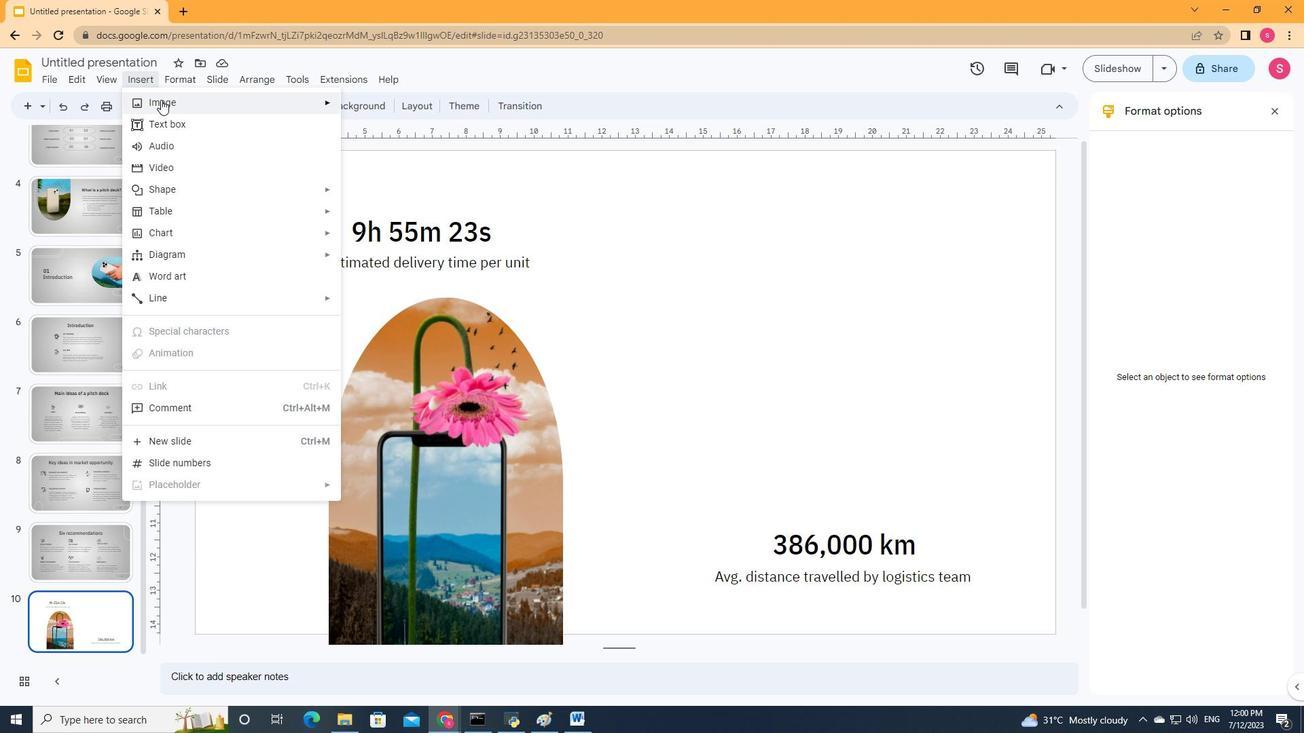 
Action: Mouse moved to (418, 101)
Screenshot: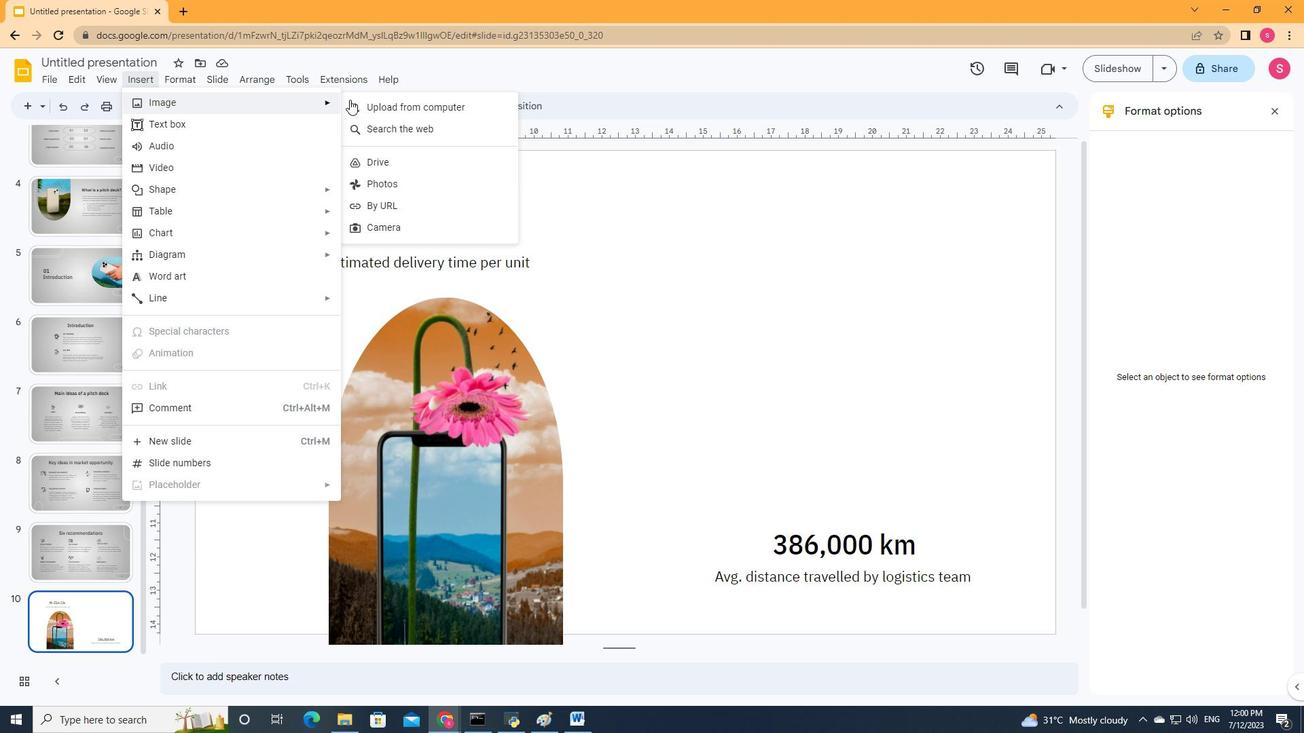 
Action: Mouse pressed left at (418, 101)
Screenshot: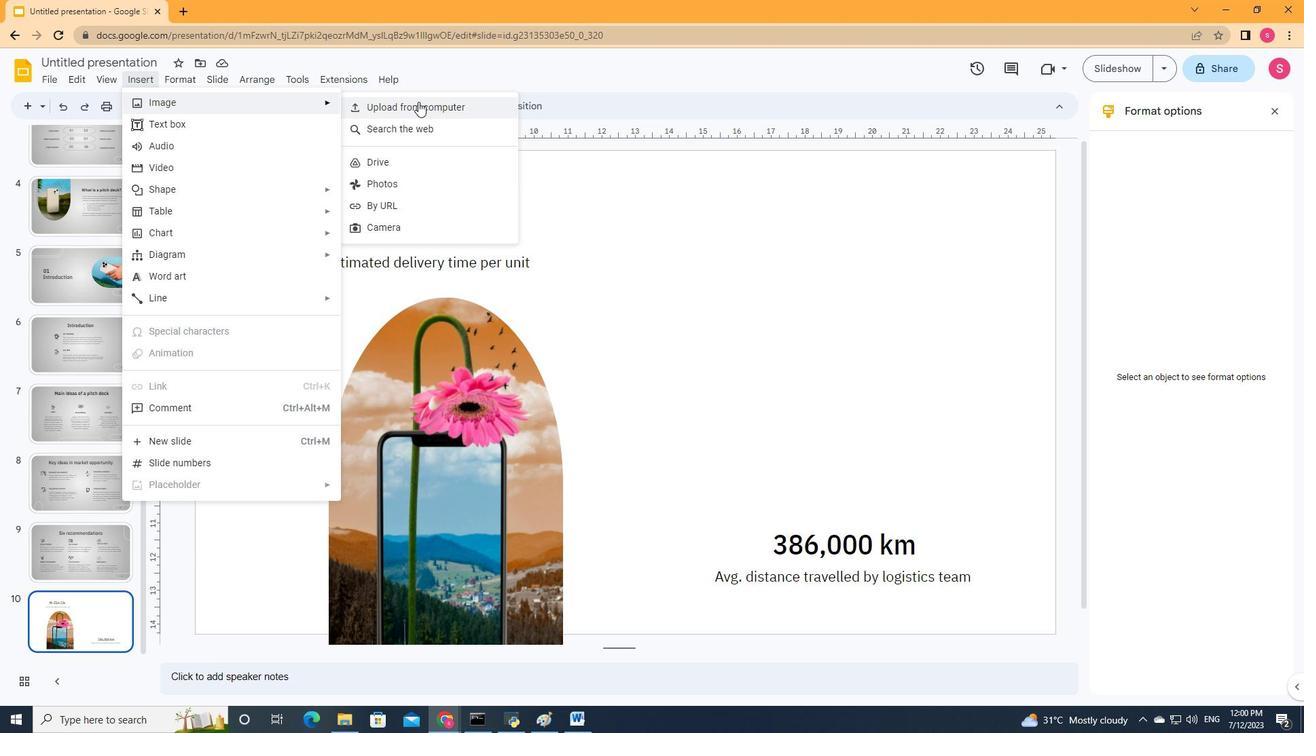 
Action: Mouse moved to (606, 254)
Screenshot: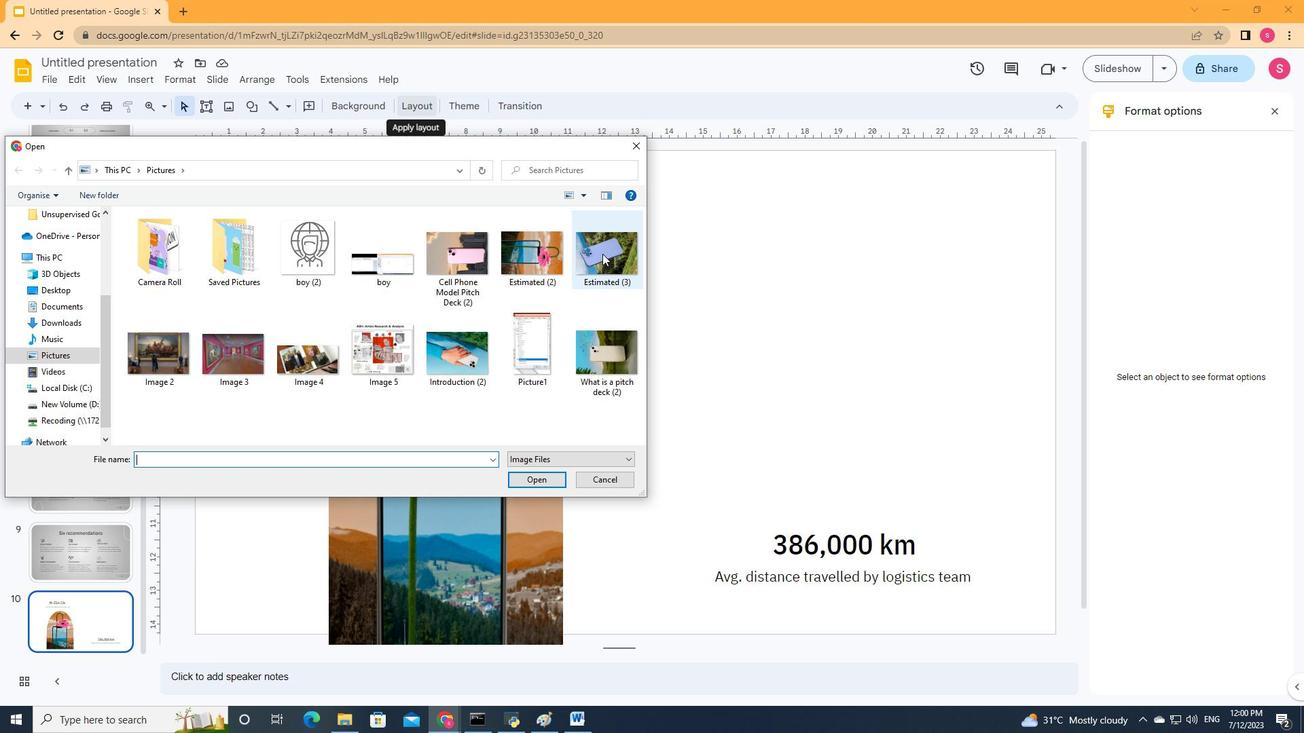 
Action: Mouse pressed left at (606, 254)
Screenshot: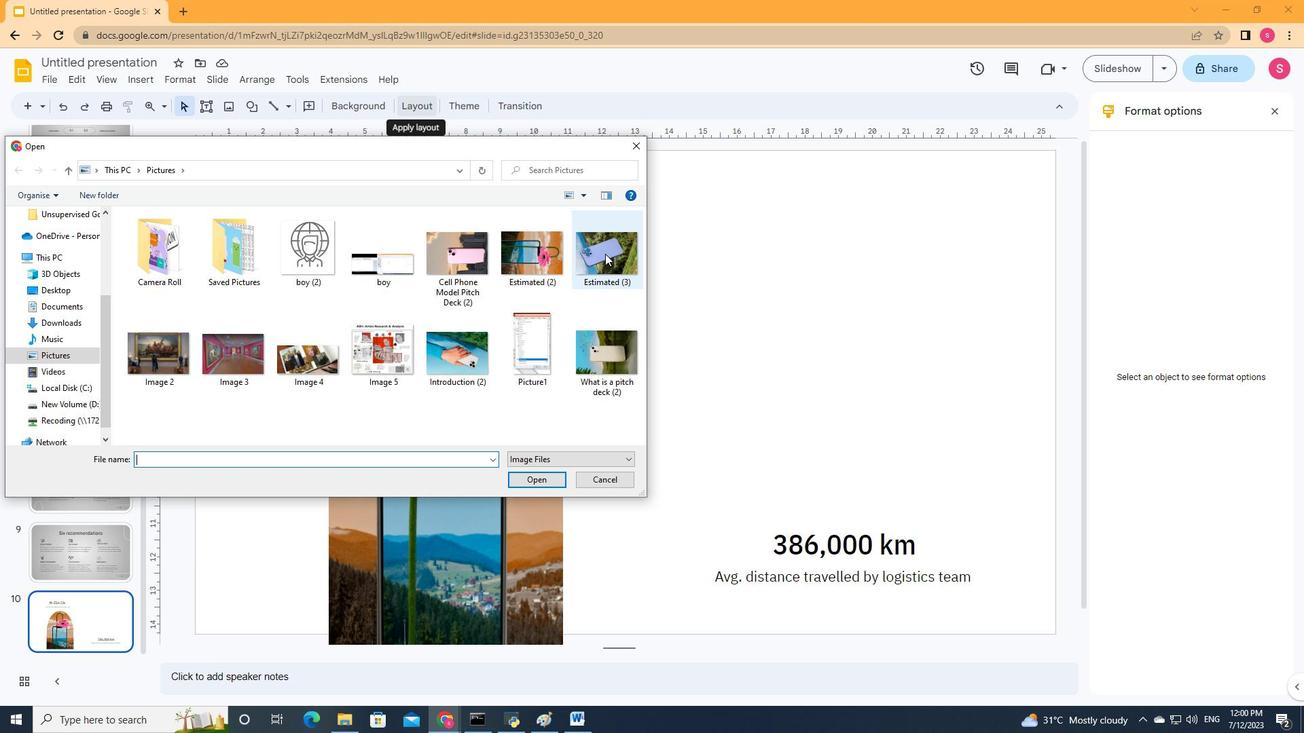 
Action: Mouse moved to (520, 478)
Screenshot: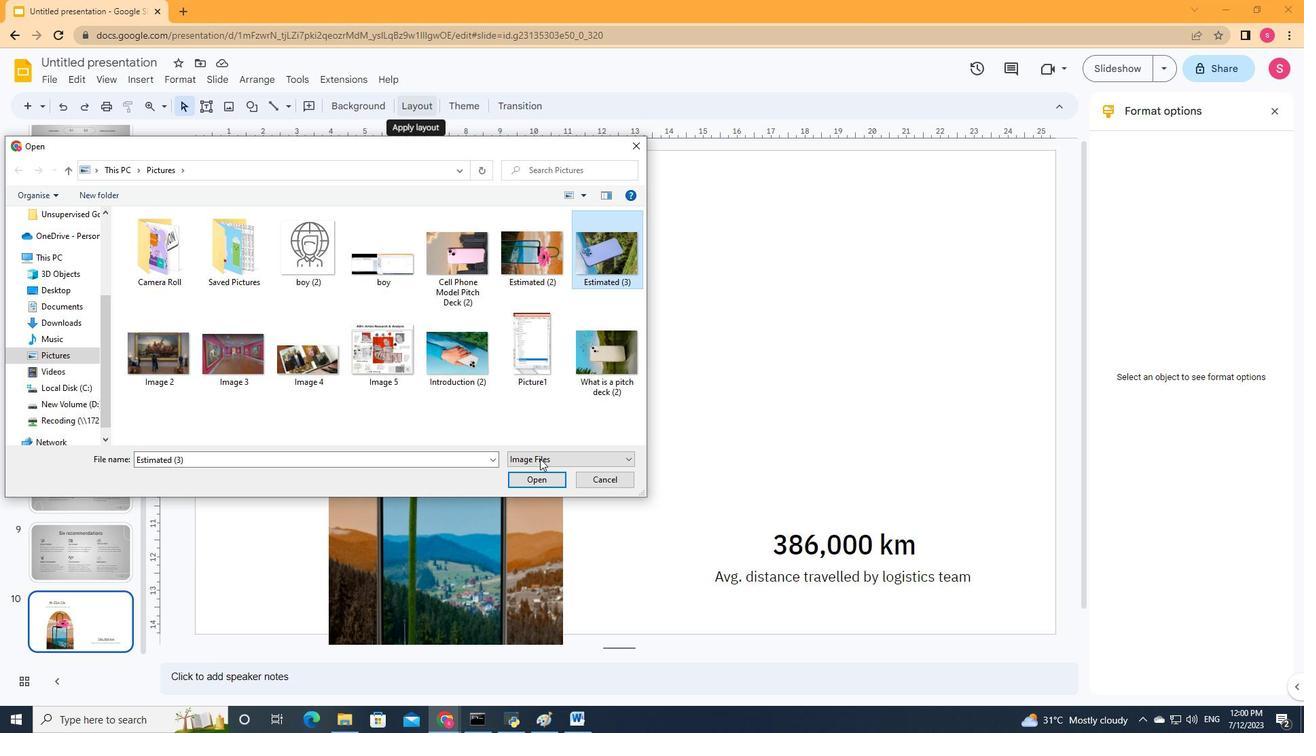 
Action: Mouse pressed left at (520, 478)
Screenshot: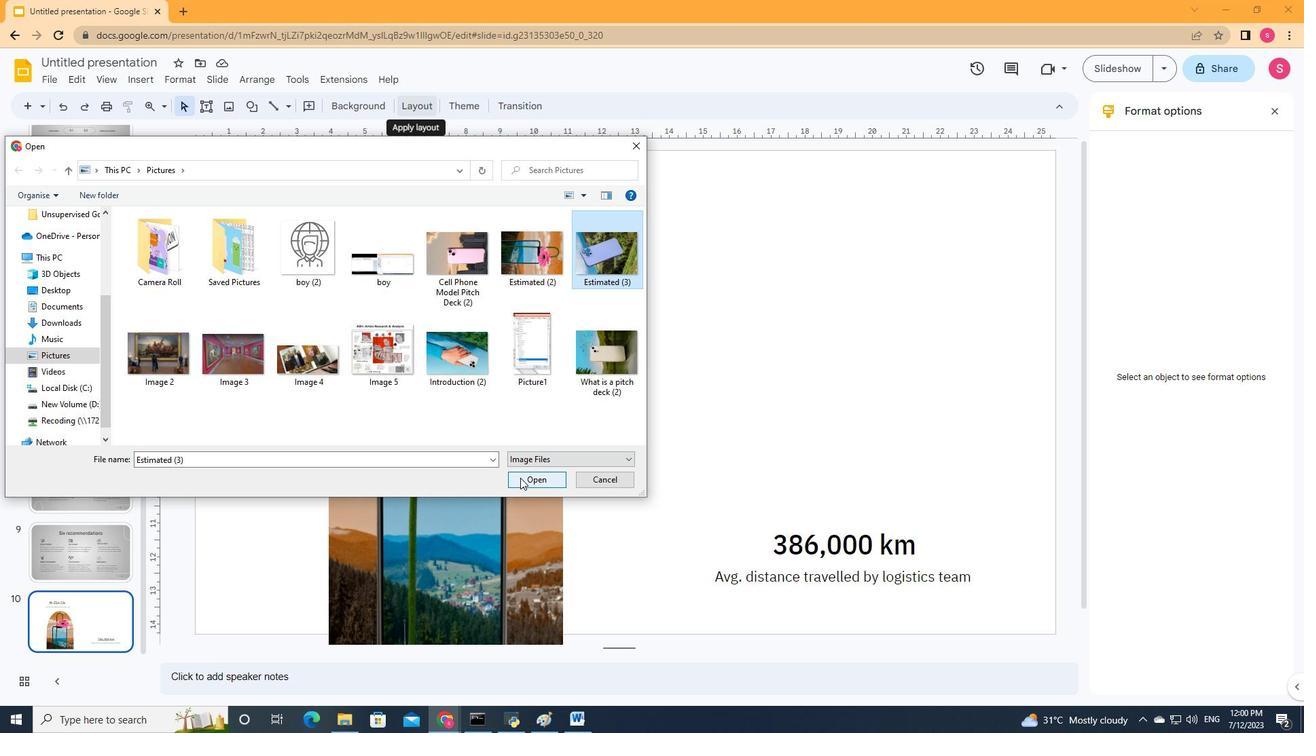 
Action: Mouse moved to (442, 106)
Screenshot: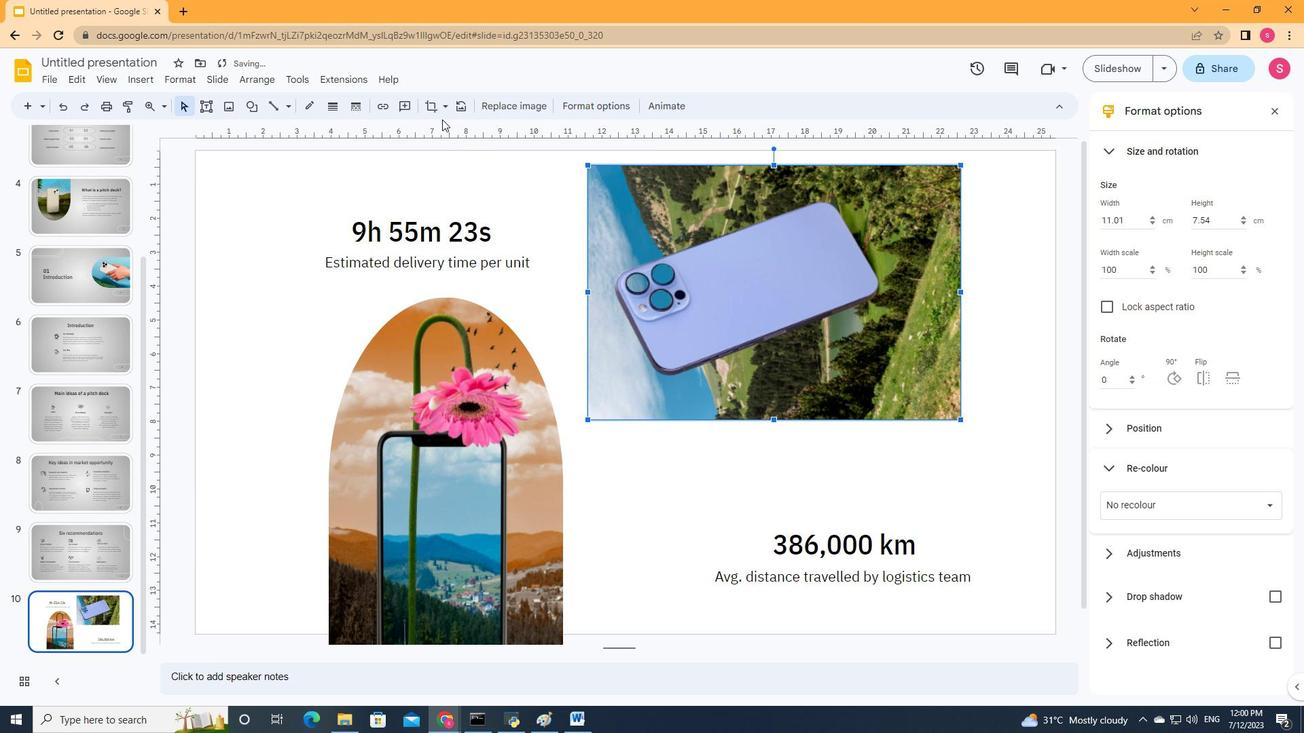 
Action: Mouse pressed left at (442, 106)
Screenshot: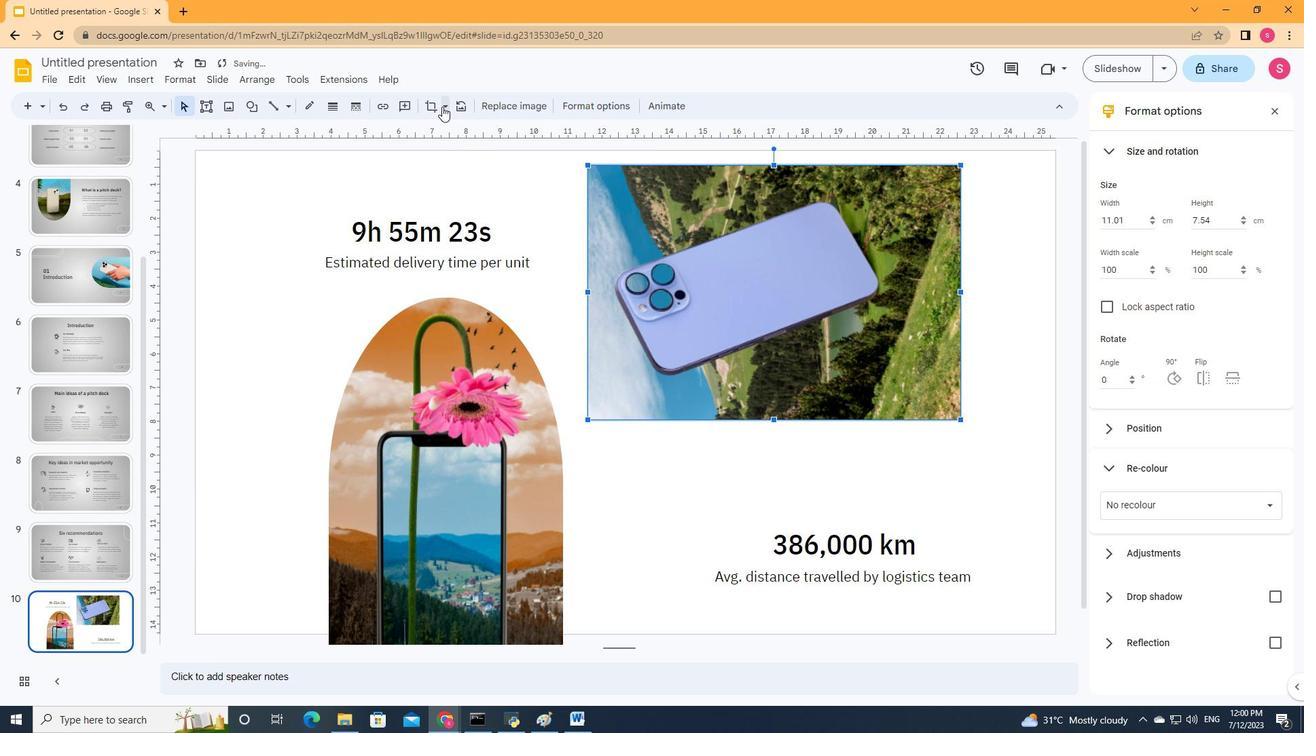 
Action: Mouse moved to (705, 232)
Screenshot: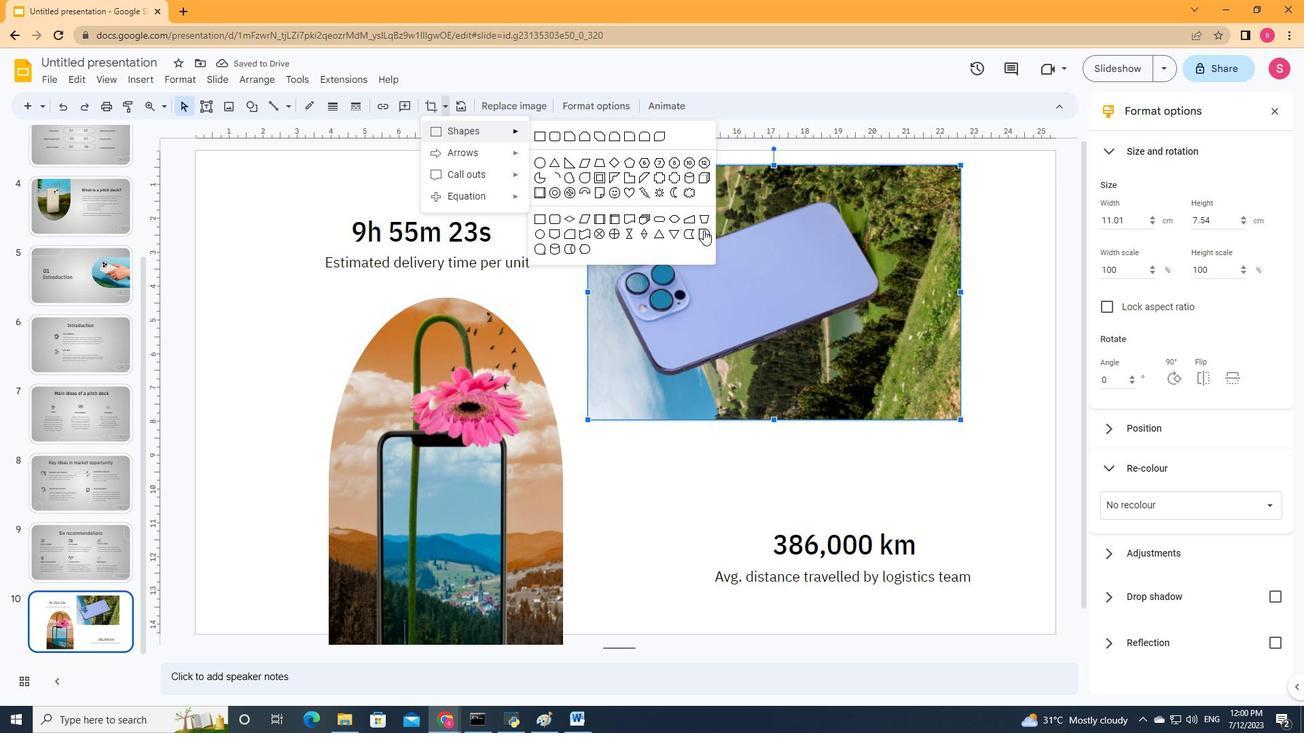 
Action: Mouse pressed left at (705, 232)
Screenshot: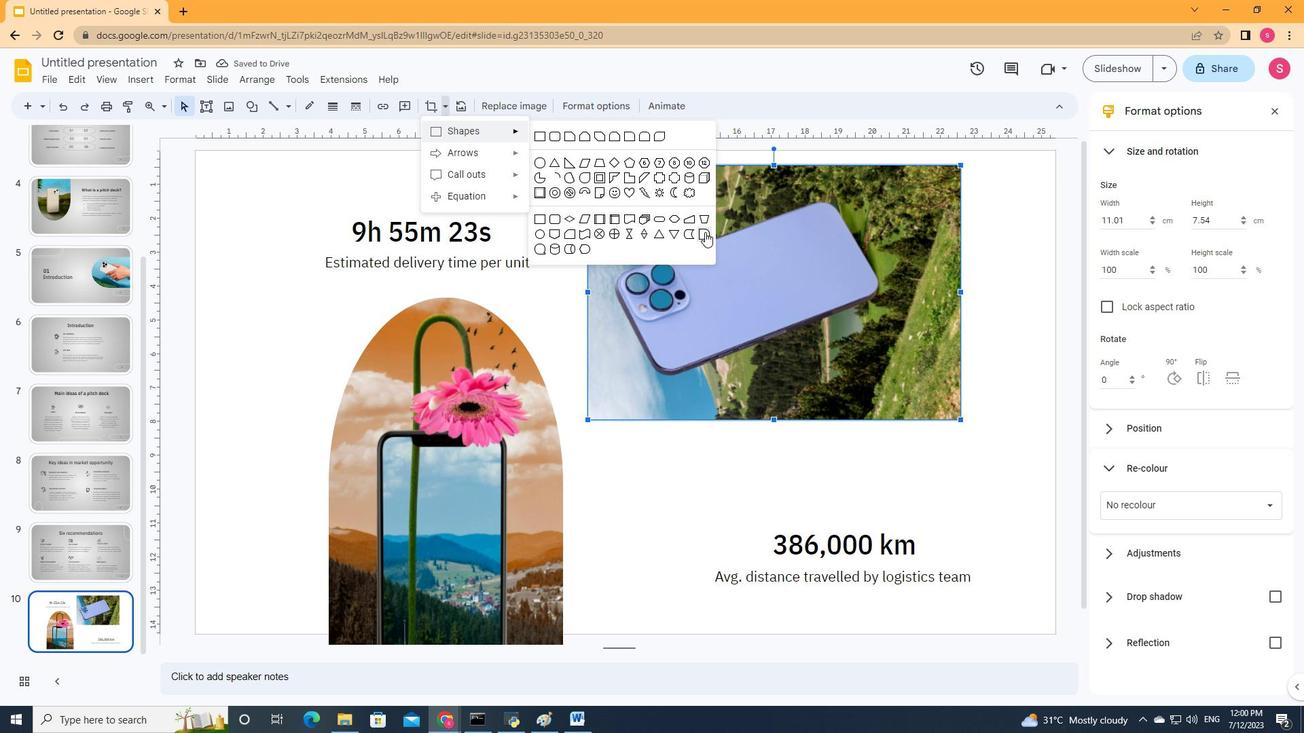 
Action: Mouse moved to (1158, 366)
Screenshot: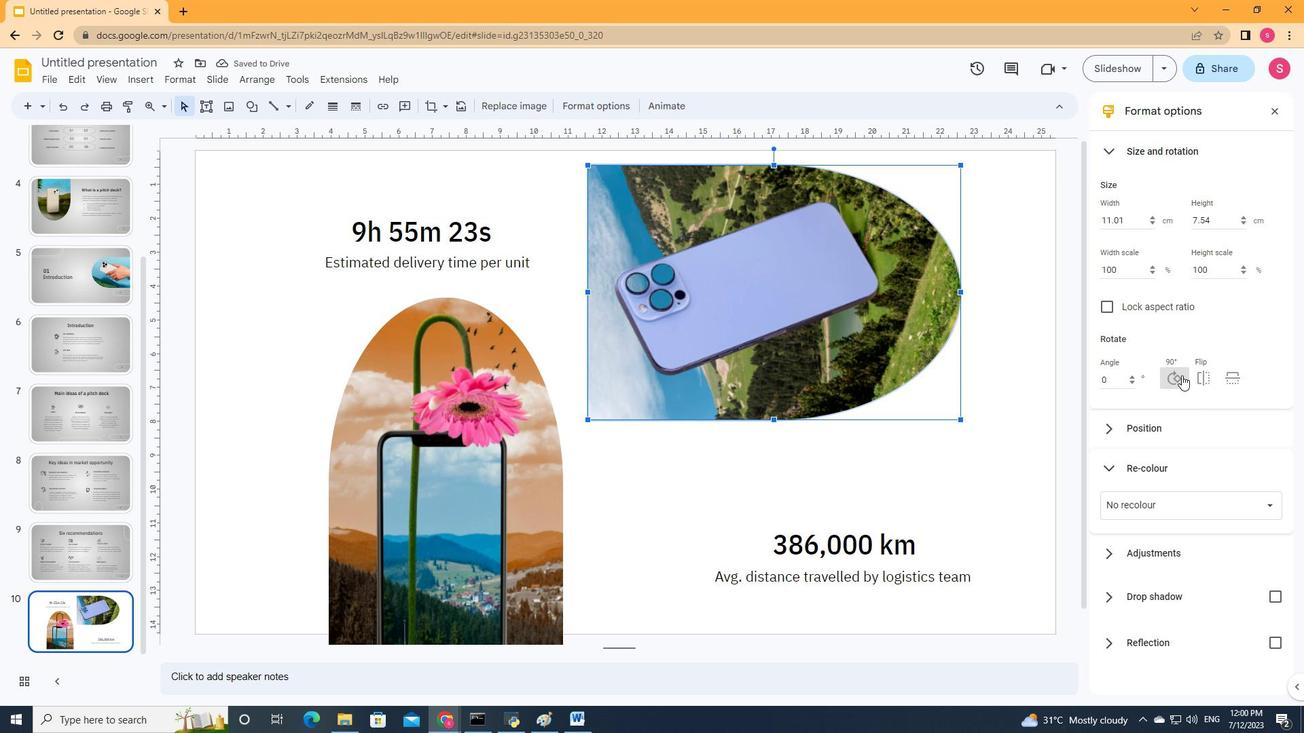 
Action: Mouse pressed left at (1158, 366)
Screenshot: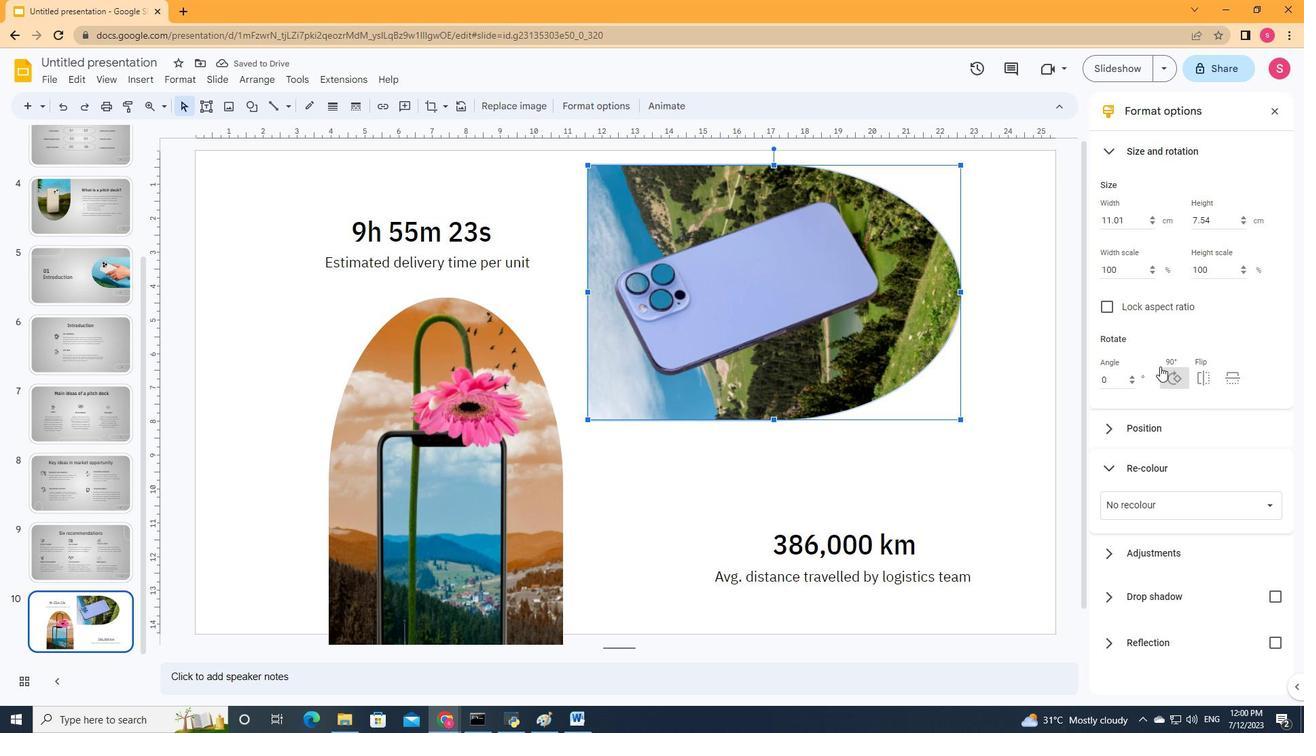 
Action: Mouse moved to (1177, 373)
Screenshot: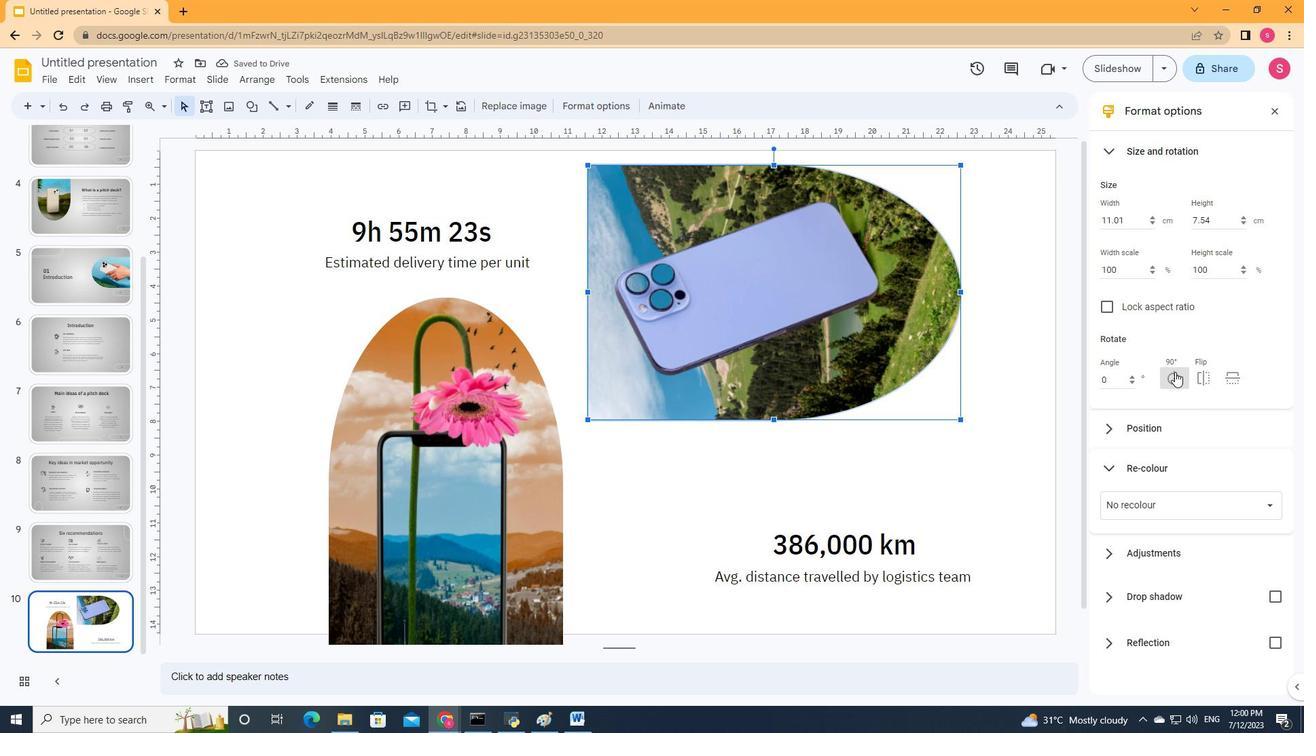 
Action: Mouse pressed left at (1177, 373)
Screenshot: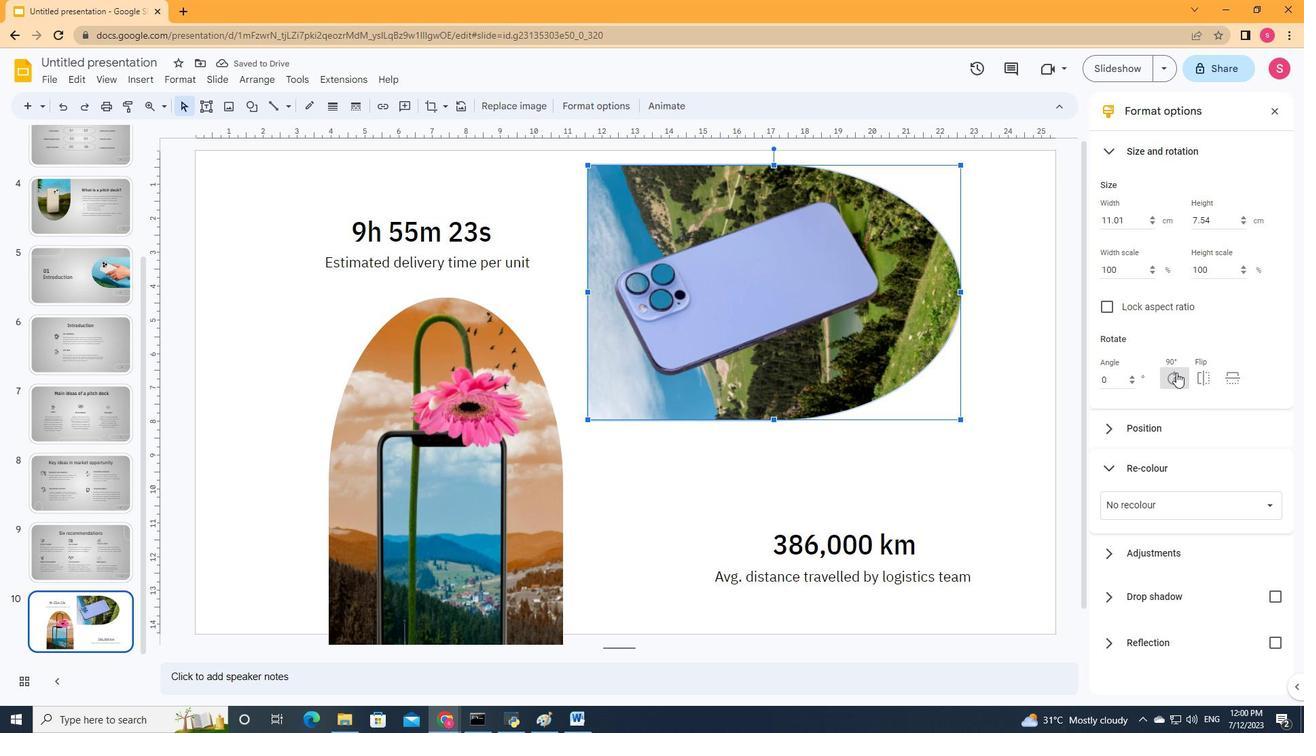 
Action: Mouse moved to (789, 324)
Screenshot: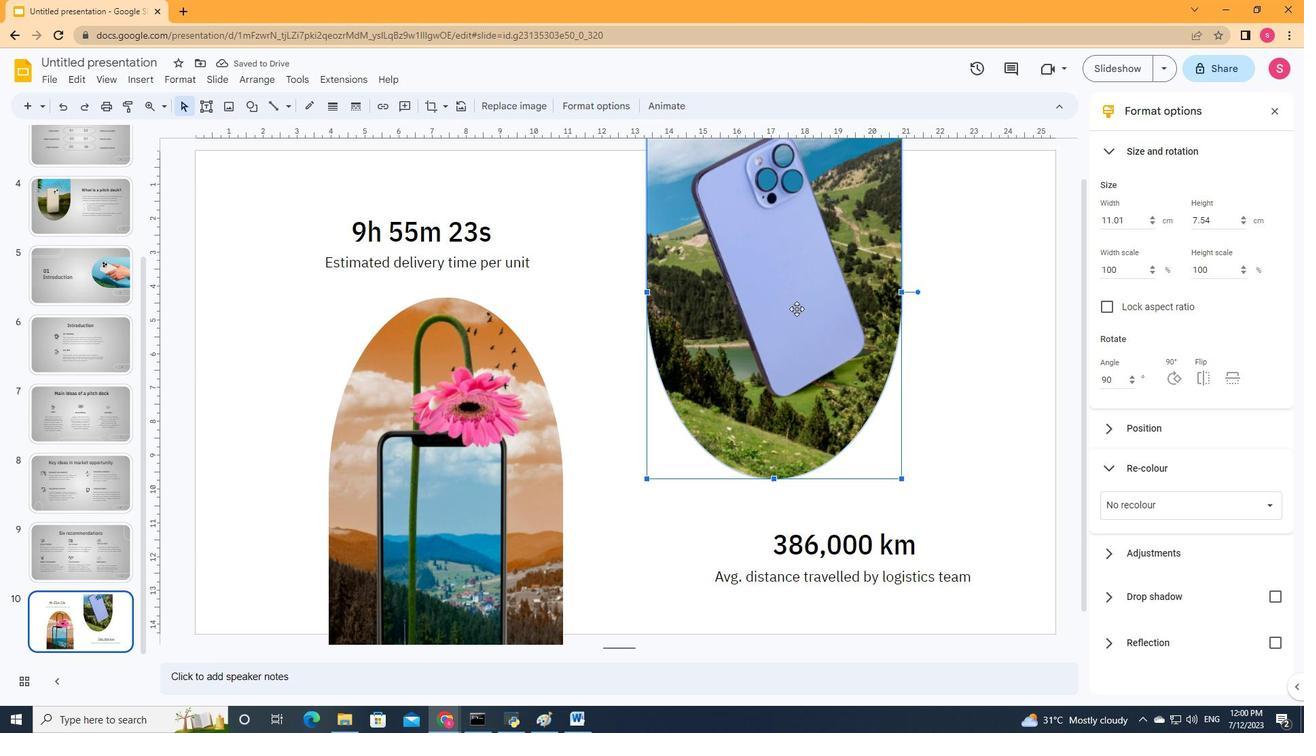 
Action: Mouse pressed left at (789, 324)
Screenshot: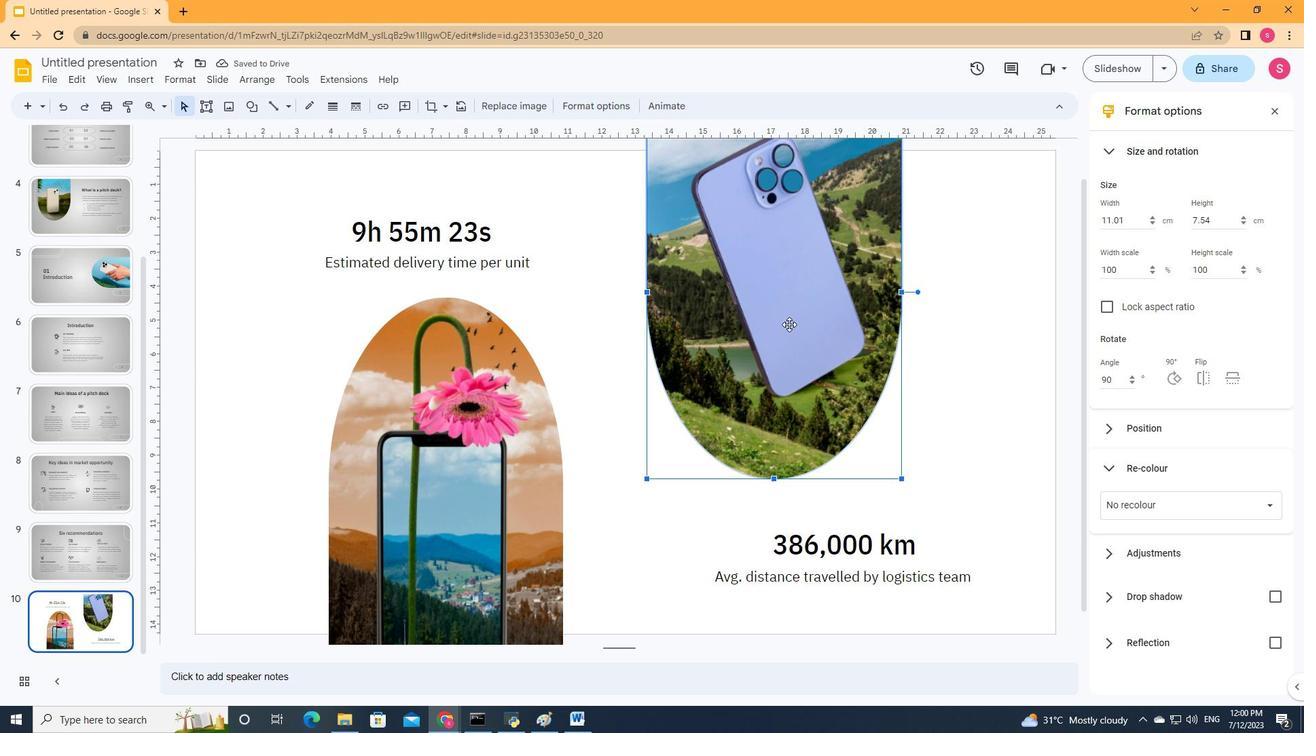
Action: Mouse moved to (855, 326)
Screenshot: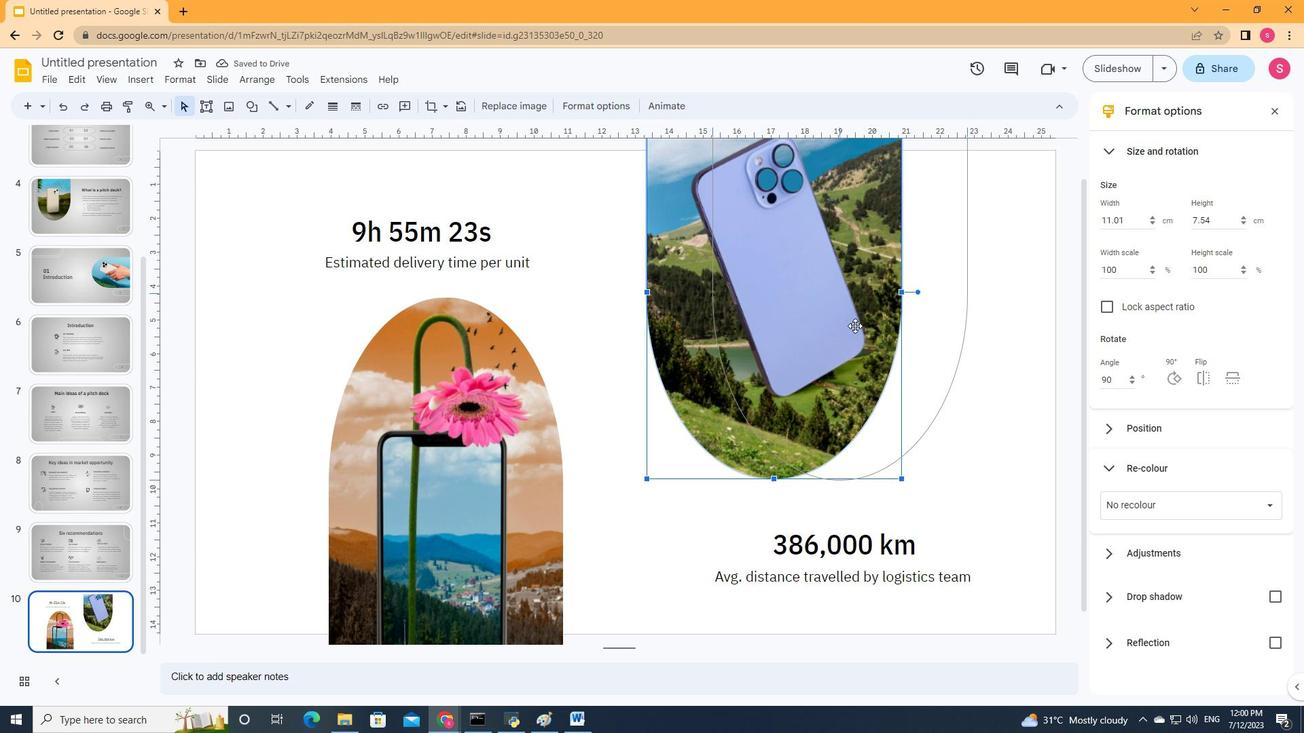 
Action: Mouse pressed left at (855, 326)
Screenshot: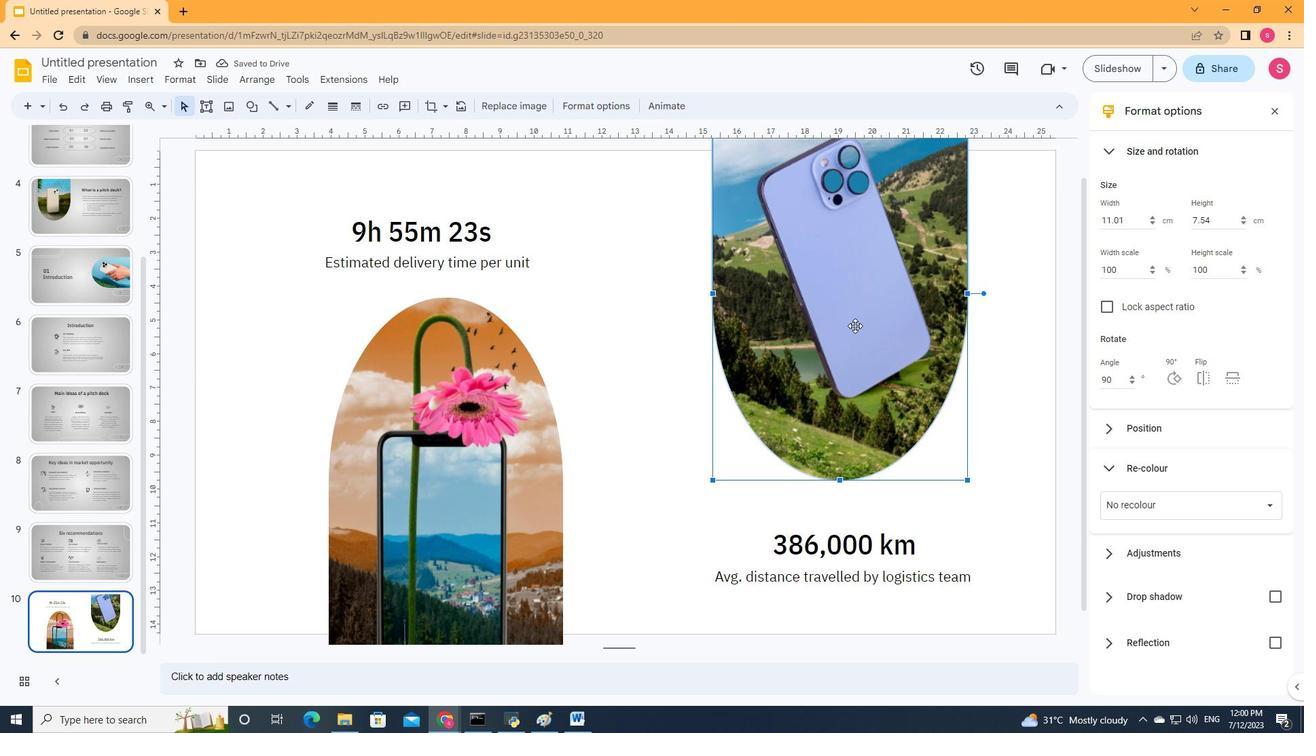 
Action: Mouse moved to (812, 326)
Screenshot: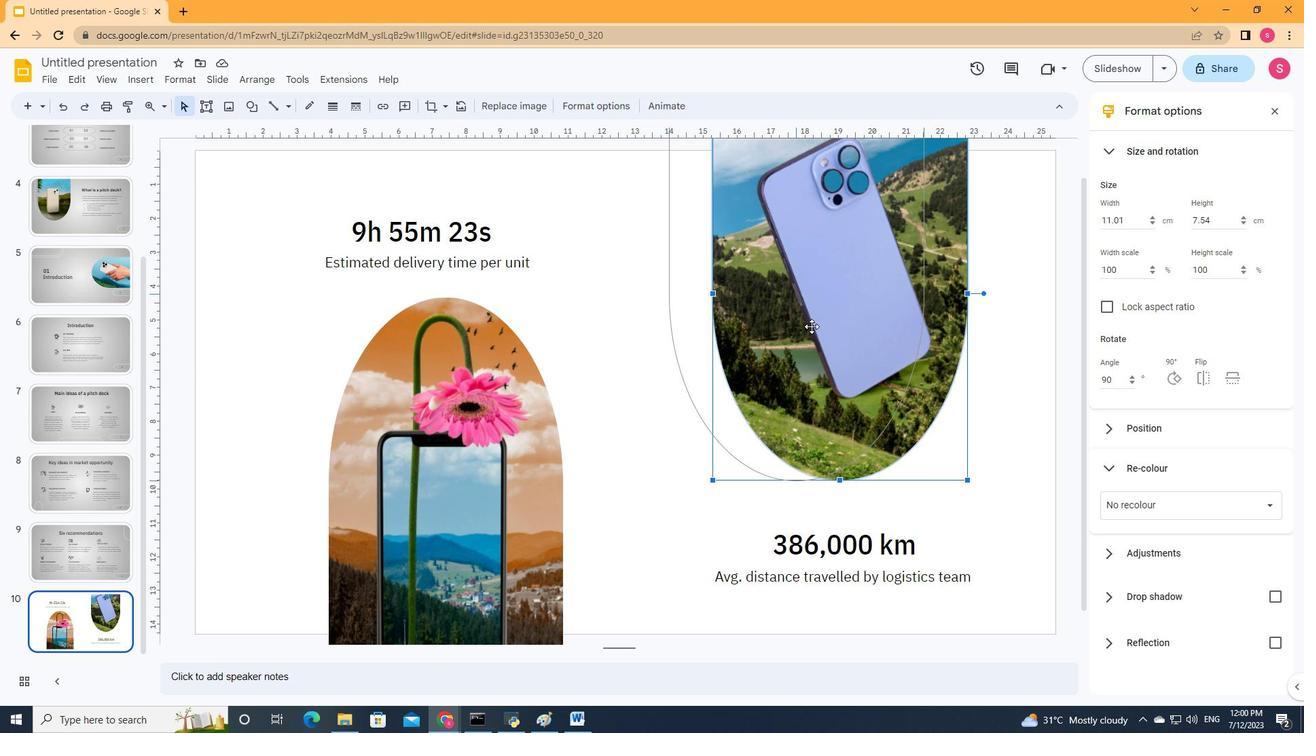 
Action: Mouse pressed left at (812, 326)
Screenshot: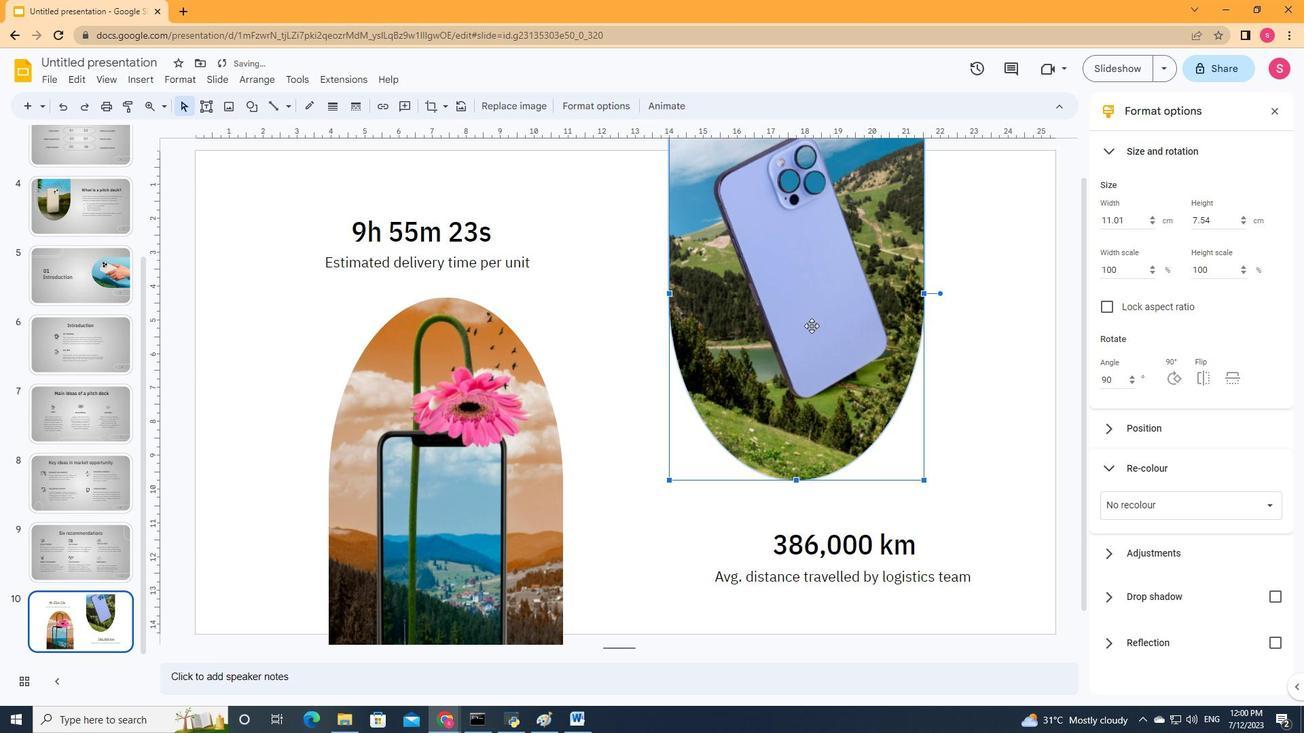 
Action: Mouse moved to (797, 326)
Screenshot: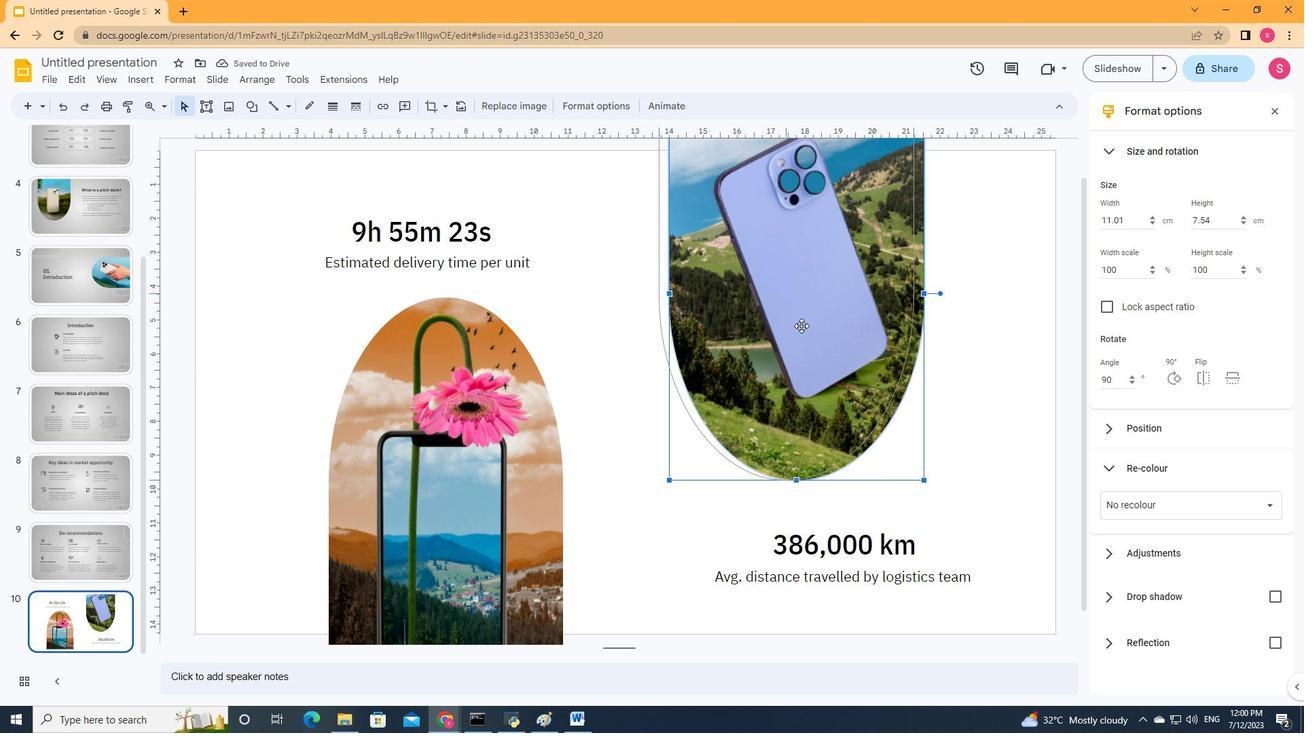 
Action: Mouse pressed left at (797, 326)
Screenshot: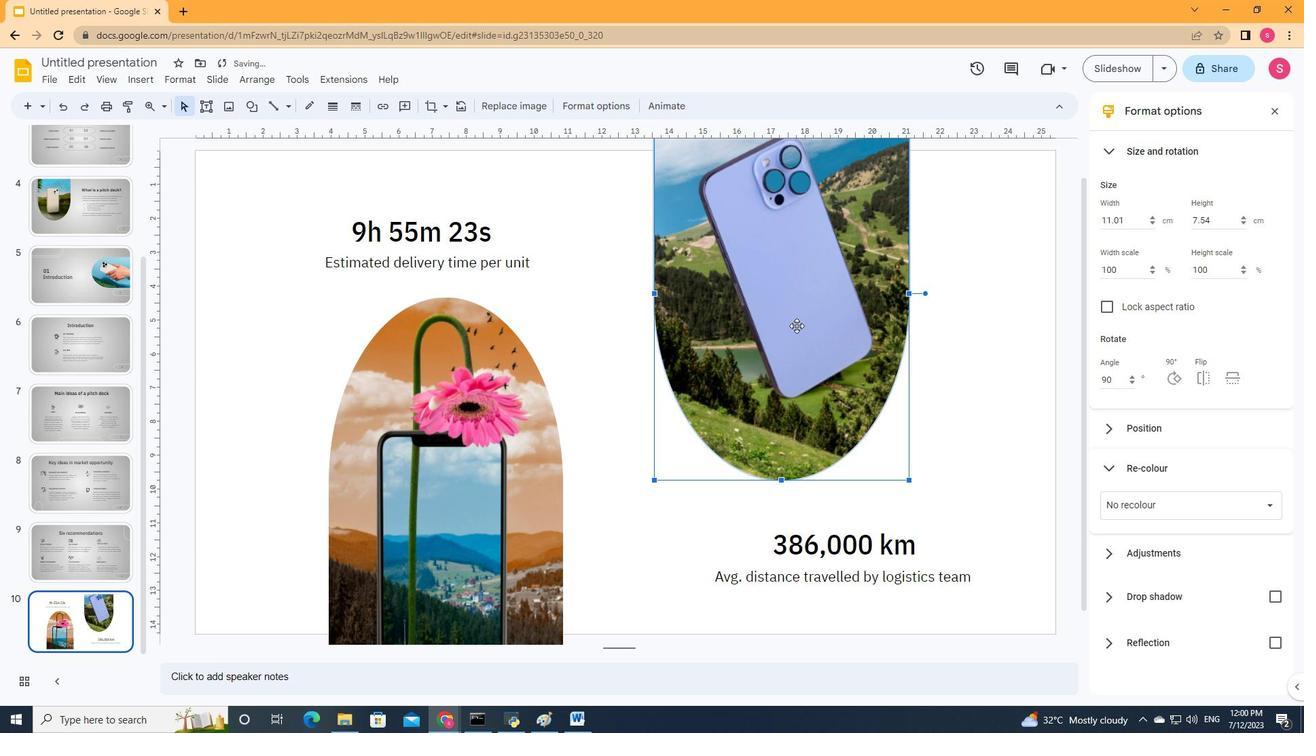 
Action: Mouse moved to (781, 542)
Screenshot: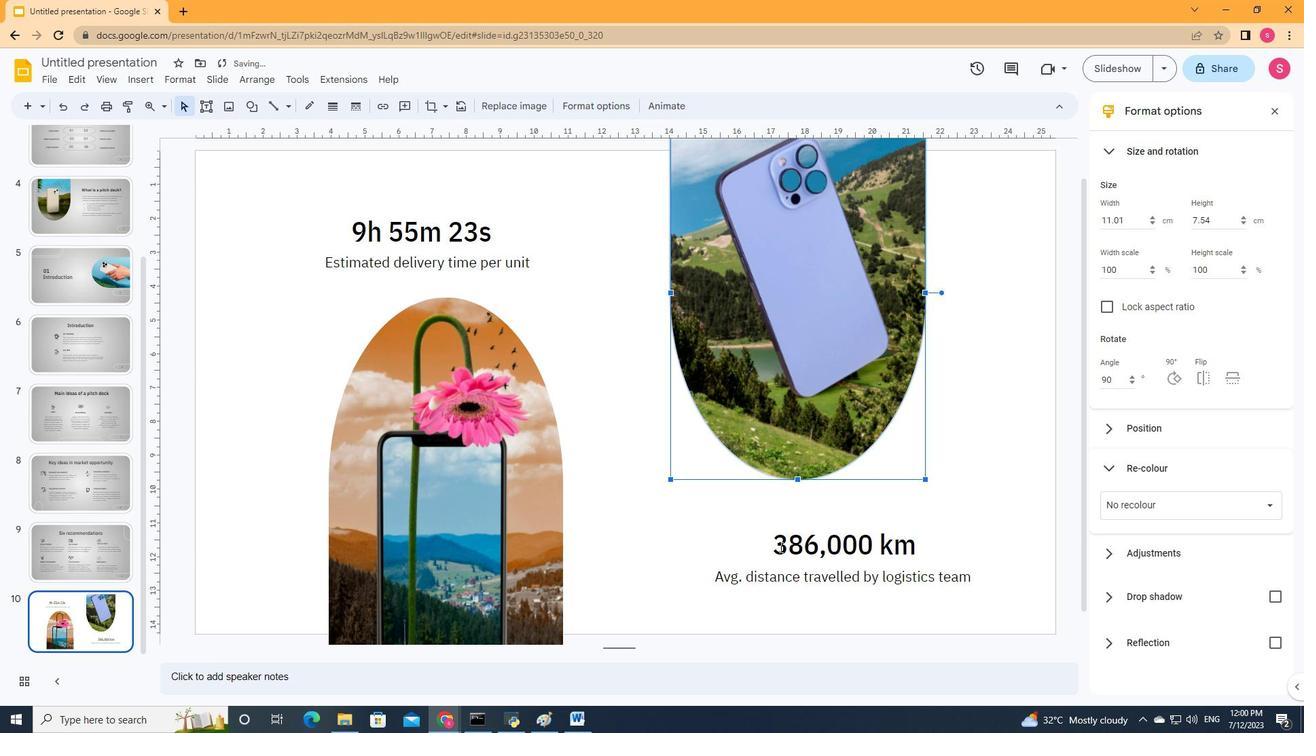 
Action: Mouse pressed left at (781, 542)
Screenshot: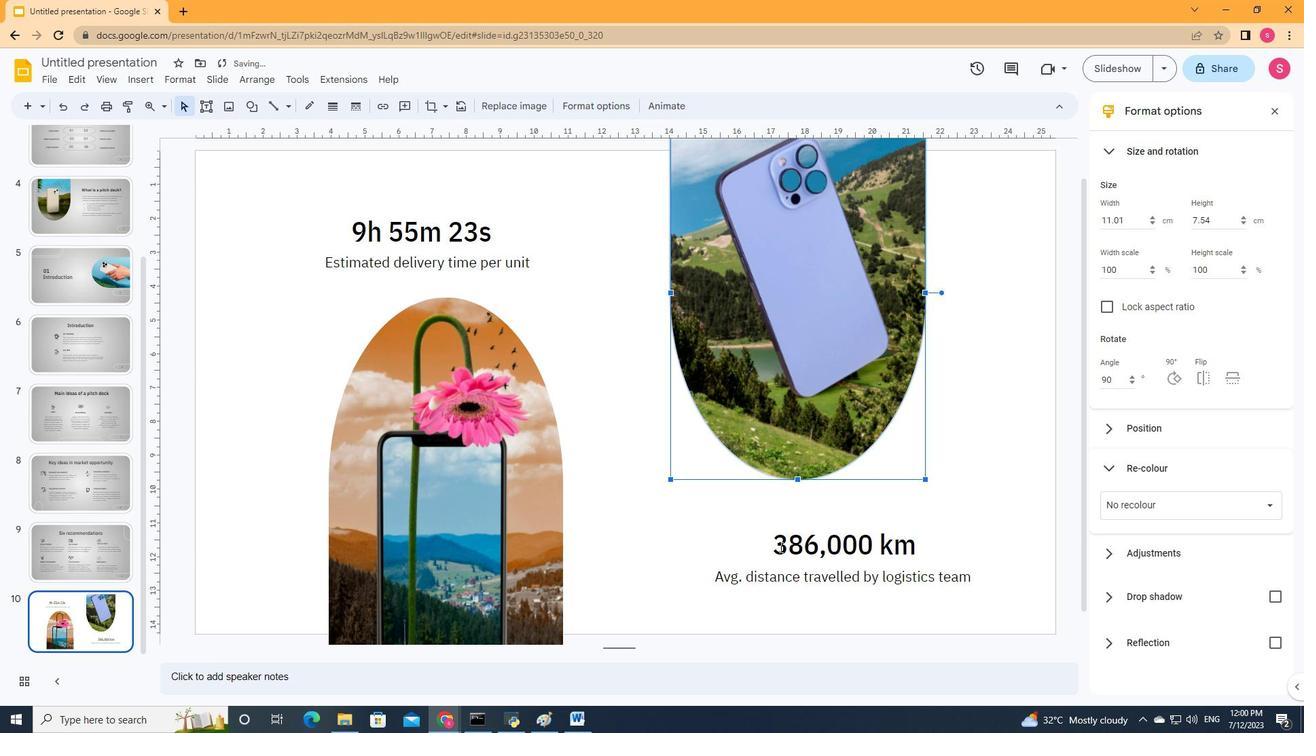 
Action: Mouse moved to (723, 573)
Screenshot: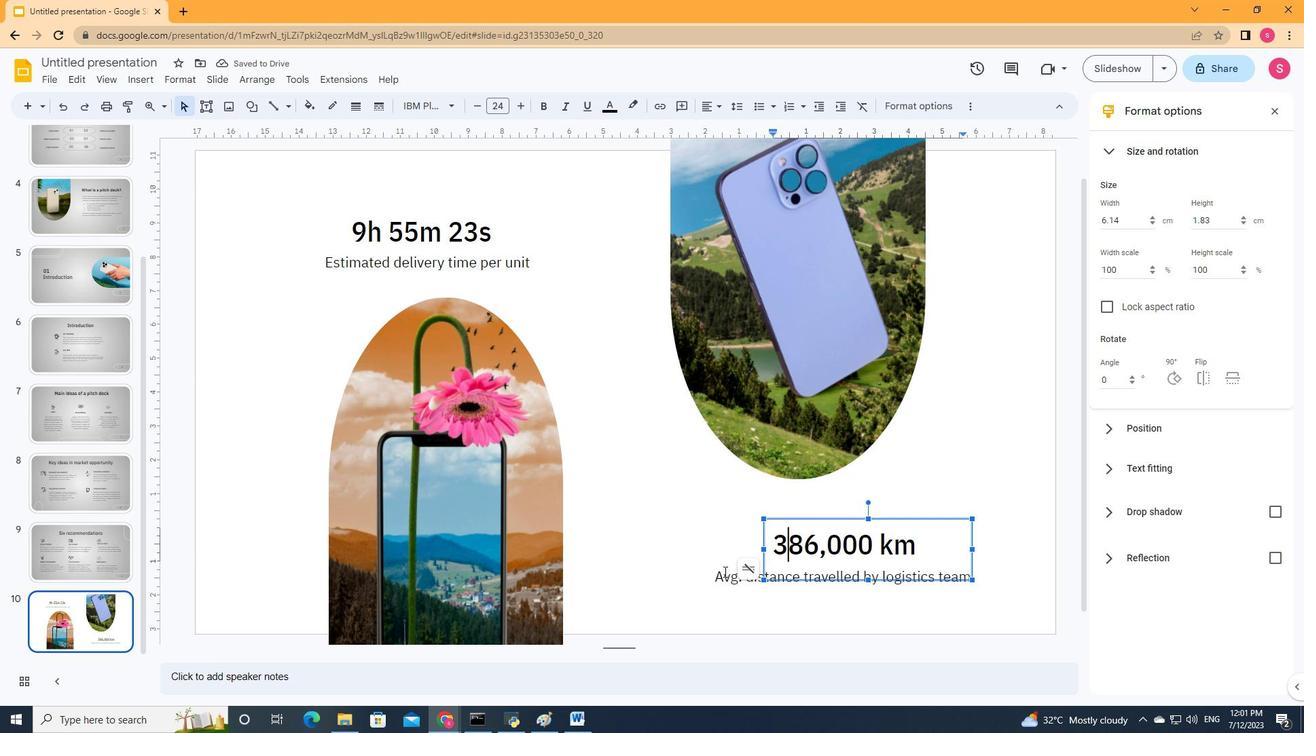 
Action: Mouse pressed left at (723, 573)
Screenshot: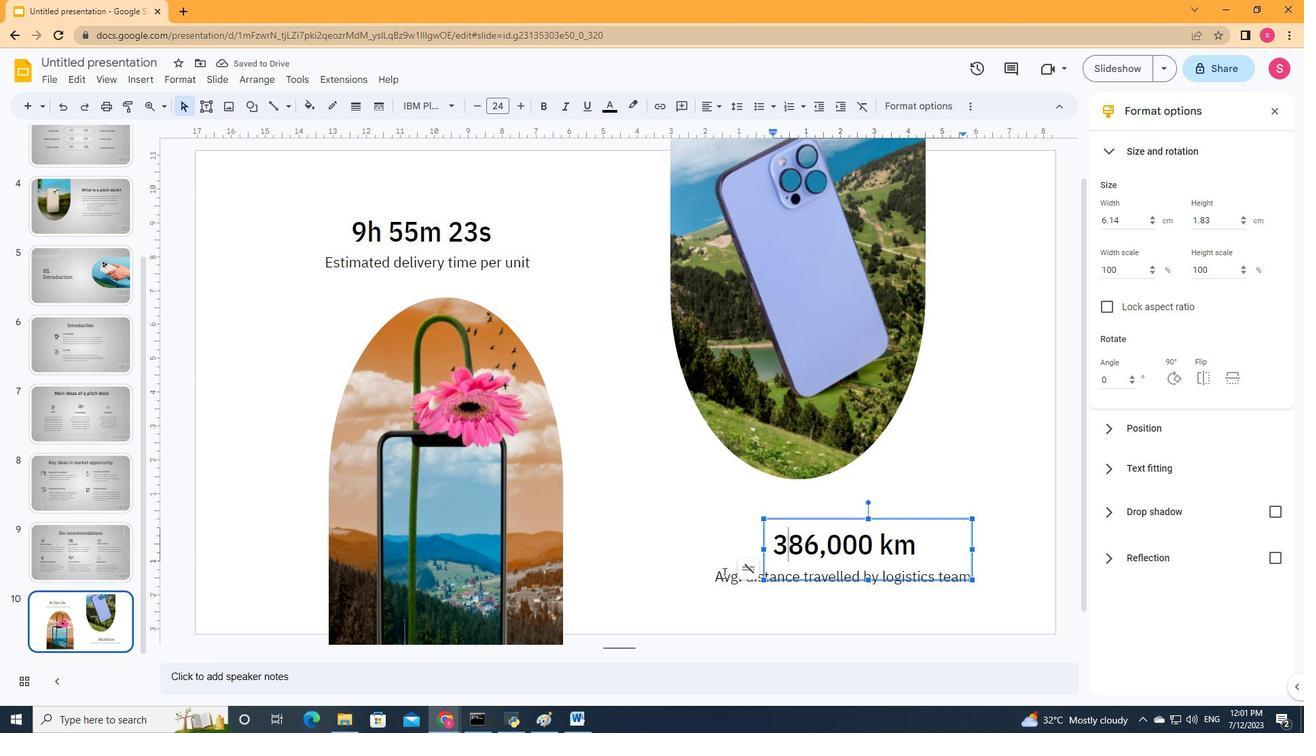 
Action: Mouse moved to (810, 540)
Screenshot: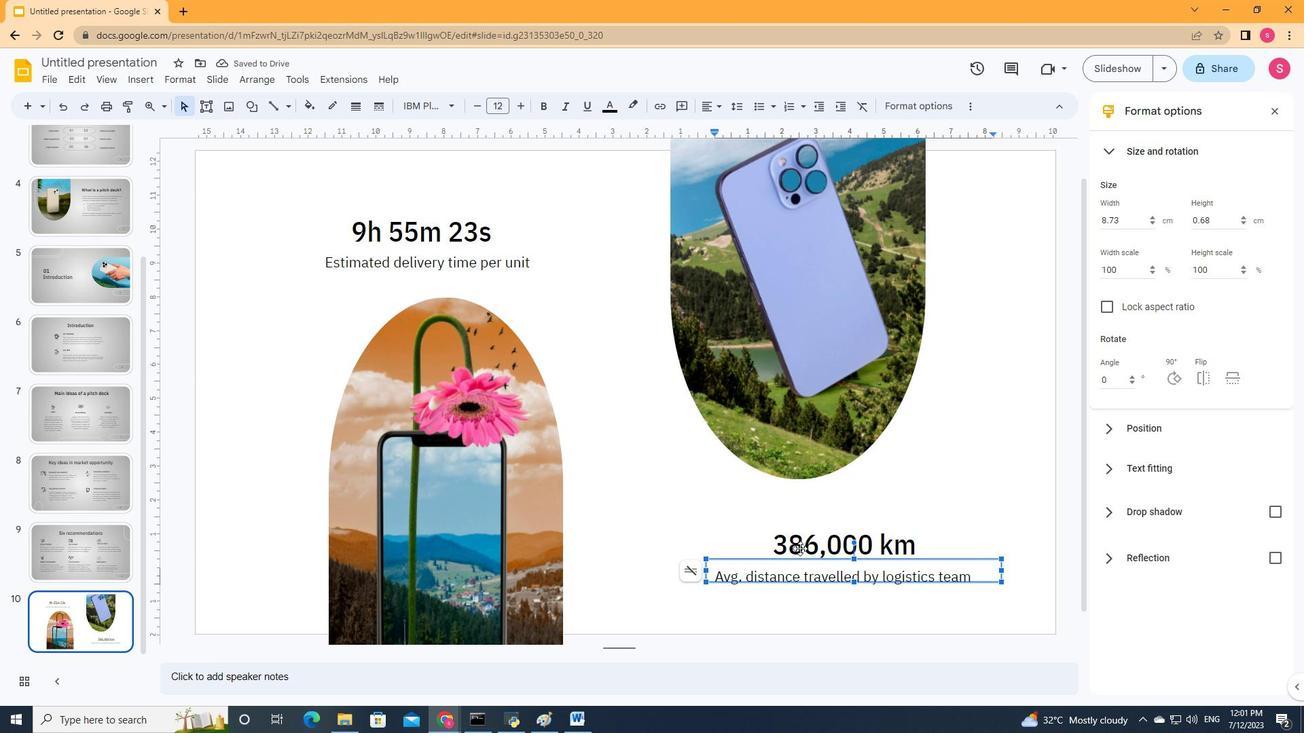 
Action: Mouse pressed left at (810, 540)
Screenshot: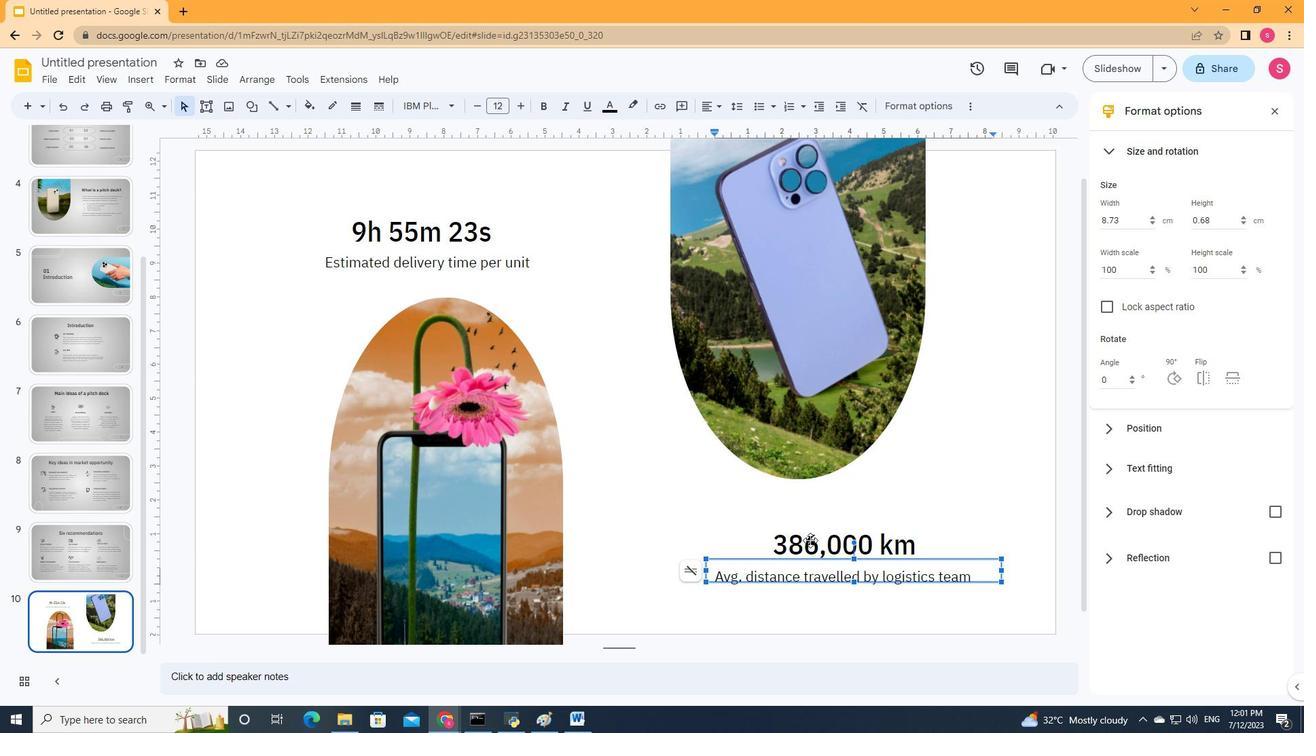 
Action: Mouse moved to (811, 540)
Screenshot: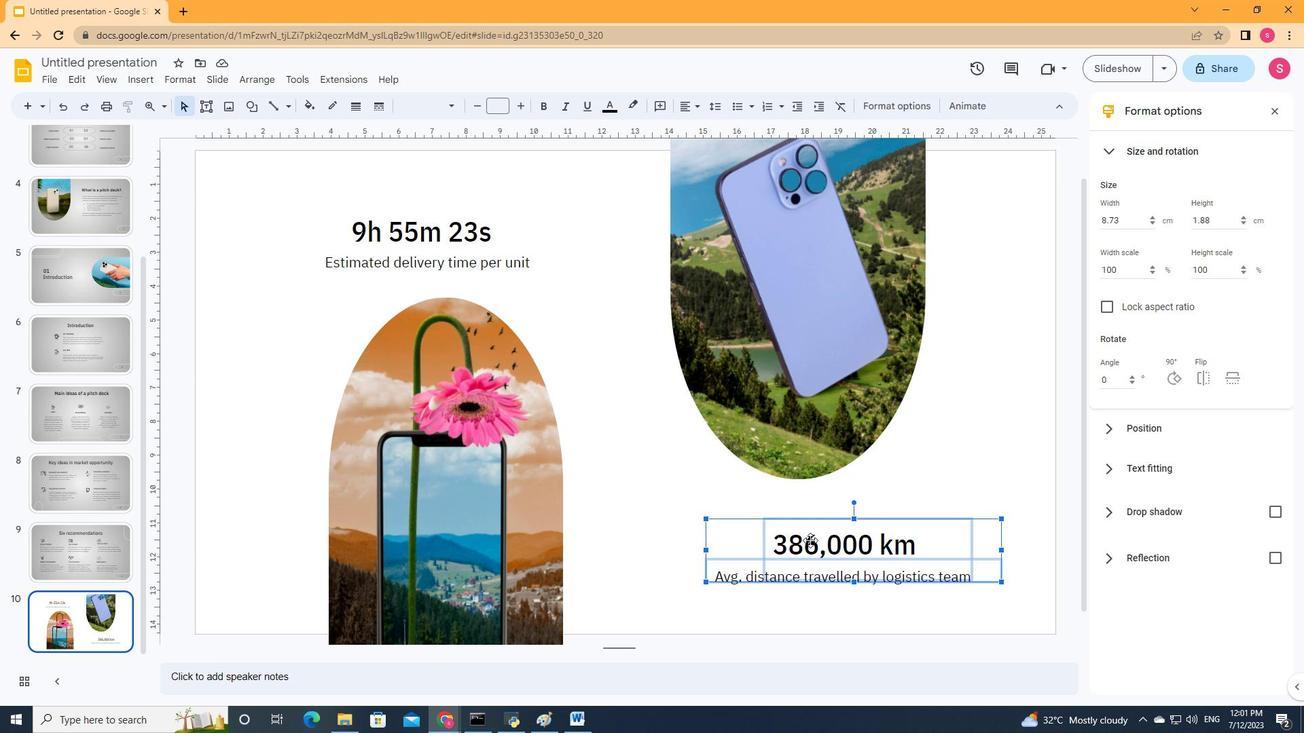 
Action: Key pressed <Key.up><Key.up><Key.up><Key.left><Key.left><Key.left><Key.left><Key.left><Key.left><Key.left><Key.left><Key.right><Key.left><Key.down>
Screenshot: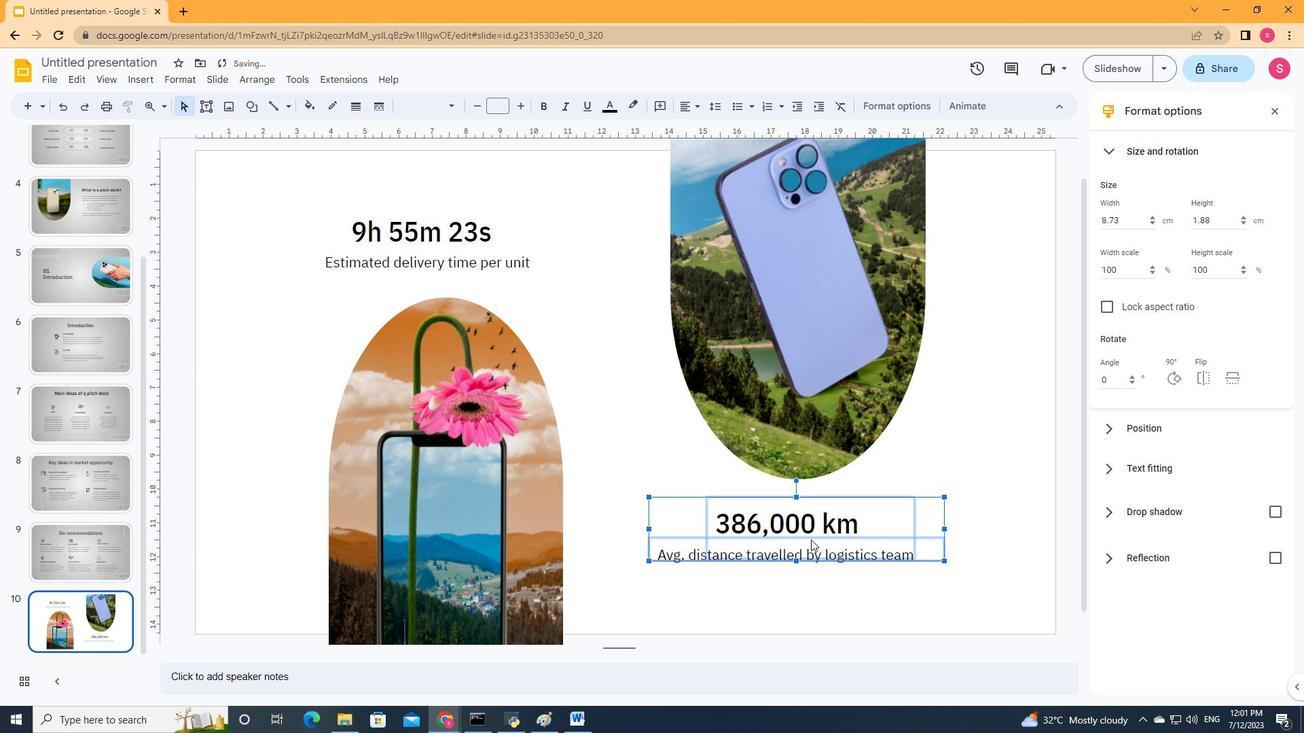 
Action: Mouse moved to (815, 477)
Screenshot: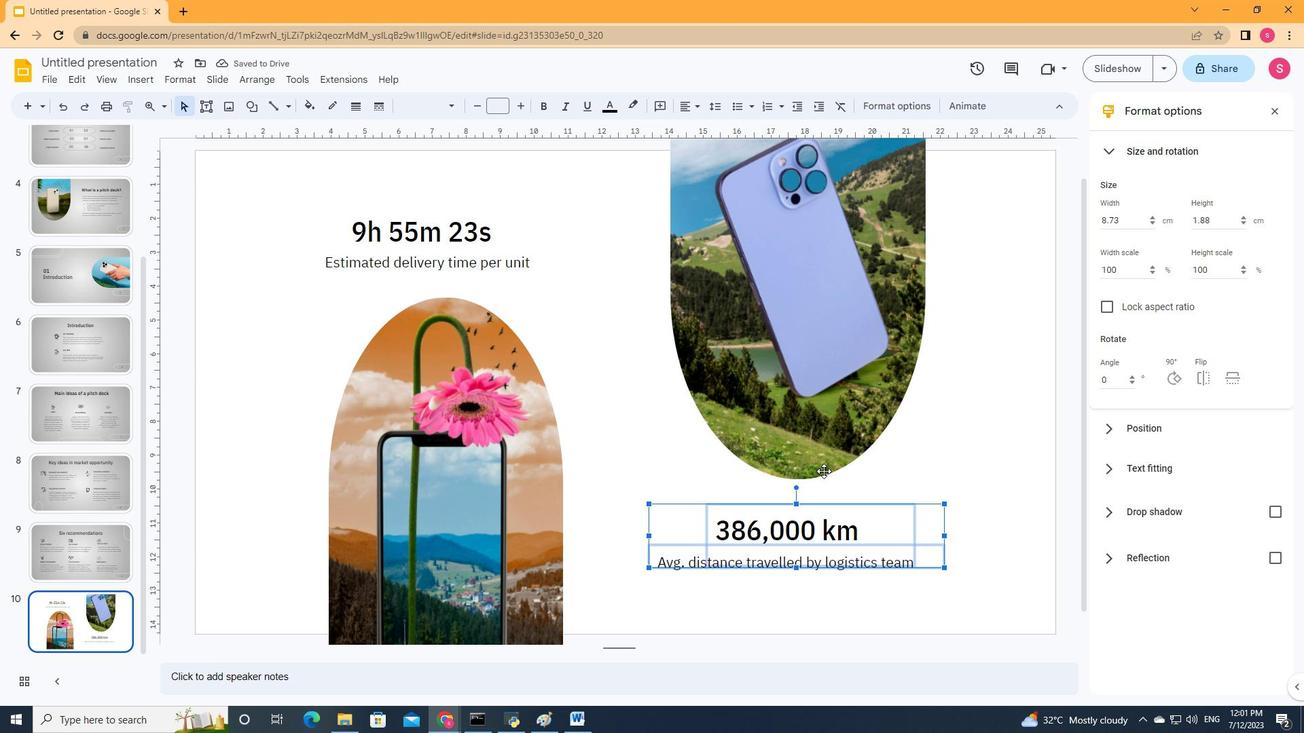 
Action: Mouse pressed left at (815, 477)
Screenshot: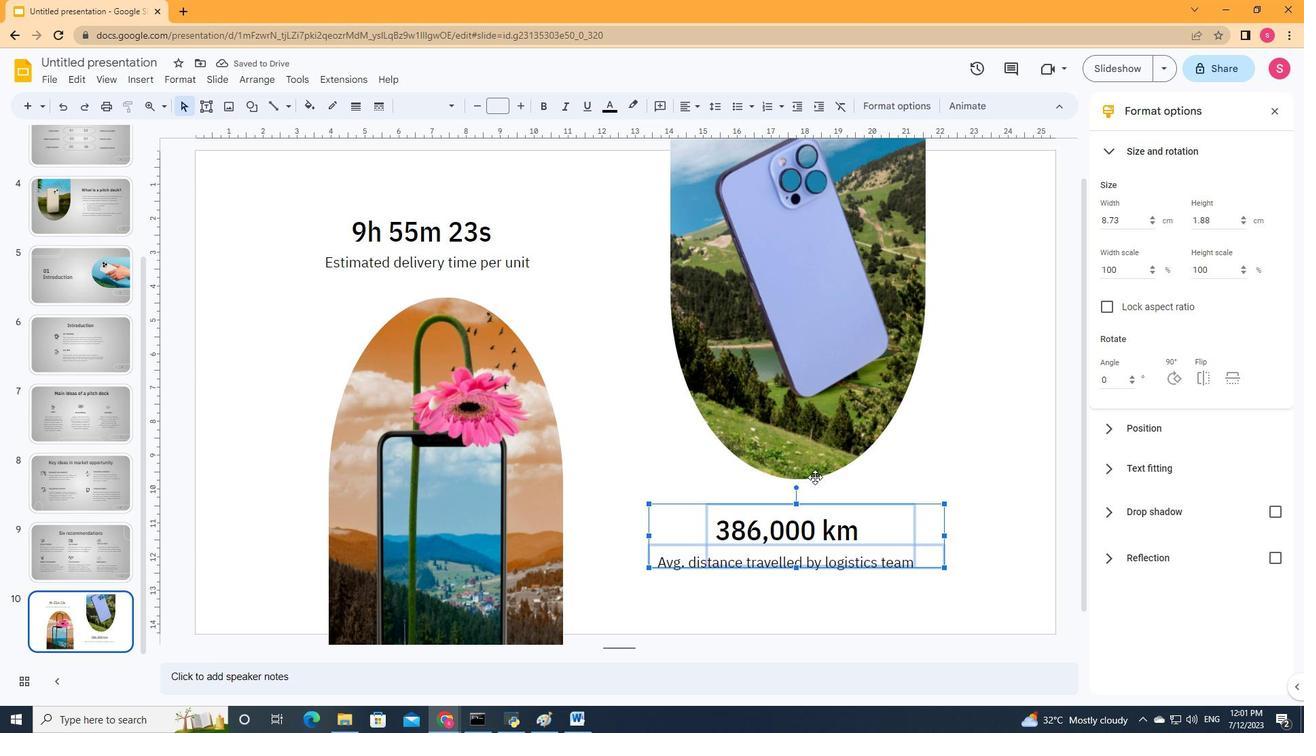 
Action: Mouse moved to (797, 479)
Screenshot: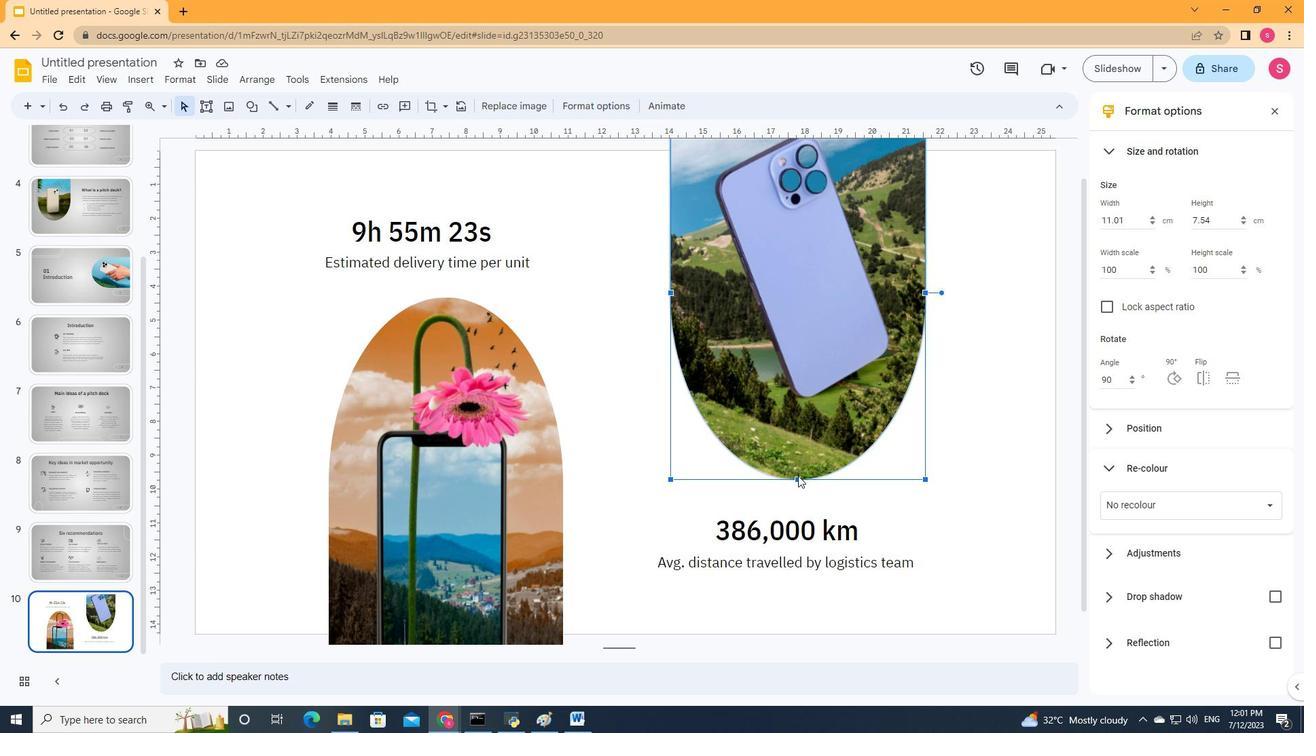 
Action: Mouse pressed left at (797, 479)
Screenshot: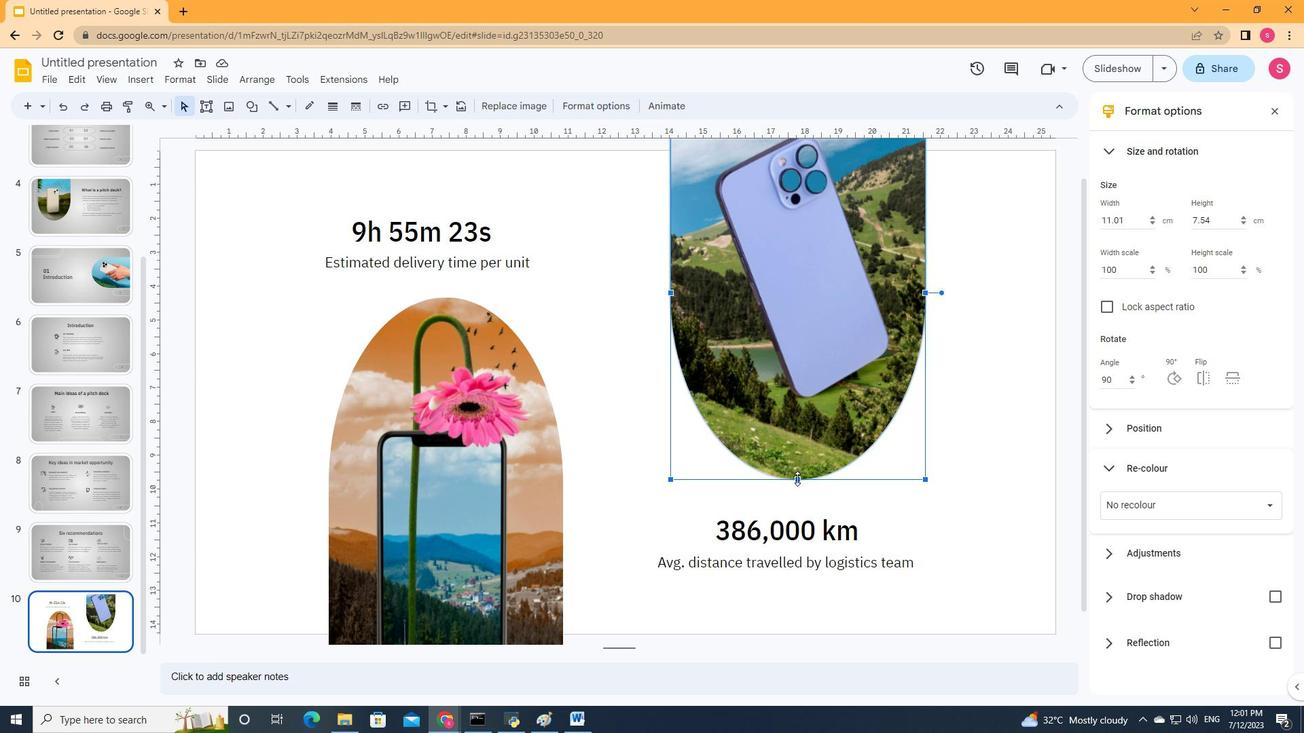 
Action: Mouse moved to (794, 539)
Screenshot: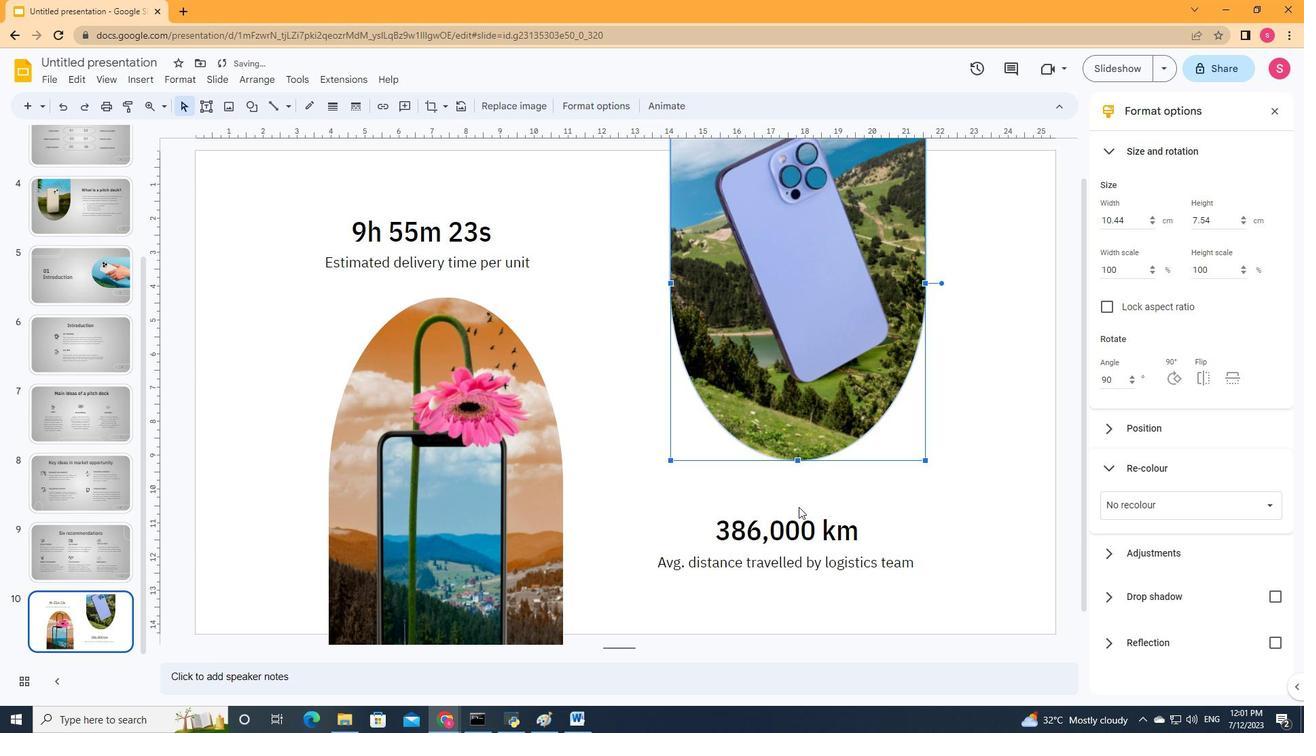 
Action: Mouse pressed left at (794, 539)
Screenshot: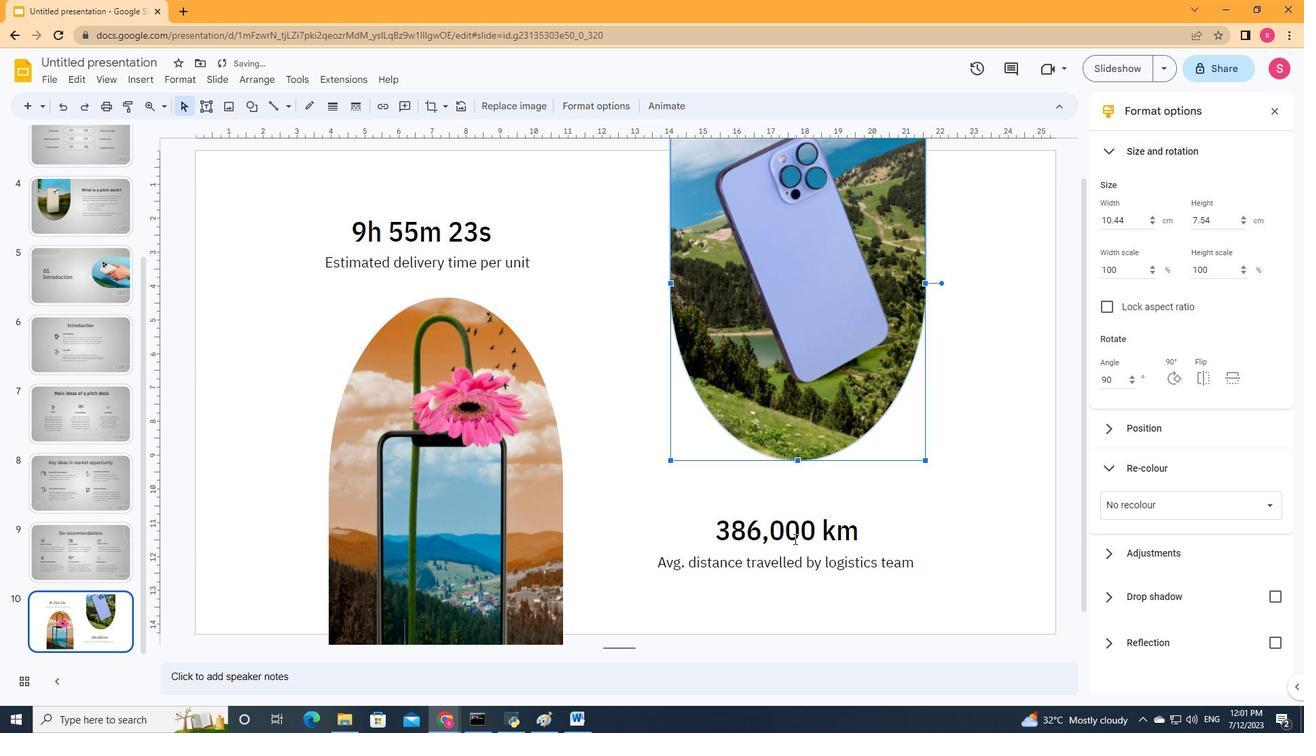 
Action: Mouse moved to (663, 562)
Screenshot: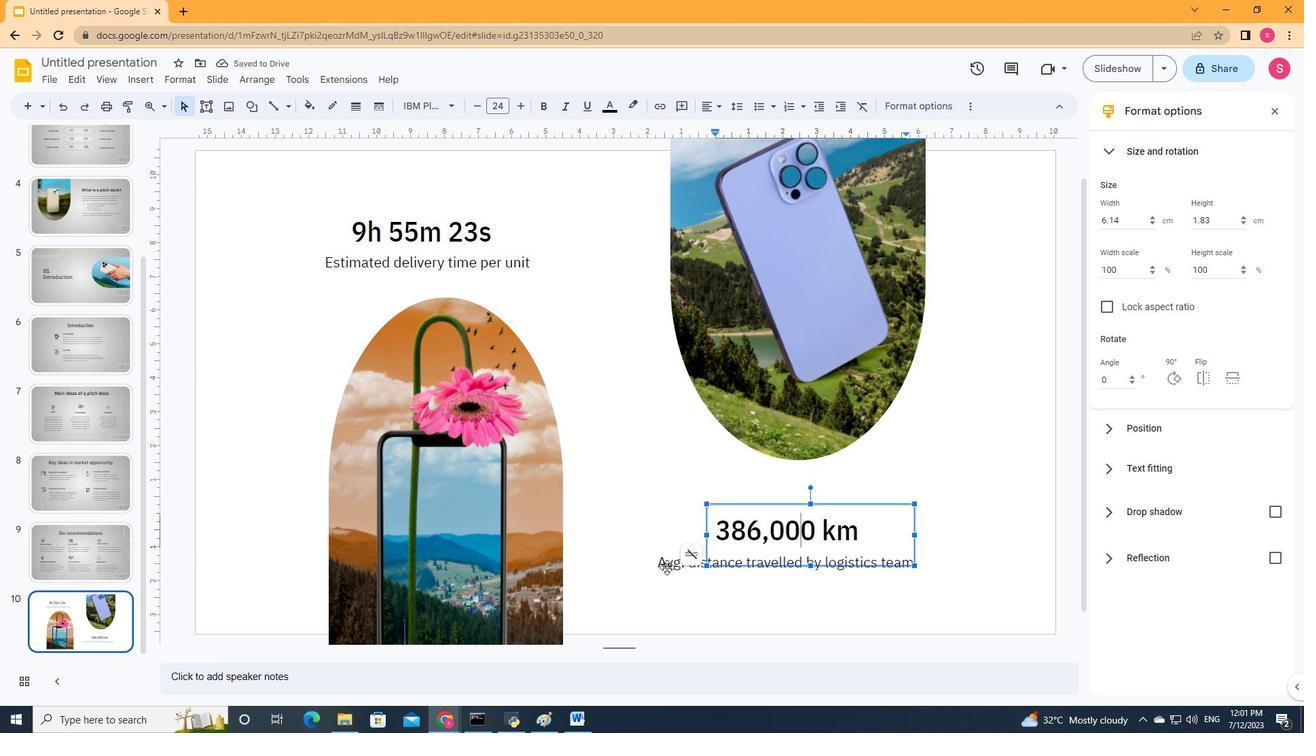 
Action: Mouse pressed left at (663, 562)
Screenshot: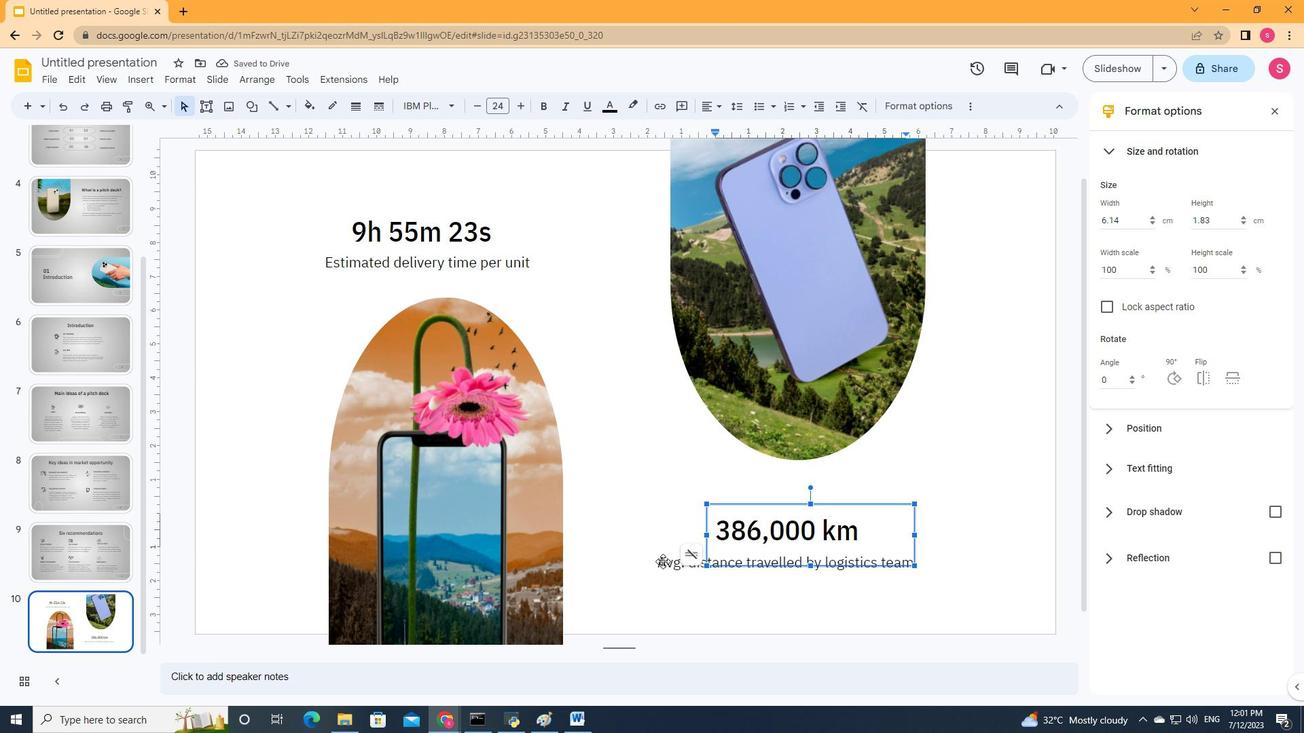 
Action: Mouse moved to (665, 560)
Screenshot: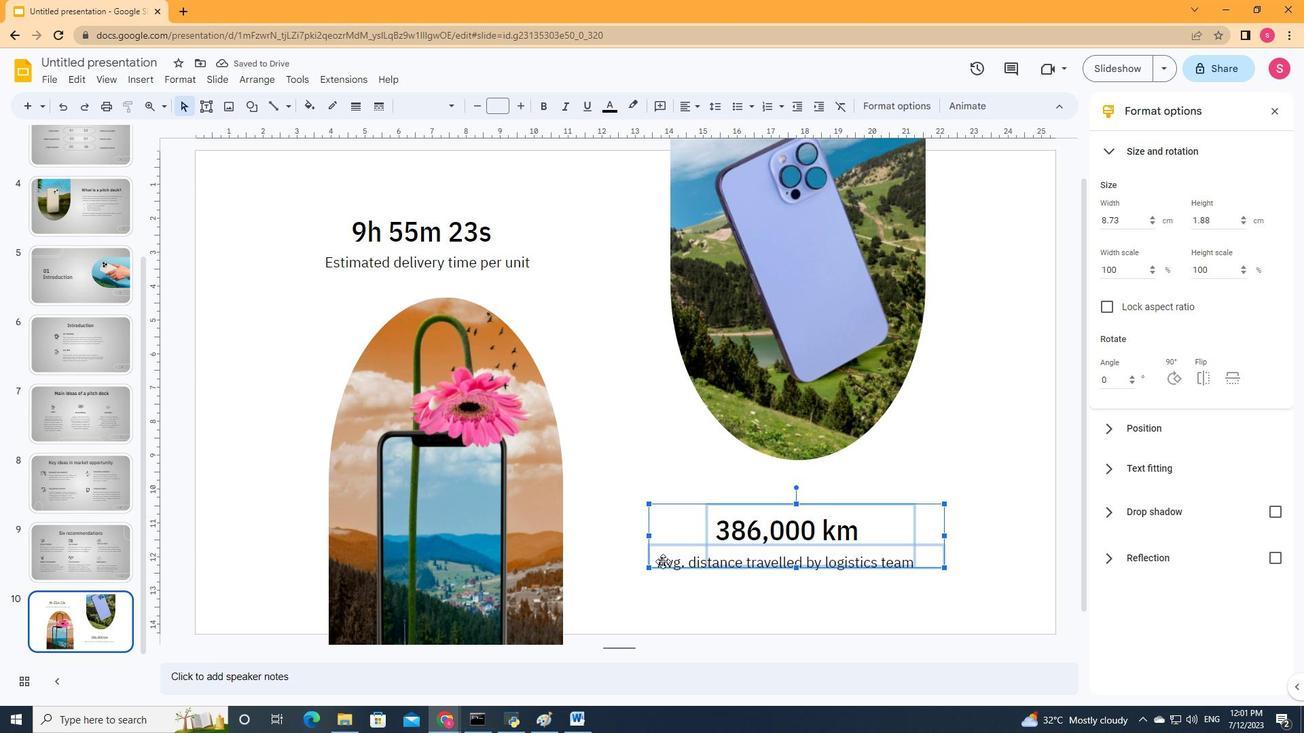 
Action: Key pressed <Key.up><Key.up><Key.up>
Screenshot: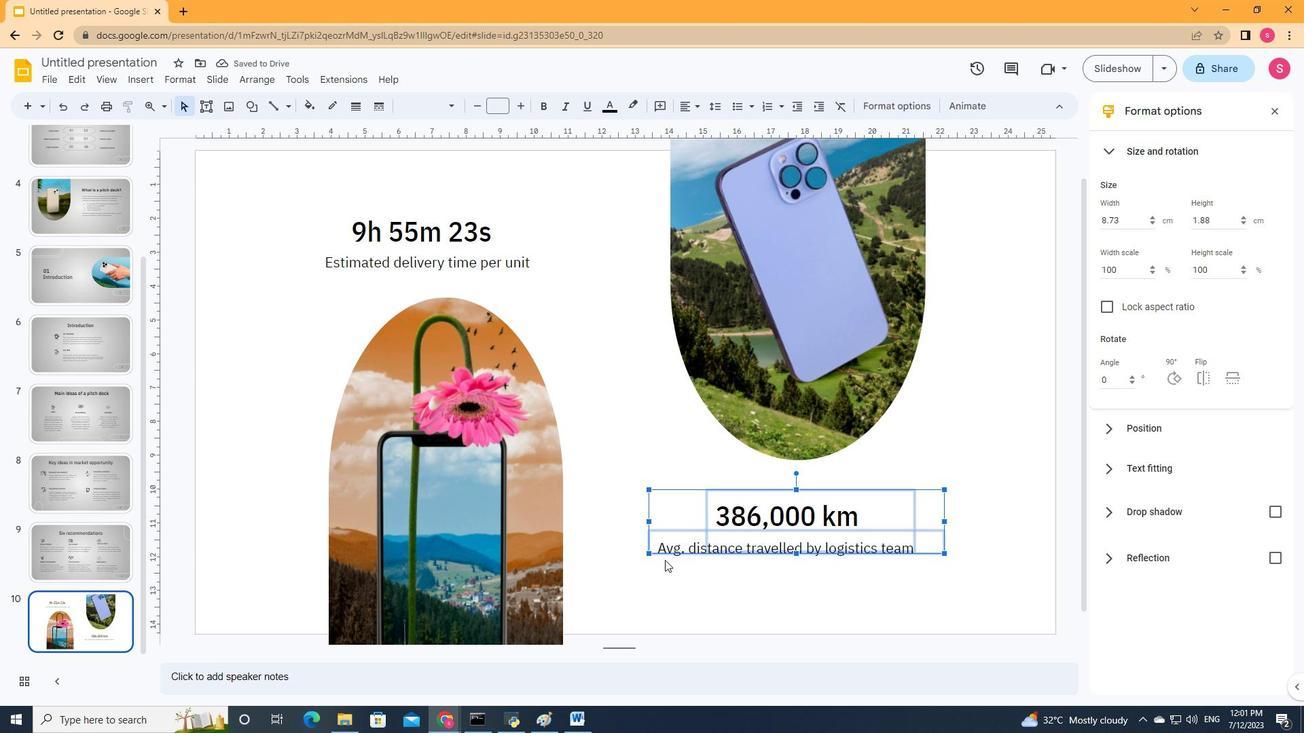 
Action: Mouse moved to (610, 405)
Screenshot: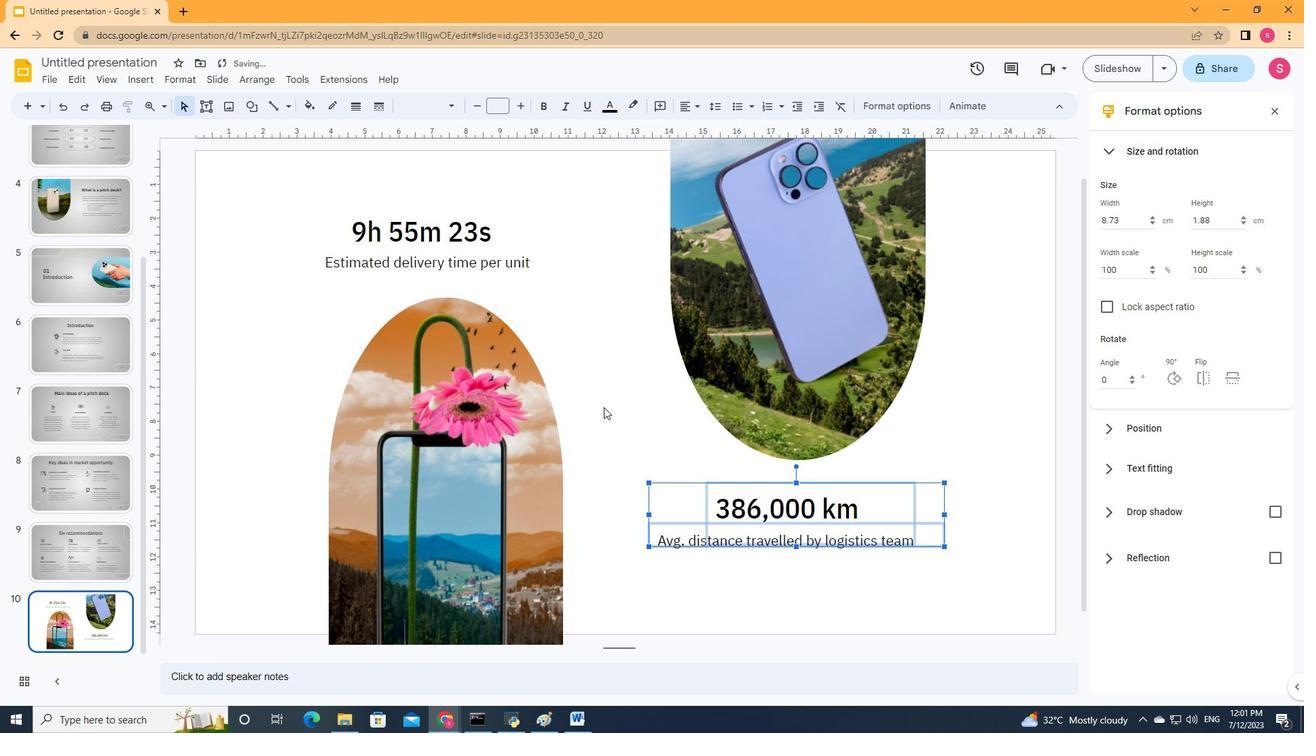 
Action: Mouse pressed left at (610, 405)
Screenshot: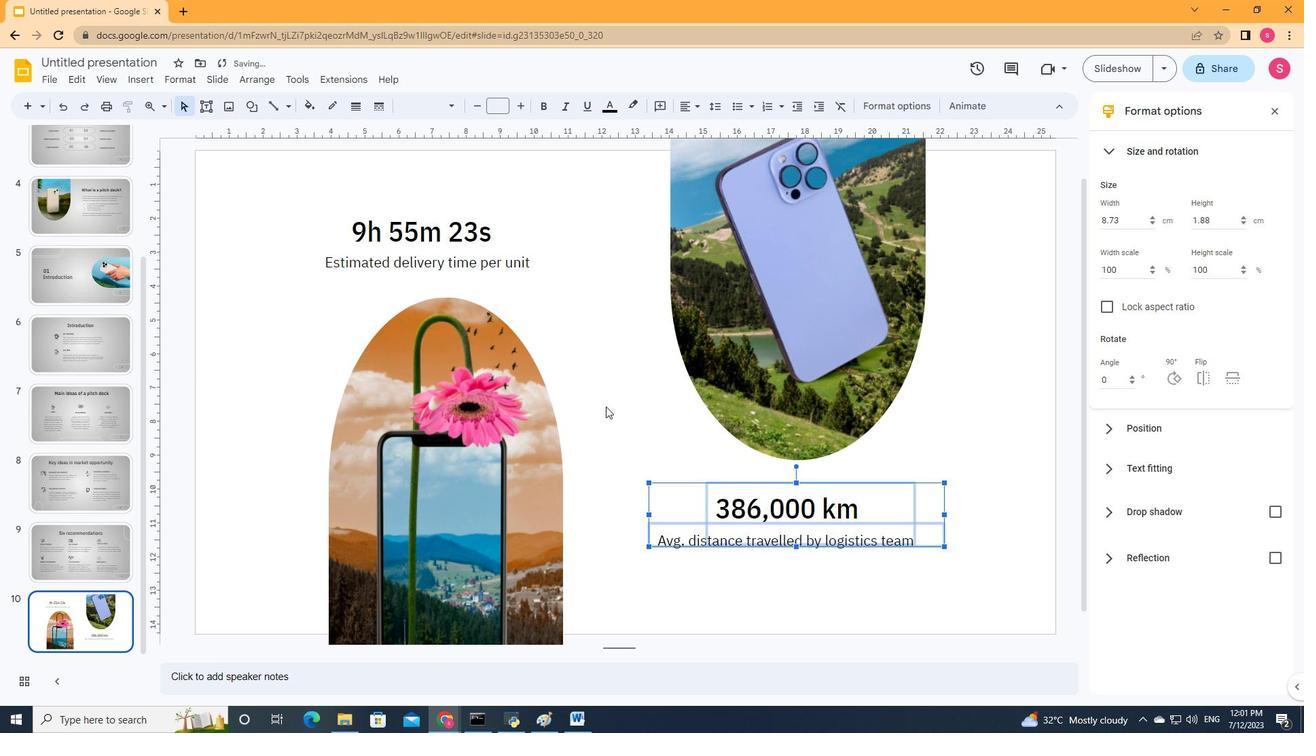 
Action: Mouse moved to (252, 104)
Screenshot: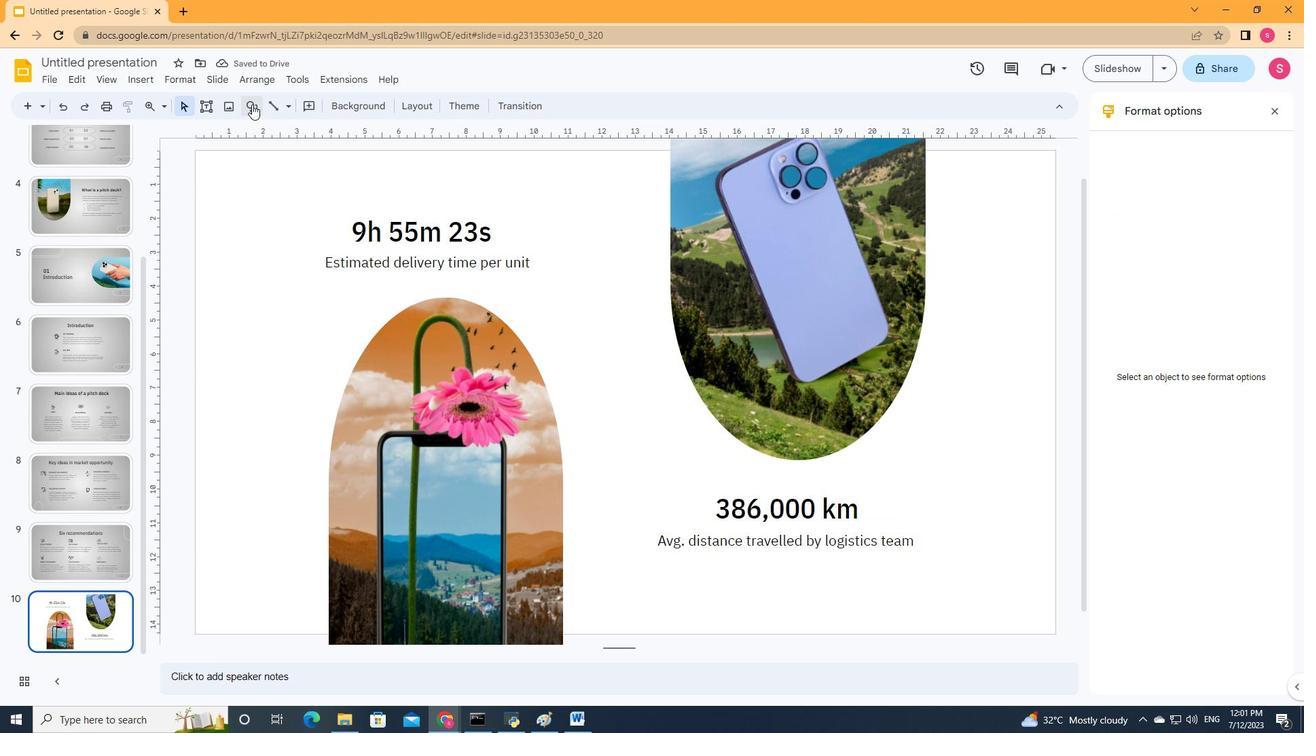 
Action: Mouse pressed left at (252, 104)
Screenshot: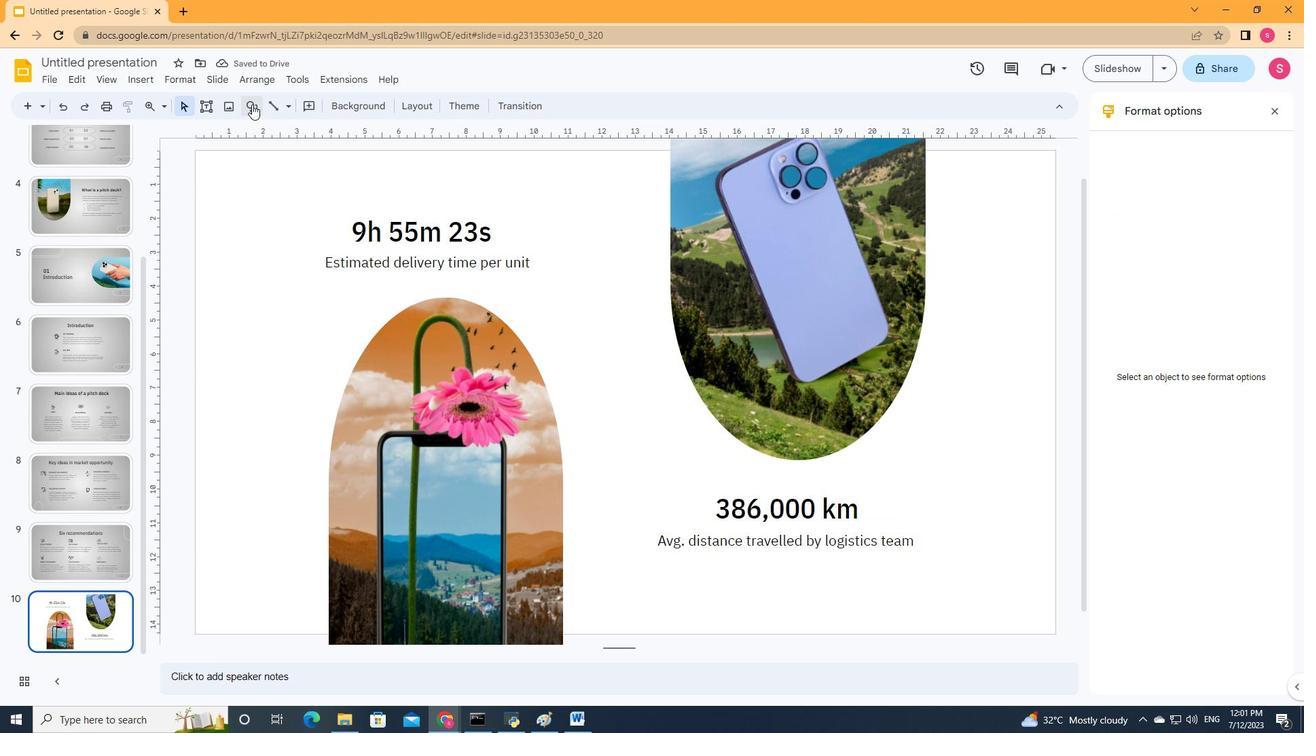 
Action: Mouse moved to (553, 220)
Screenshot: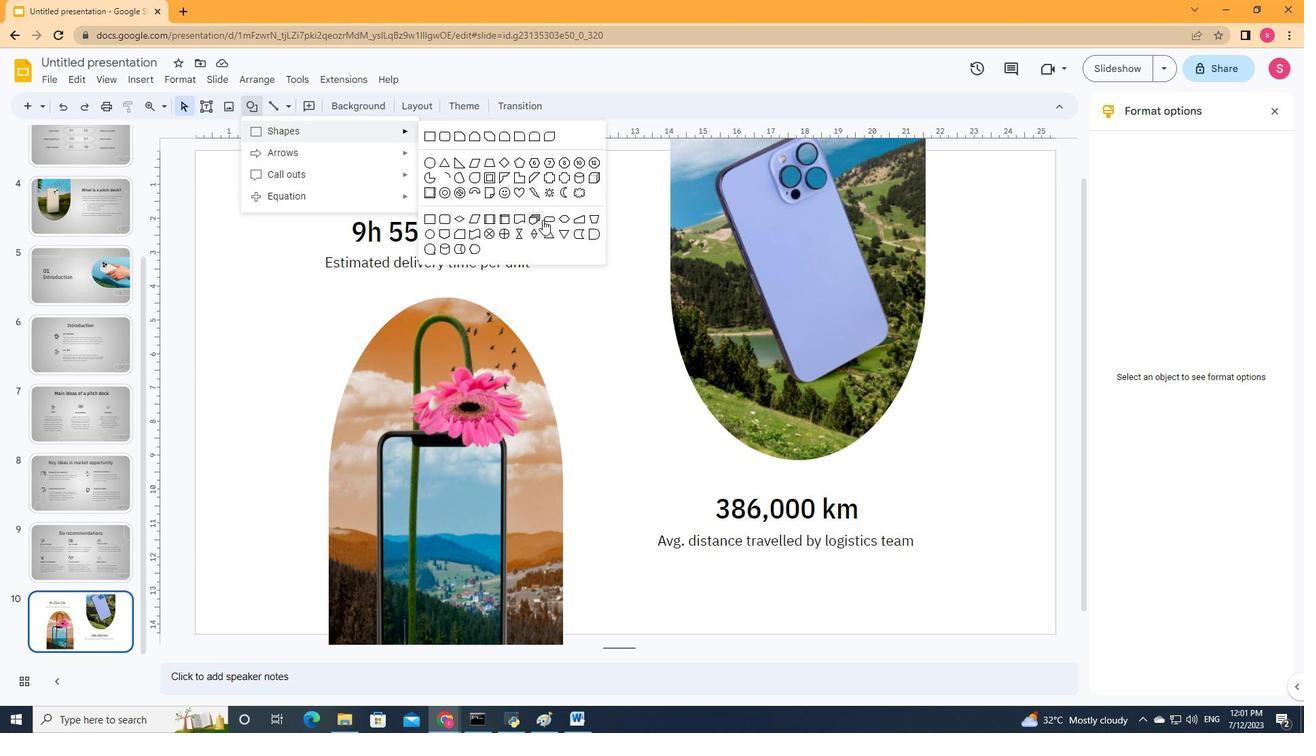 
Action: Mouse pressed left at (553, 220)
Screenshot: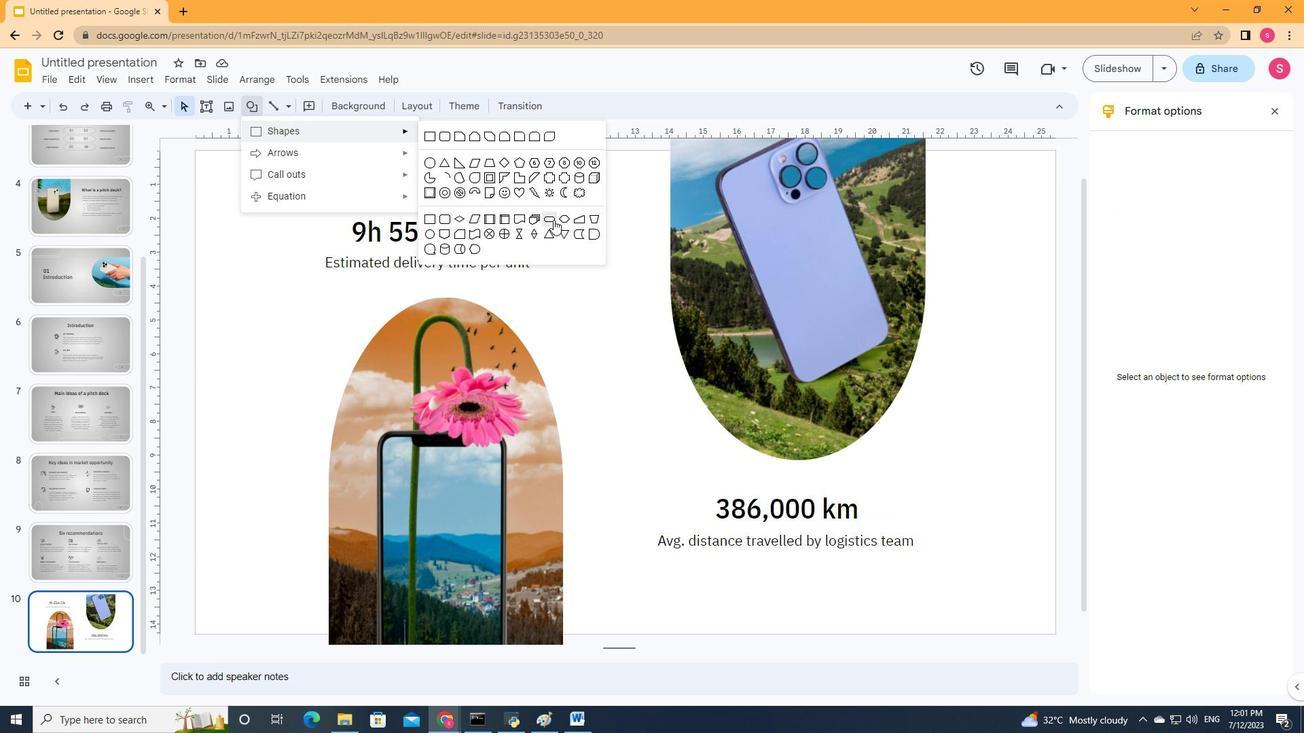 
Action: Mouse moved to (921, 586)
Screenshot: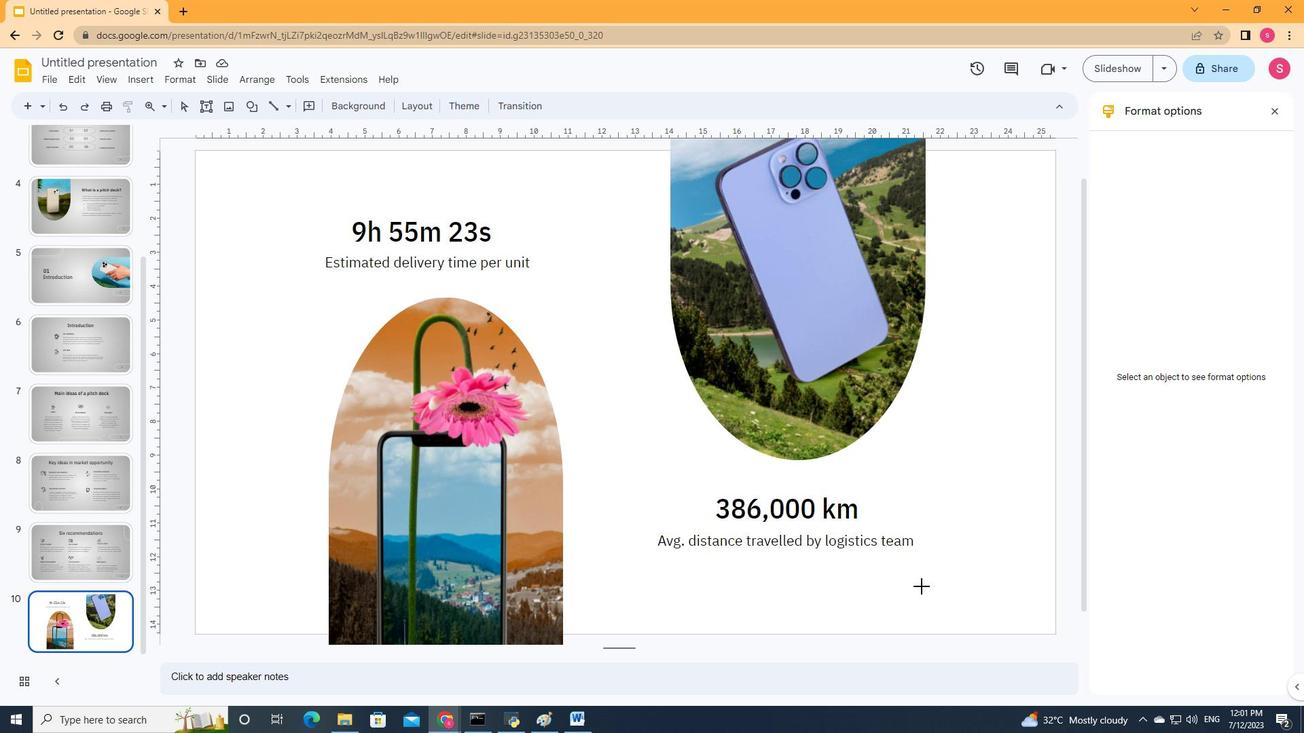 
Action: Mouse pressed left at (921, 586)
Screenshot: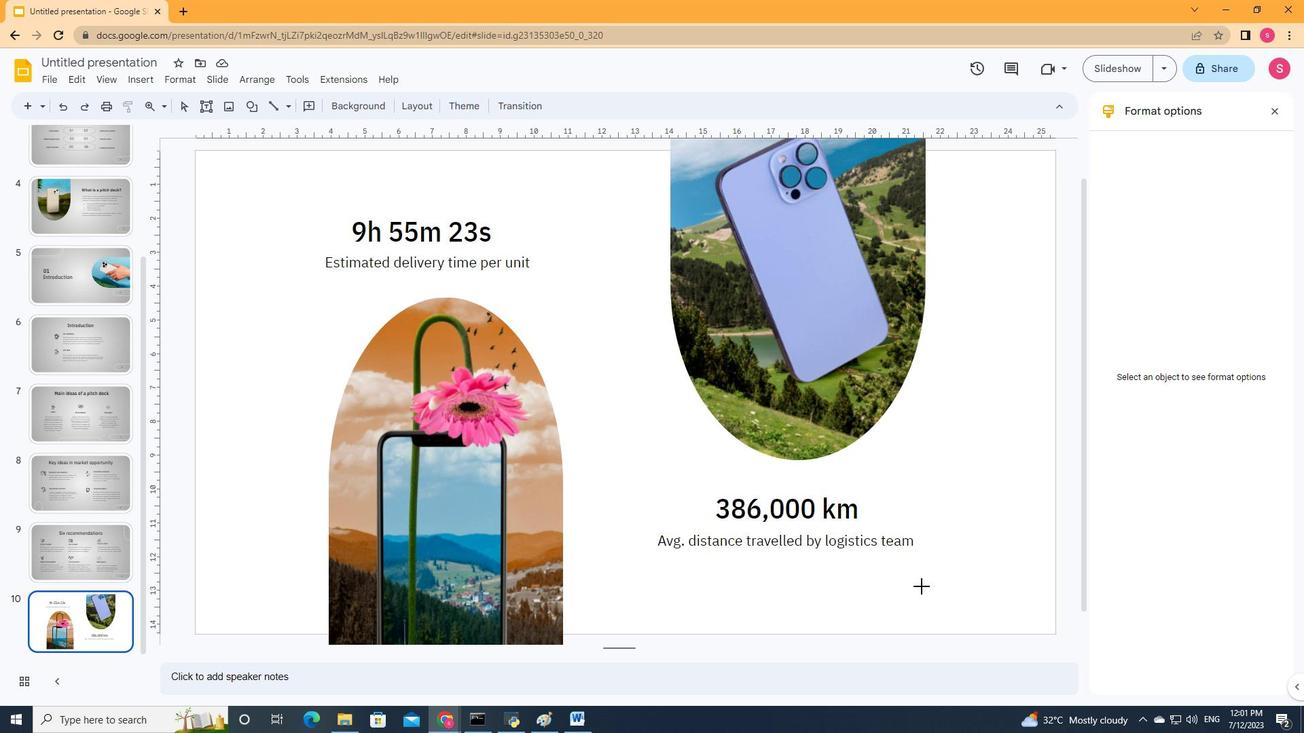 
Action: Mouse moved to (994, 603)
Screenshot: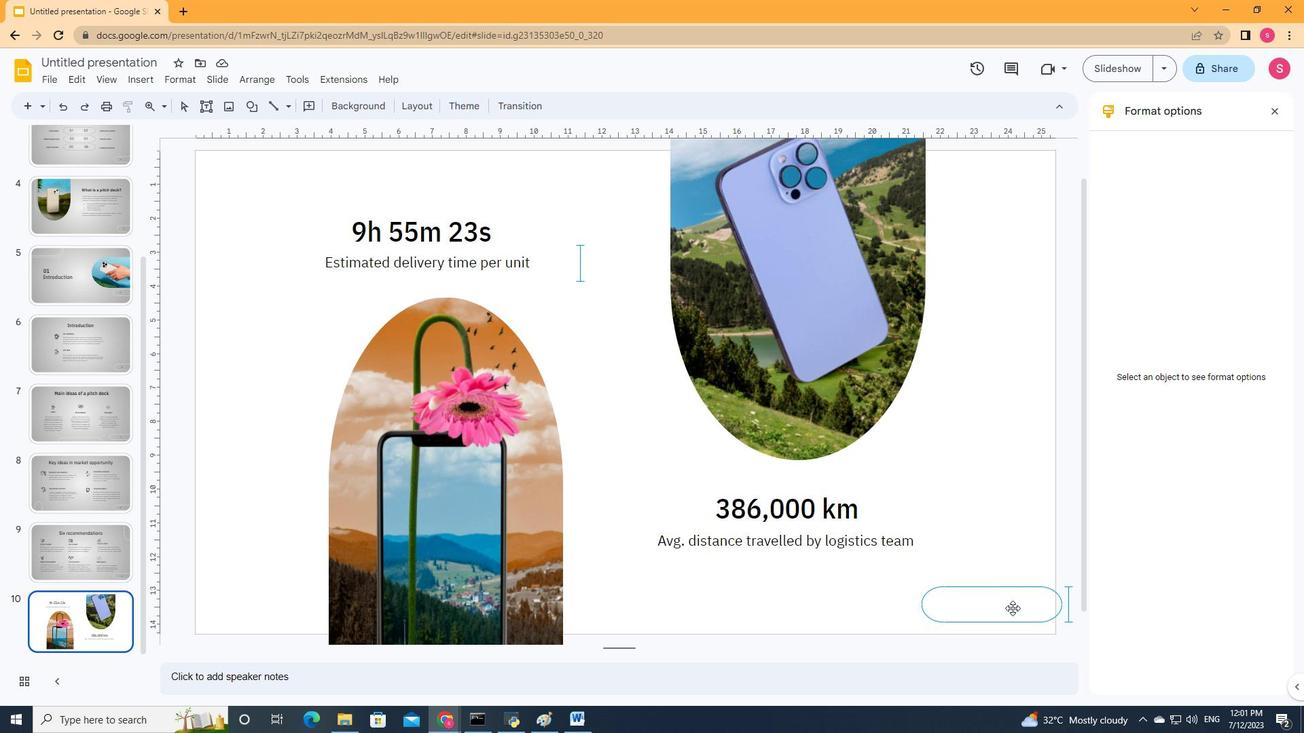 
Action: Mouse pressed left at (994, 603)
Screenshot: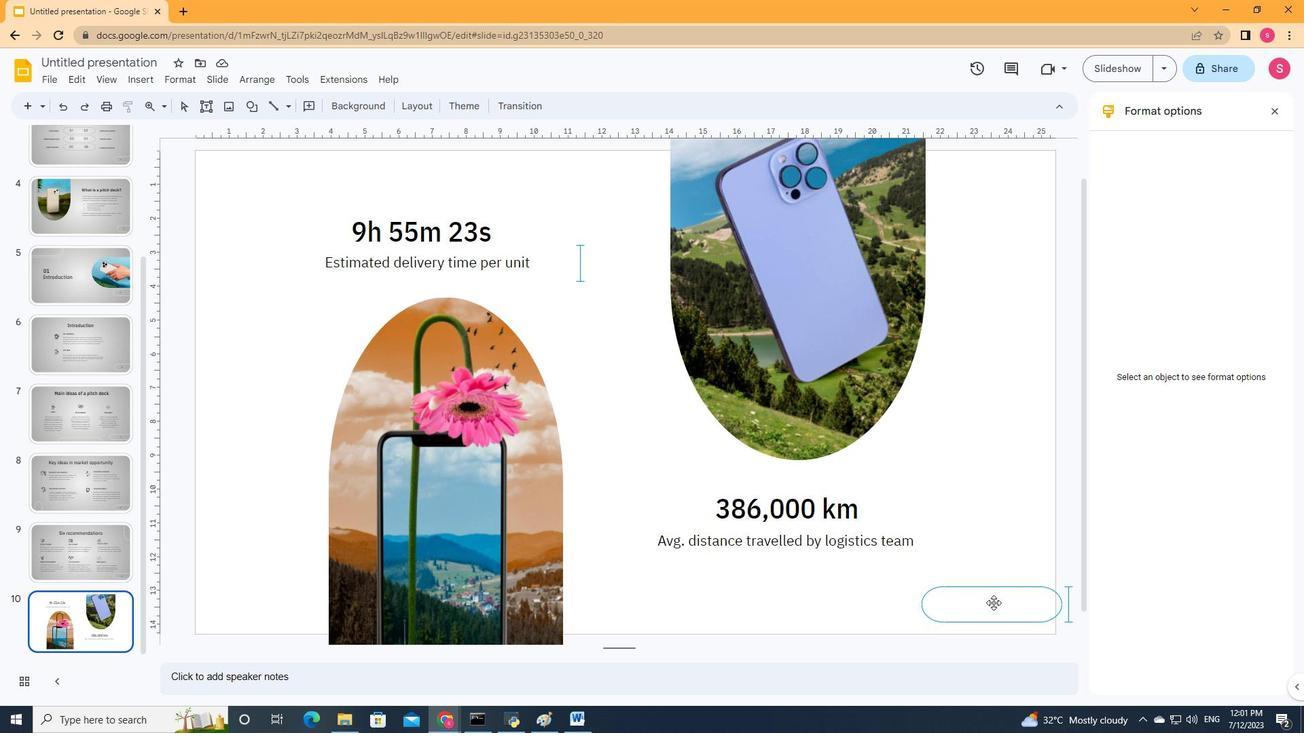 
Action: Mouse moved to (944, 593)
Screenshot: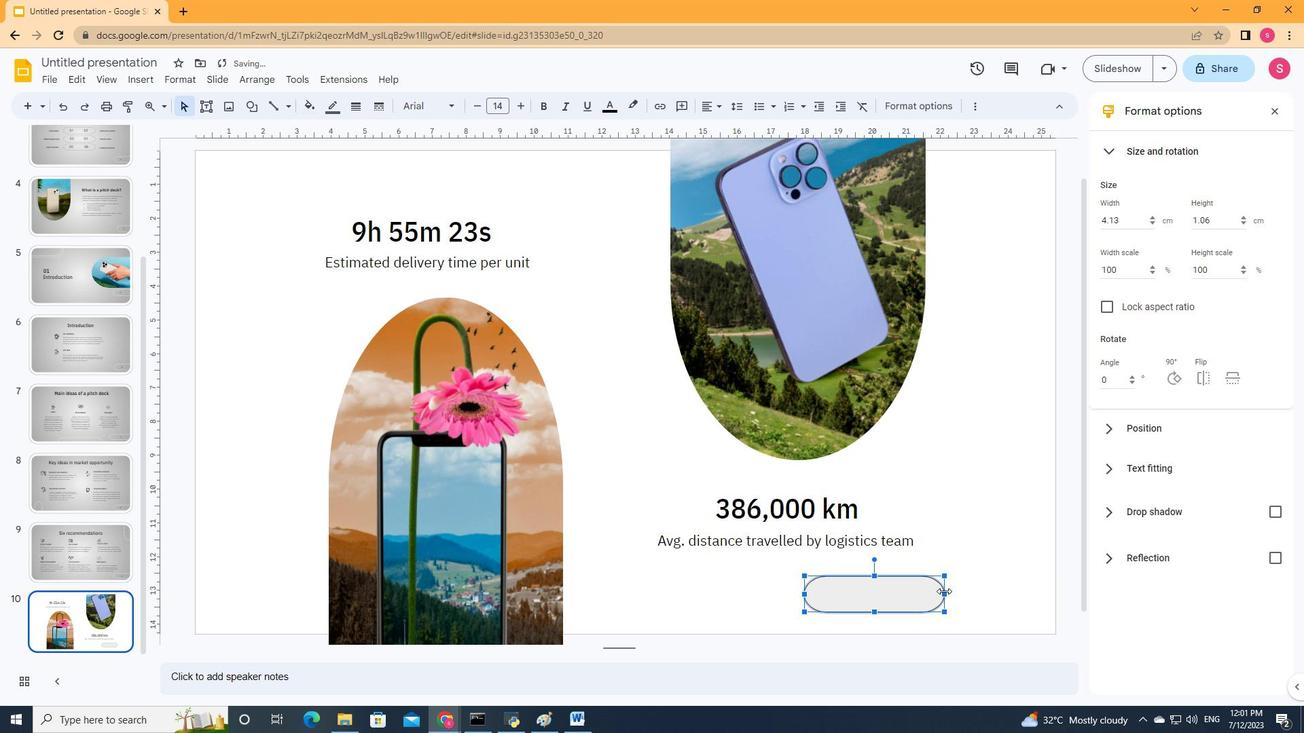 
Action: Mouse pressed left at (944, 593)
Screenshot: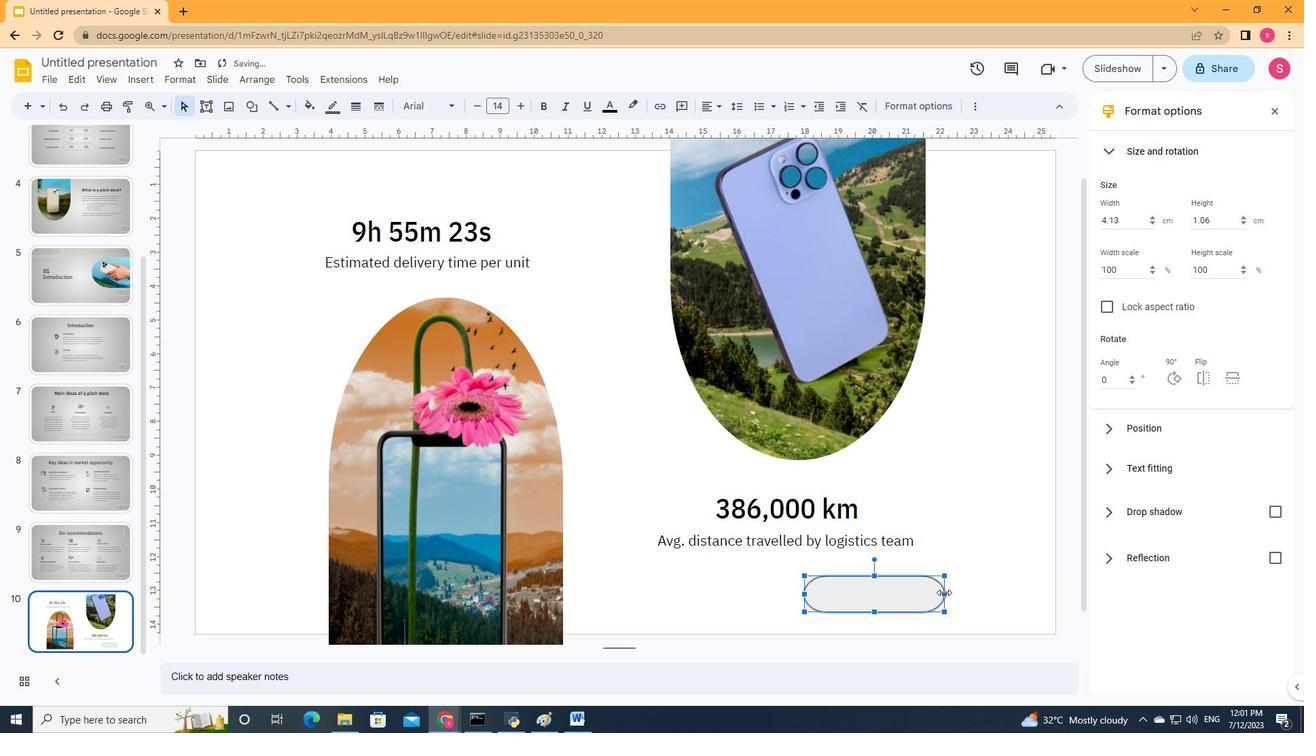 
Action: Mouse moved to (906, 610)
Screenshot: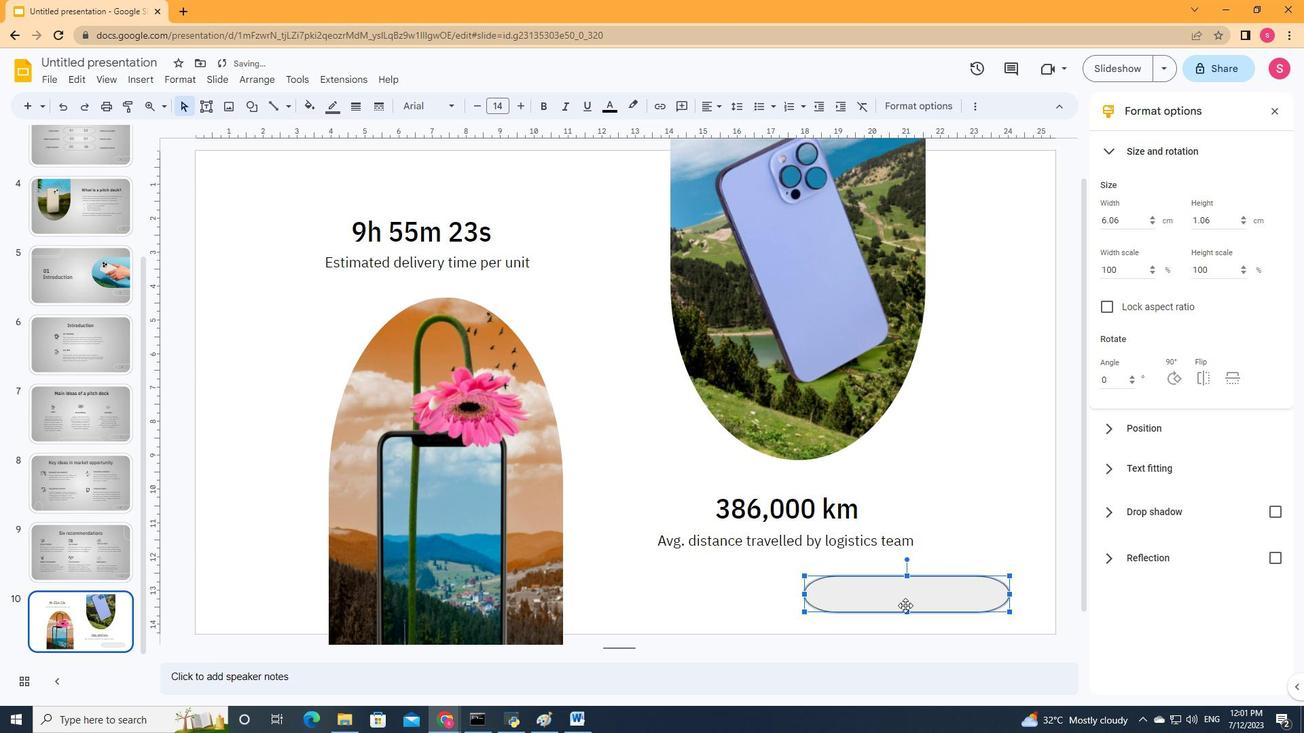 
Action: Mouse pressed left at (906, 610)
Screenshot: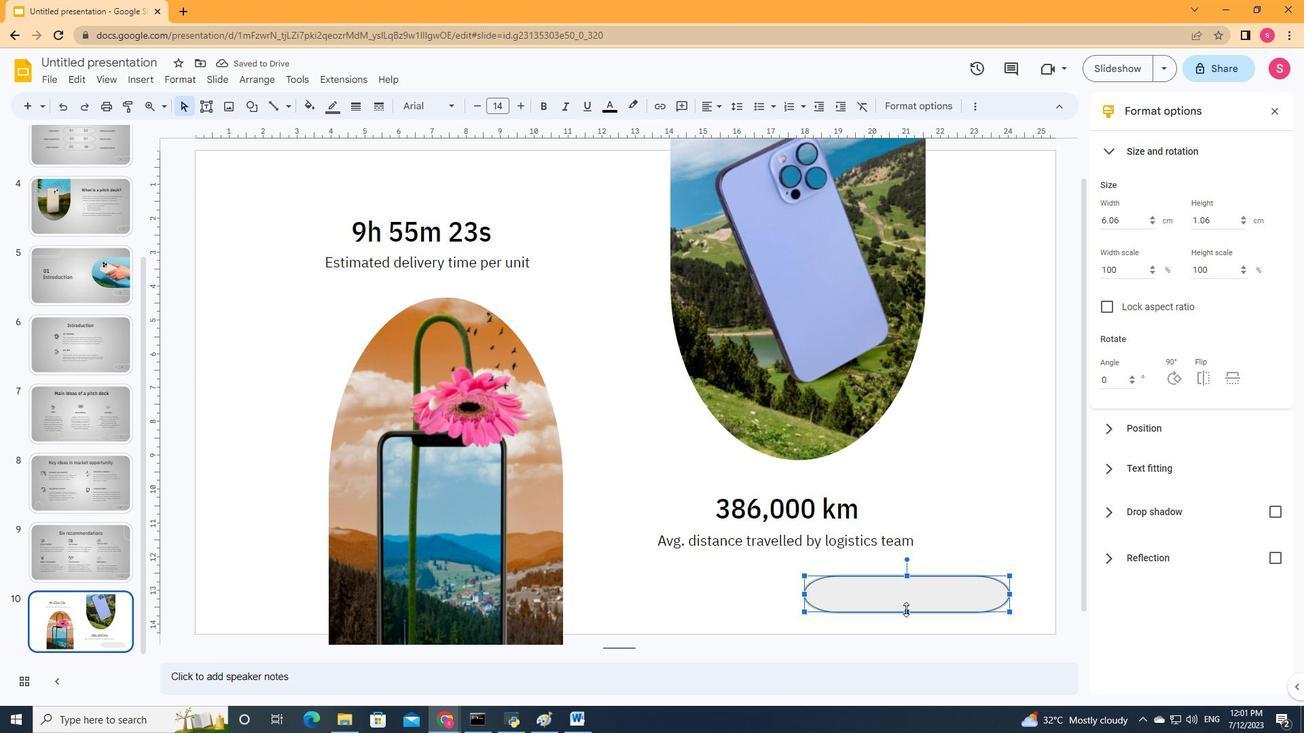 
Action: Mouse moved to (314, 101)
Screenshot: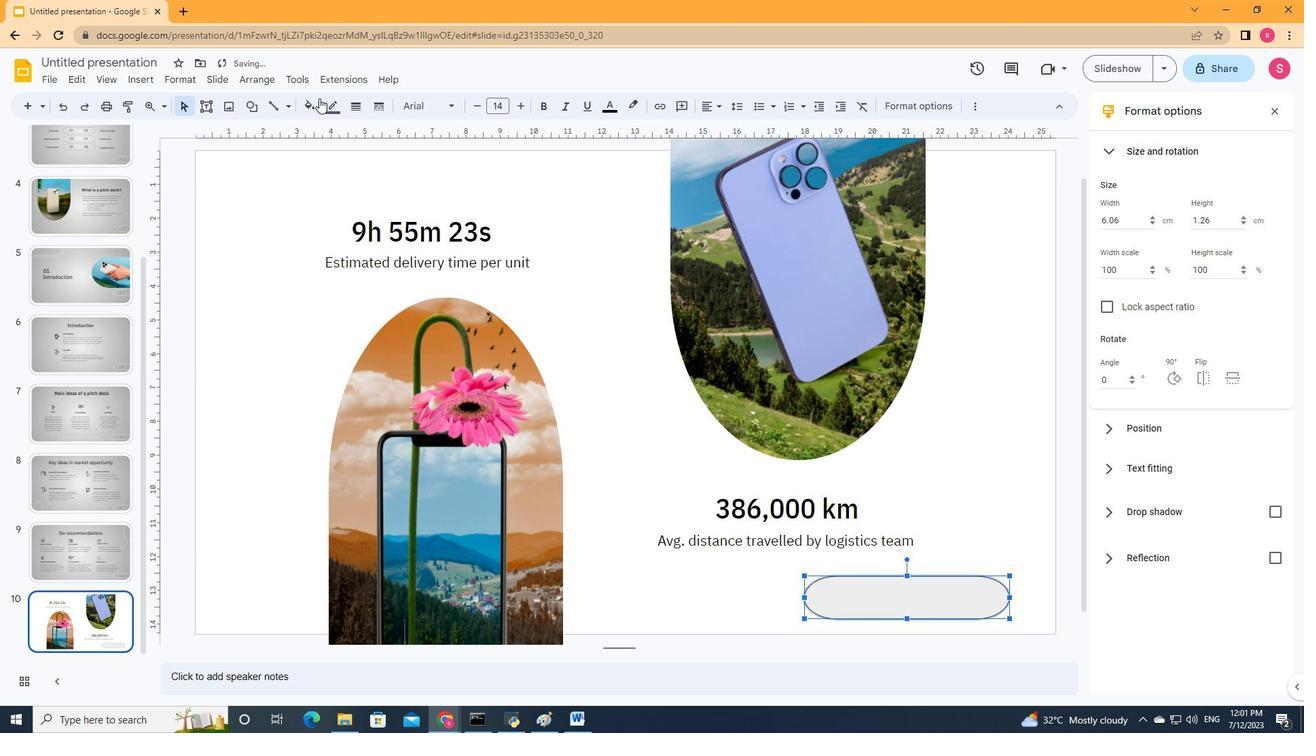 
Action: Mouse pressed left at (314, 101)
Screenshot: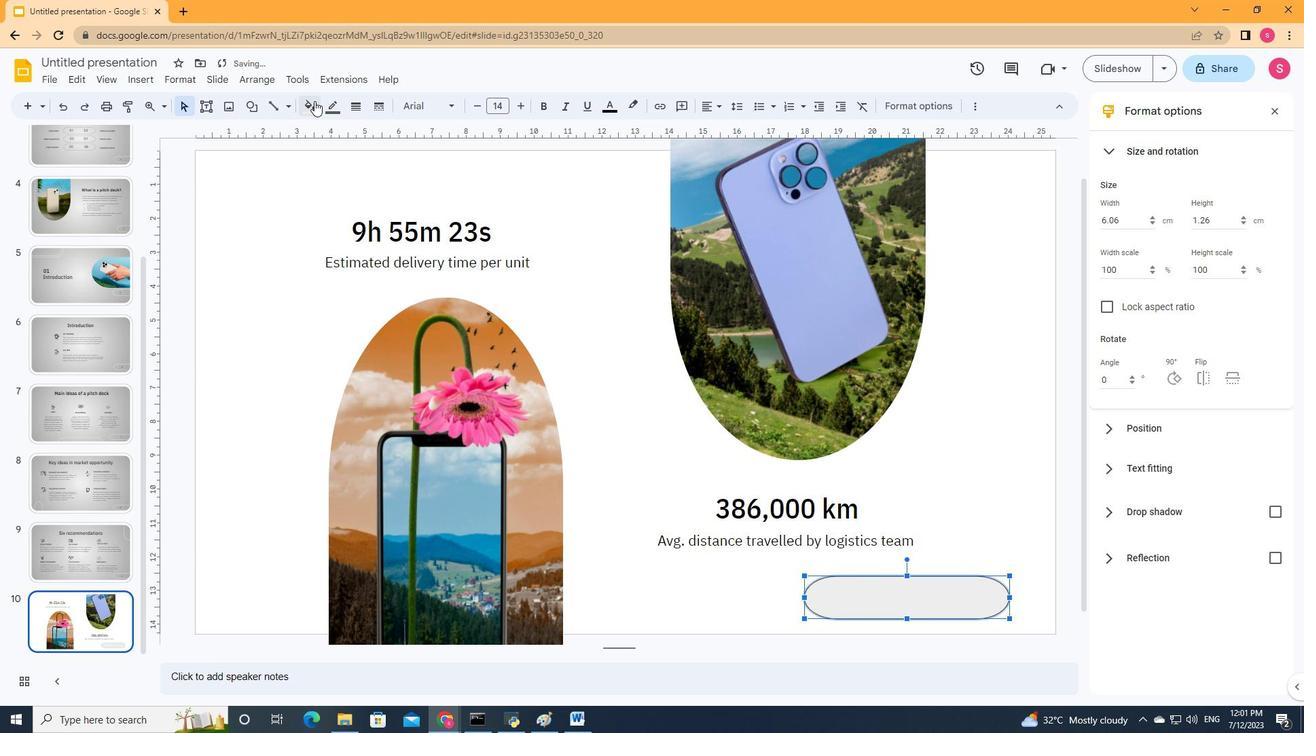 
Action: Mouse moved to (376, 373)
Screenshot: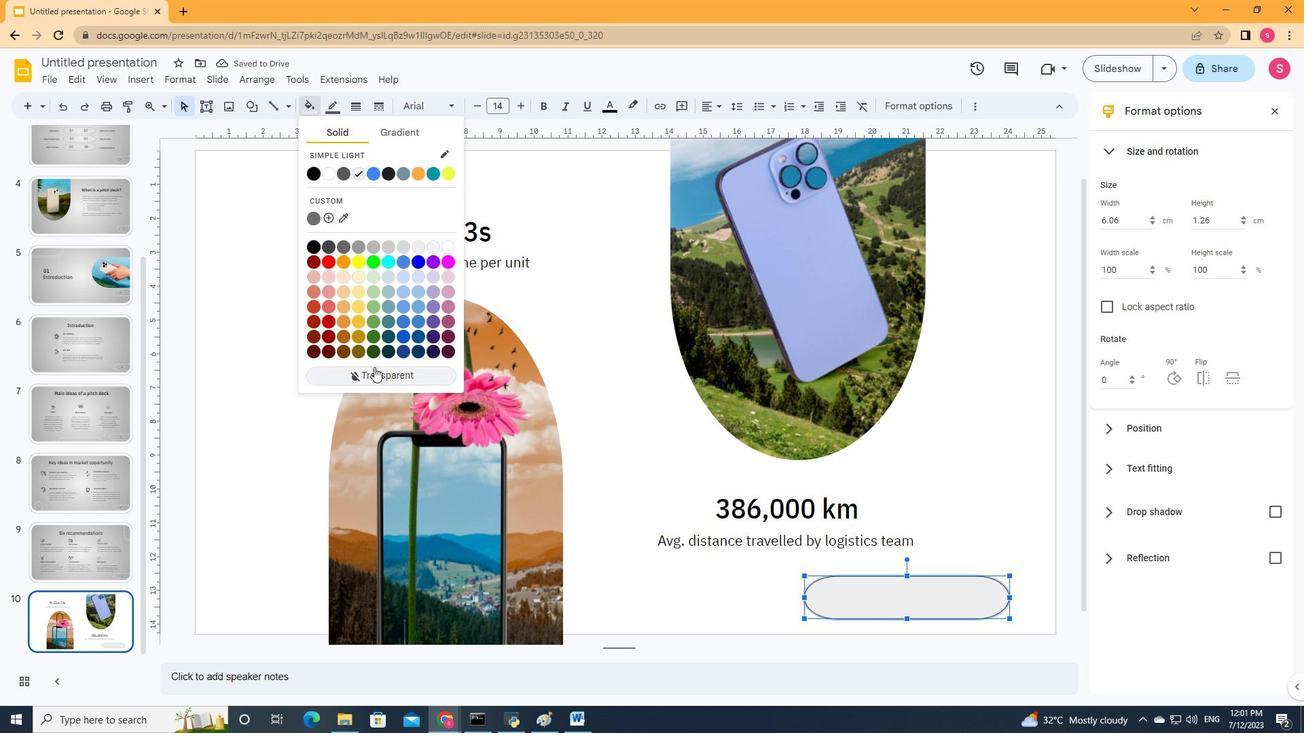 
Action: Mouse pressed left at (376, 373)
Screenshot: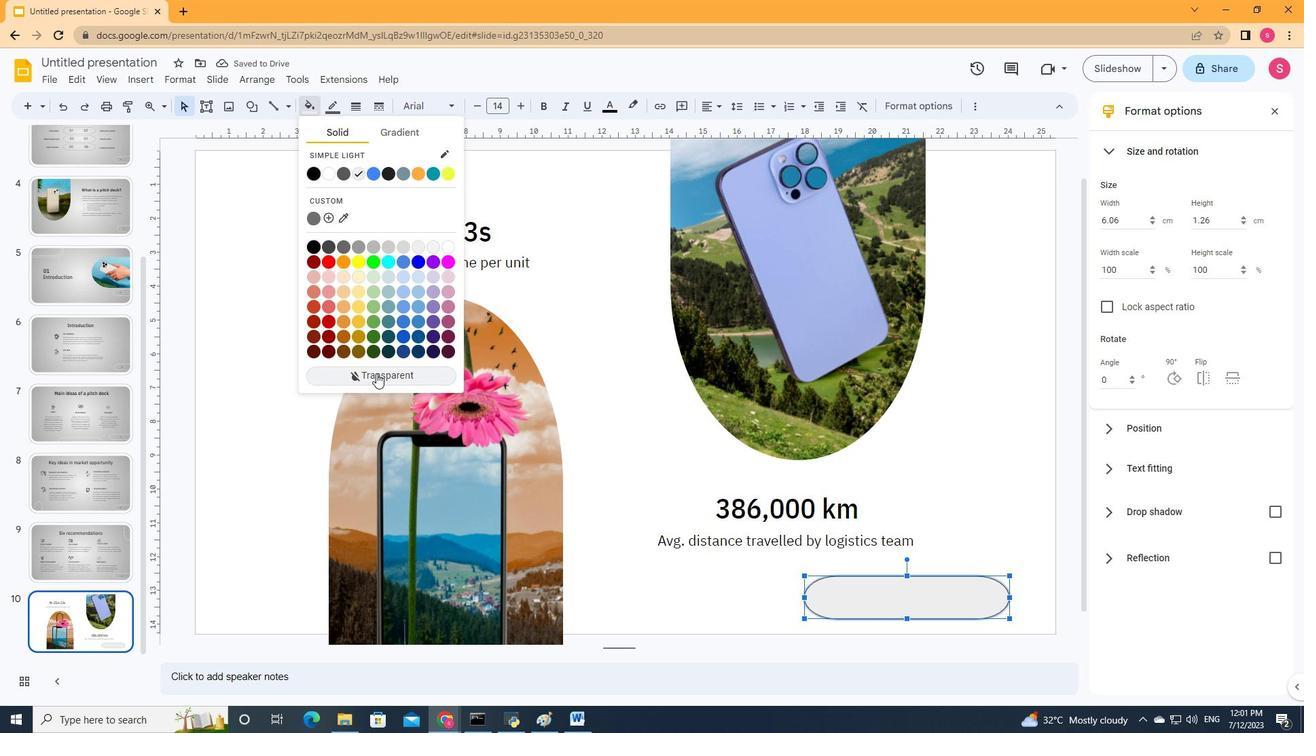 
Action: Mouse moved to (339, 108)
Screenshot: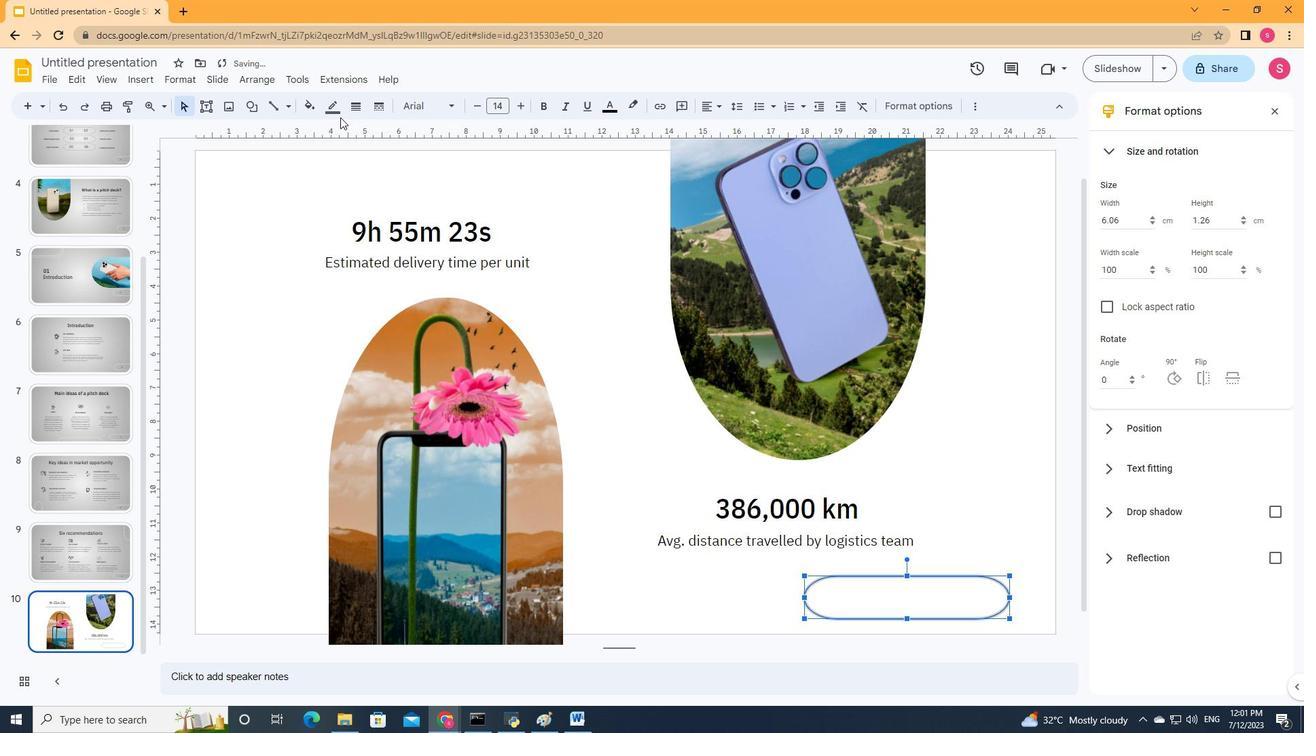 
Action: Mouse pressed left at (339, 108)
Screenshot: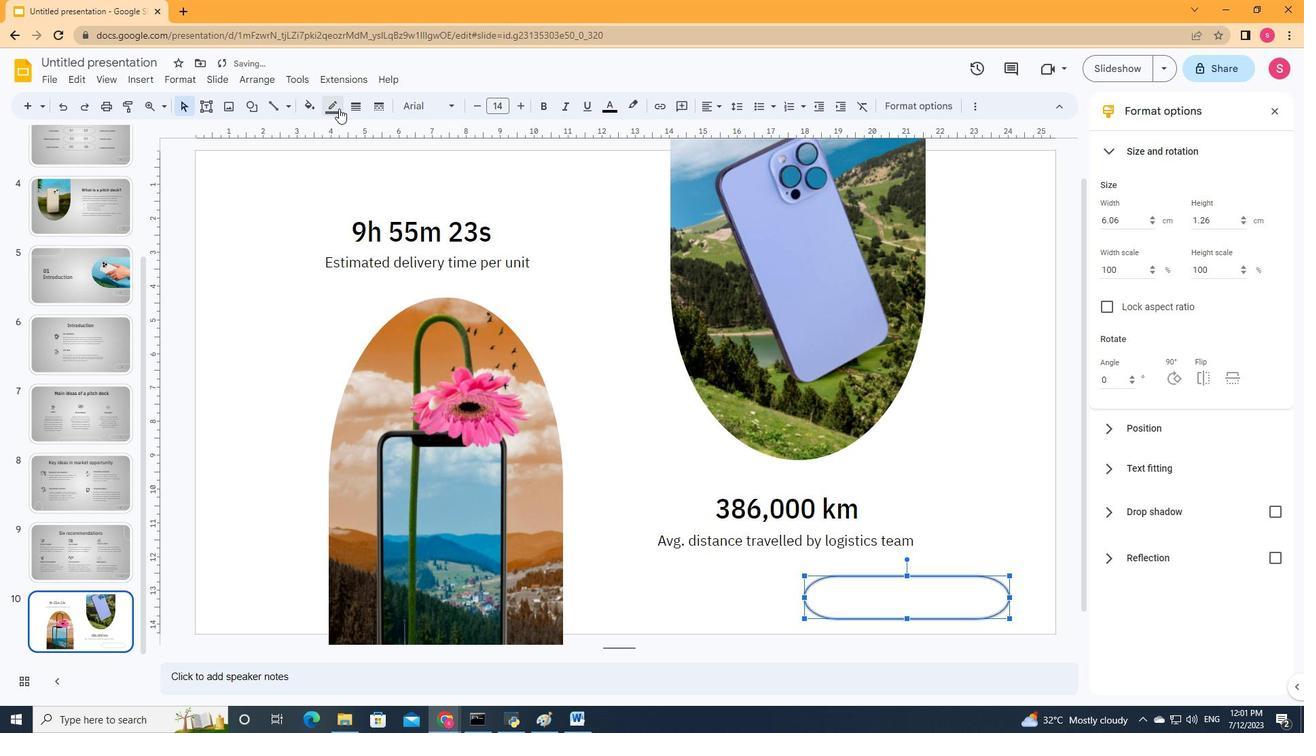 
Action: Mouse moved to (352, 146)
Screenshot: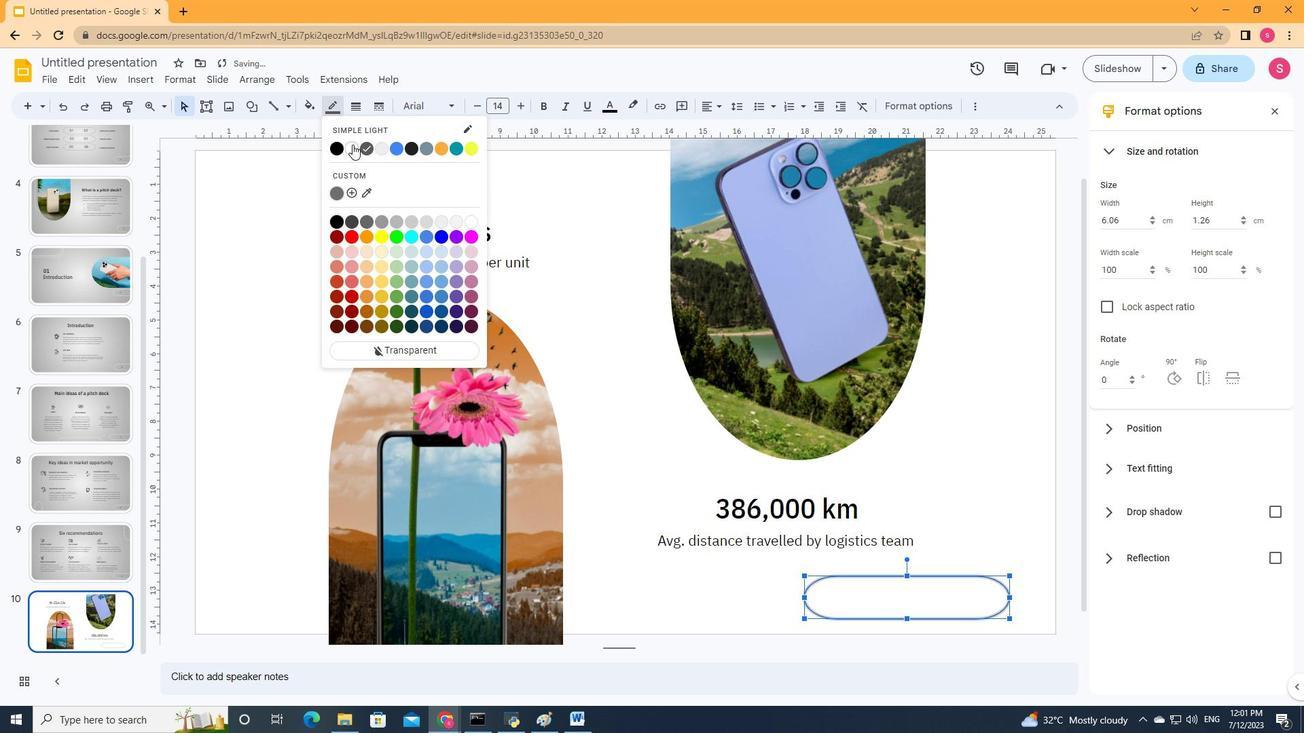 
Action: Mouse pressed left at (352, 146)
Screenshot: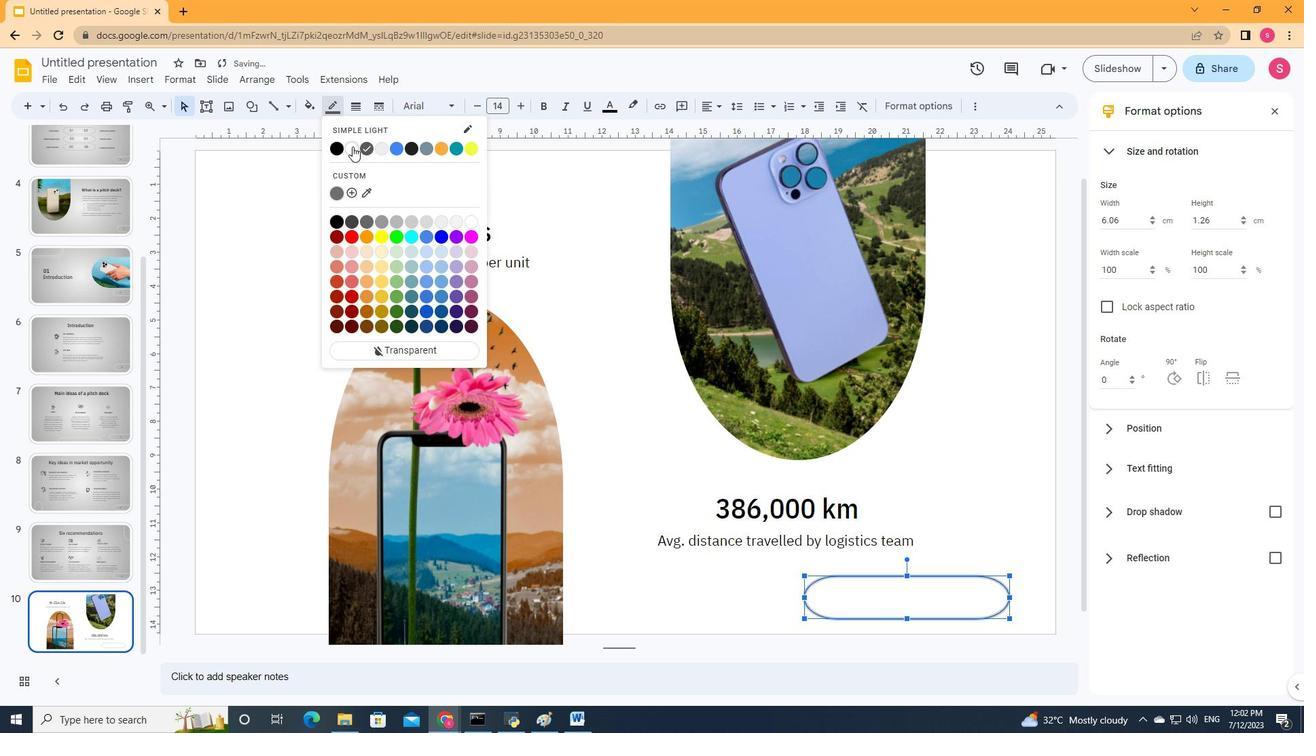 
Action: Mouse moved to (361, 108)
Screenshot: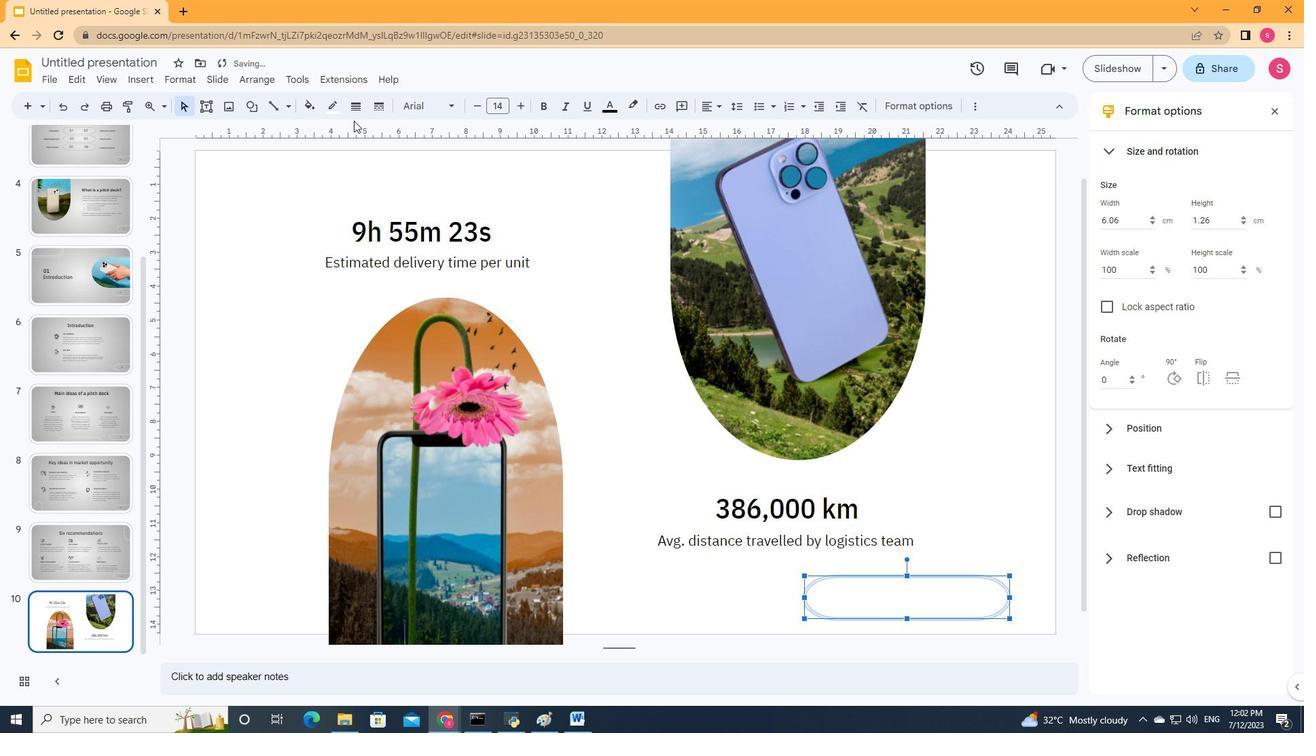 
Action: Mouse pressed left at (361, 108)
Screenshot: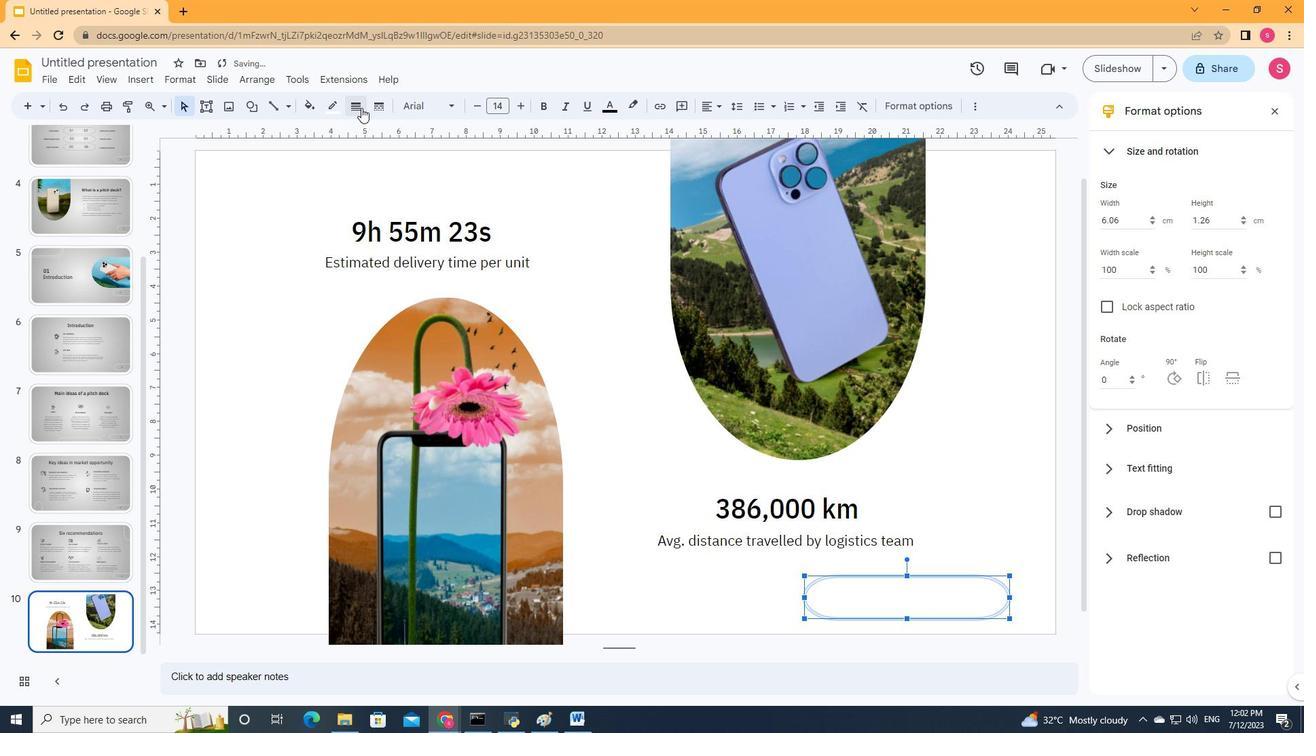 
Action: Mouse moved to (361, 149)
Screenshot: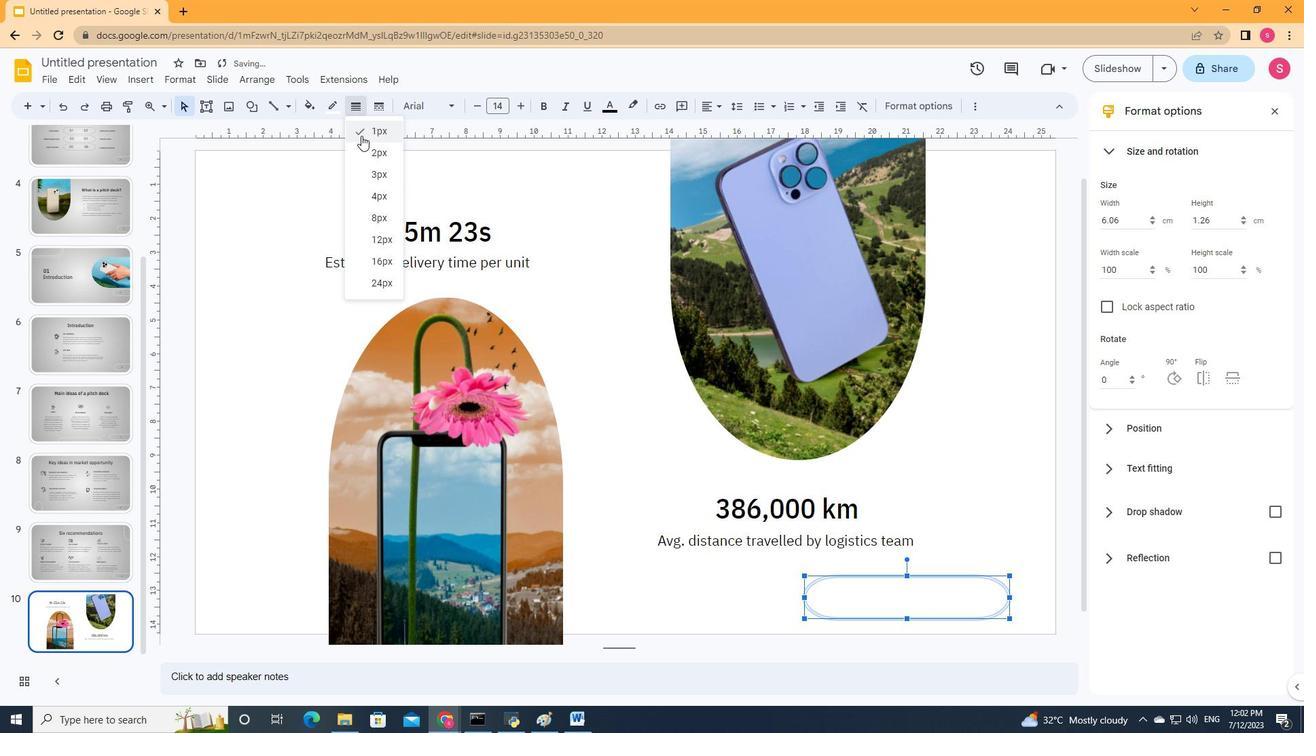 
Action: Mouse pressed left at (361, 149)
Screenshot: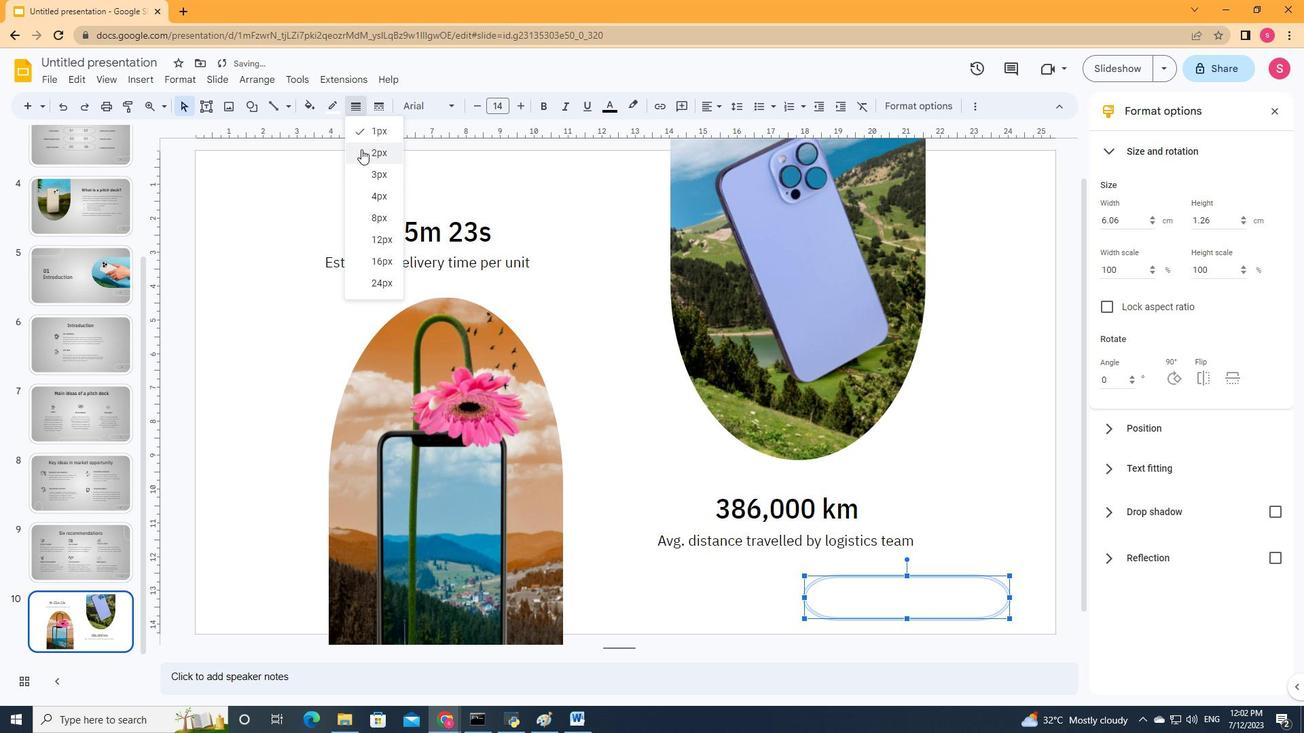 
Action: Key pressed <Key.right><Key.right><Key.right><Key.right><Key.right><Key.right><Key.right><Key.right><Key.right><Key.right><Key.right><Key.right><Key.right><Key.right><Key.right><Key.right><Key.right><Key.right><Key.right>
Screenshot: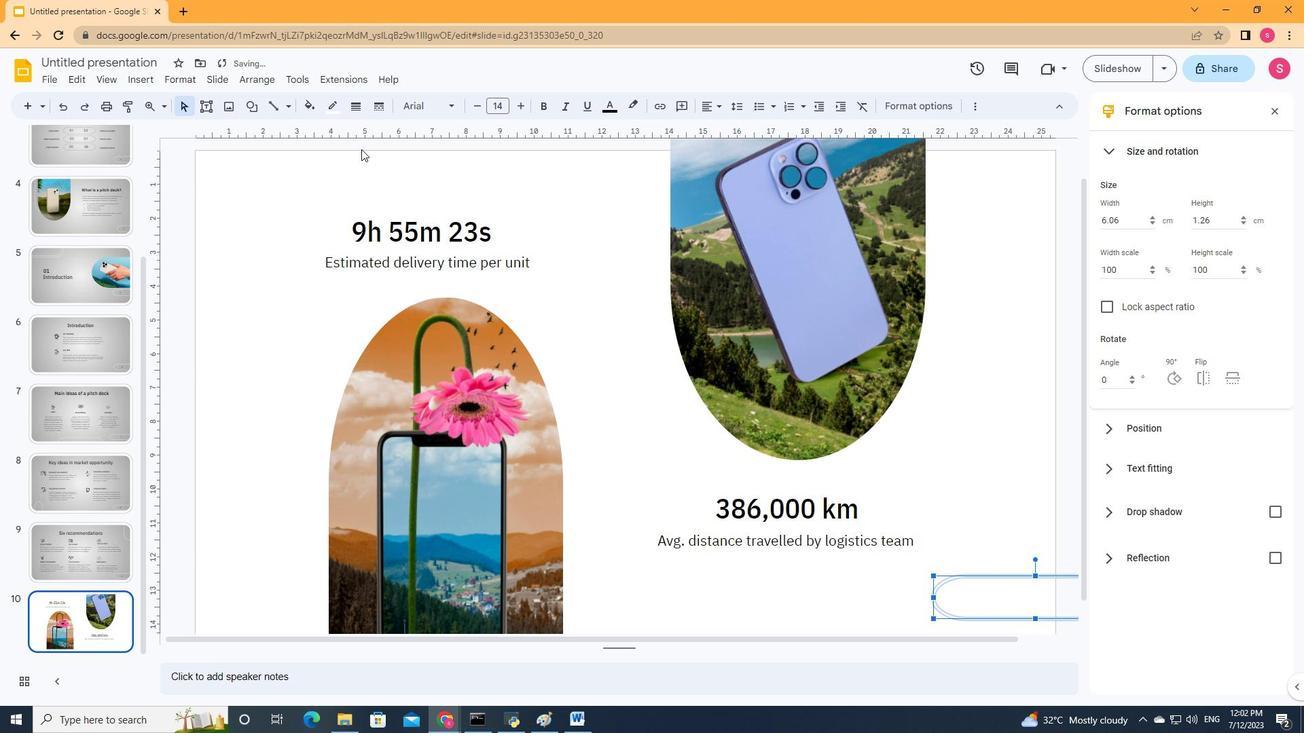 
Action: Mouse moved to (570, 237)
Screenshot: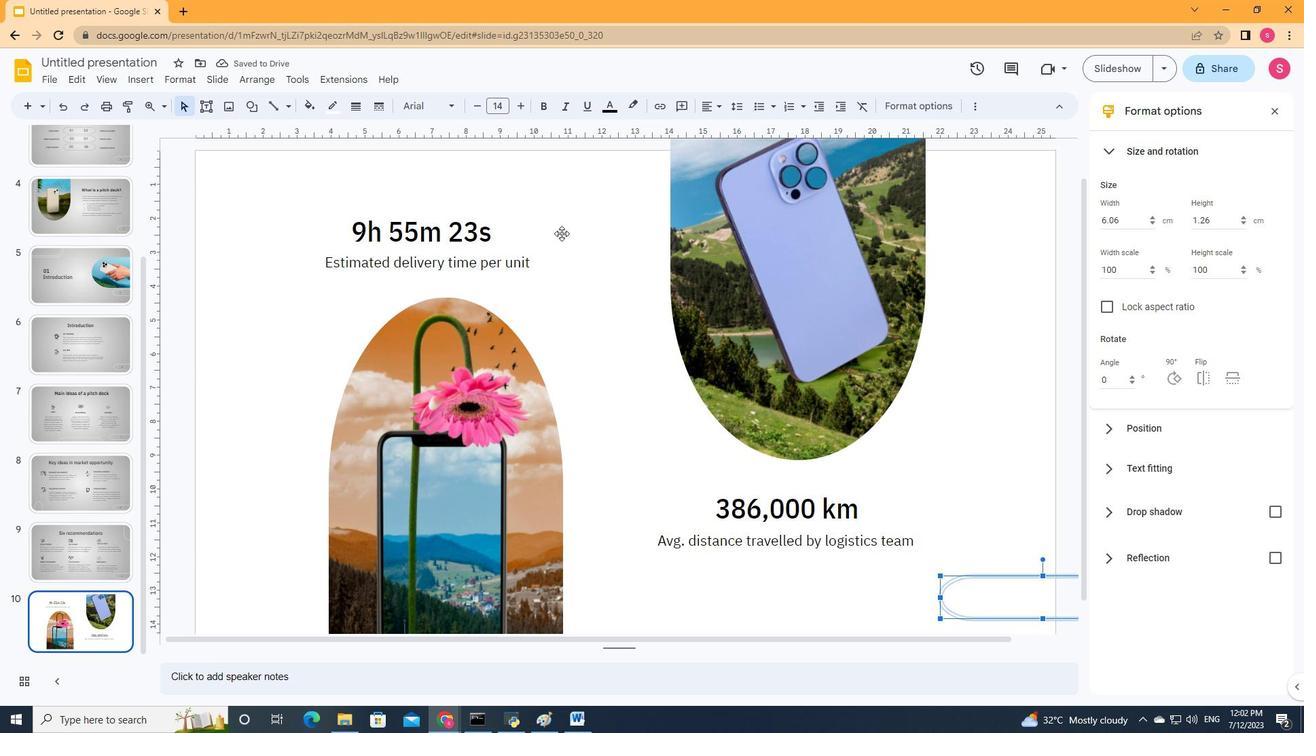 
Action: Mouse pressed left at (570, 237)
Screenshot: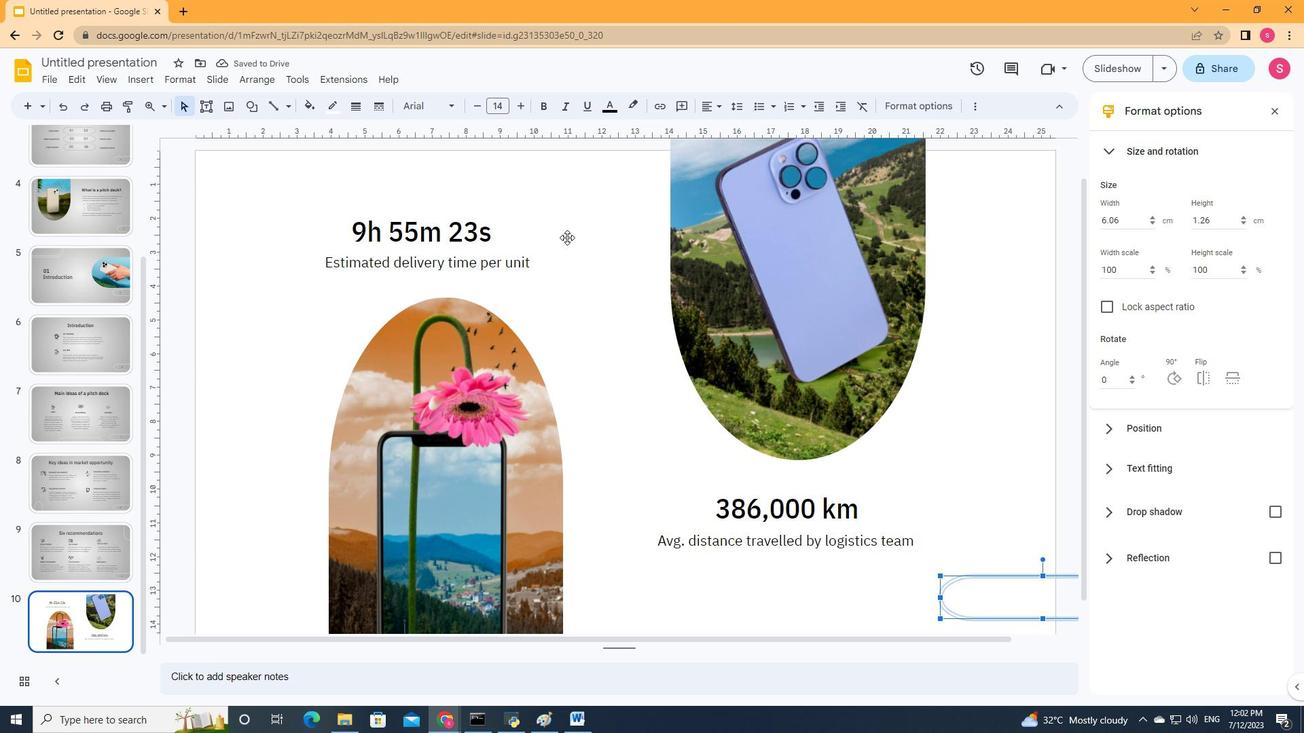 
Action: Mouse moved to (350, 108)
Screenshot: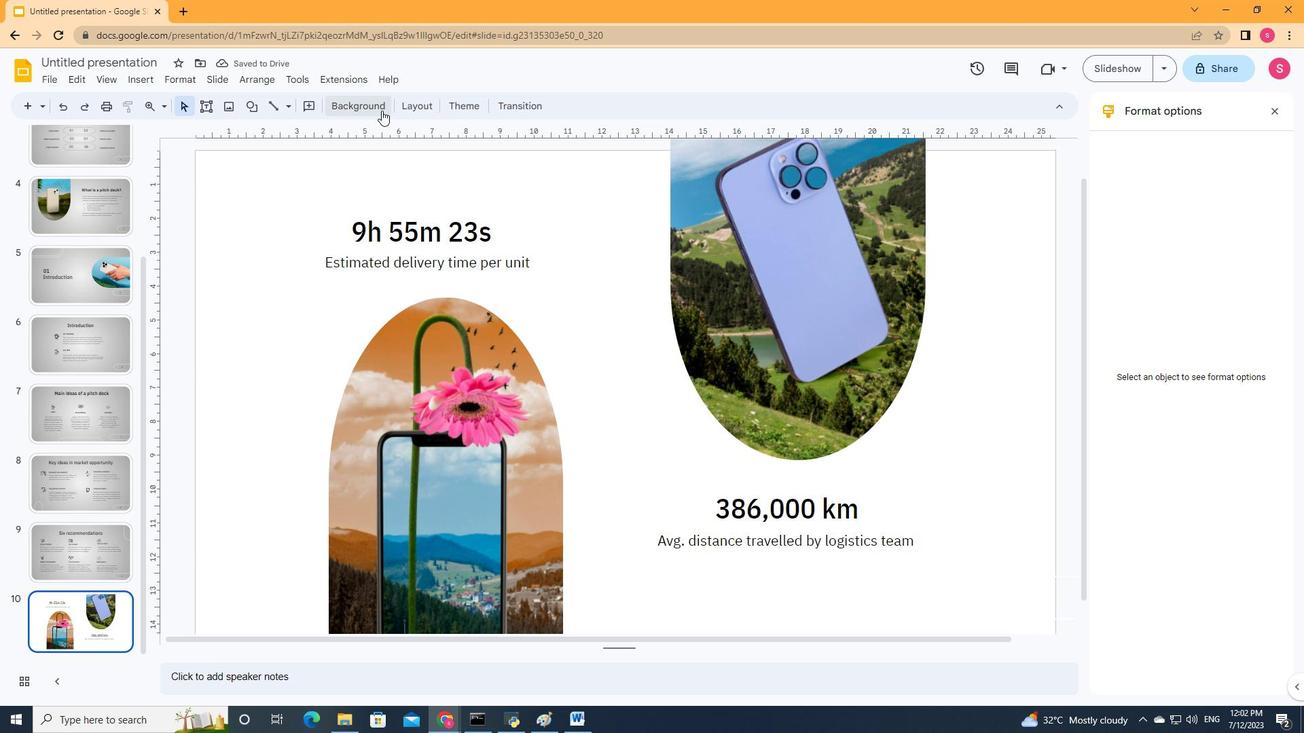 
Action: Mouse pressed left at (350, 108)
Screenshot: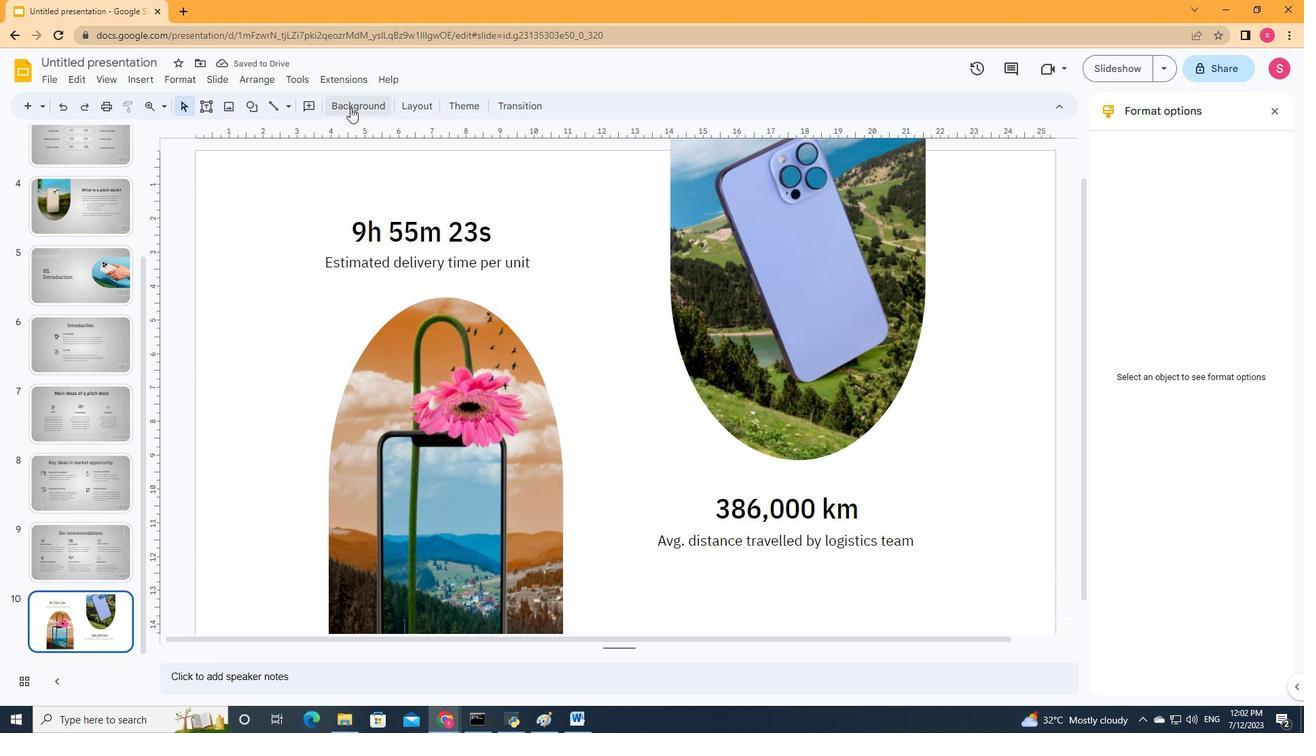 
Action: Mouse moved to (751, 333)
Screenshot: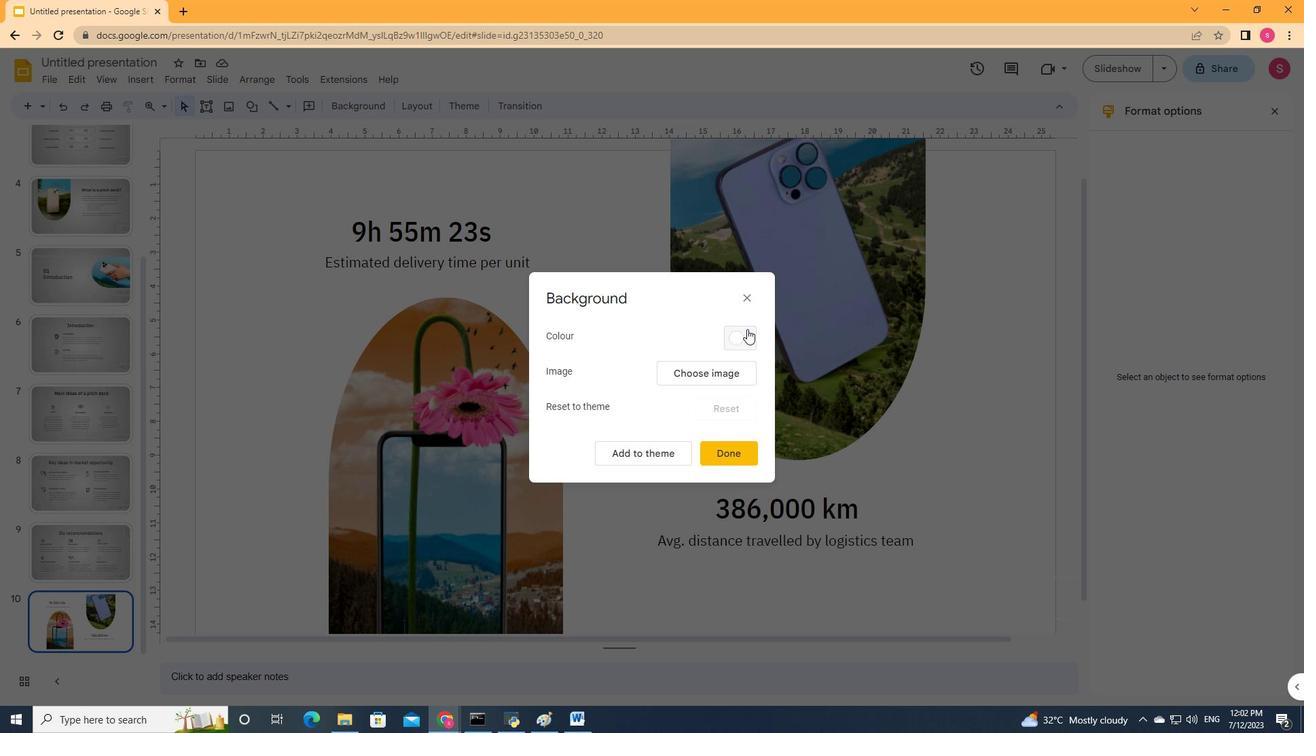 
Action: Mouse pressed left at (751, 333)
Screenshot: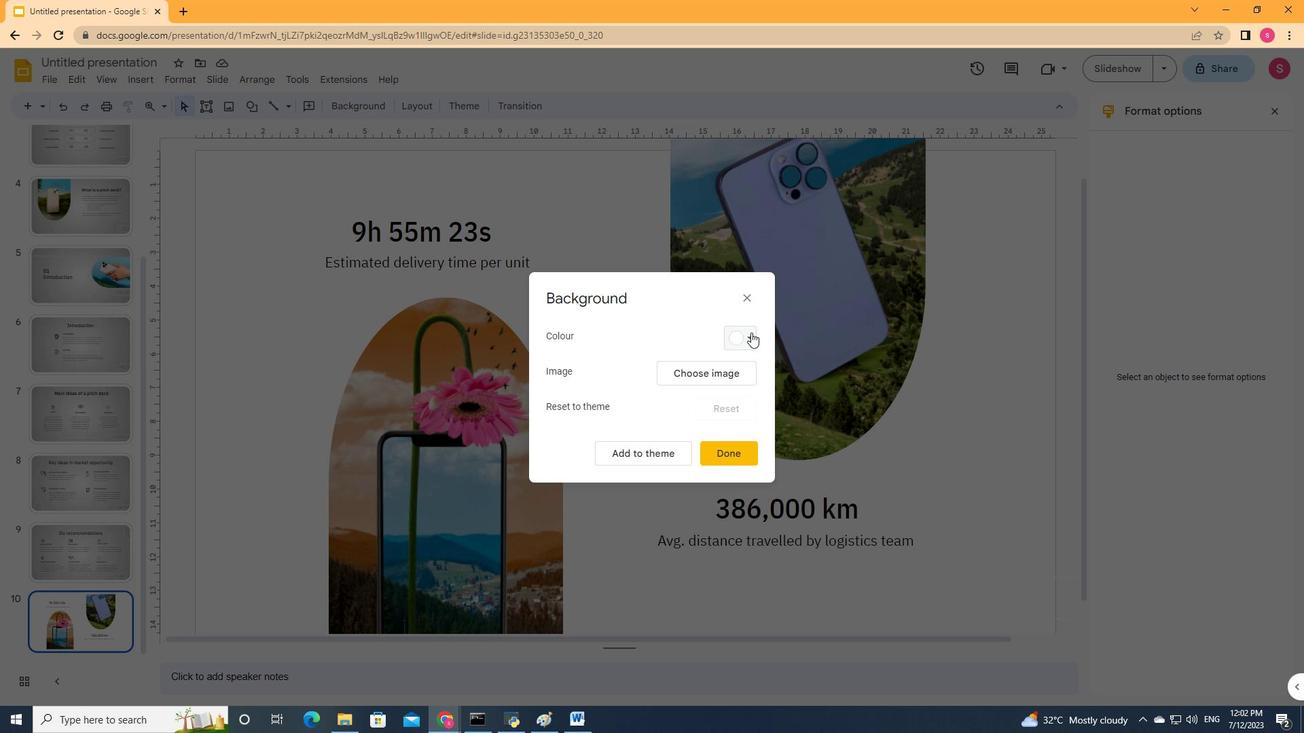 
Action: Mouse moved to (852, 363)
Screenshot: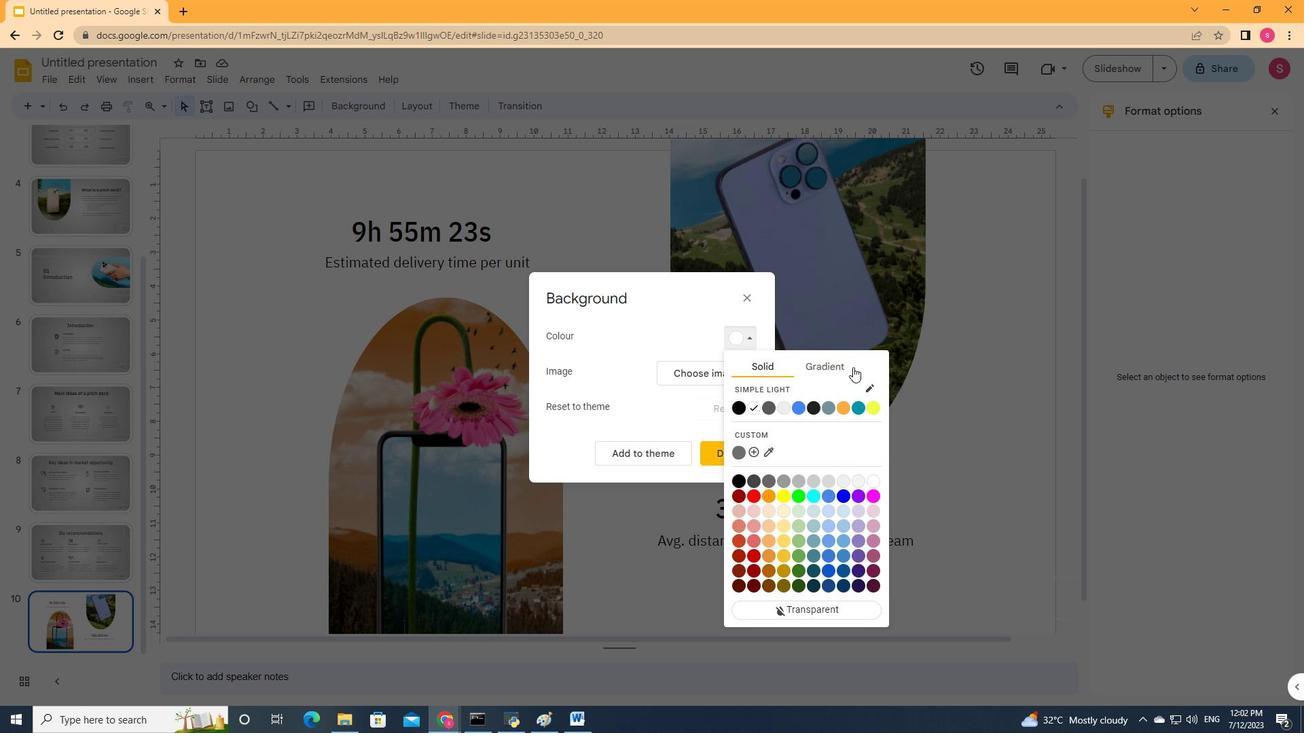 
Action: Mouse pressed left at (852, 363)
Screenshot: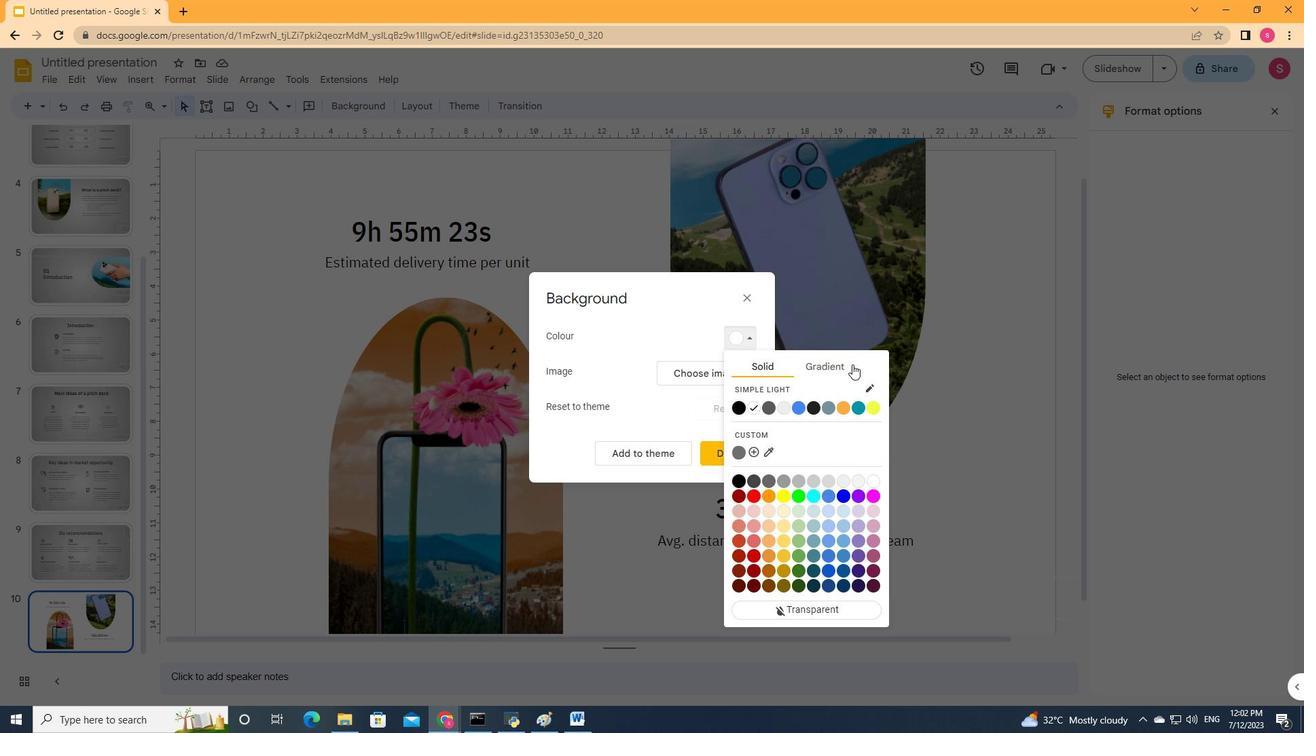 
Action: Mouse moved to (826, 521)
Screenshot: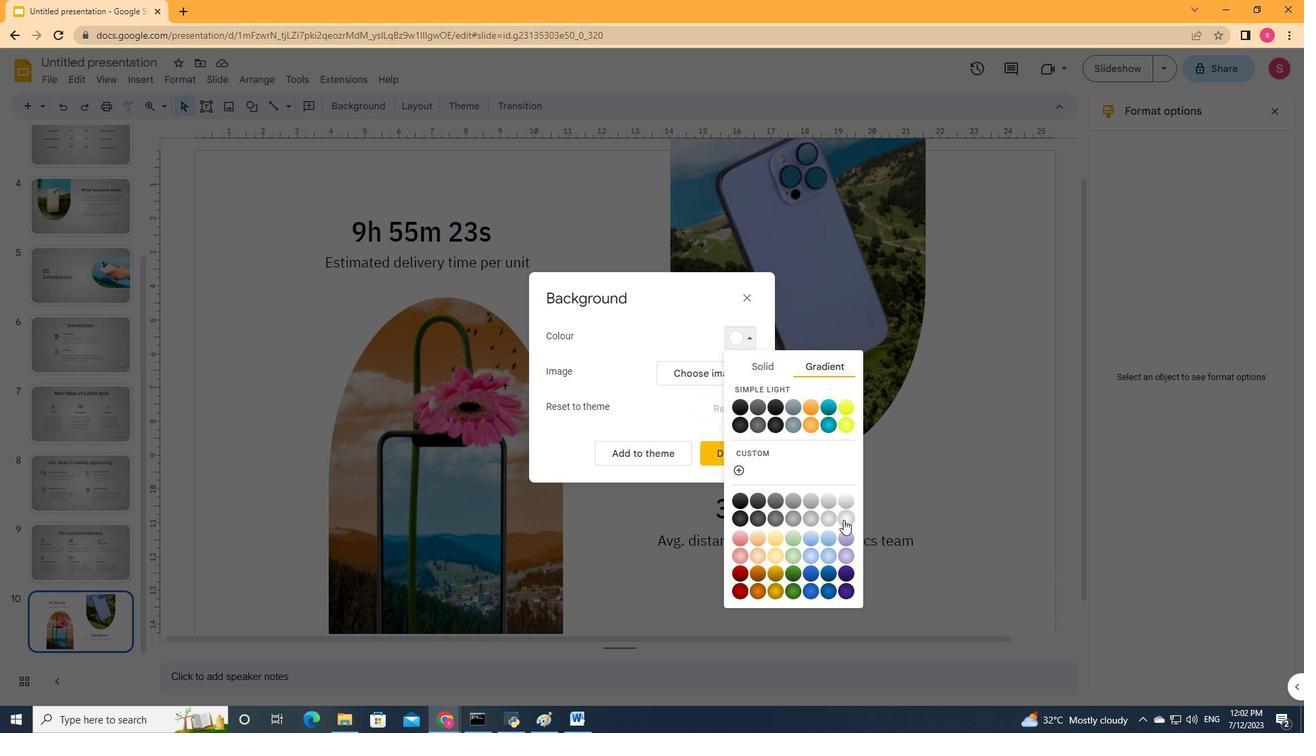 
Action: Mouse pressed left at (826, 521)
Screenshot: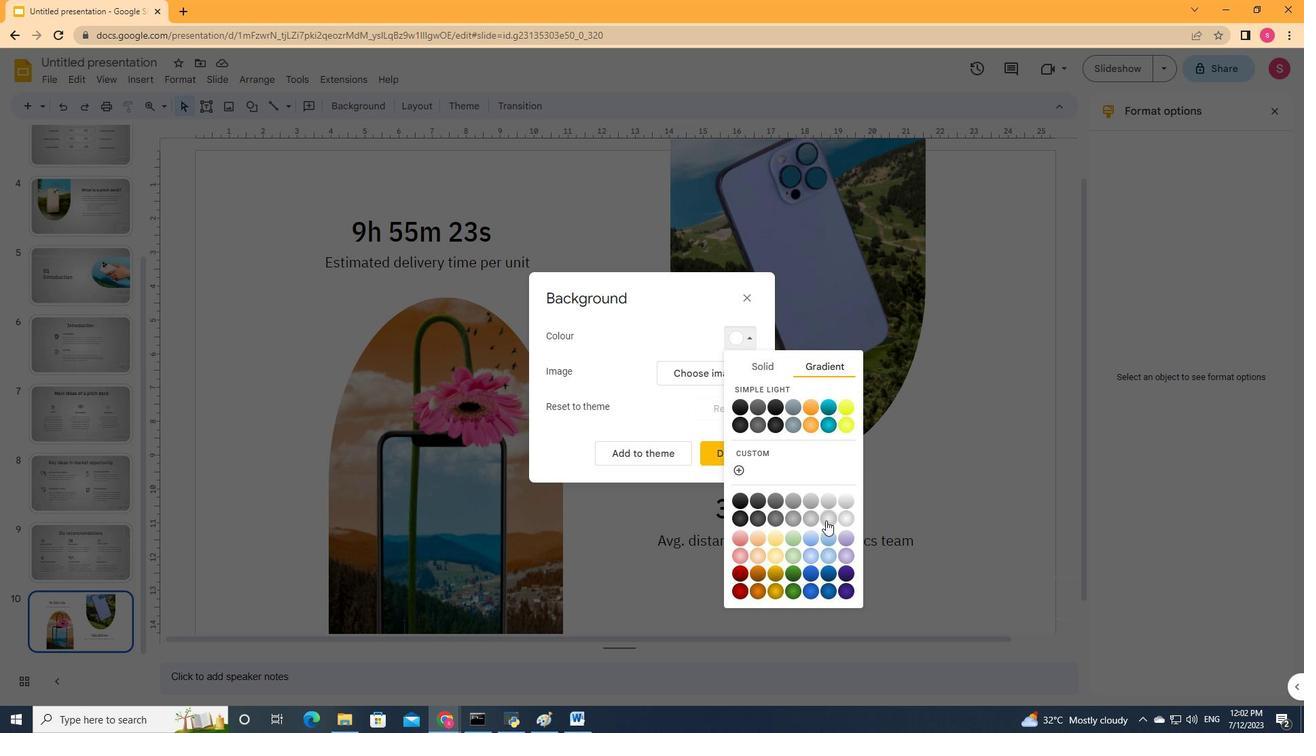 
Action: Mouse moved to (741, 455)
Screenshot: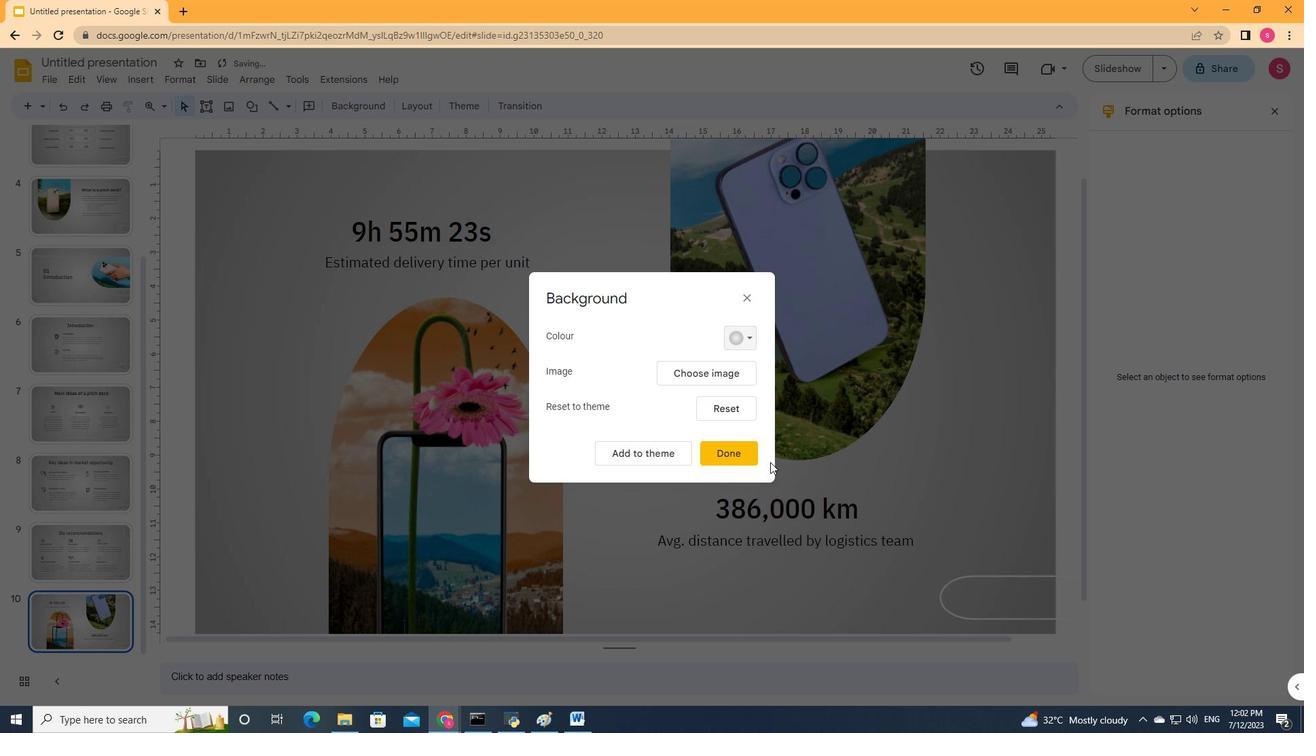 
Action: Mouse pressed left at (741, 455)
Screenshot: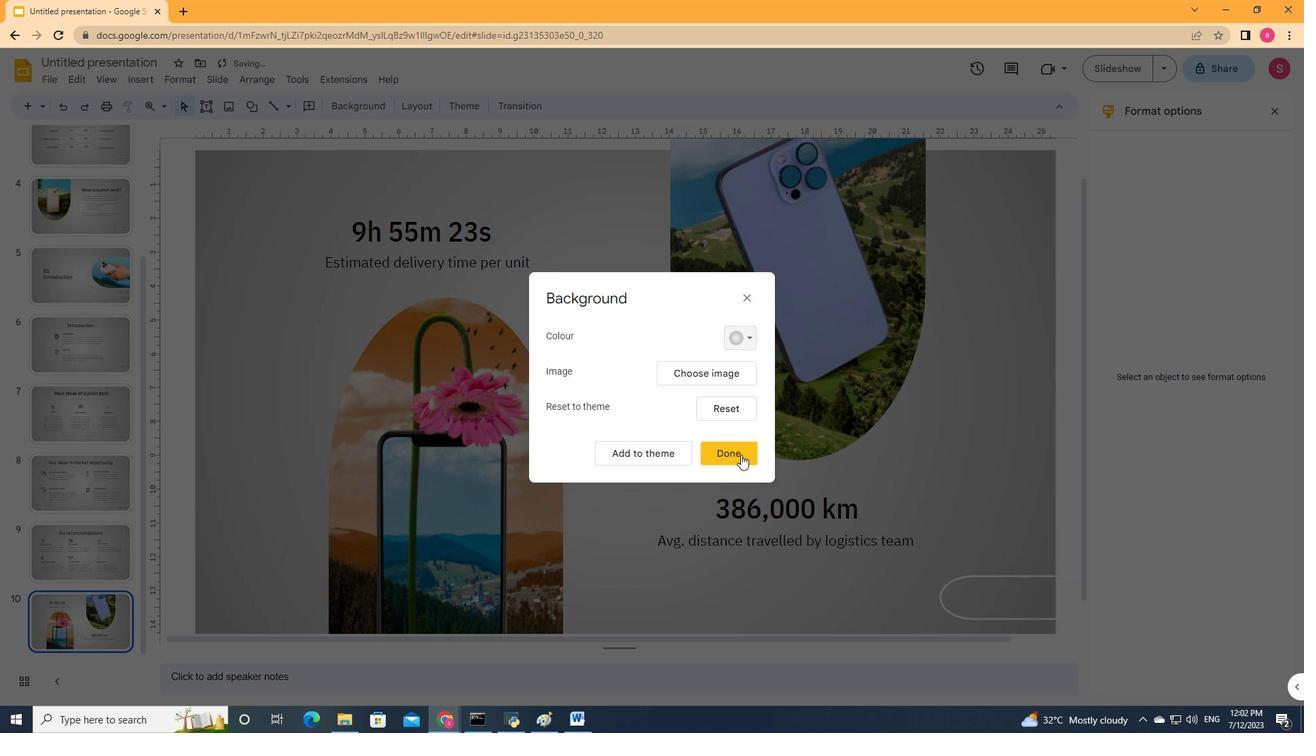 
Action: Mouse moved to (212, 103)
Screenshot: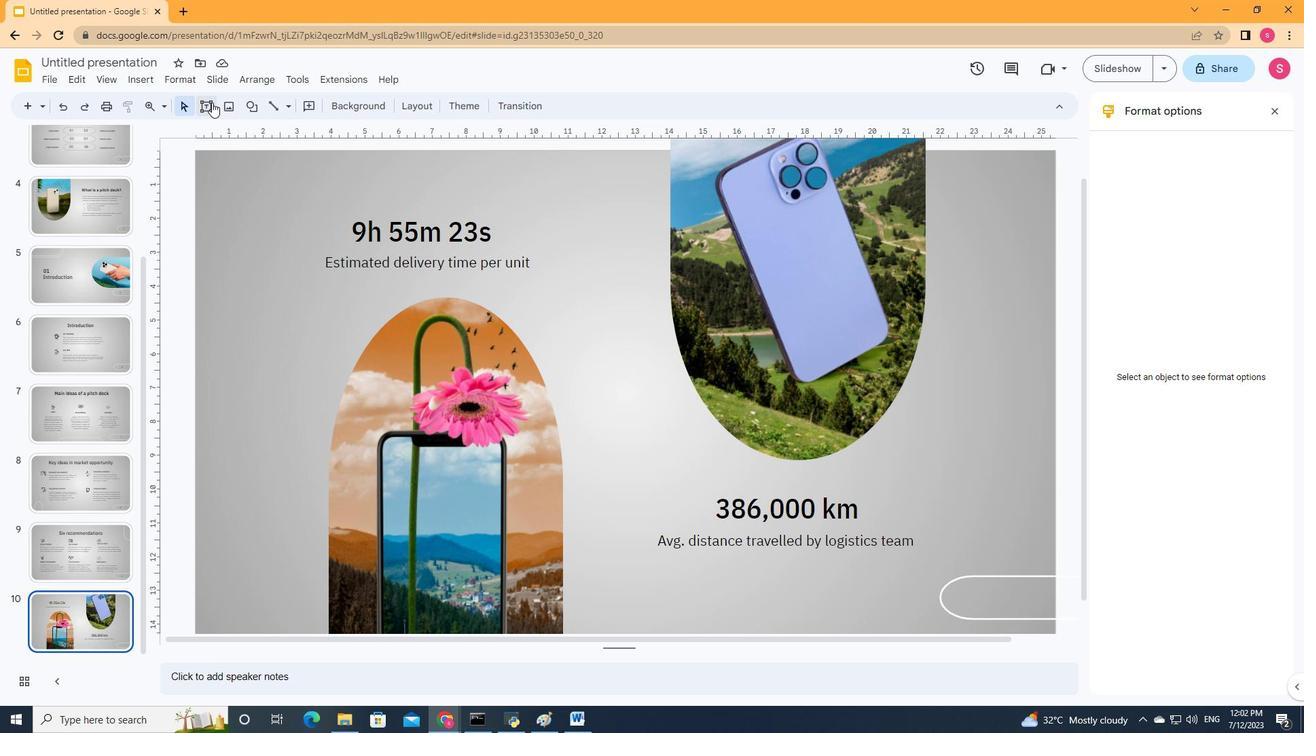 
Action: Mouse pressed left at (212, 103)
Screenshot: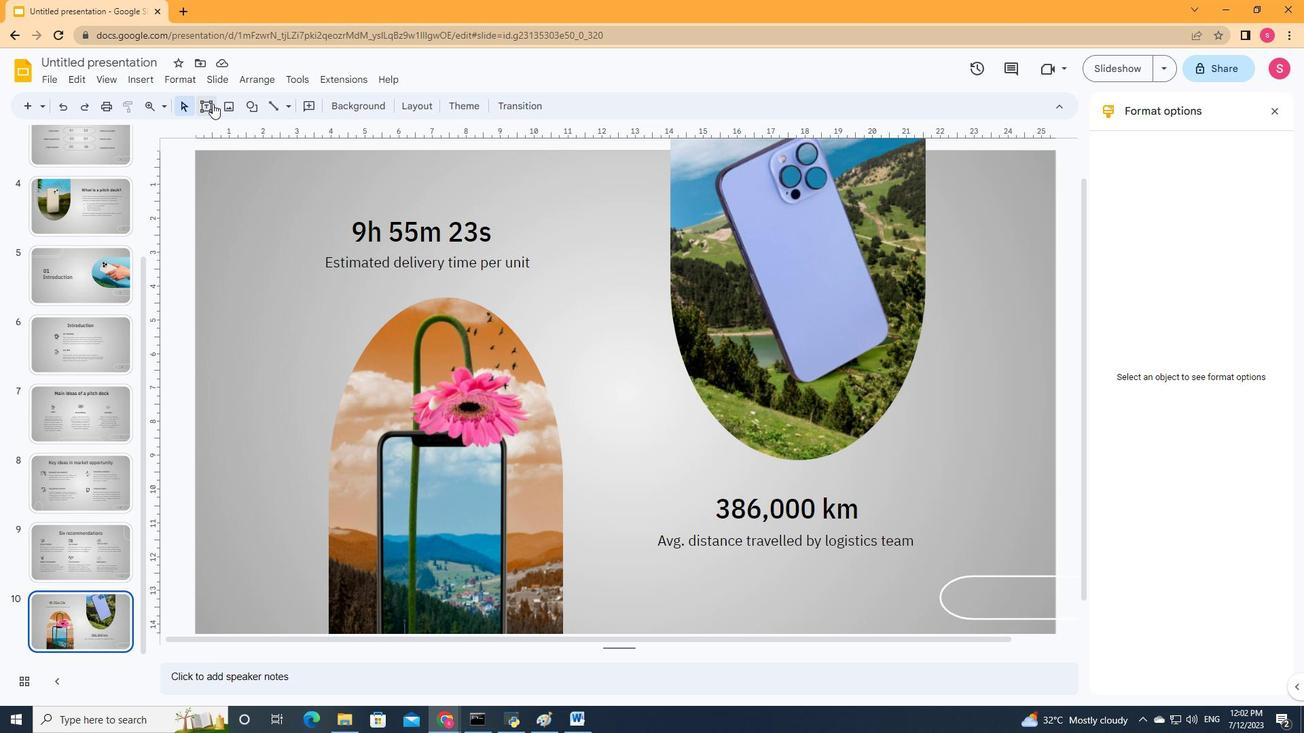 
Action: Mouse moved to (977, 585)
Screenshot: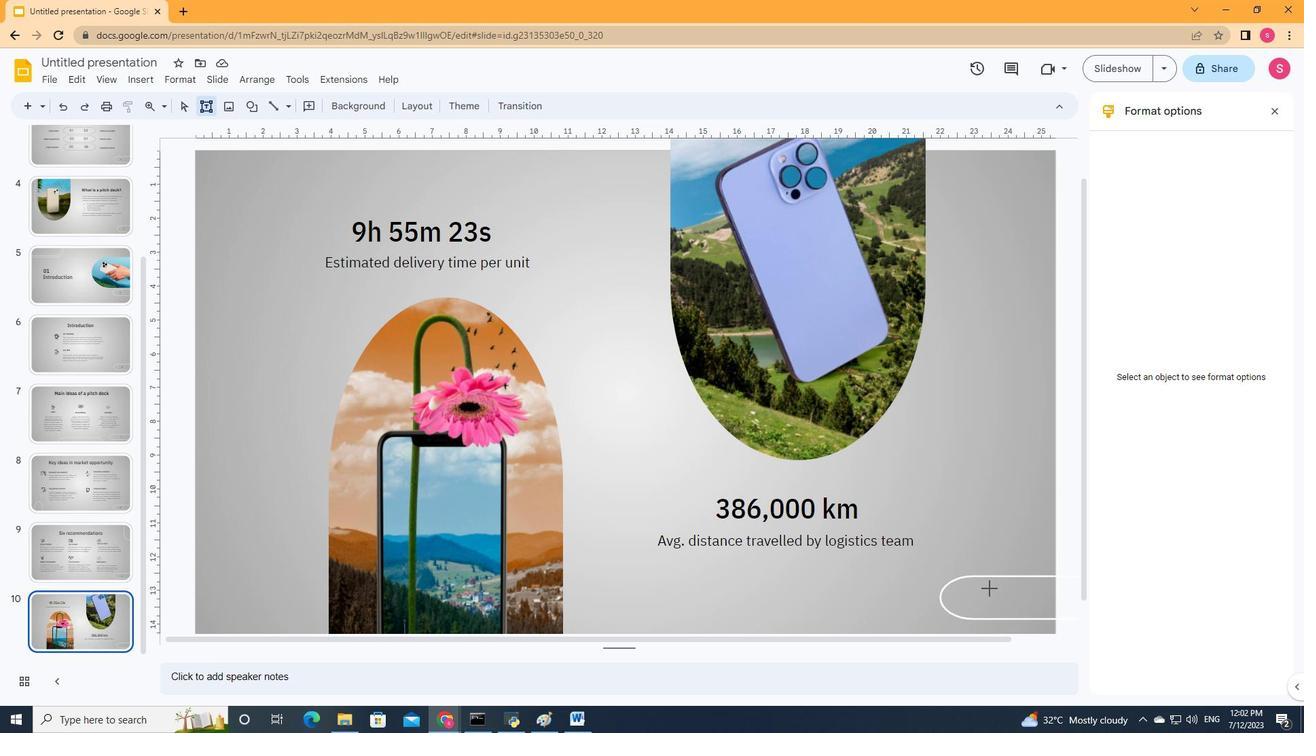 
Action: Mouse pressed left at (977, 585)
Screenshot: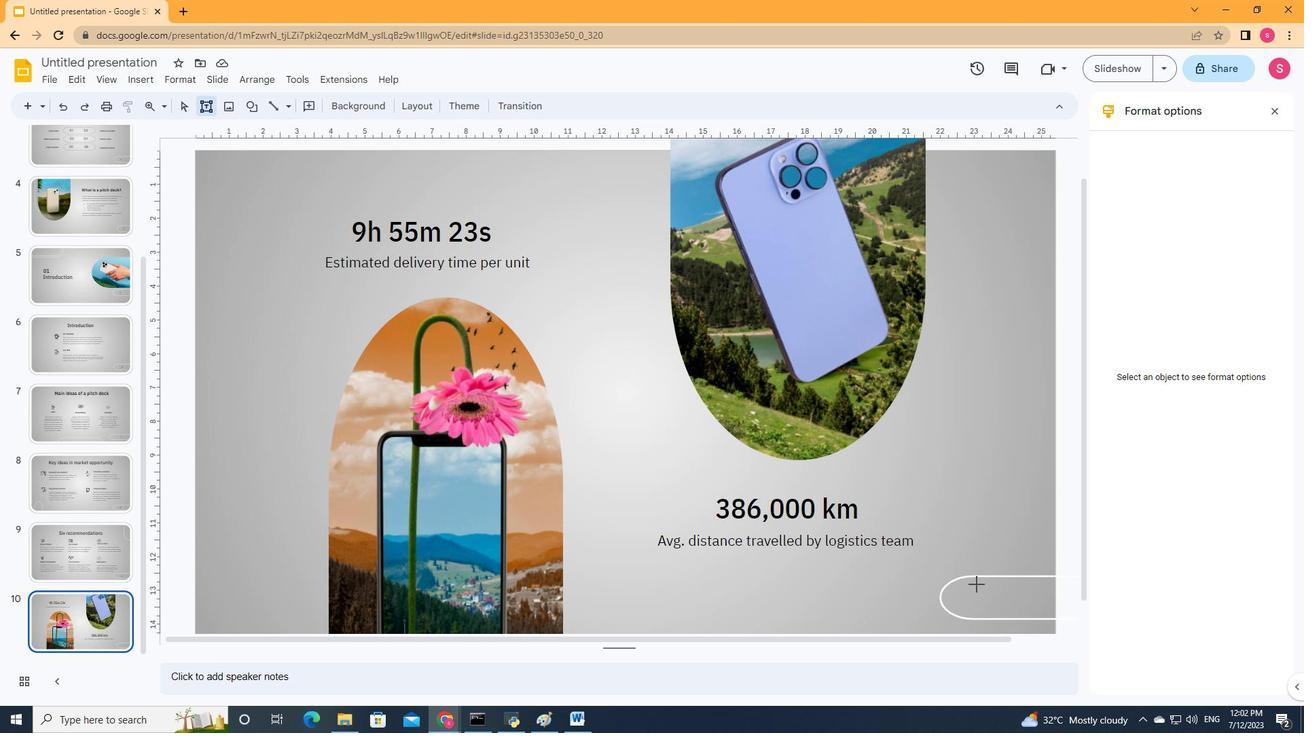 
Action: Mouse moved to (1021, 619)
Screenshot: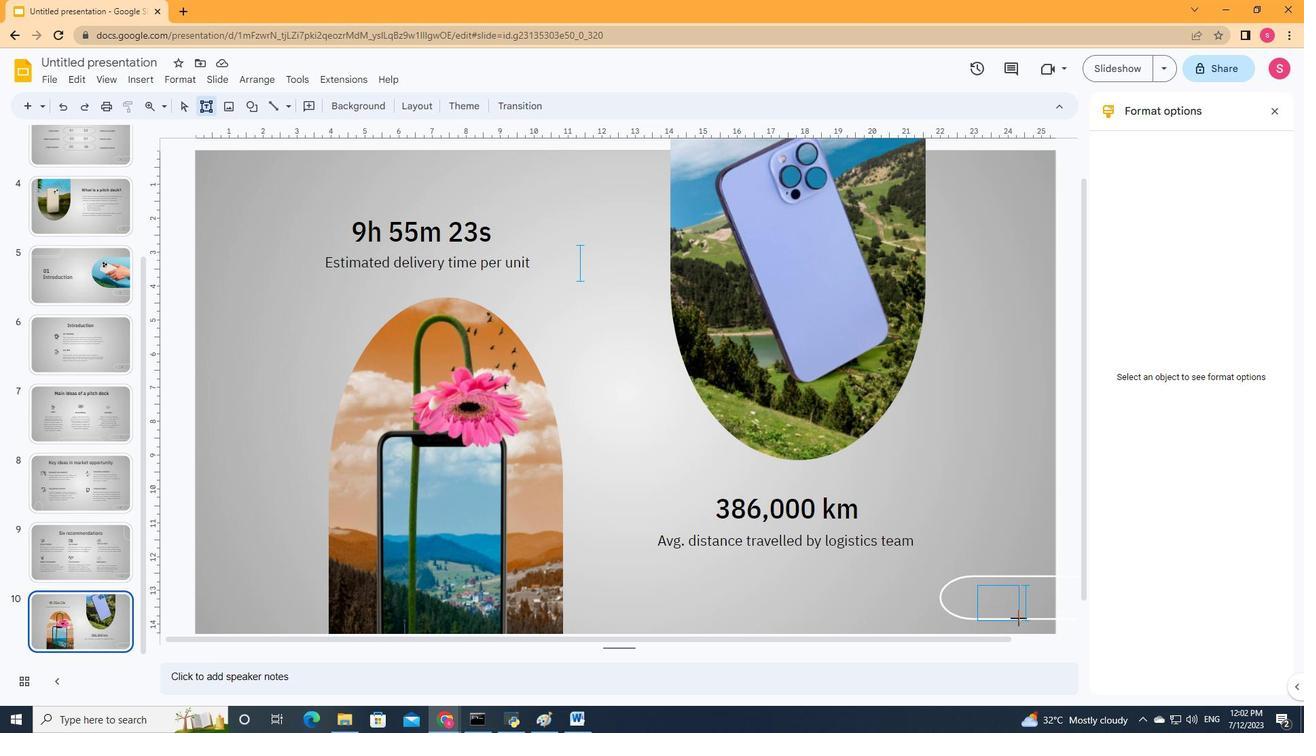 
Action: Key pressed 10
Screenshot: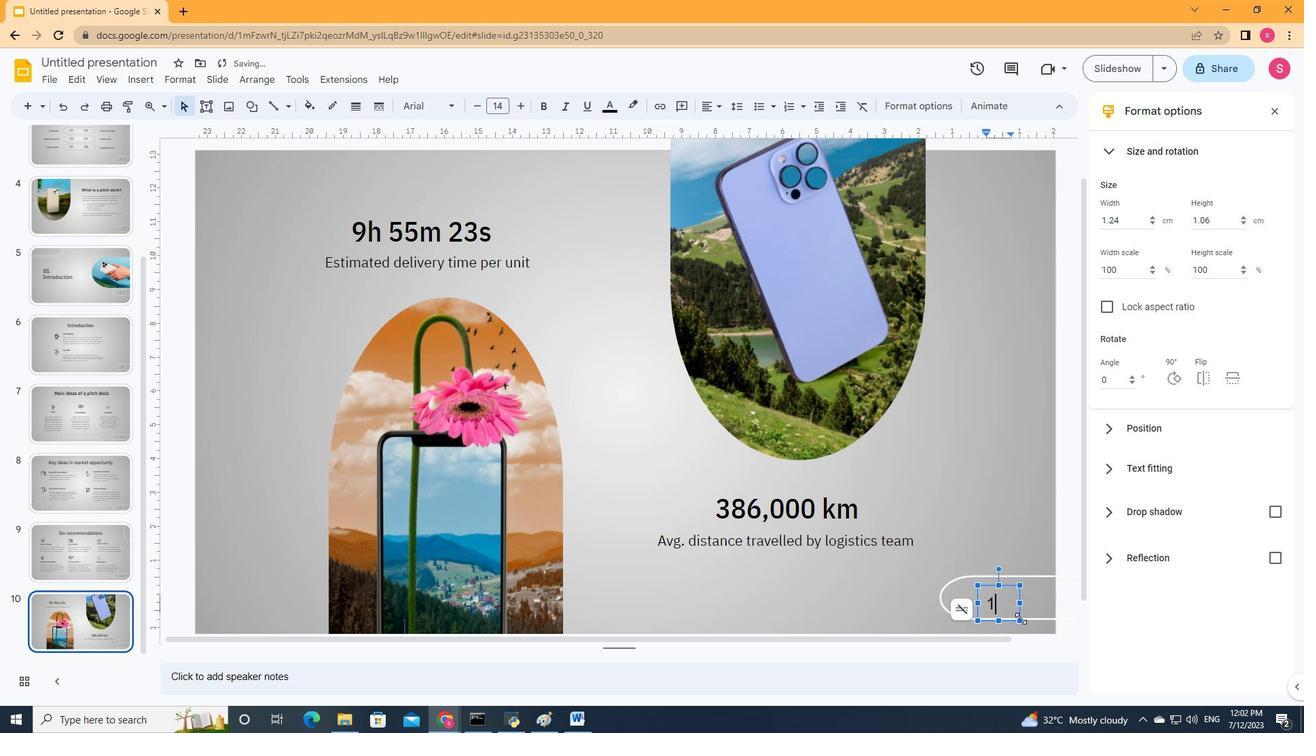 
Action: Mouse moved to (1013, 586)
Screenshot: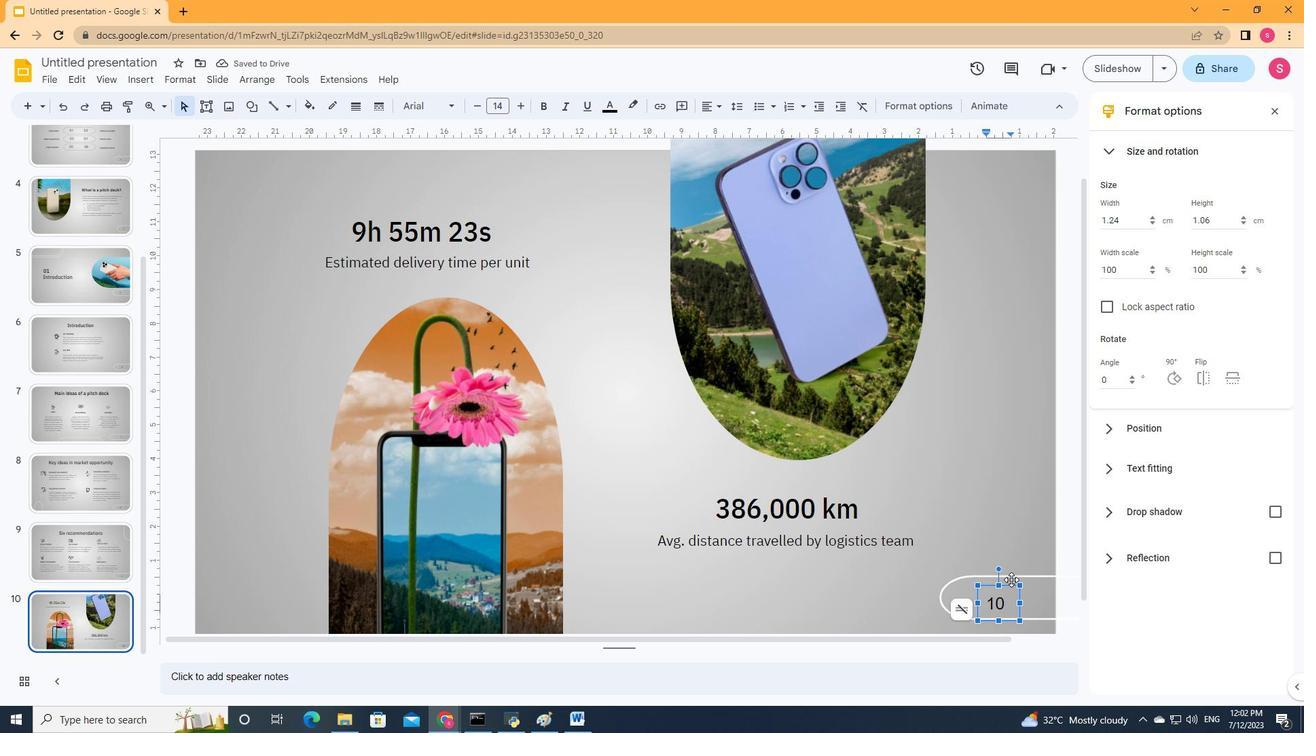 
Action: Mouse pressed left at (1013, 586)
Screenshot: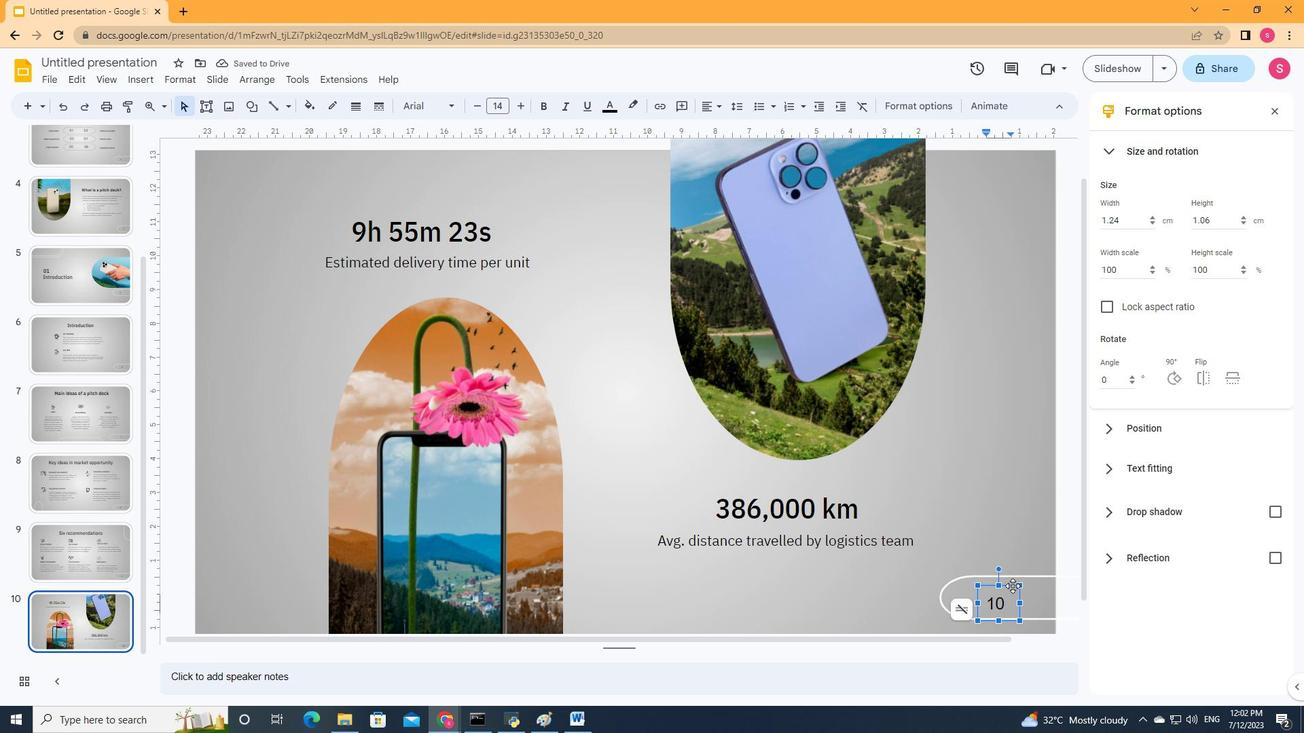 
Action: Key pressed <Key.up><Key.right>
Screenshot: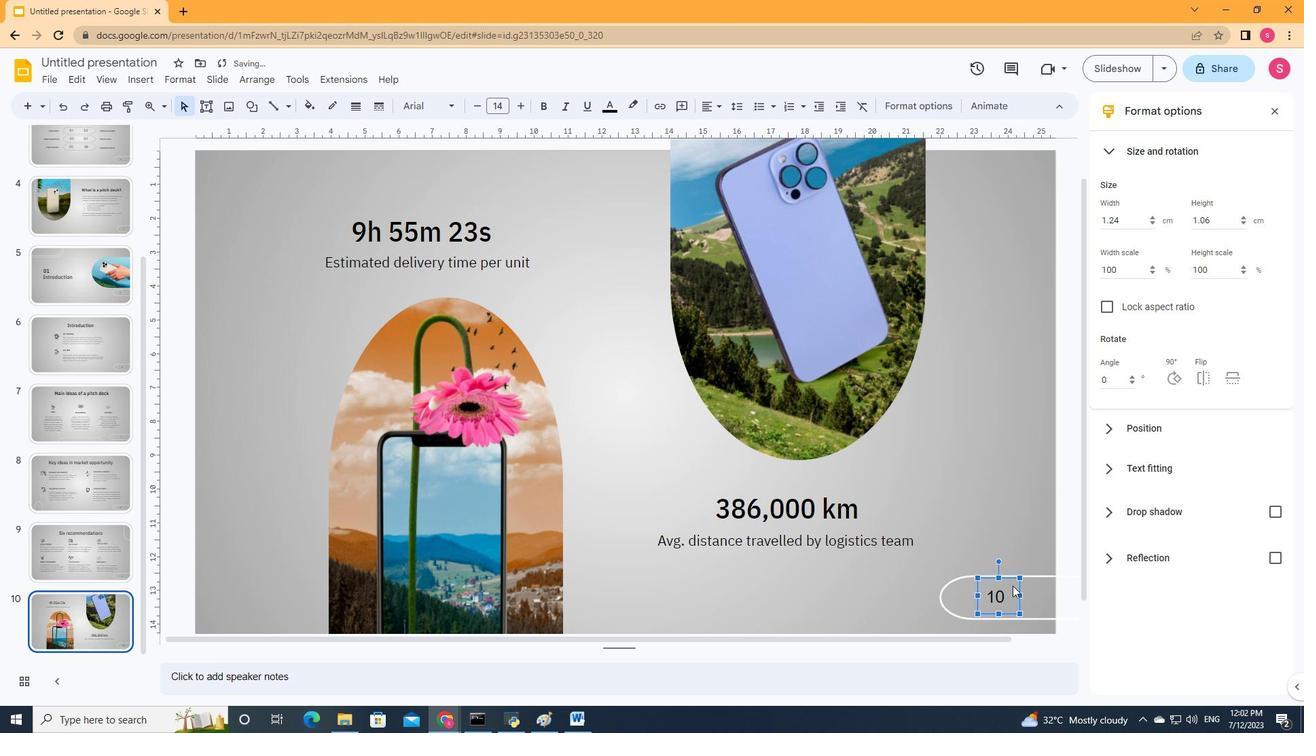 
Action: Mouse moved to (916, 595)
Screenshot: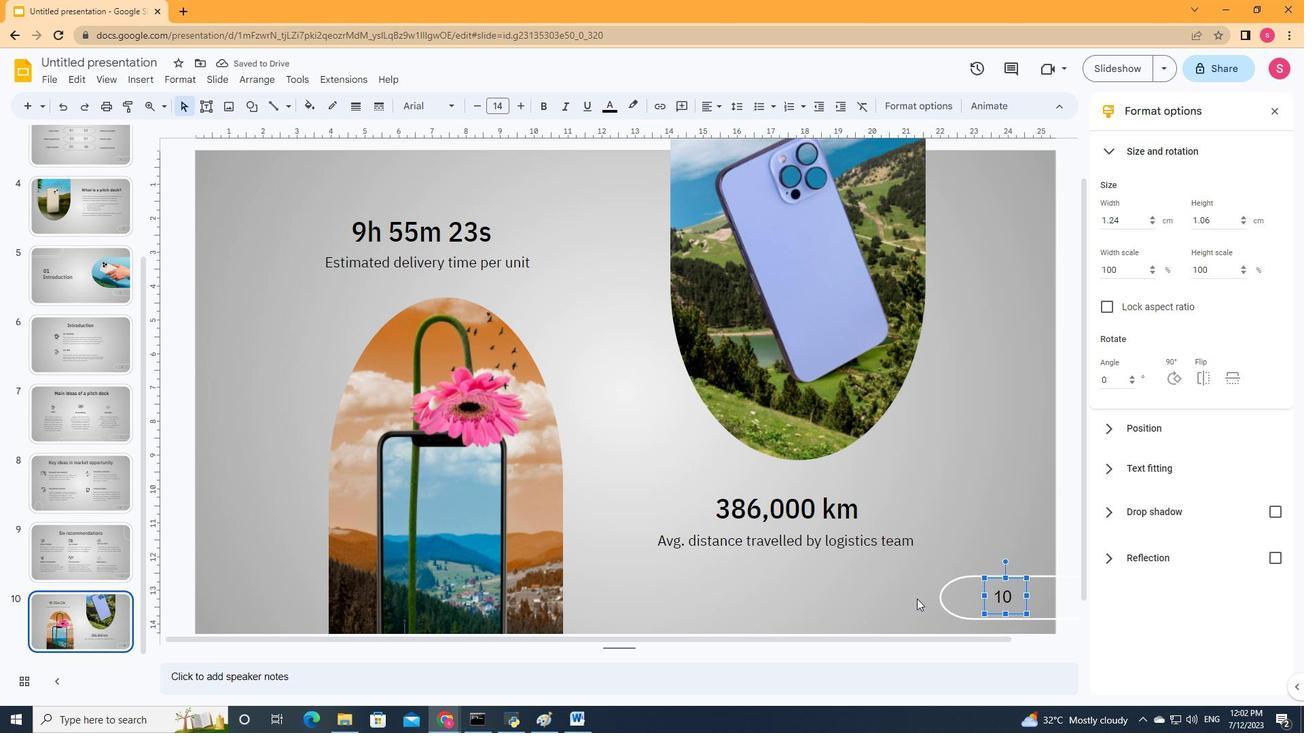 
Action: Mouse pressed left at (916, 595)
Screenshot: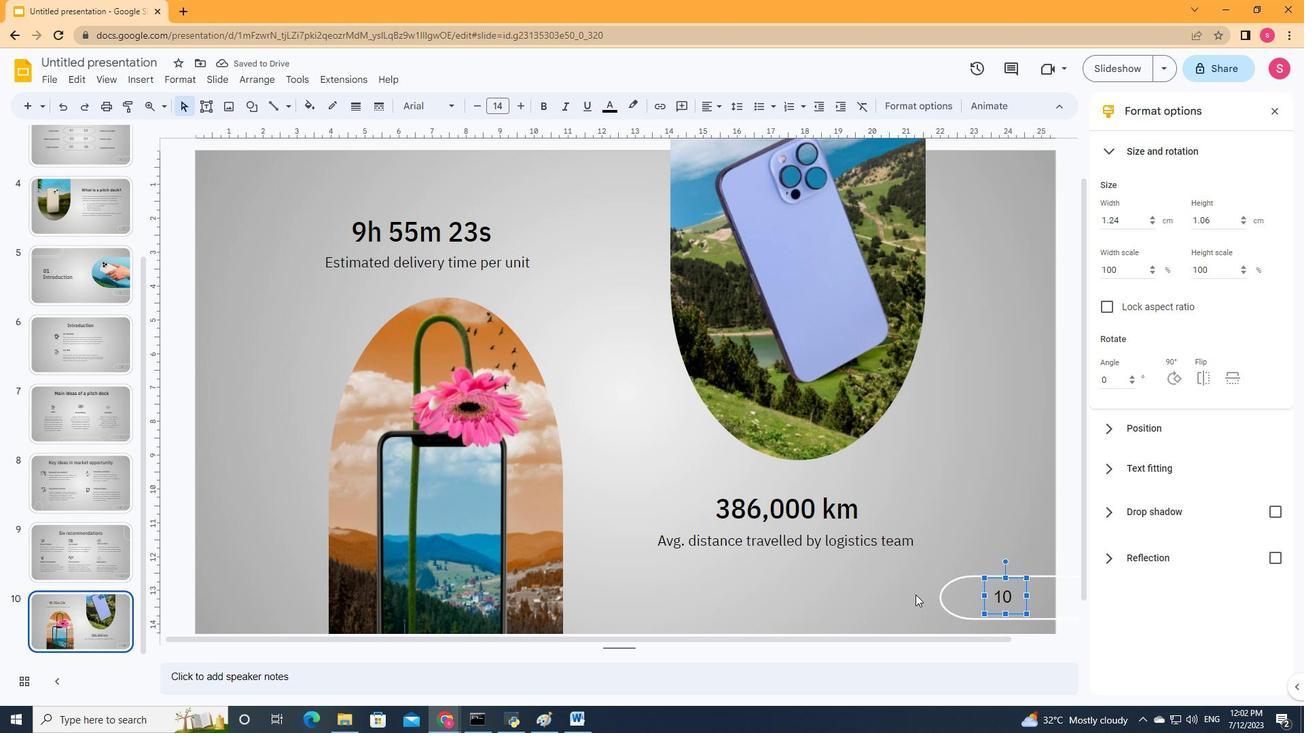 
Action: Mouse moved to (248, 109)
Screenshot: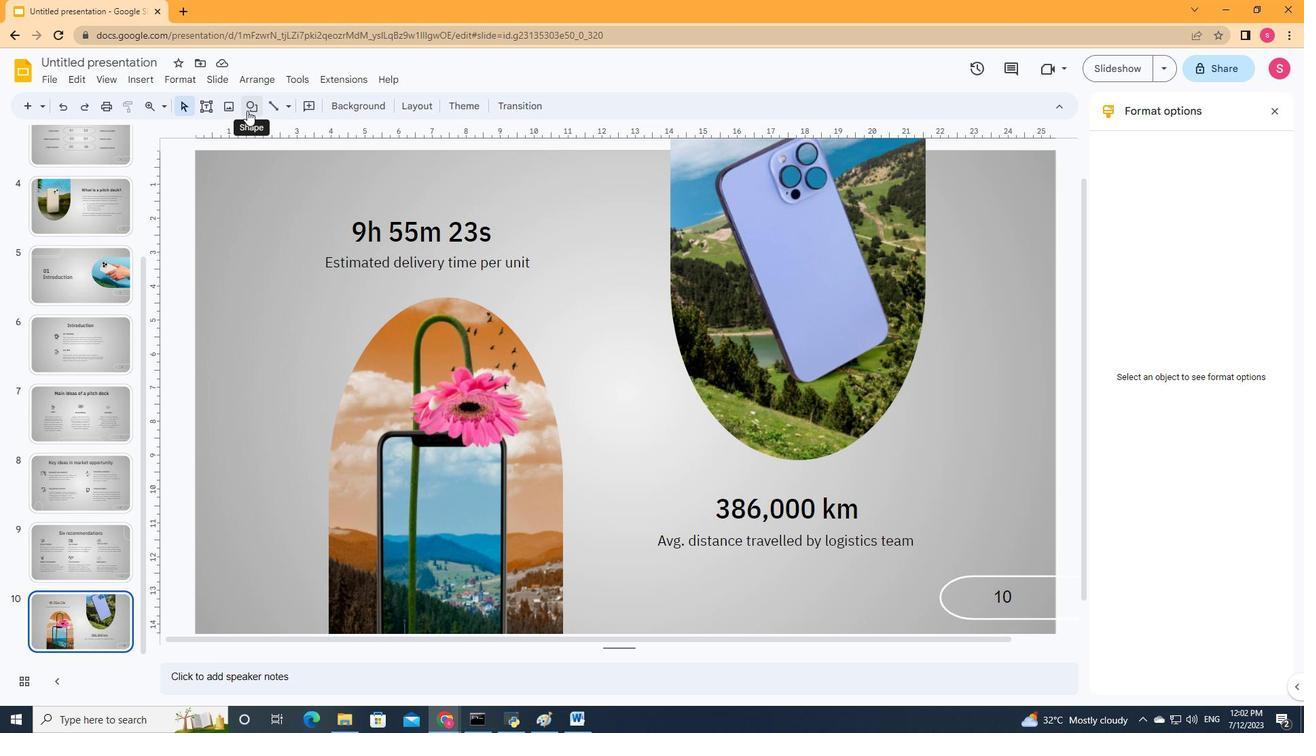 
Action: Mouse pressed left at (248, 109)
Screenshot: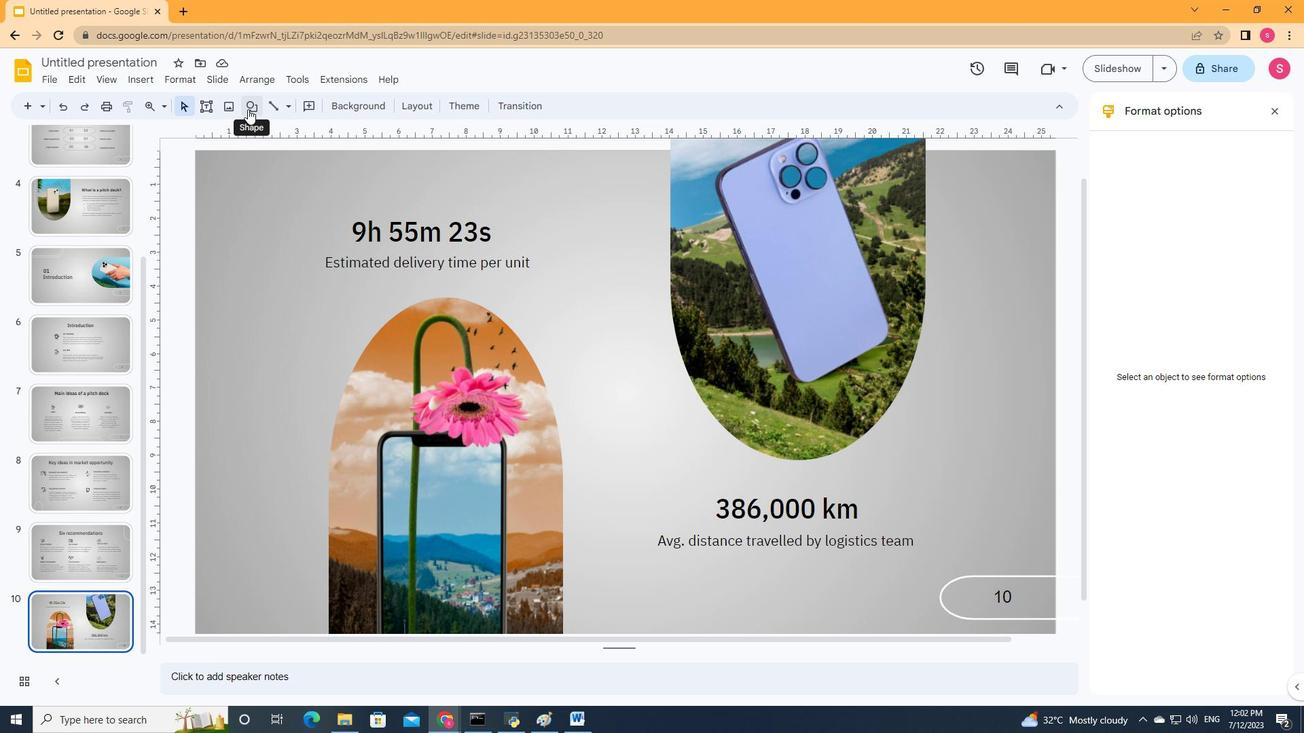 
Action: Mouse moved to (553, 220)
Screenshot: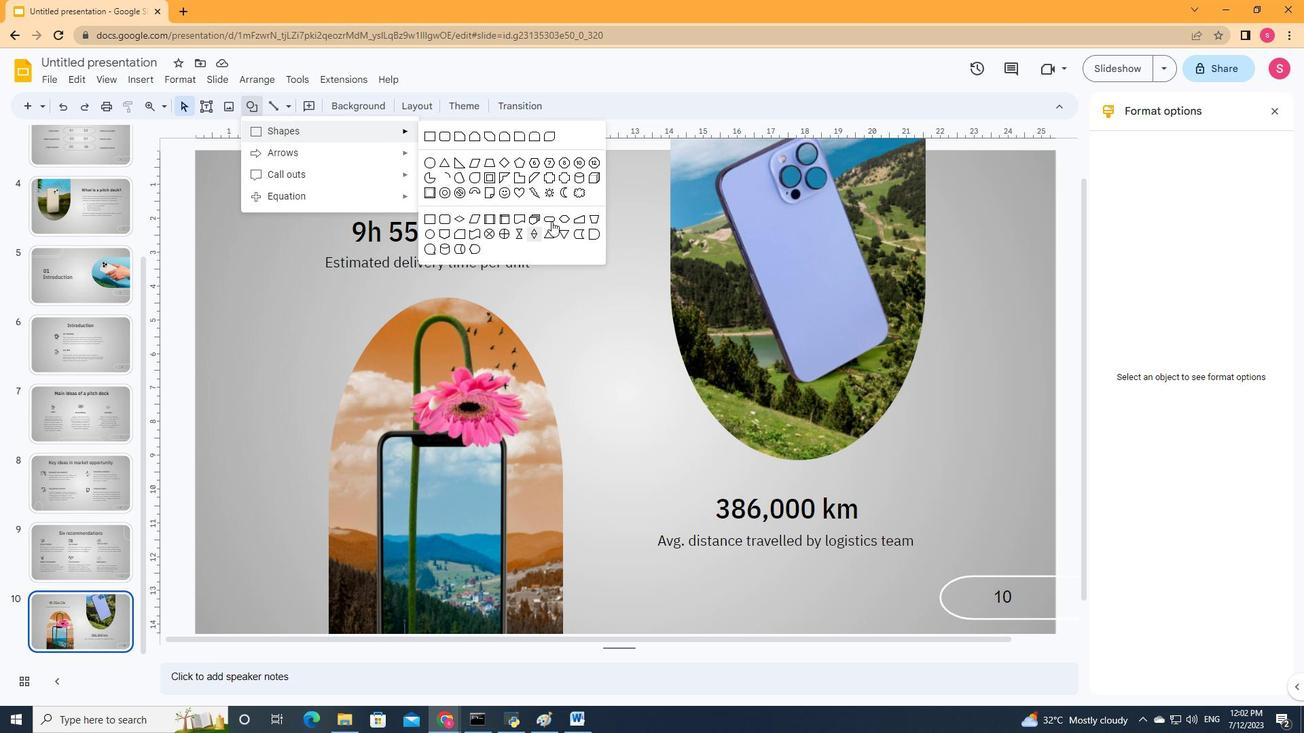 
Action: Mouse pressed left at (553, 220)
Screenshot: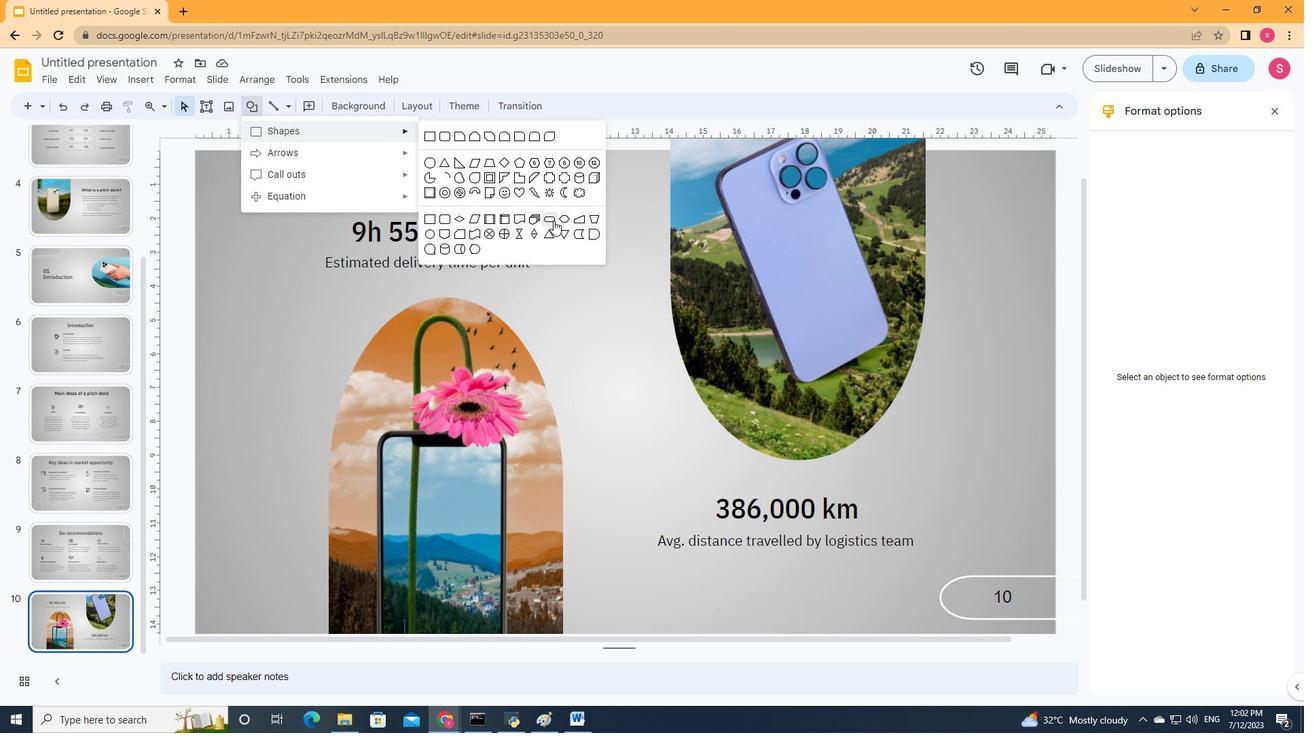 
Action: Mouse moved to (572, 224)
Screenshot: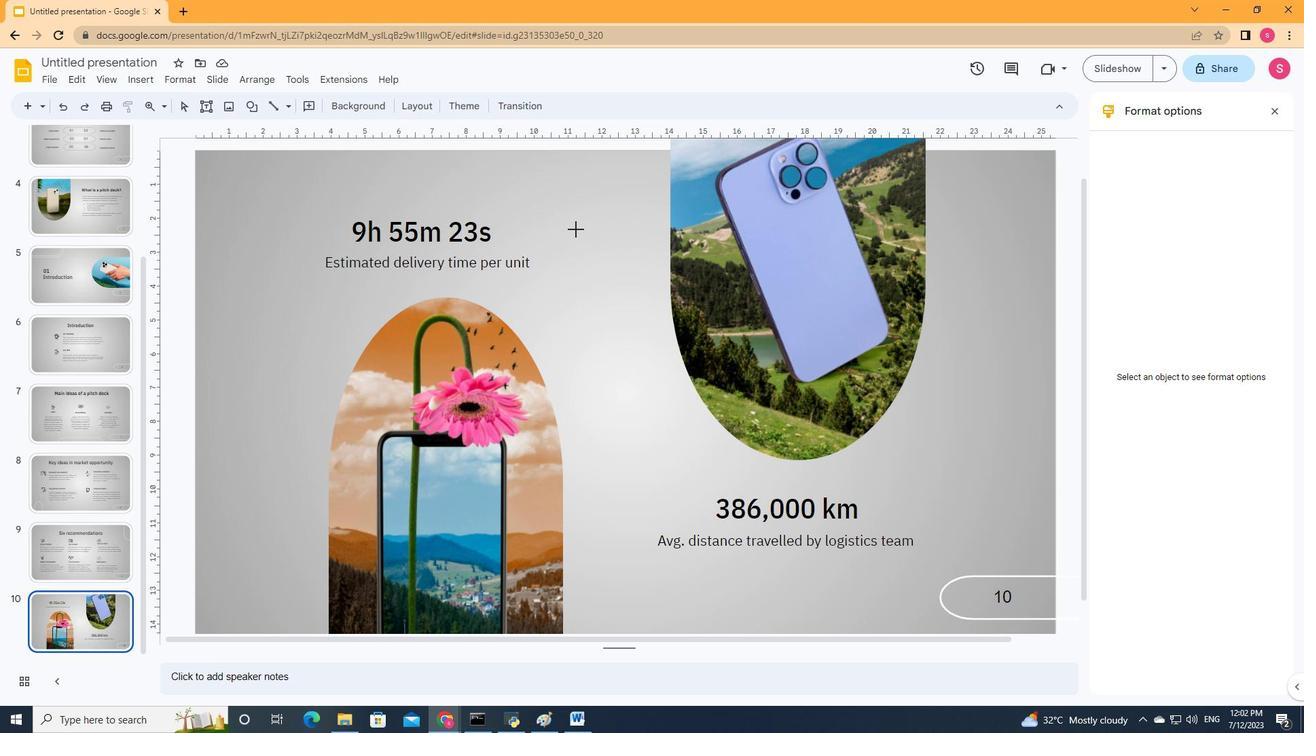 
Action: Mouse pressed left at (572, 224)
Screenshot: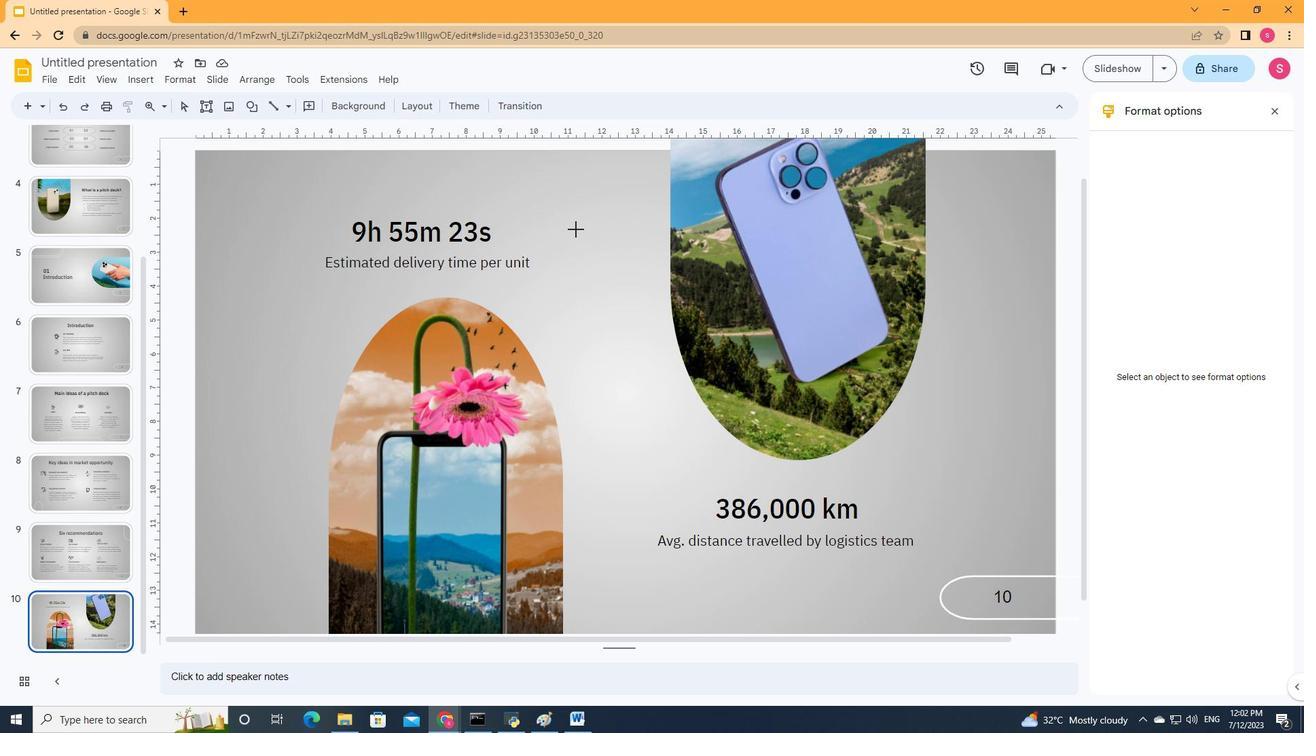 
Action: Mouse moved to (307, 110)
Screenshot: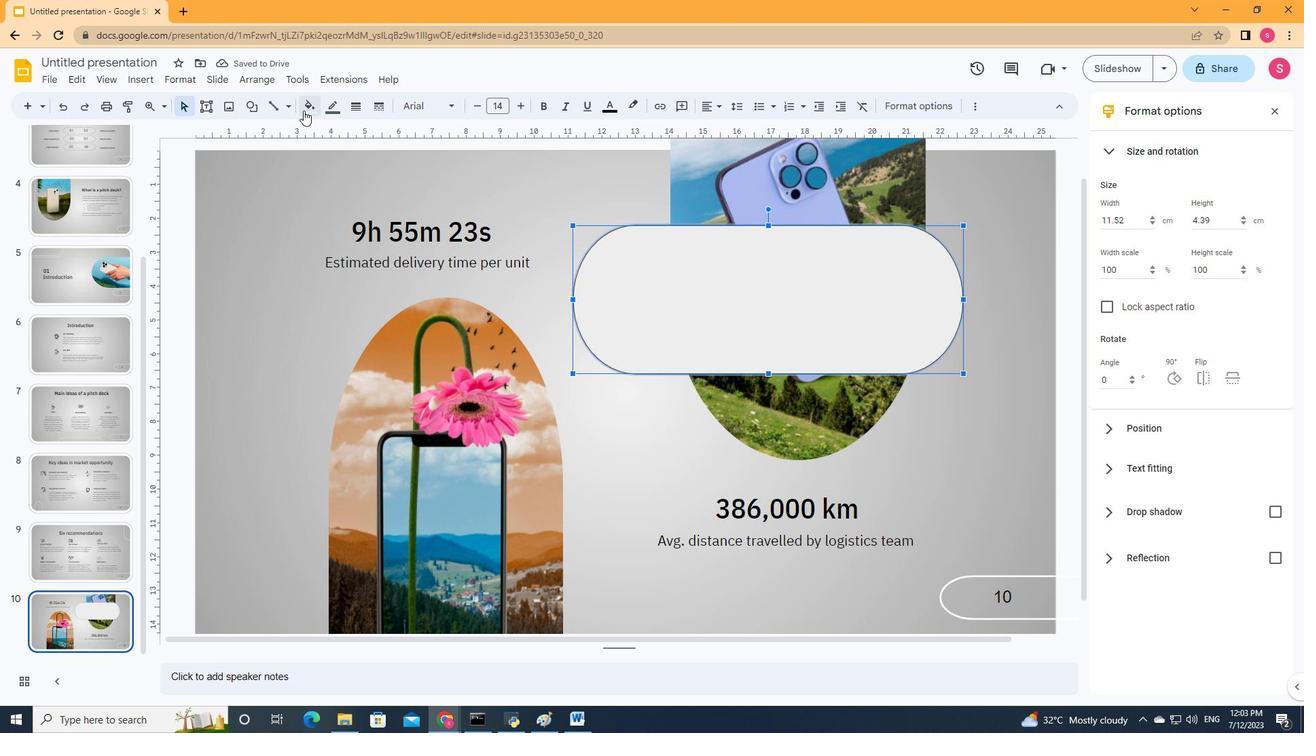 
Action: Mouse pressed left at (307, 110)
Screenshot: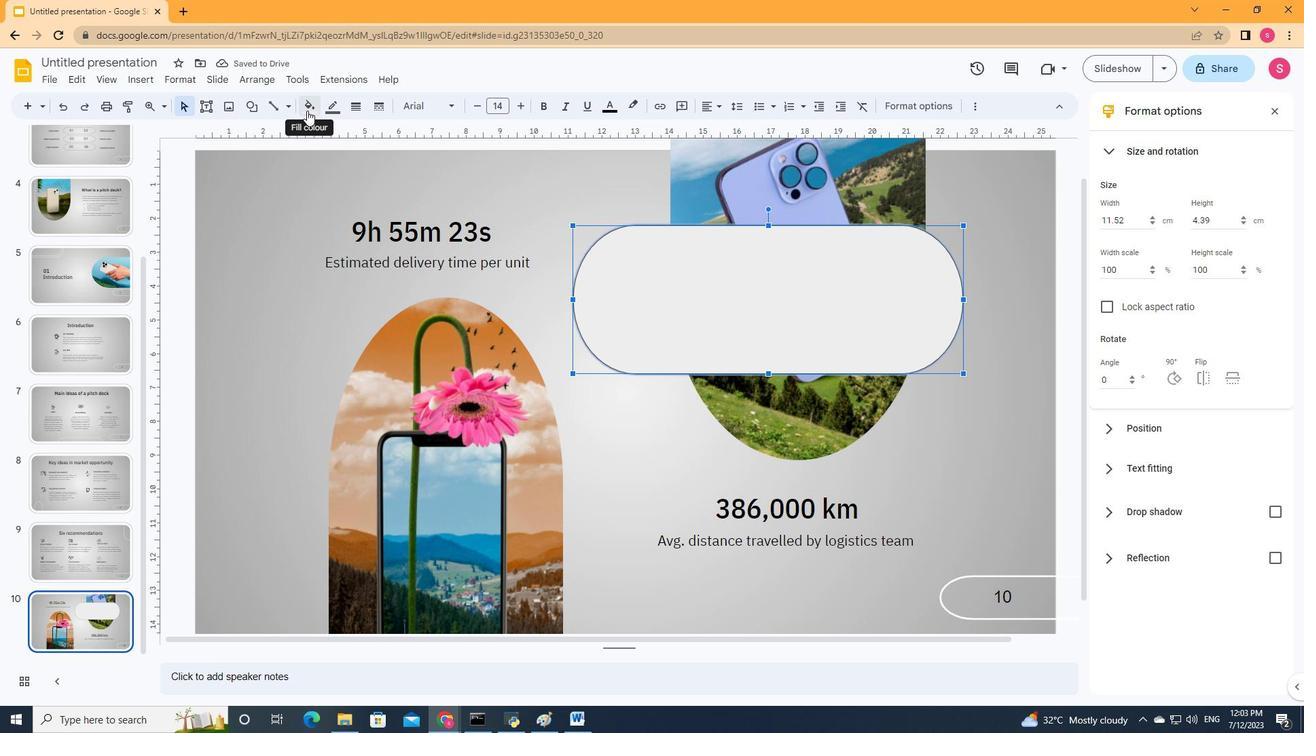 
Action: Mouse moved to (383, 377)
Screenshot: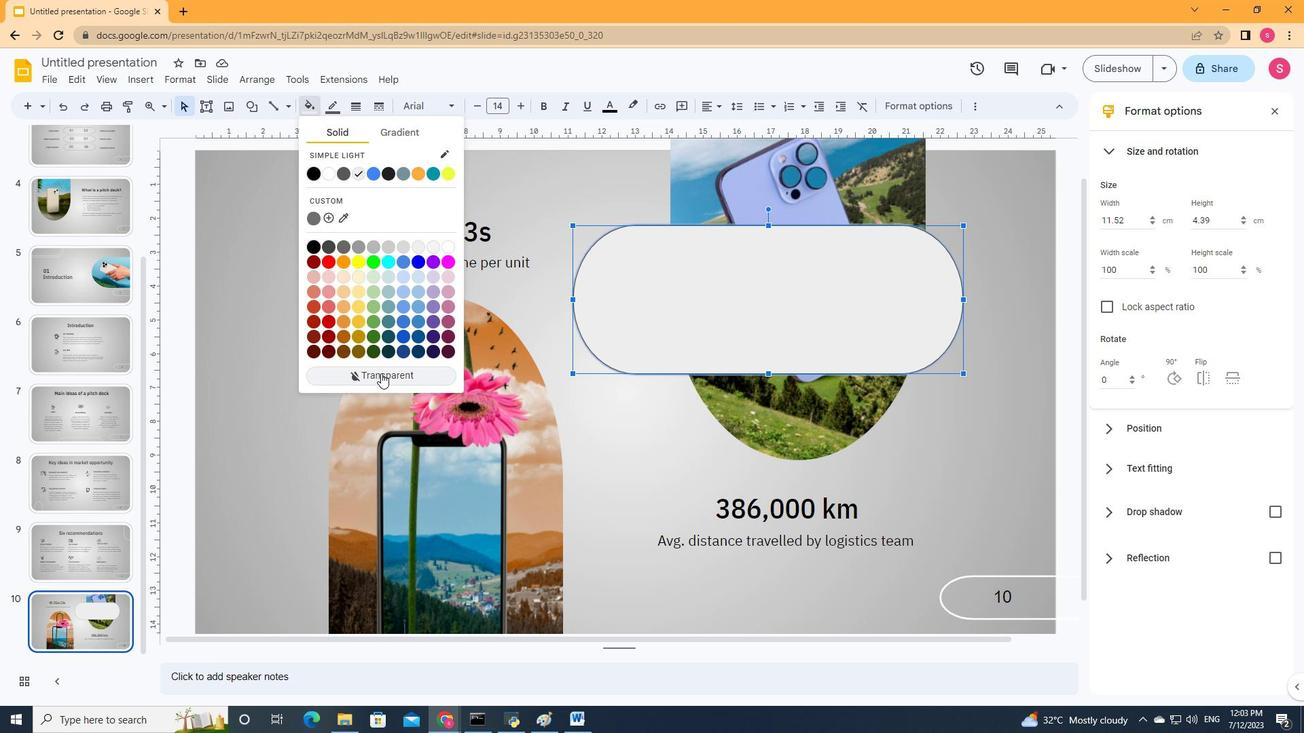 
Action: Mouse pressed left at (383, 377)
Screenshot: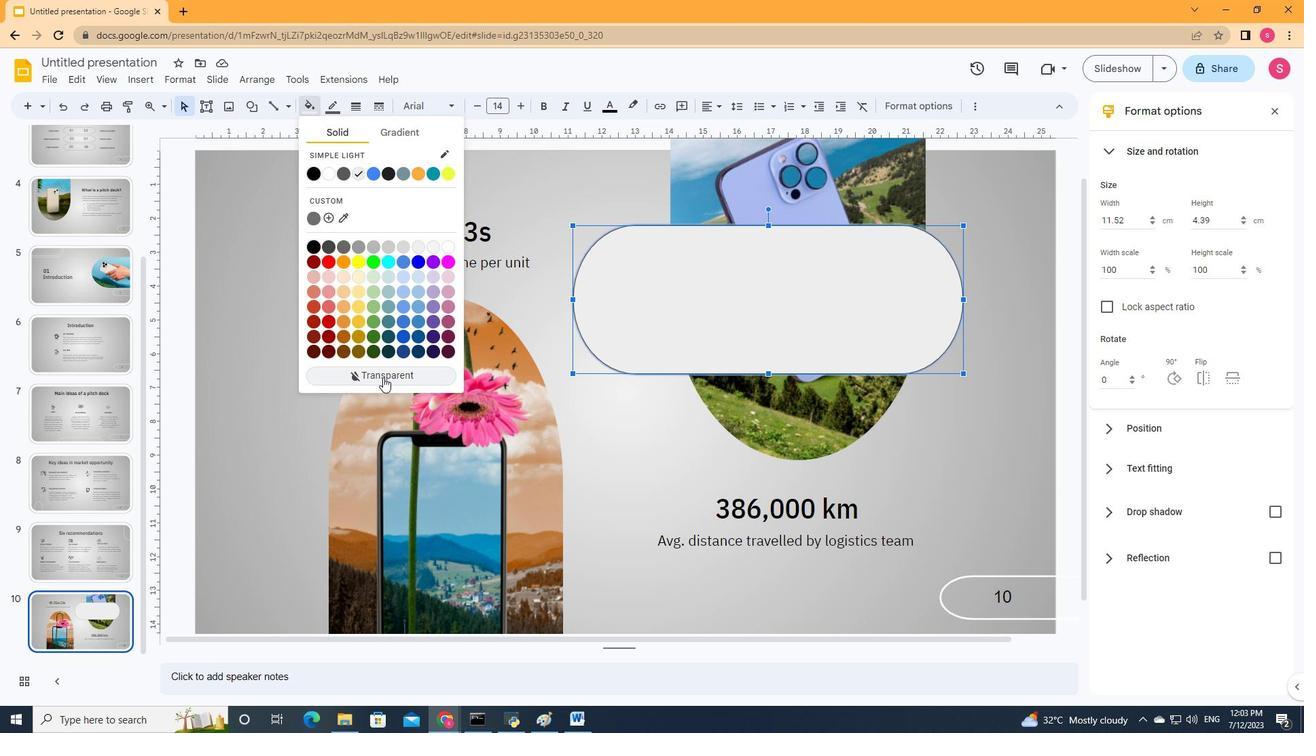 
Action: Mouse moved to (331, 103)
Screenshot: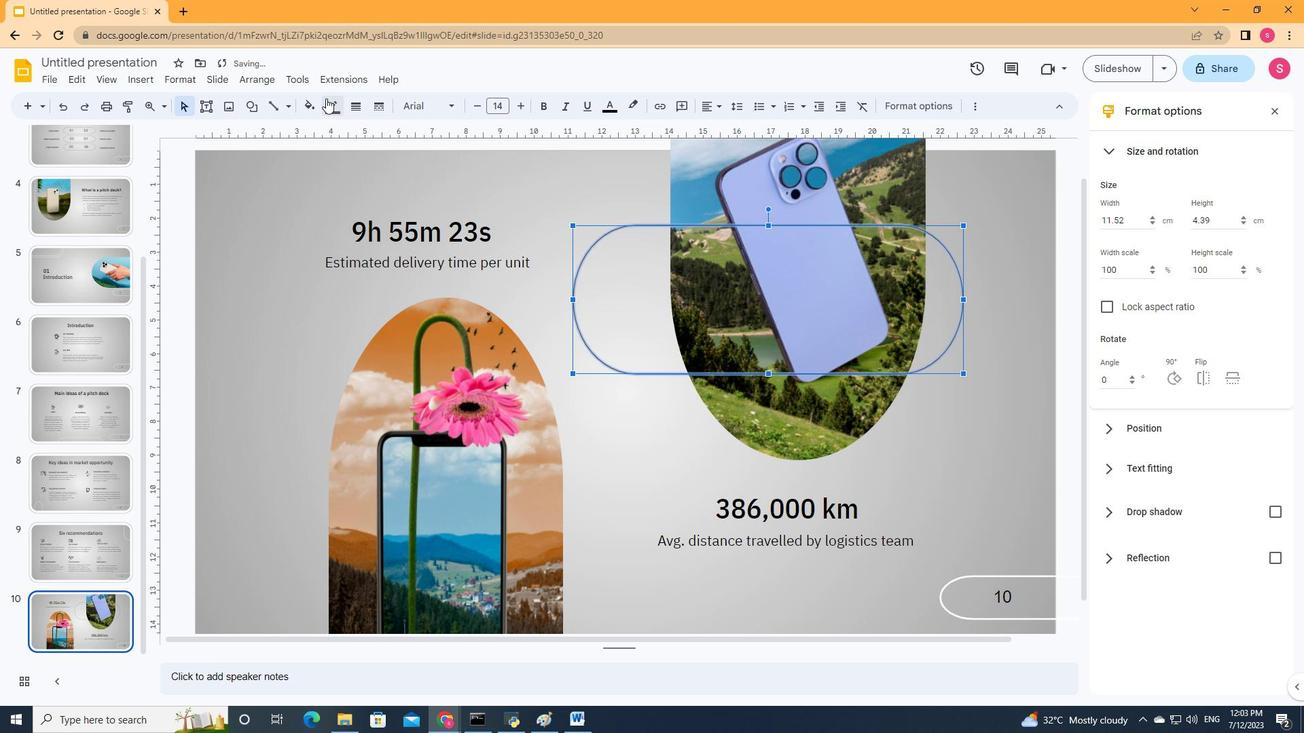 
Action: Mouse pressed left at (331, 103)
Screenshot: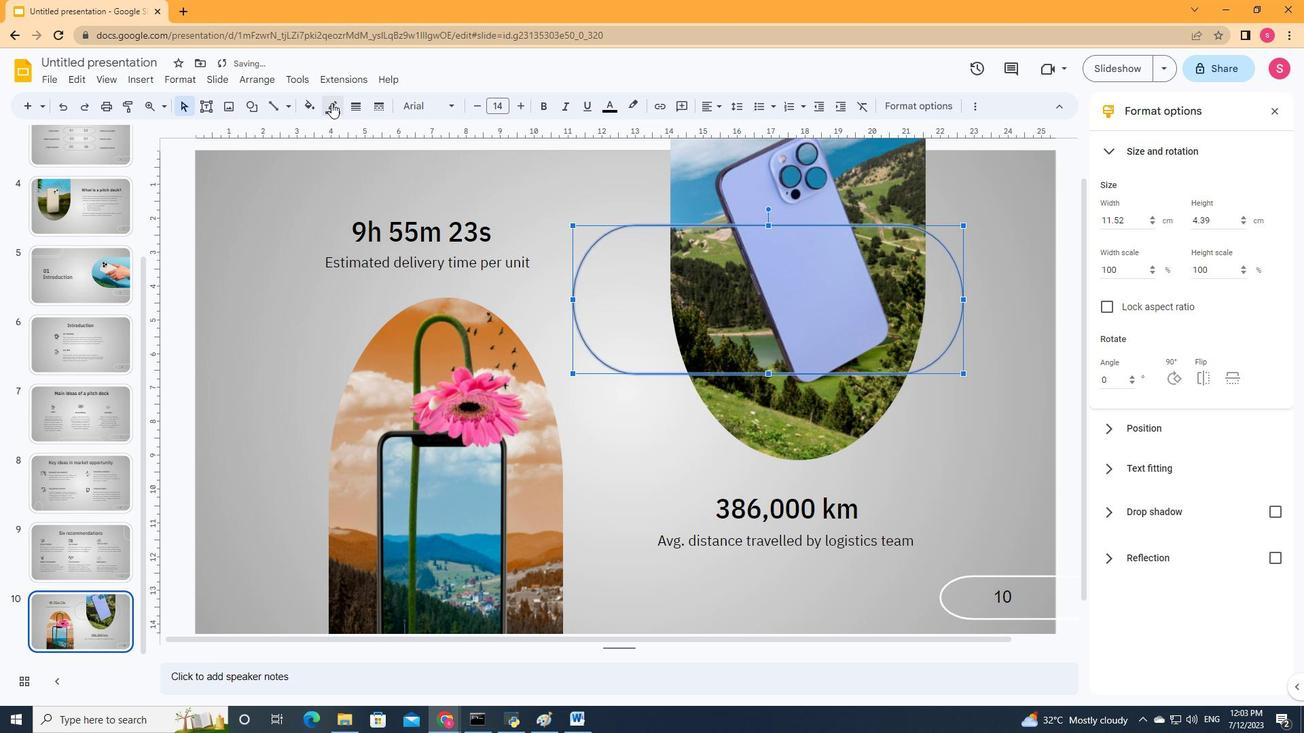 
Action: Mouse moved to (347, 150)
